 Task: Install weather extensions for real-time weather updates and forecasts.
Action: Mouse moved to (1071, 32)
Screenshot: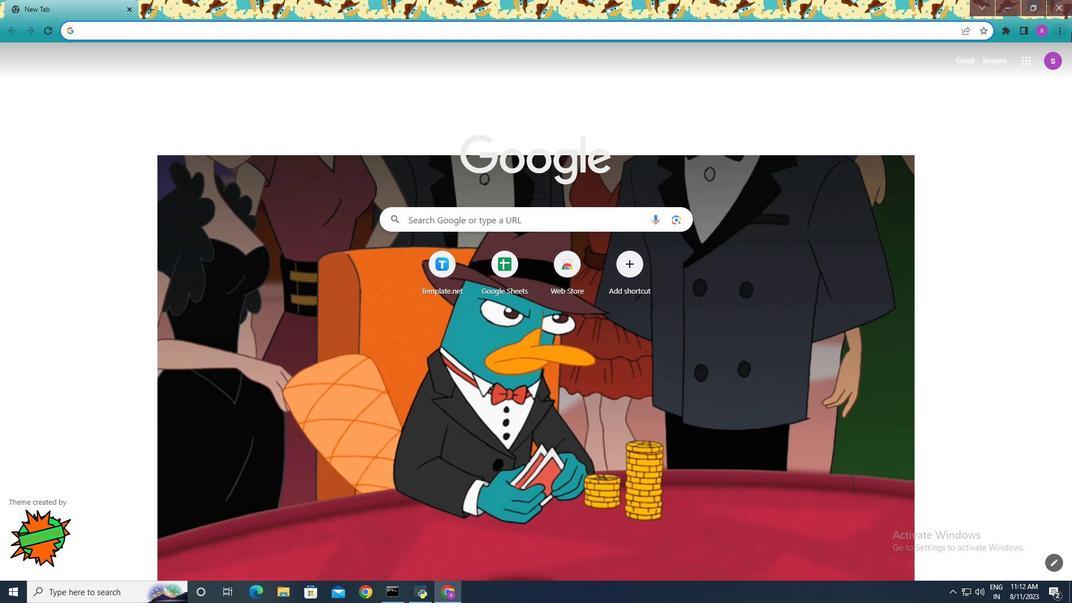 
Action: Mouse pressed left at (1071, 32)
Screenshot: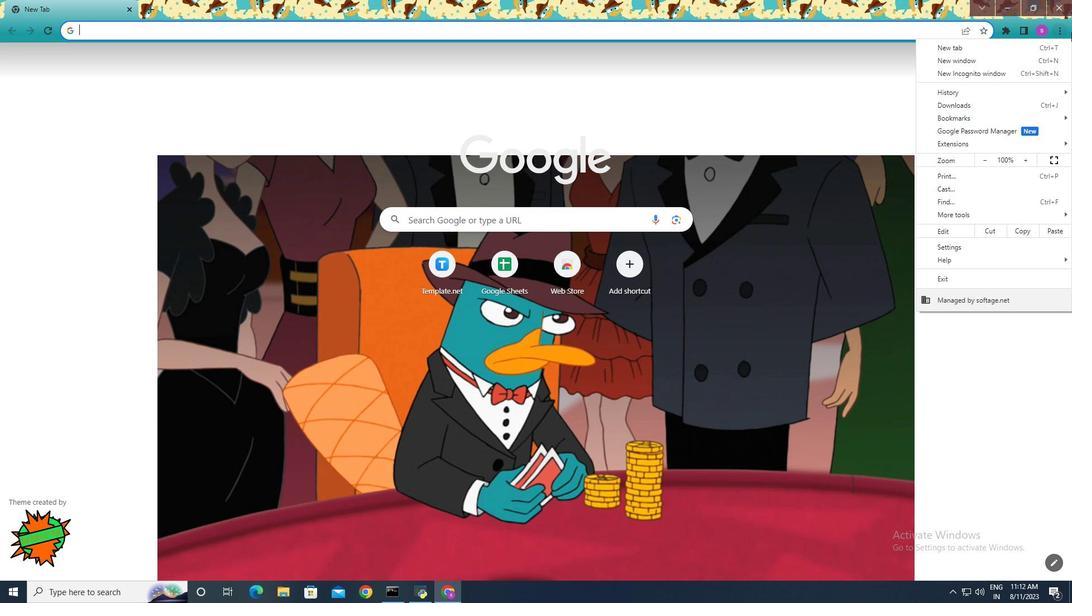 
Action: Mouse moved to (985, 250)
Screenshot: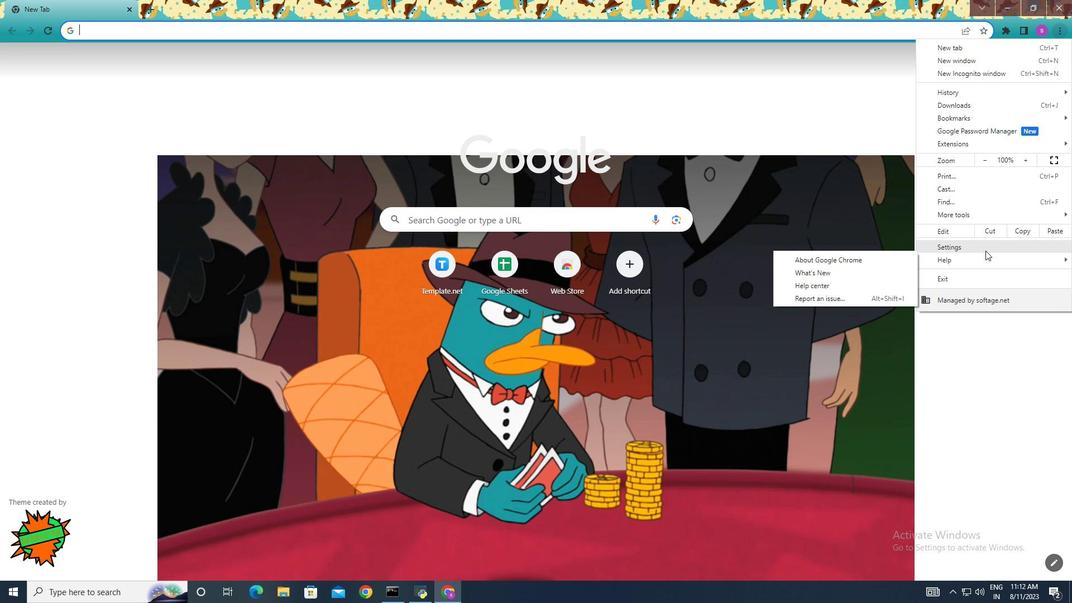 
Action: Mouse pressed left at (985, 250)
Screenshot: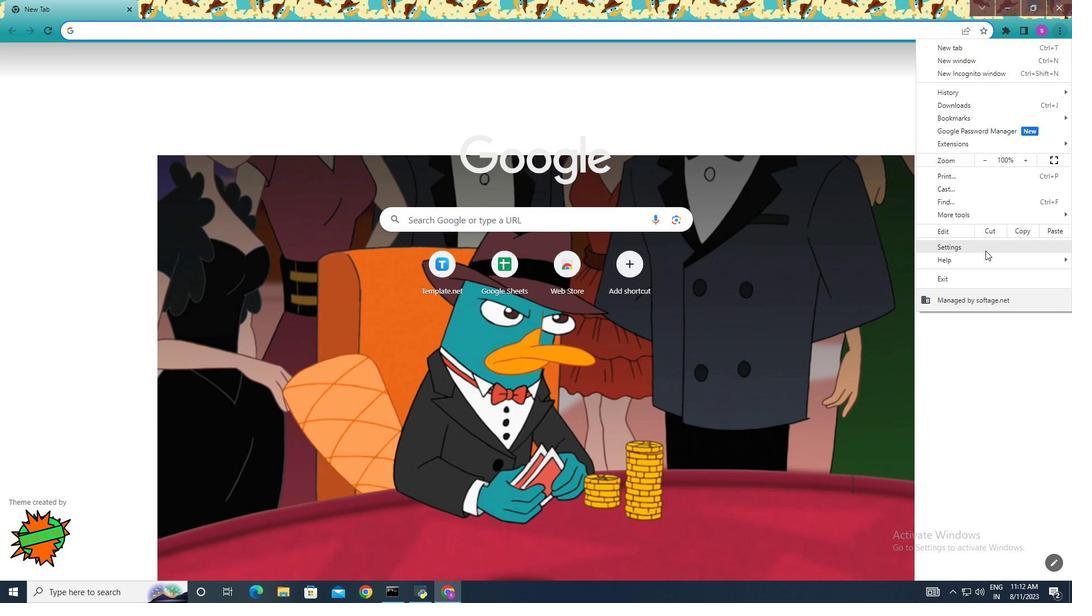 
Action: Mouse moved to (44, 400)
Screenshot: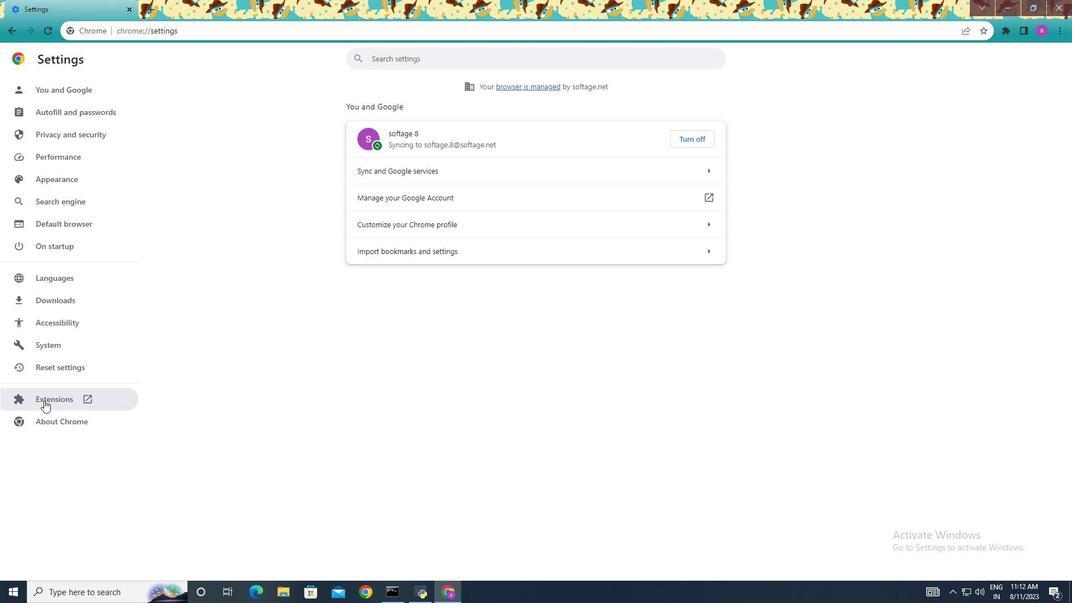 
Action: Mouse pressed left at (44, 400)
Screenshot: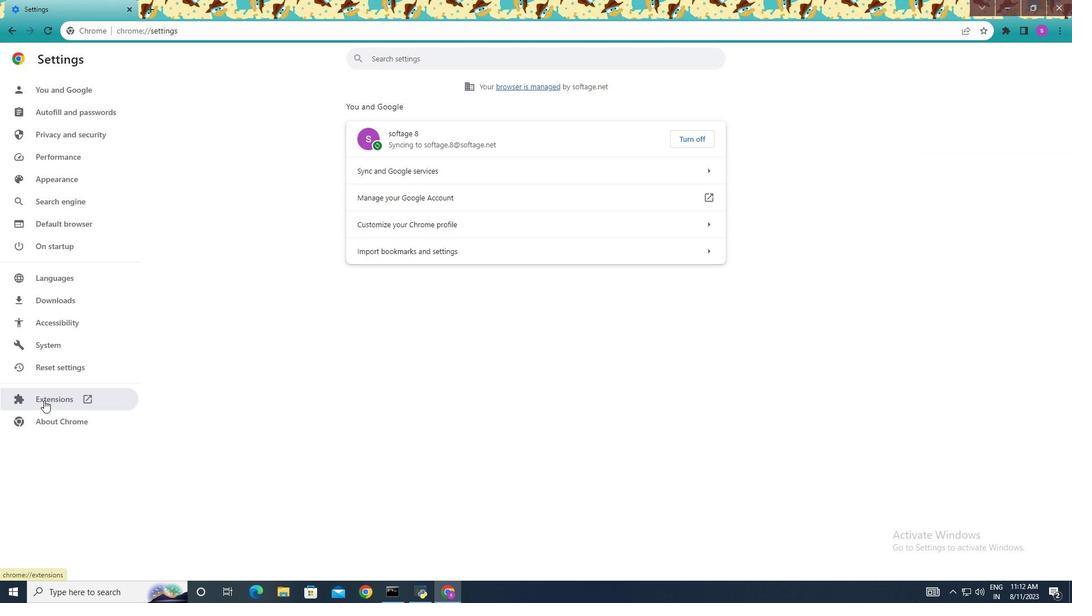 
Action: Mouse moved to (17, 65)
Screenshot: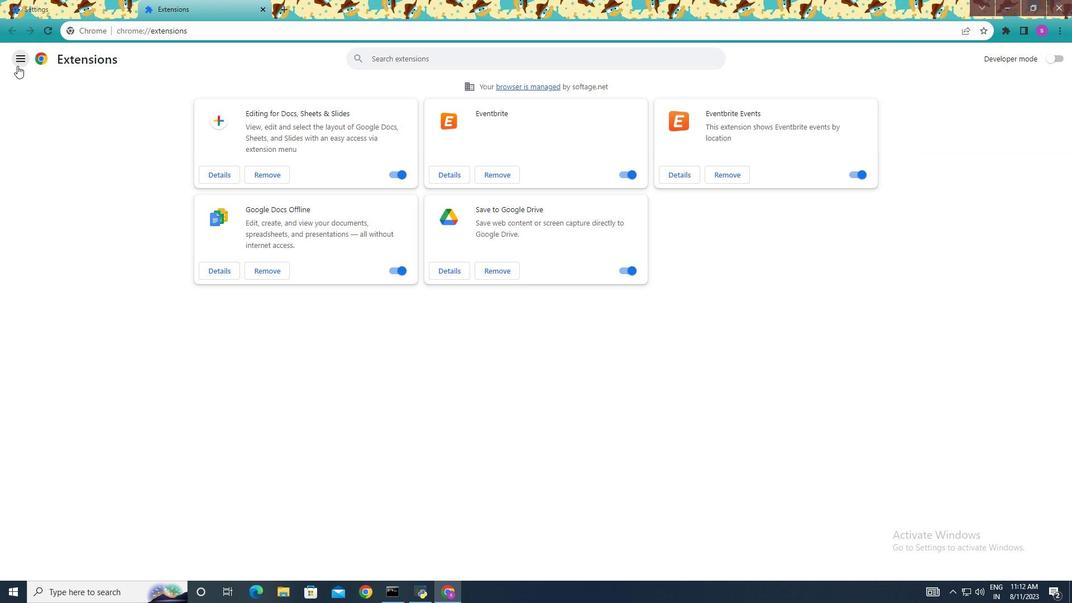 
Action: Mouse pressed left at (17, 65)
Screenshot: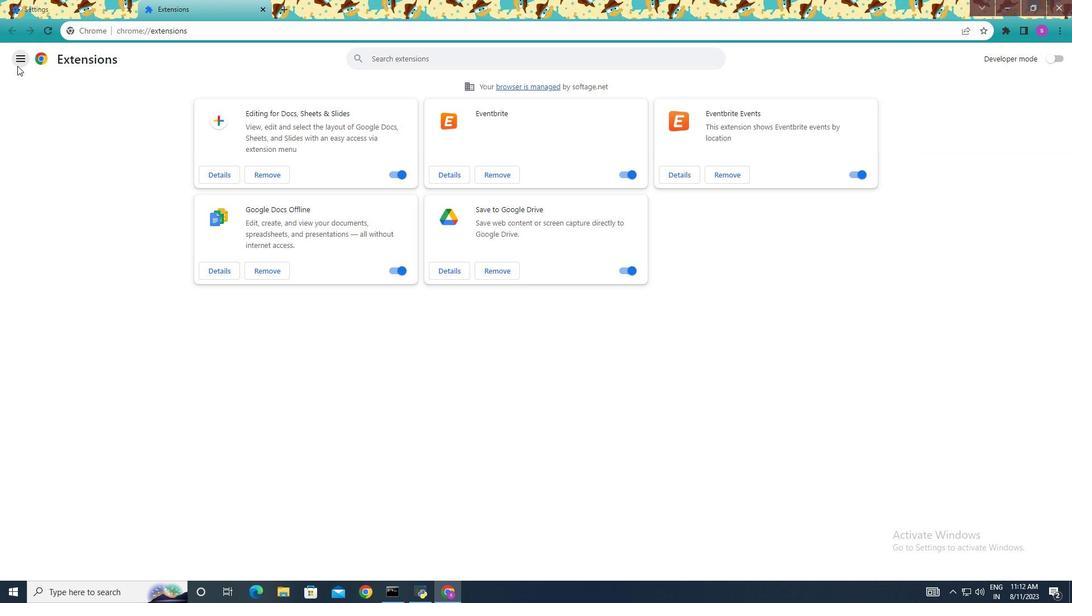 
Action: Mouse moved to (45, 568)
Screenshot: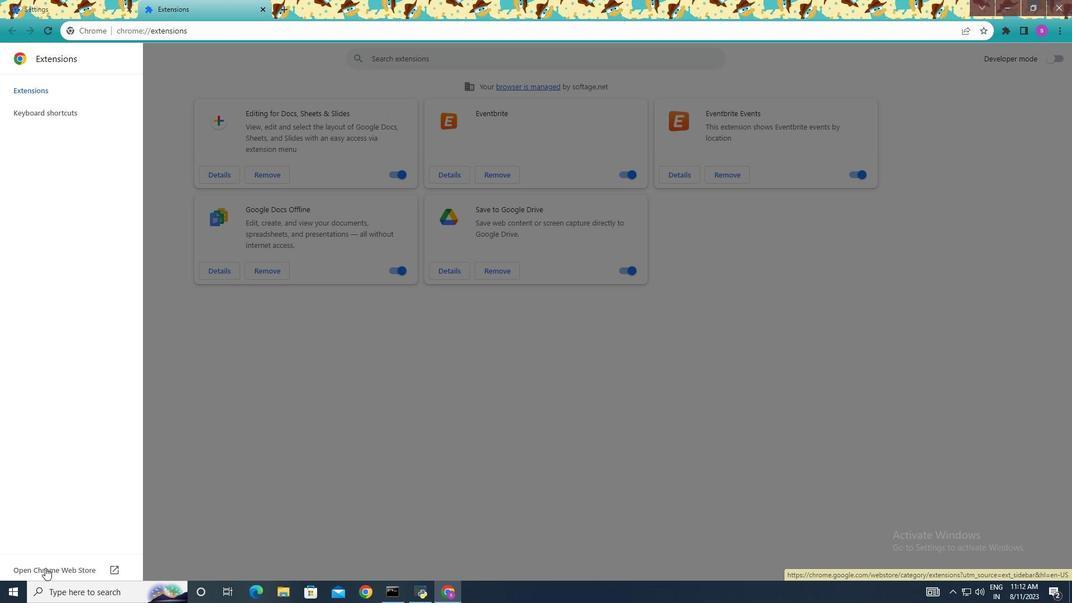 
Action: Mouse pressed left at (45, 568)
Screenshot: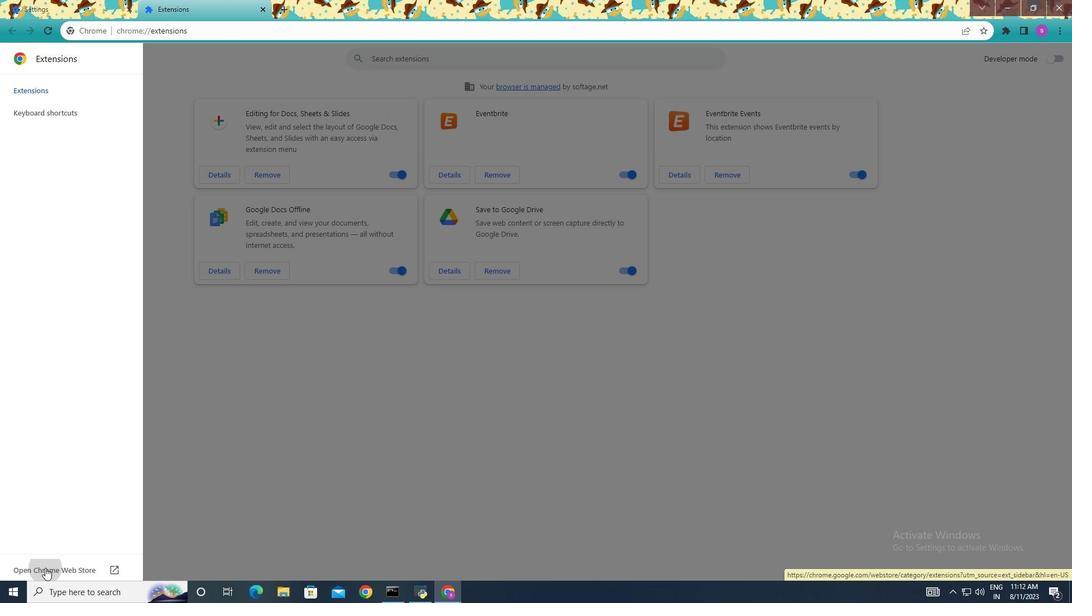 
Action: Mouse moved to (267, 96)
Screenshot: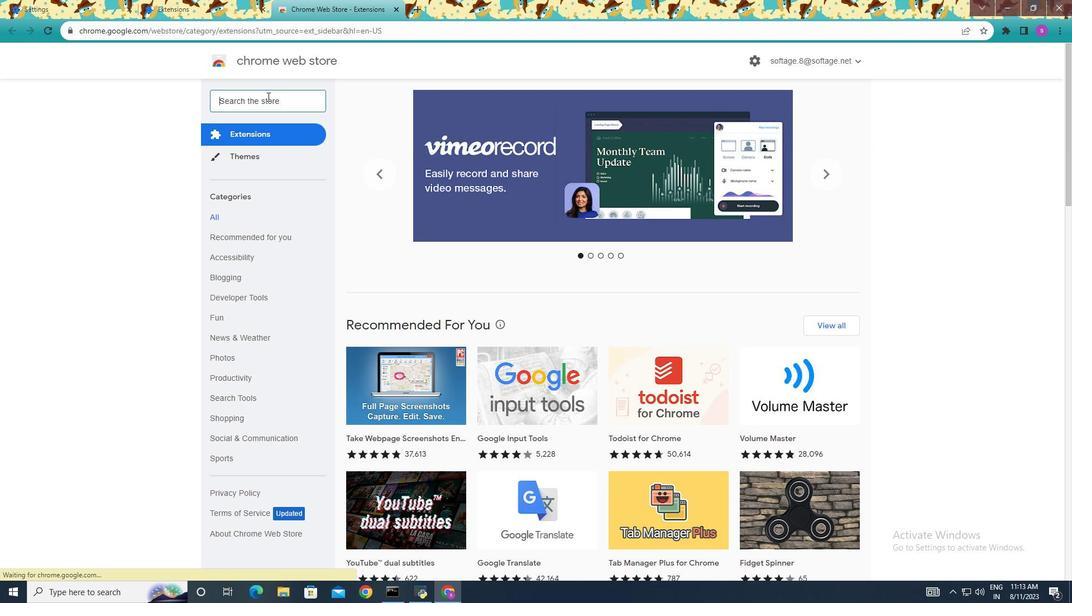 
Action: Key pressed <Key.shift>Weather
Screenshot: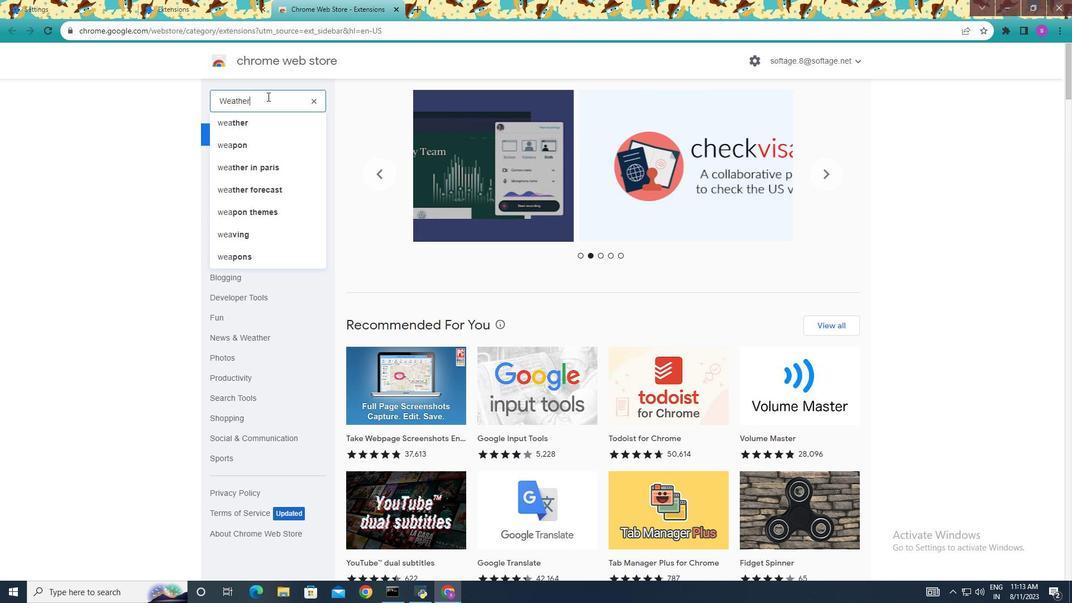 
Action: Mouse moved to (267, 124)
Screenshot: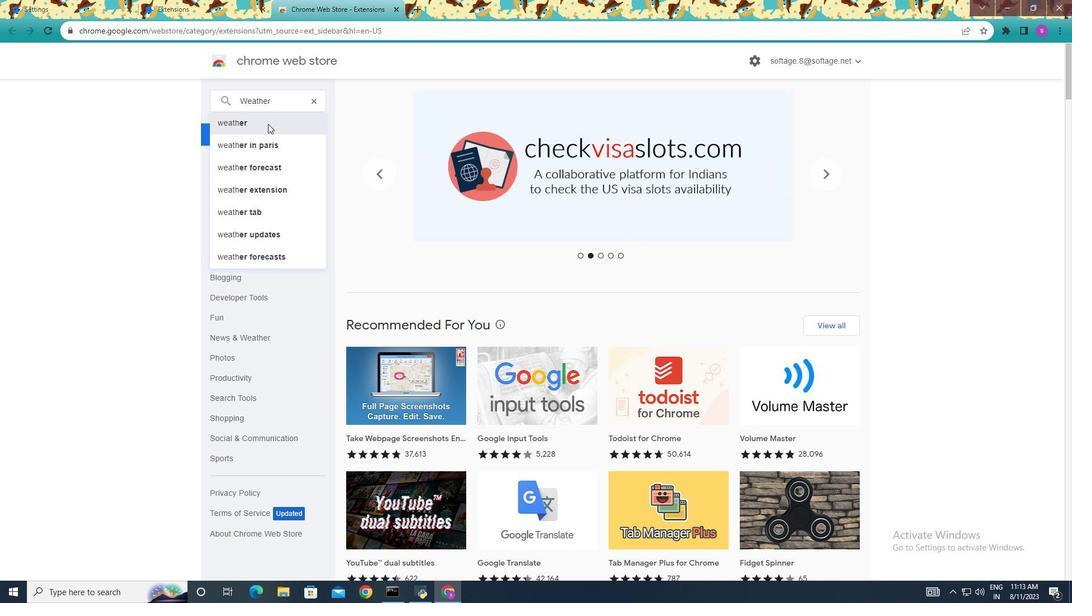 
Action: Mouse pressed left at (267, 124)
Screenshot: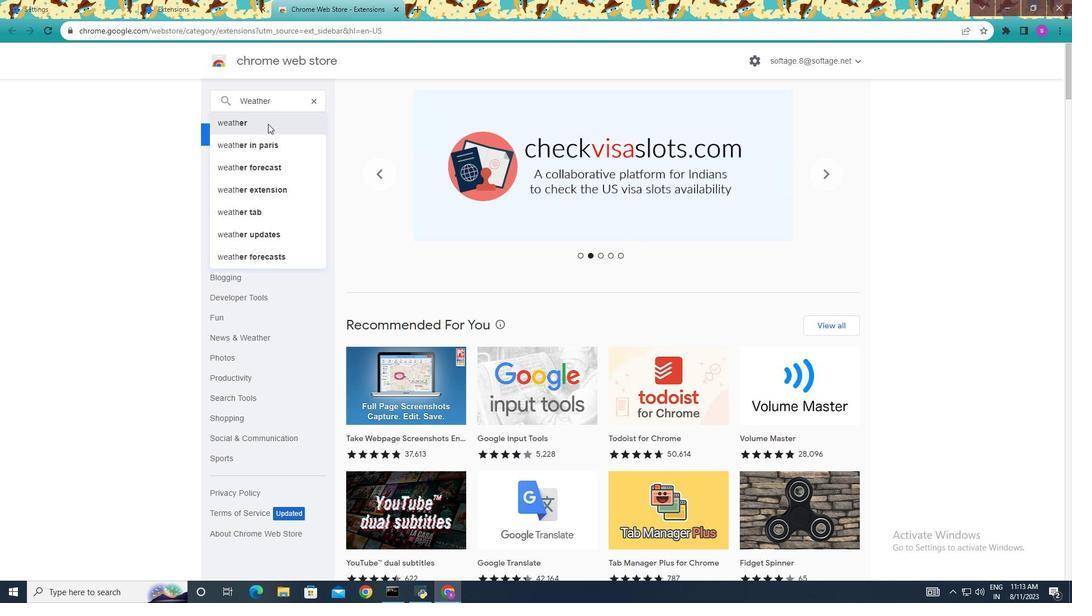 
Action: Mouse moved to (414, 181)
Screenshot: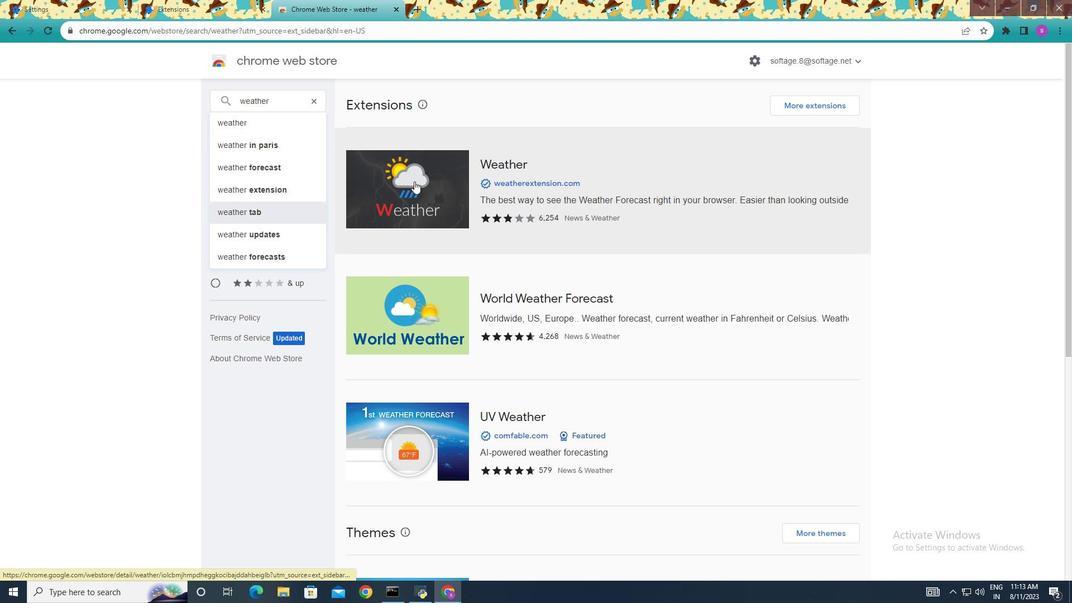 
Action: Mouse pressed left at (414, 181)
Screenshot: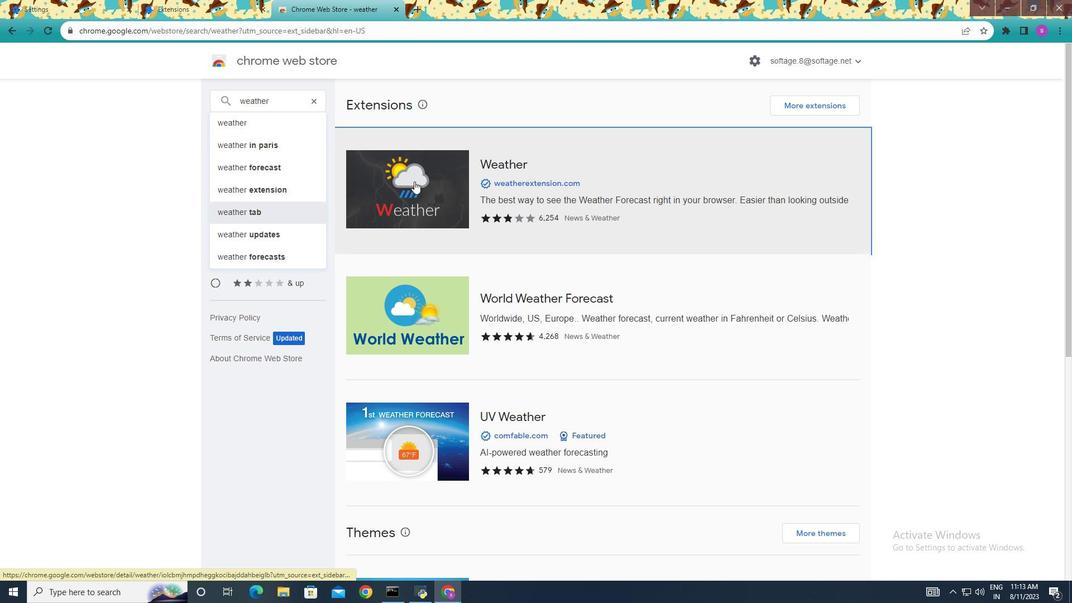 
Action: Mouse moved to (5, 29)
Screenshot: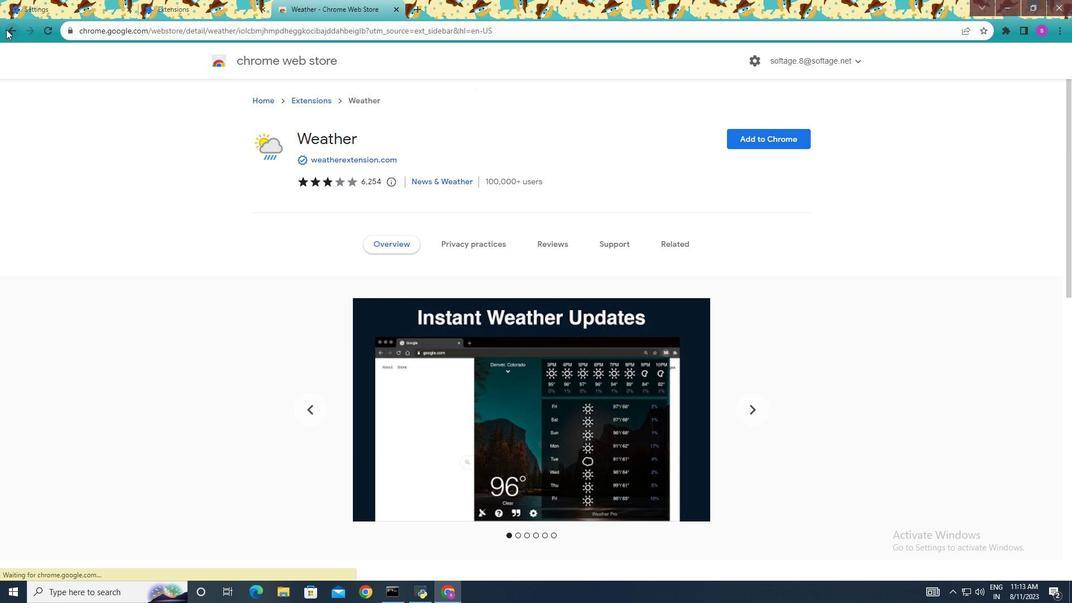 
Action: Mouse pressed left at (5, 29)
Screenshot: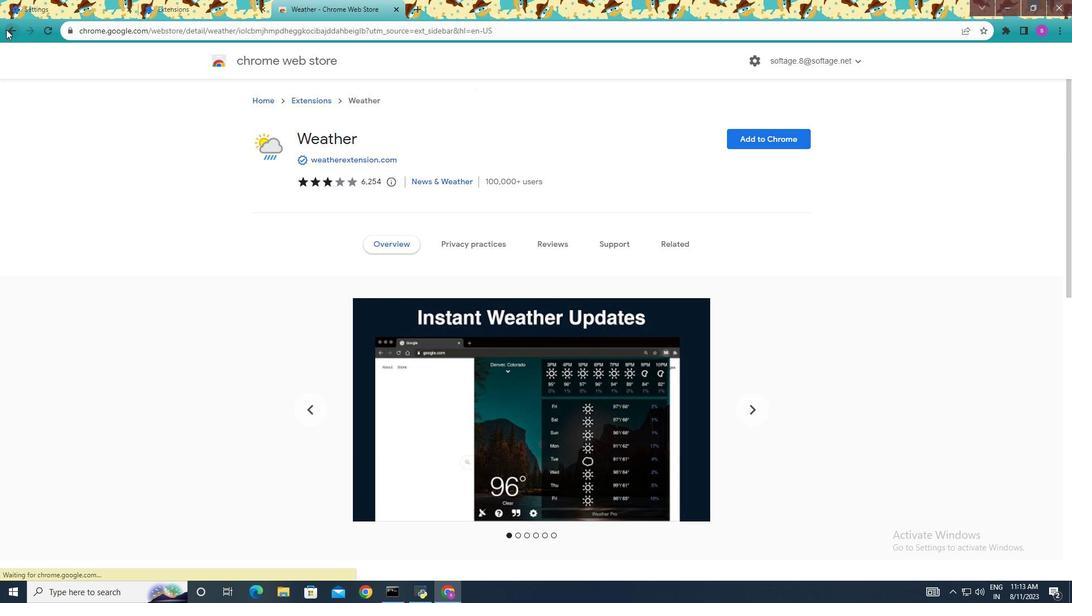
Action: Mouse moved to (436, 306)
Screenshot: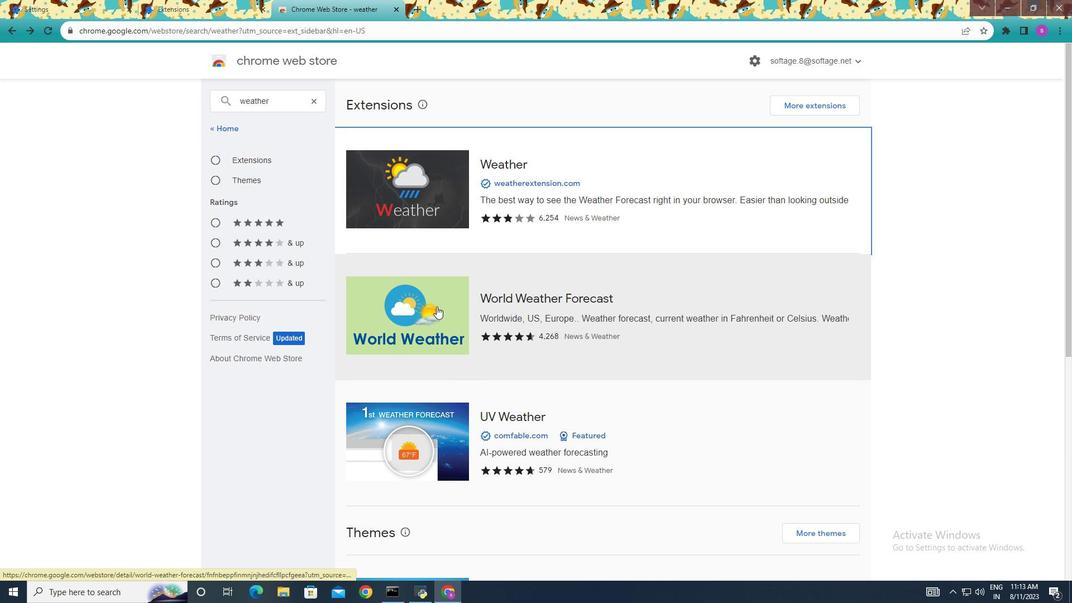 
Action: Mouse pressed left at (436, 306)
Screenshot: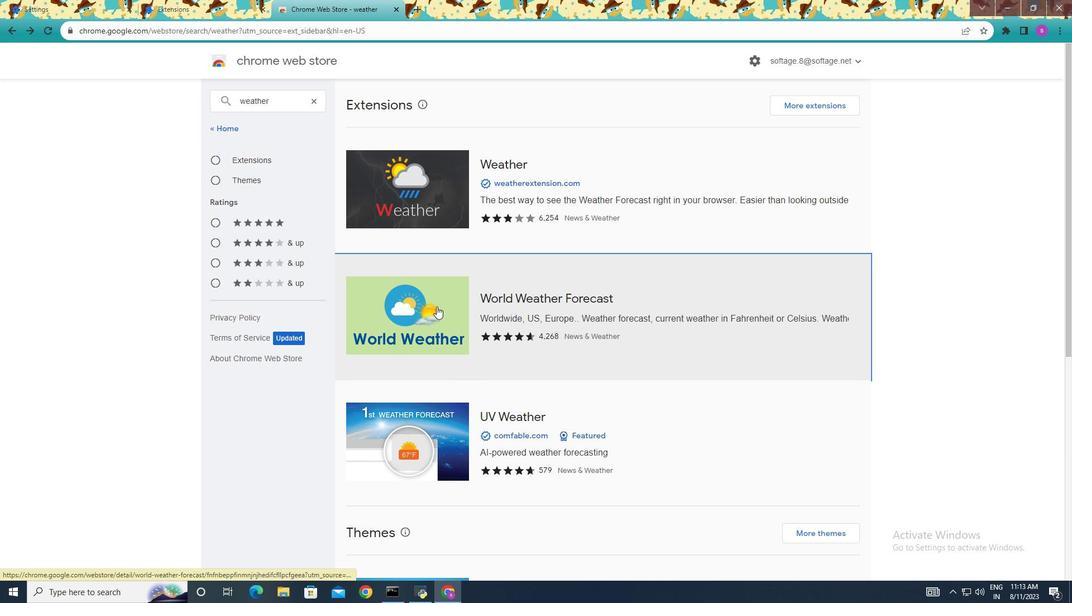 
Action: Mouse moved to (774, 142)
Screenshot: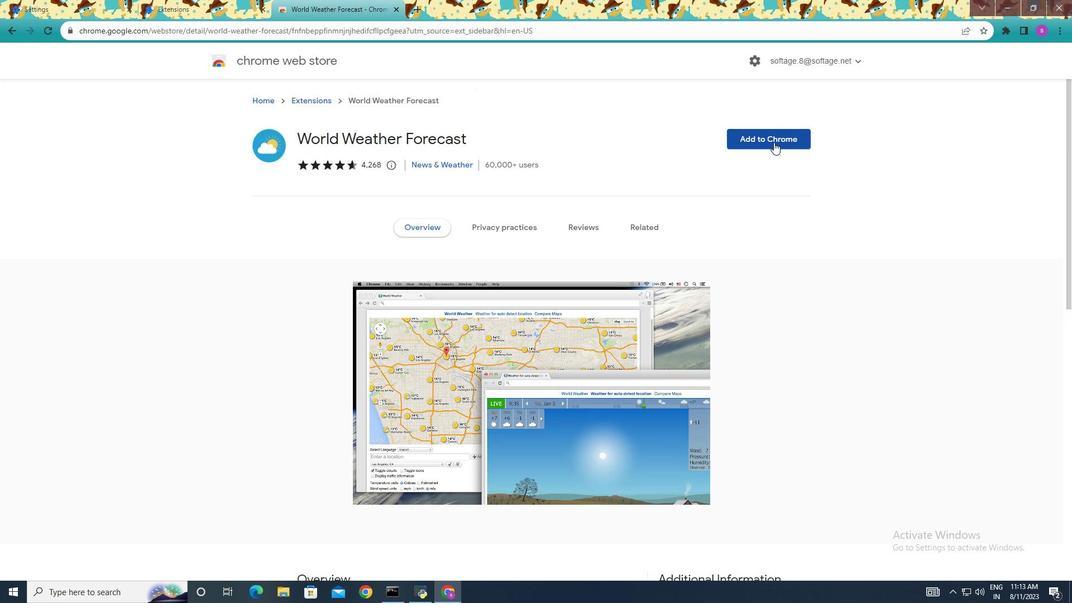 
Action: Mouse pressed left at (774, 142)
Screenshot: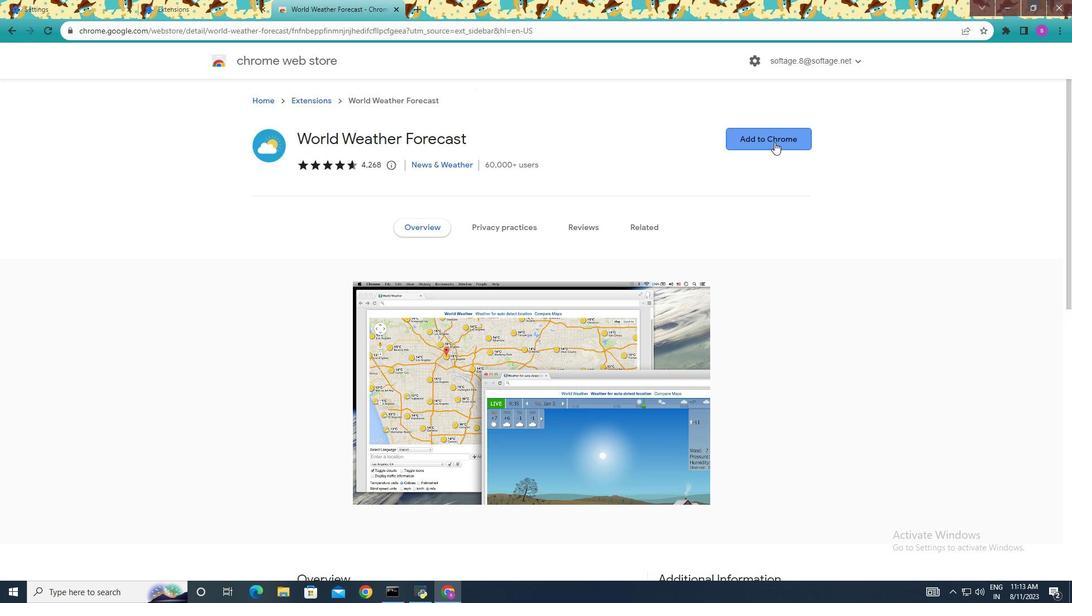 
Action: Mouse moved to (546, 83)
Screenshot: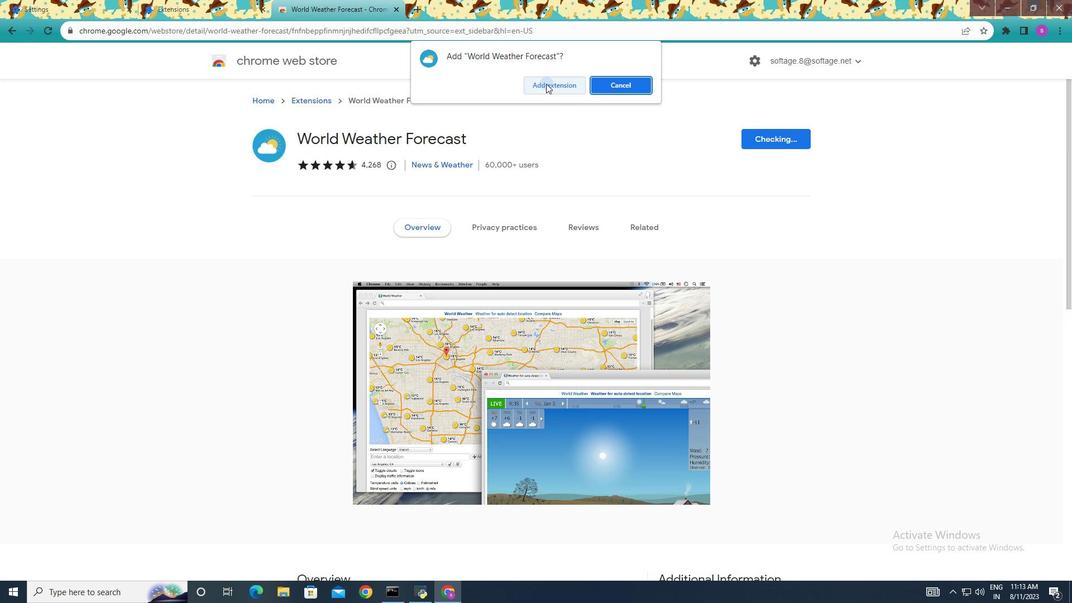
Action: Mouse pressed left at (546, 83)
Screenshot: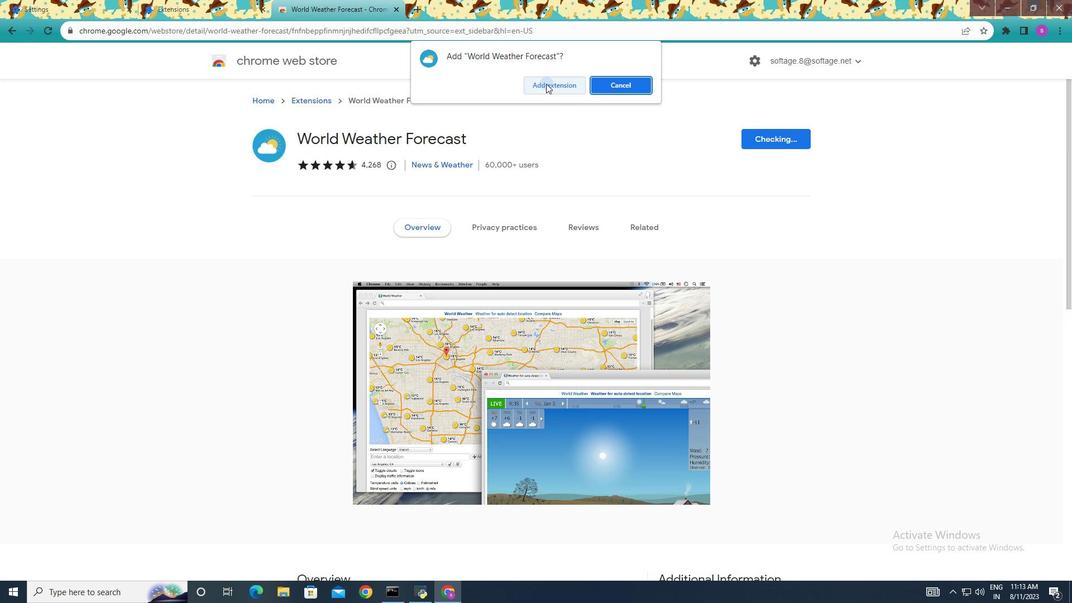 
Action: Mouse moved to (986, 30)
Screenshot: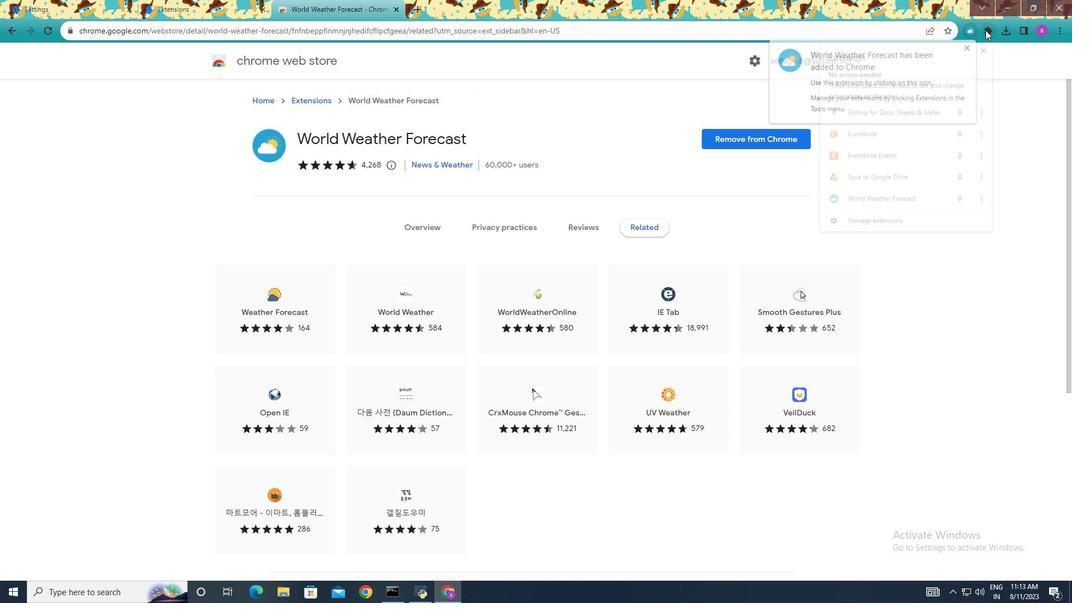 
Action: Mouse pressed left at (985, 30)
Screenshot: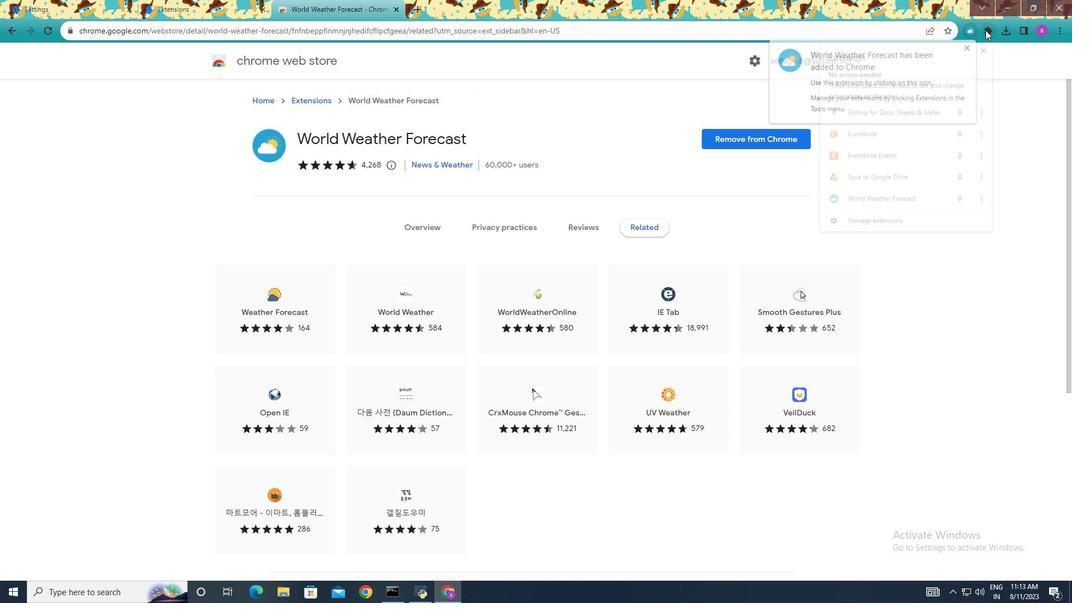 
Action: Mouse moved to (889, 141)
Screenshot: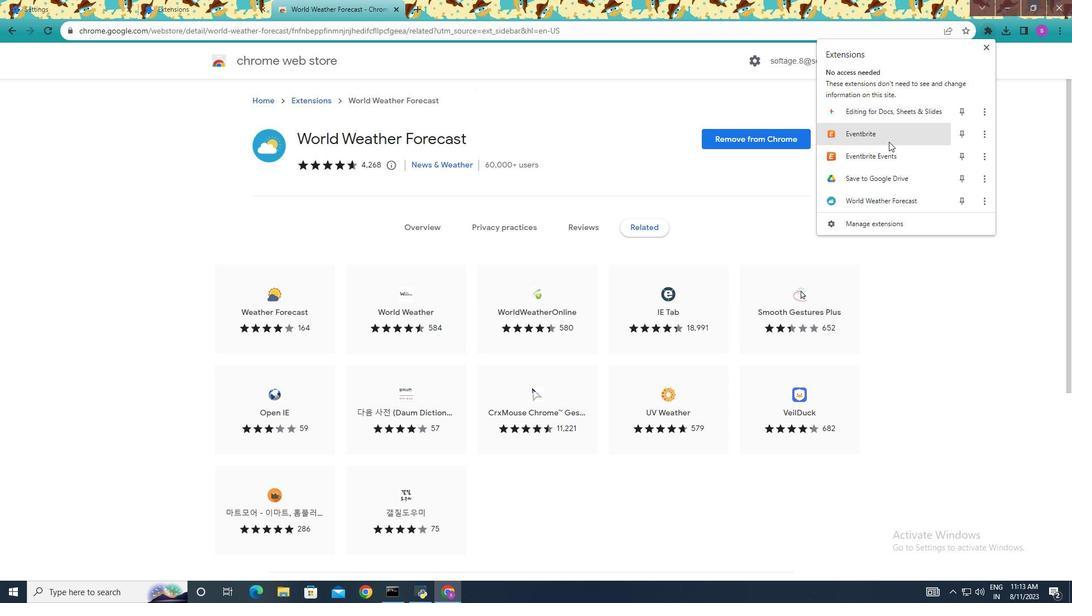 
Action: Mouse scrolled (889, 141) with delta (0, 0)
Screenshot: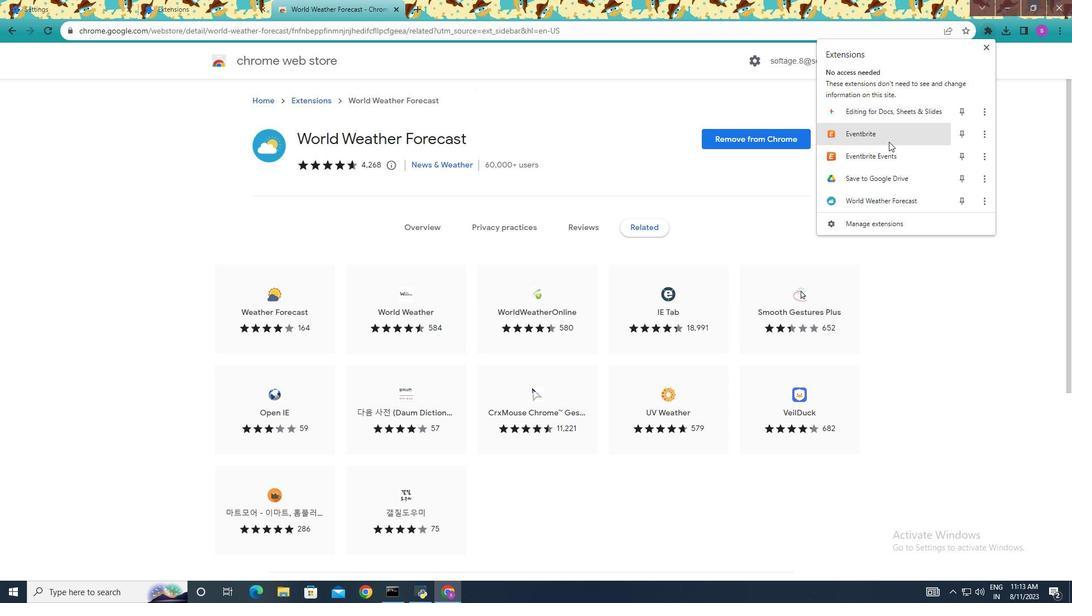 
Action: Mouse moved to (889, 141)
Screenshot: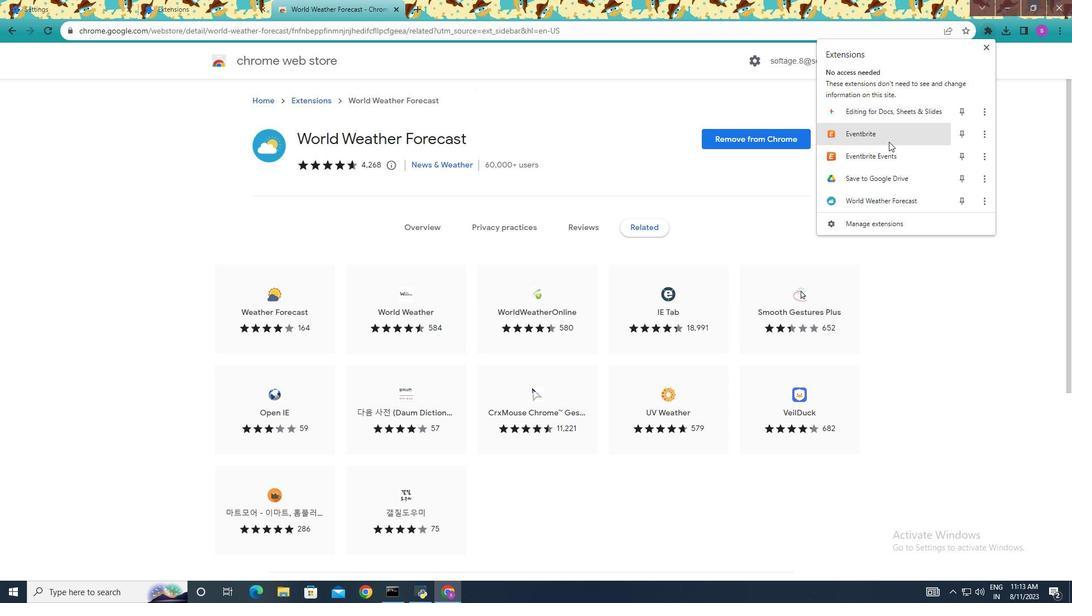 
Action: Mouse scrolled (889, 141) with delta (0, 0)
Screenshot: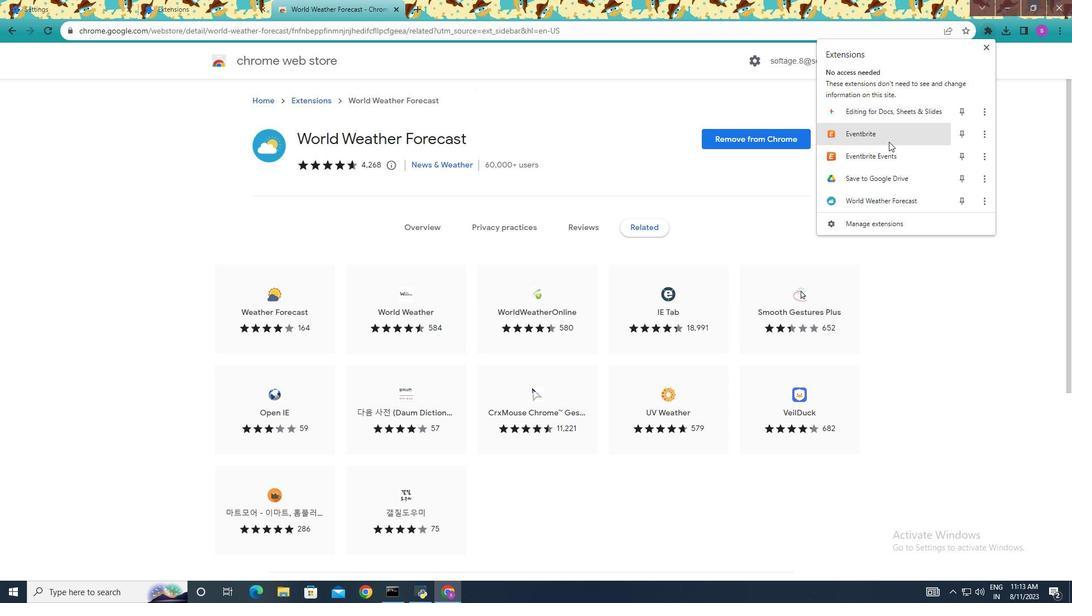 
Action: Mouse moved to (987, 49)
Screenshot: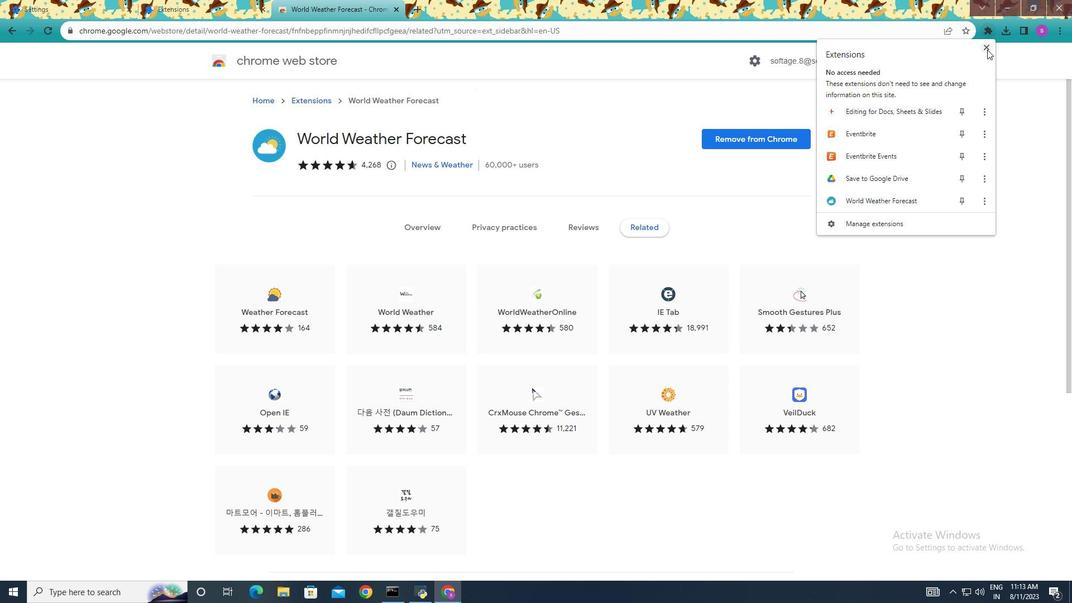 
Action: Mouse pressed left at (987, 49)
Screenshot: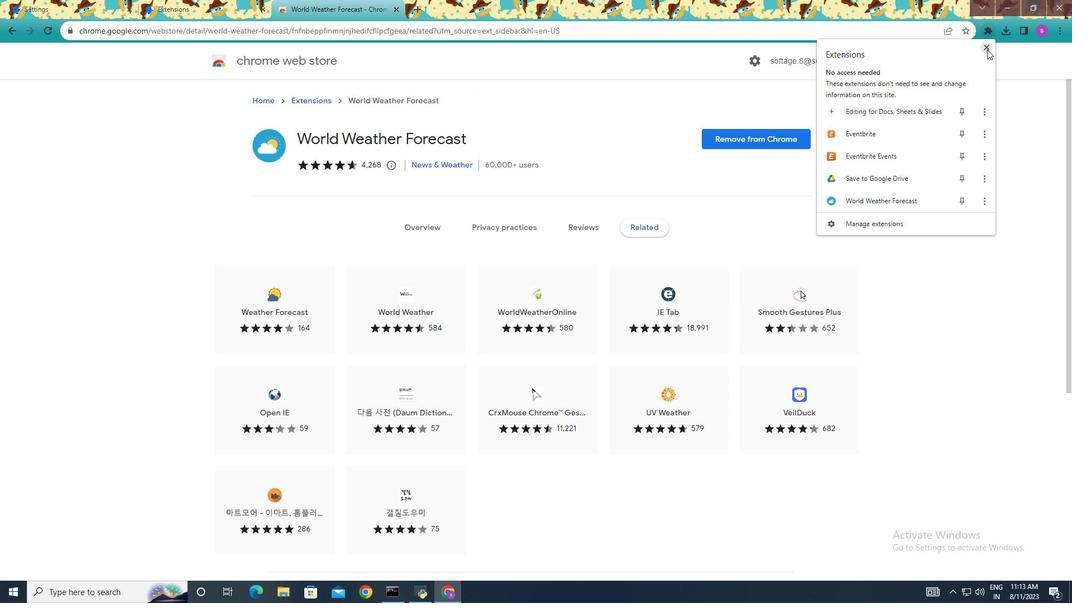 
Action: Mouse moved to (991, 34)
Screenshot: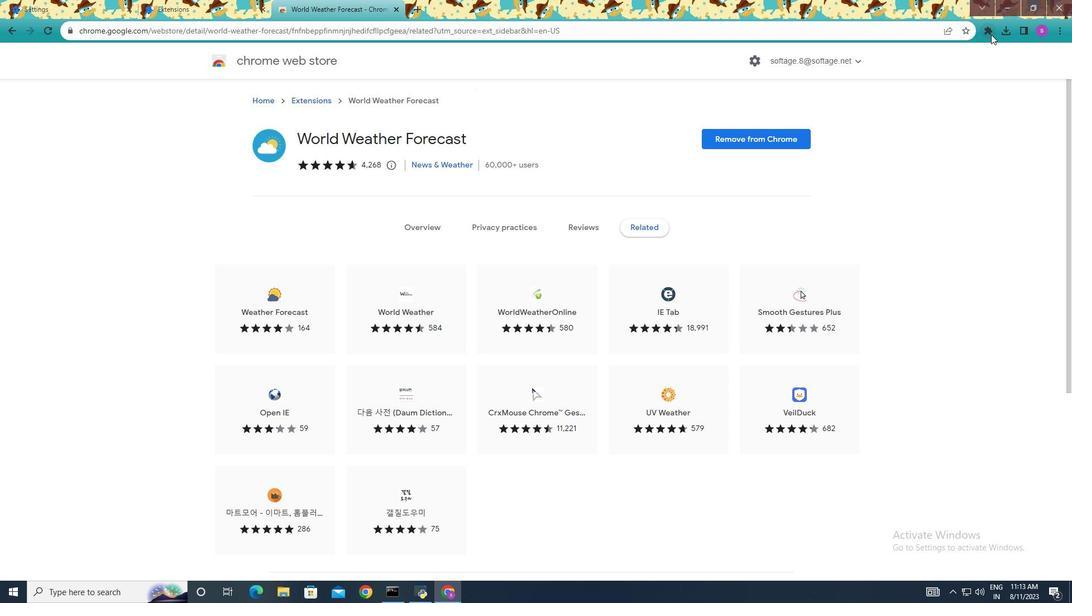 
Action: Mouse pressed left at (991, 34)
Screenshot: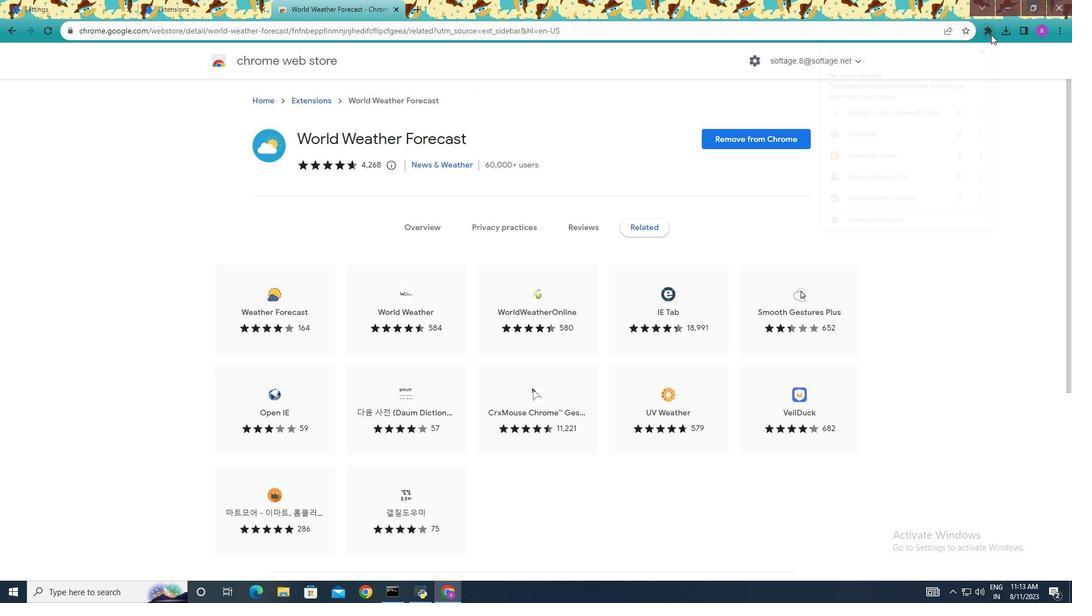 
Action: Mouse moved to (884, 197)
Screenshot: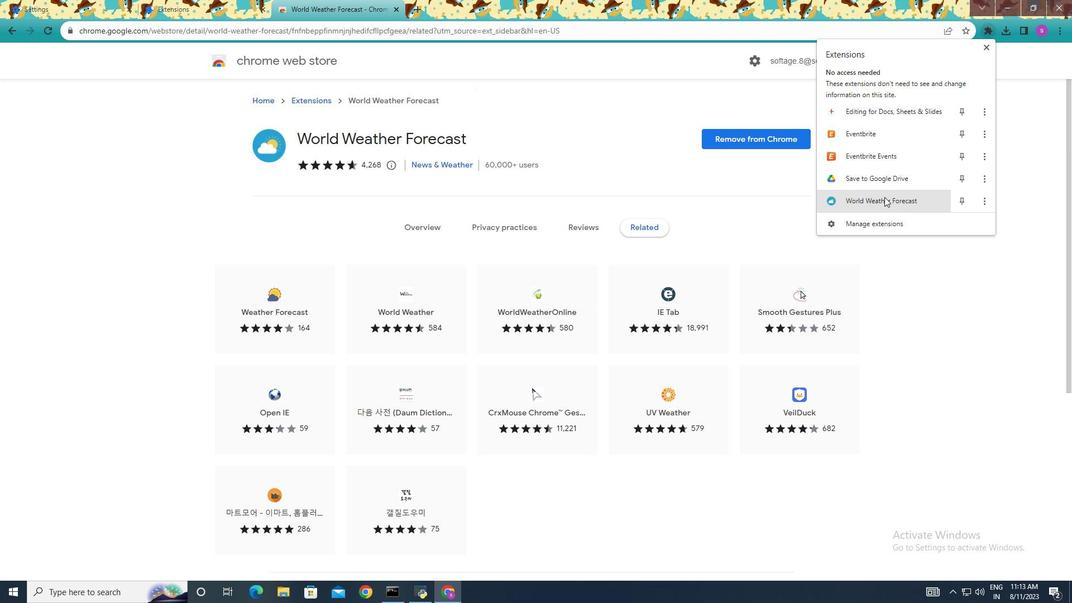 
Action: Mouse pressed left at (884, 197)
Screenshot: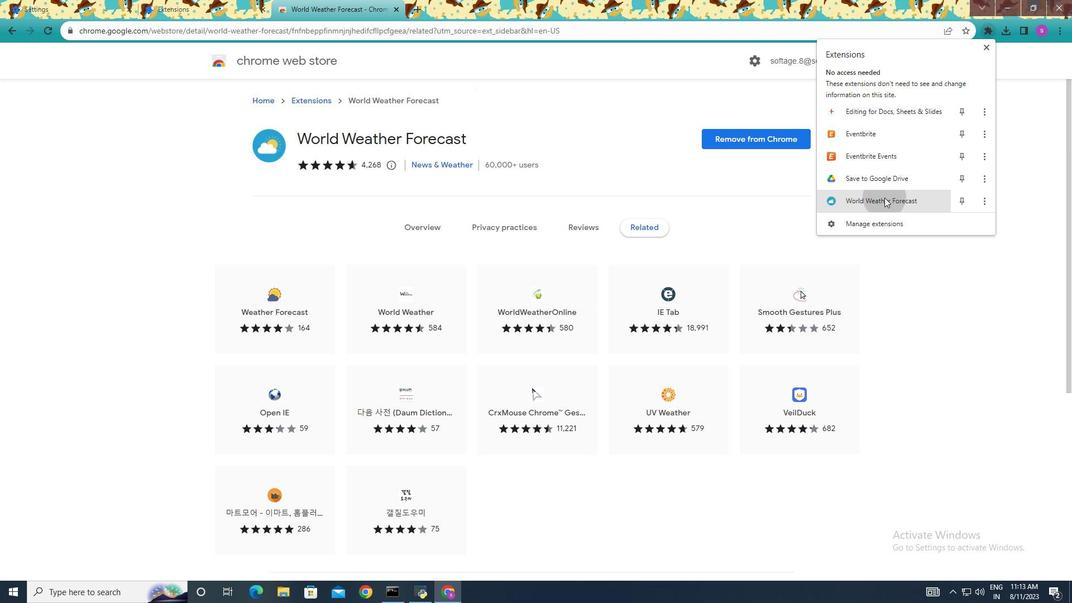 
Action: Mouse moved to (419, 349)
Screenshot: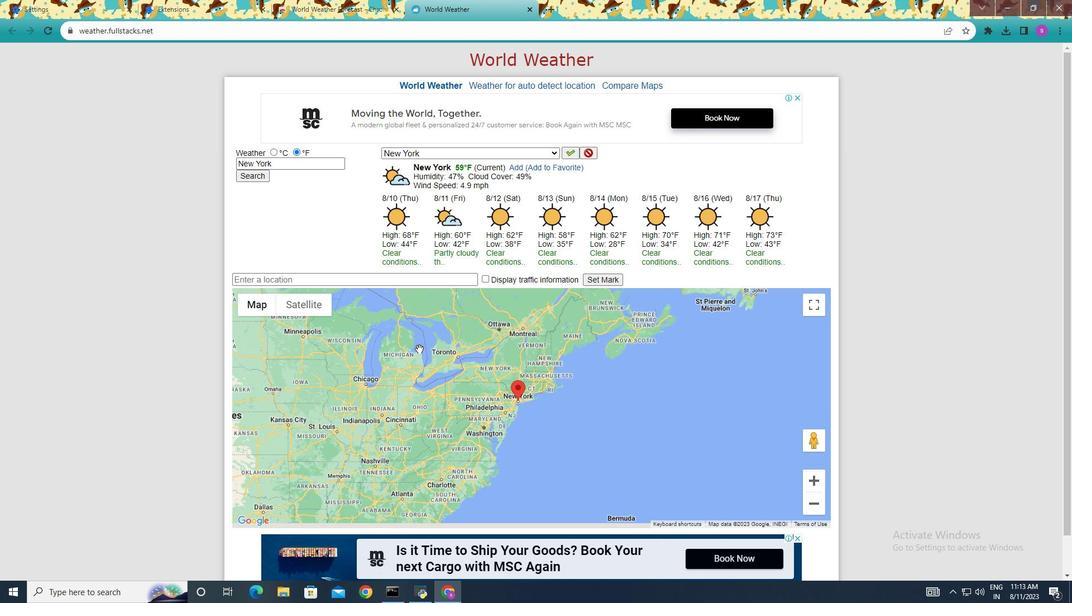 
Action: Mouse scrolled (419, 348) with delta (0, 0)
Screenshot: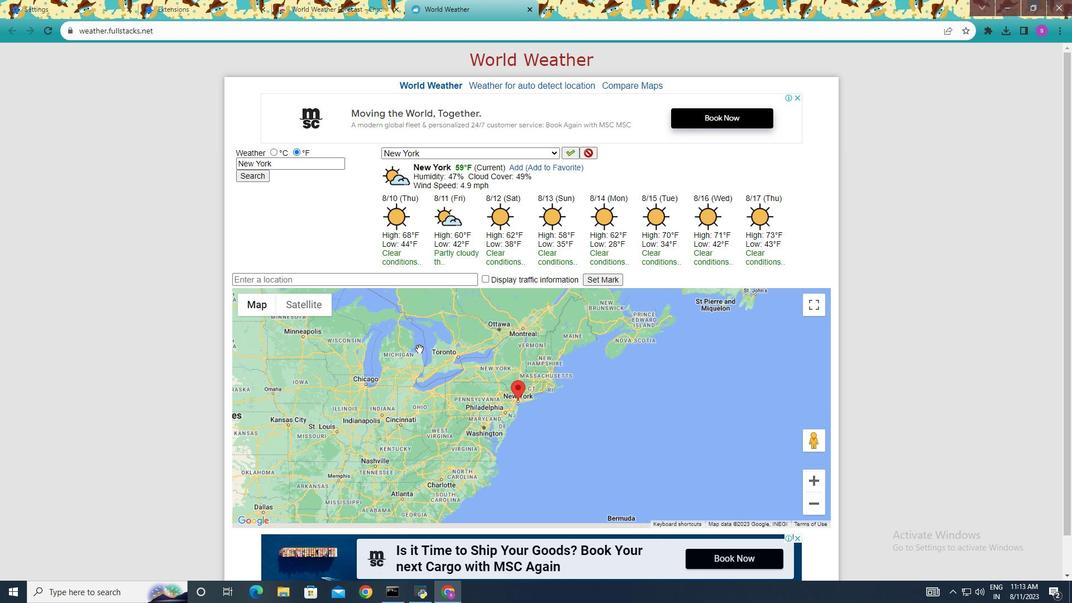 
Action: Mouse moved to (430, 376)
Screenshot: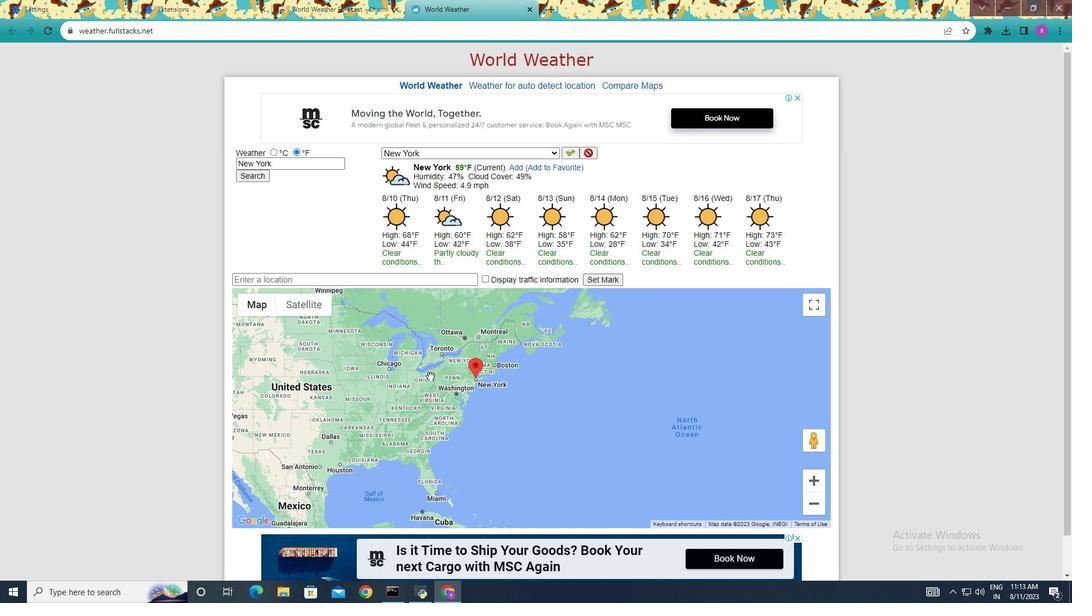 
Action: Mouse scrolled (430, 377) with delta (0, 0)
Screenshot: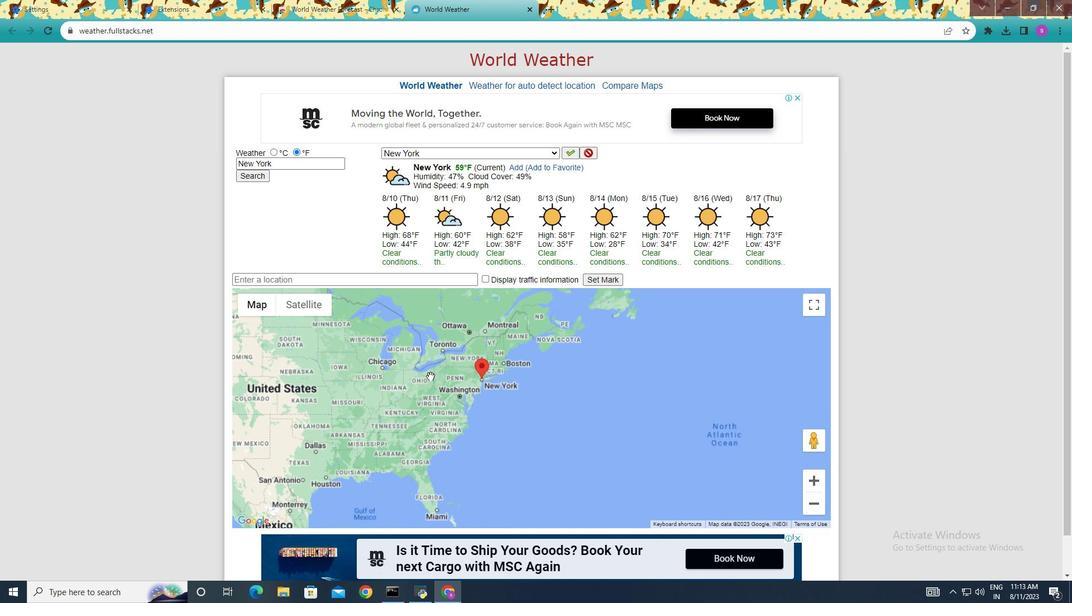 
Action: Mouse scrolled (430, 377) with delta (0, 0)
Screenshot: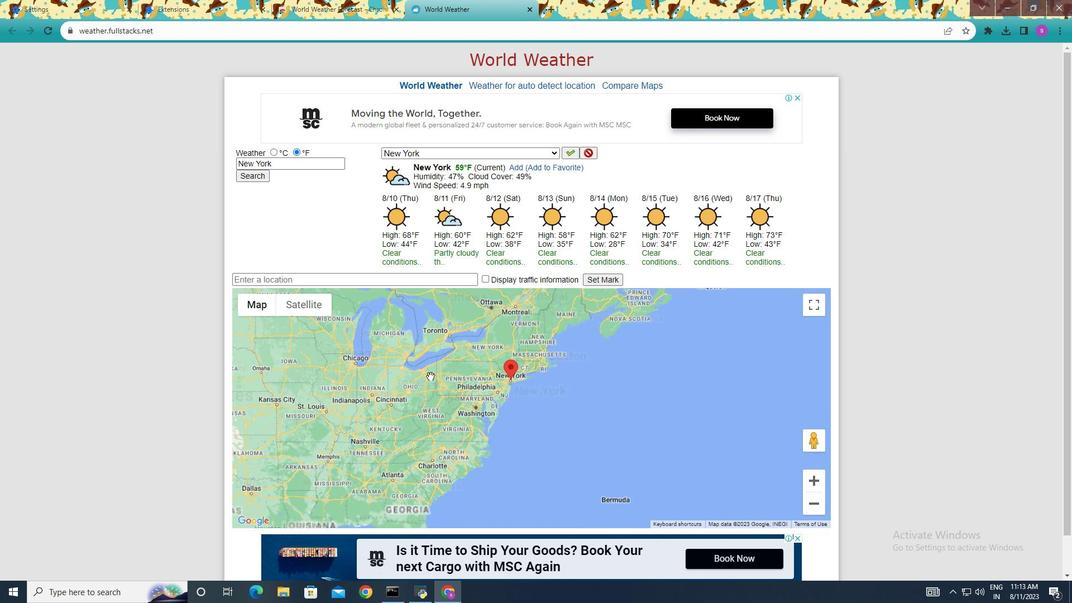 
Action: Mouse moved to (430, 377)
Screenshot: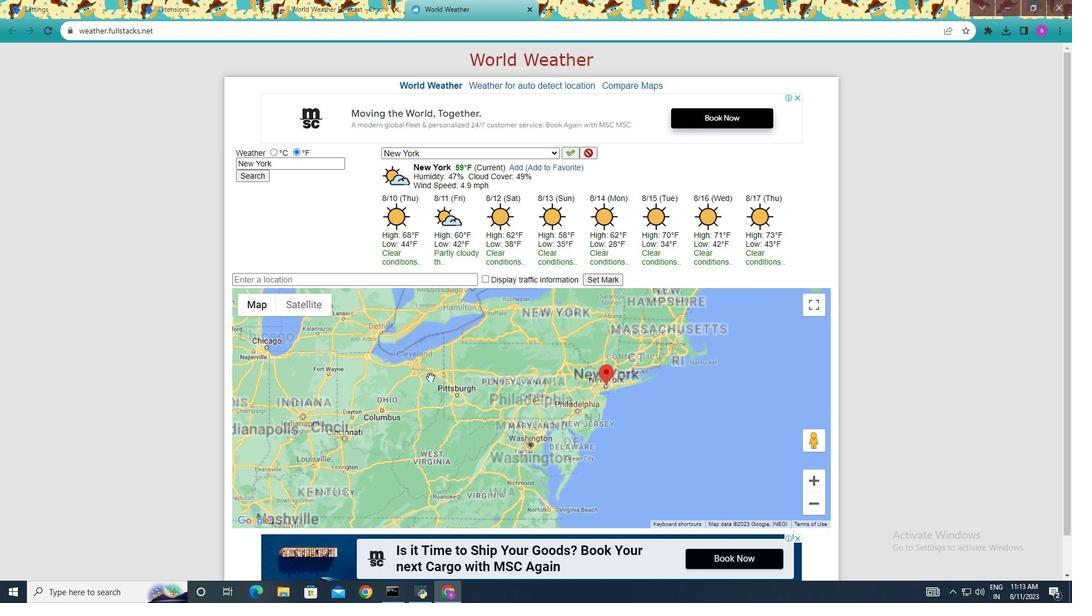
Action: Mouse scrolled (430, 377) with delta (0, 0)
Screenshot: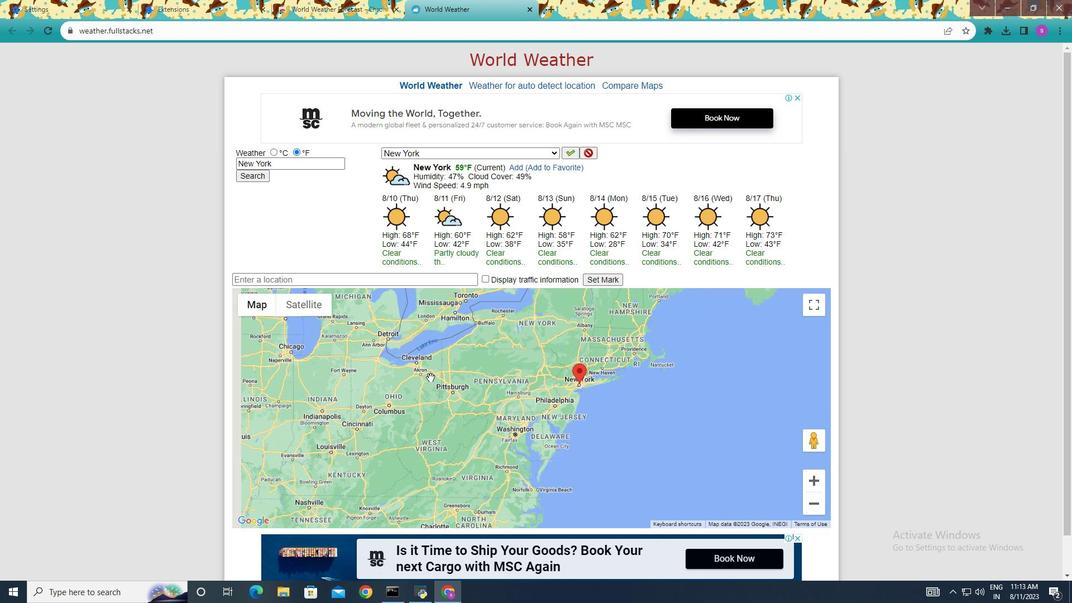 
Action: Mouse moved to (554, 151)
Screenshot: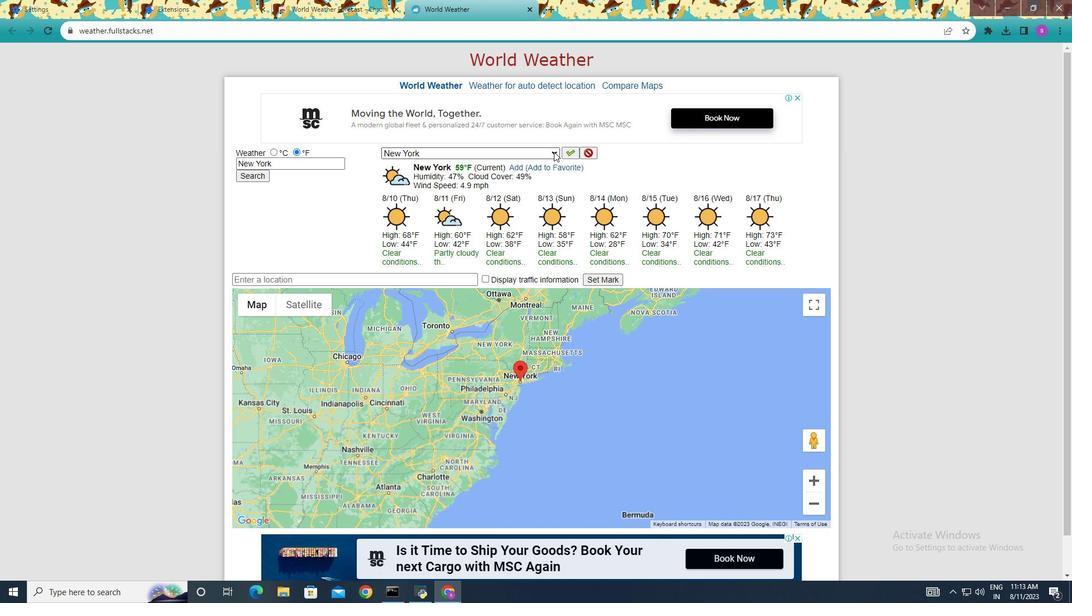 
Action: Mouse pressed left at (554, 151)
Screenshot: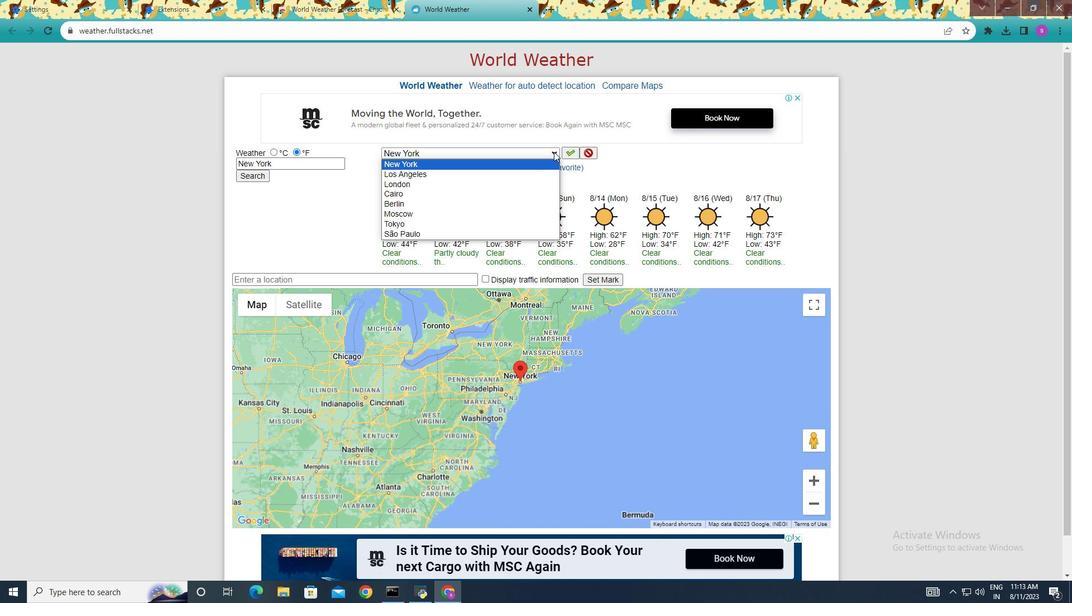
Action: Mouse pressed left at (554, 151)
Screenshot: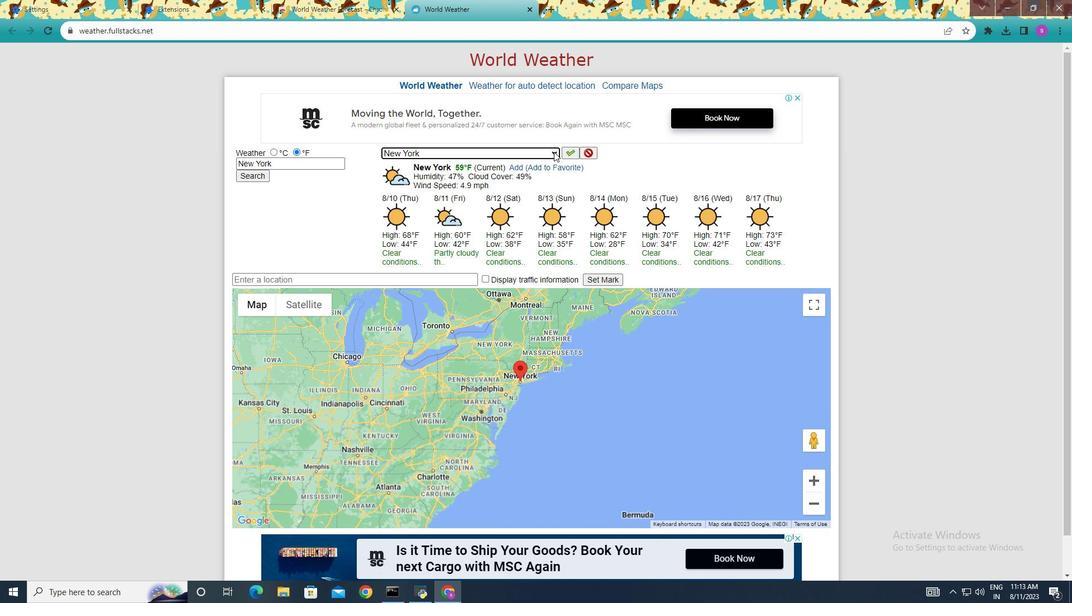 
Action: Mouse moved to (422, 149)
Screenshot: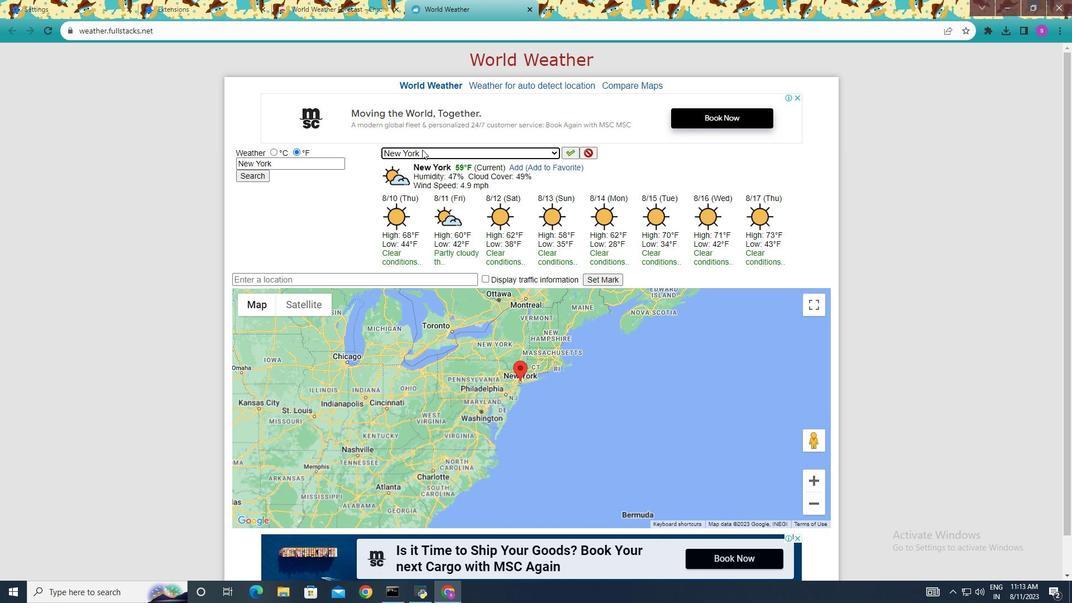
Action: Mouse pressed left at (422, 149)
Screenshot: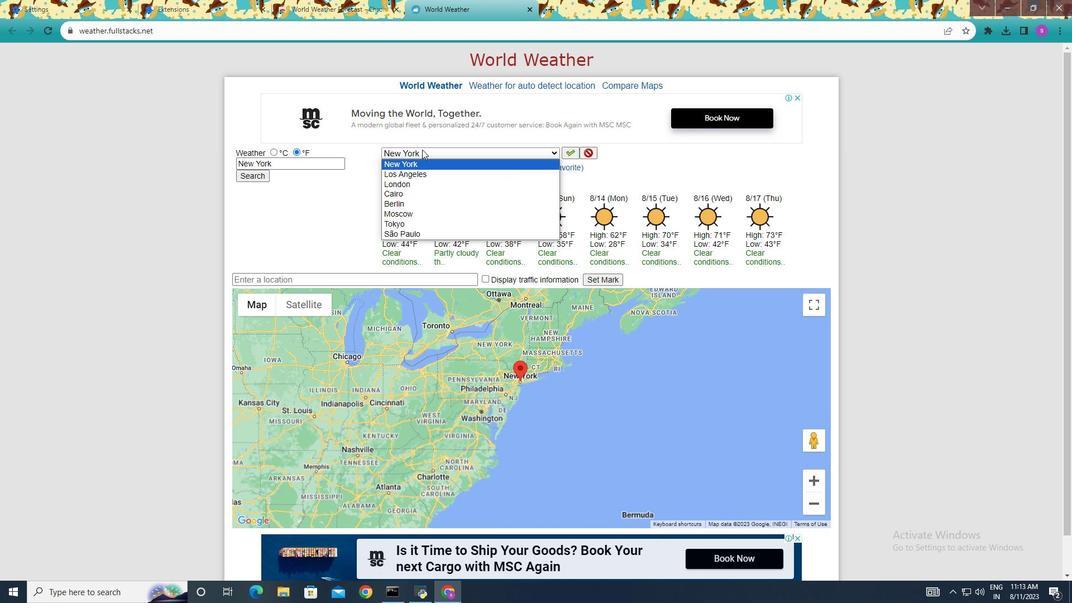 
Action: Mouse pressed left at (422, 149)
Screenshot: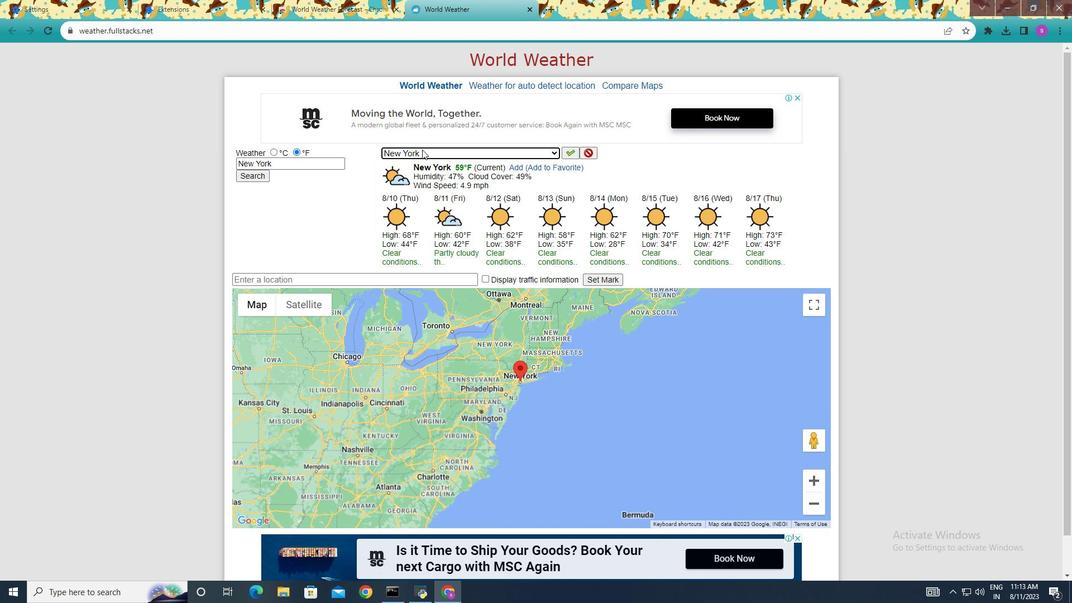 
Action: Mouse moved to (422, 149)
Screenshot: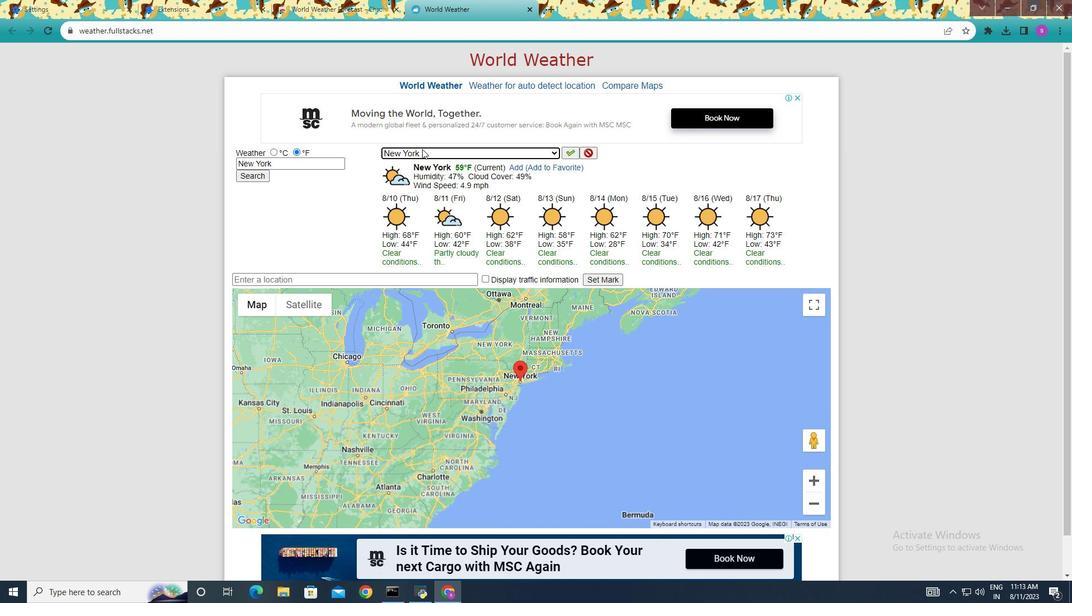 
Action: Key pressed <Key.shift>De
Screenshot: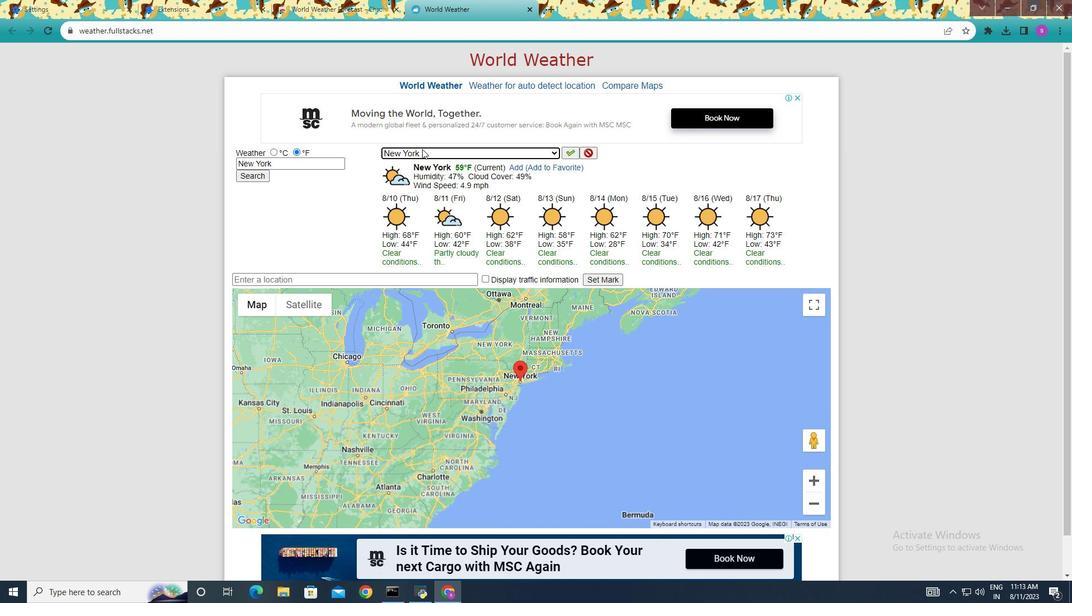 
Action: Mouse pressed left at (422, 149)
Screenshot: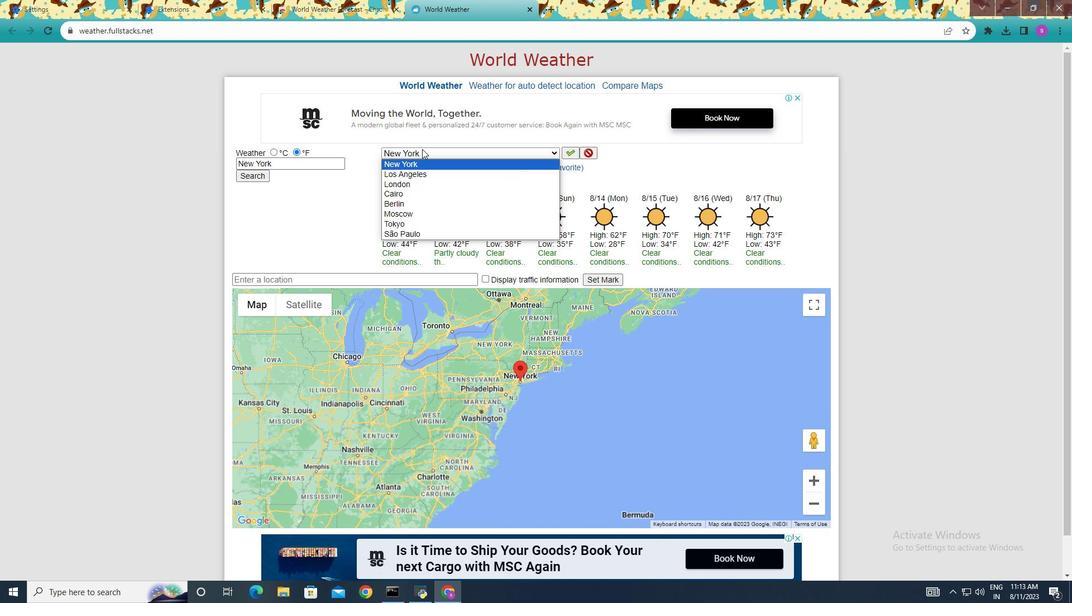 
Action: Mouse moved to (420, 204)
Screenshot: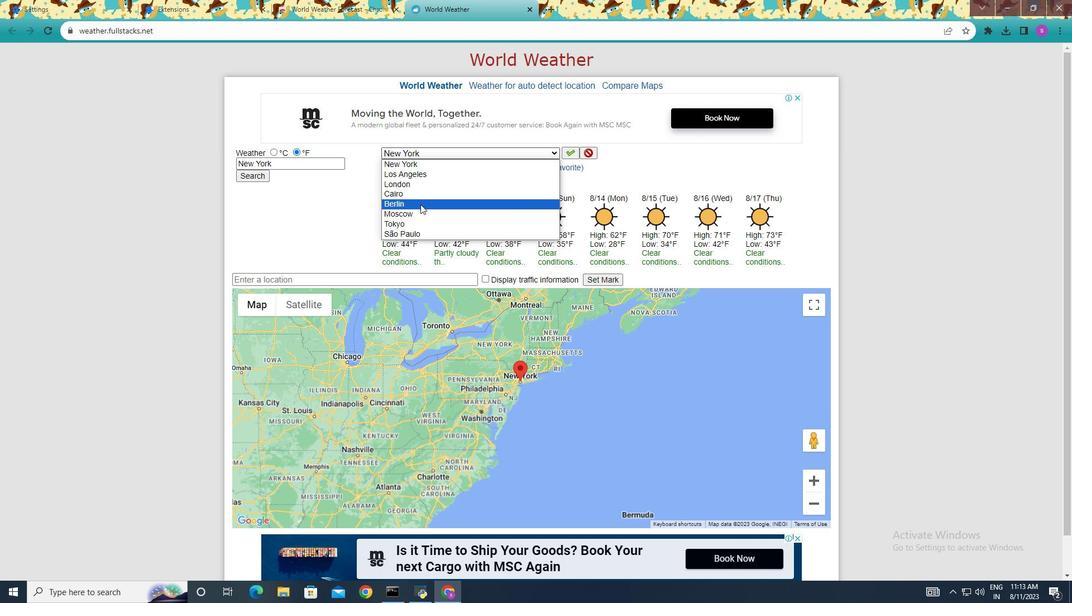 
Action: Mouse scrolled (420, 203) with delta (0, 0)
Screenshot: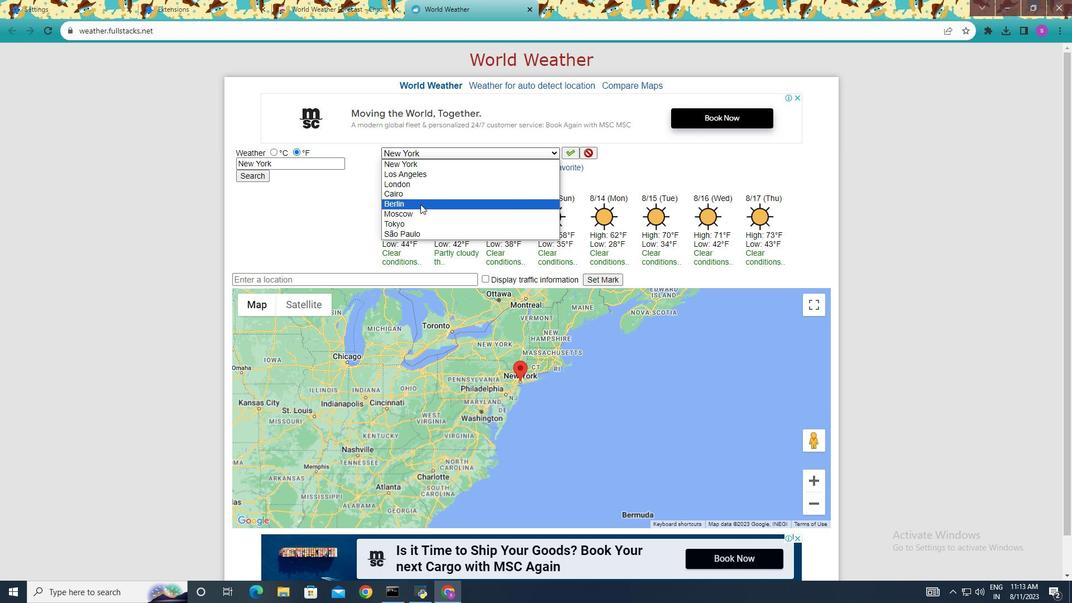 
Action: Mouse scrolled (420, 203) with delta (0, 0)
Screenshot: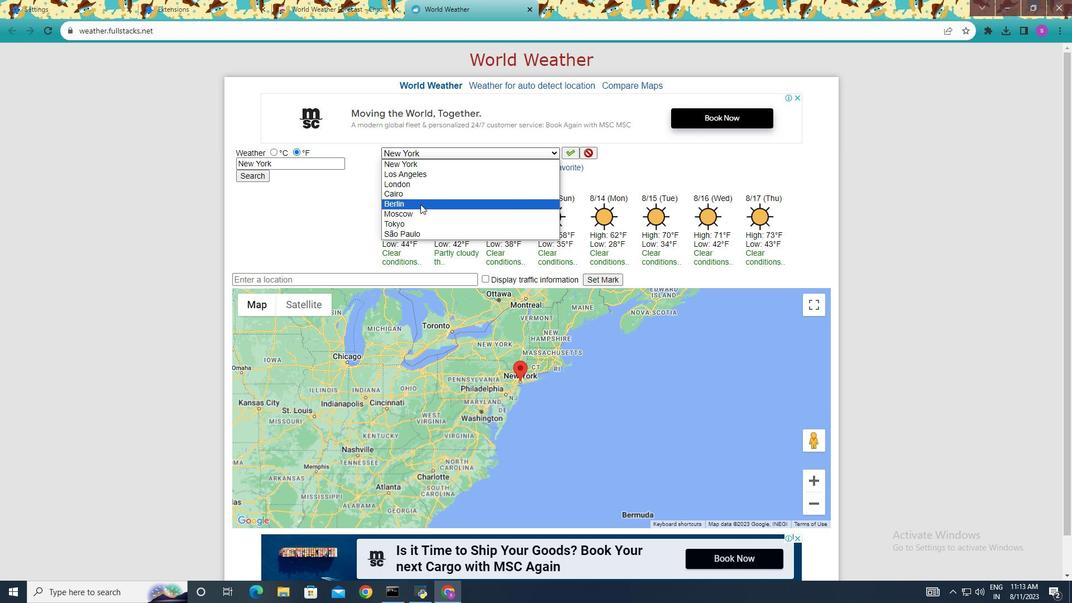 
Action: Mouse scrolled (420, 203) with delta (0, 0)
Screenshot: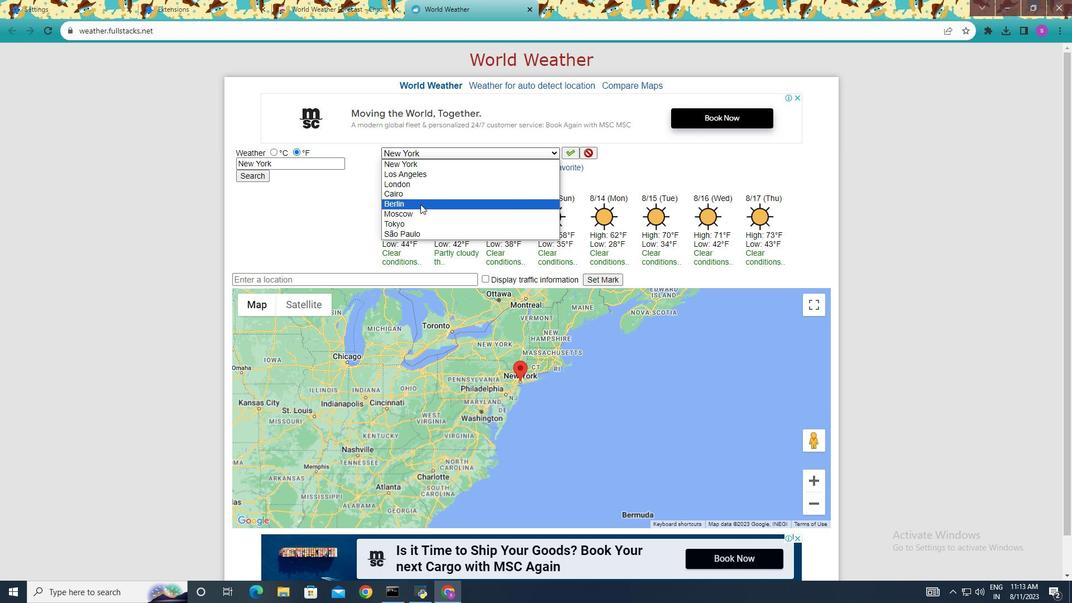 
Action: Mouse scrolled (420, 203) with delta (0, 0)
Screenshot: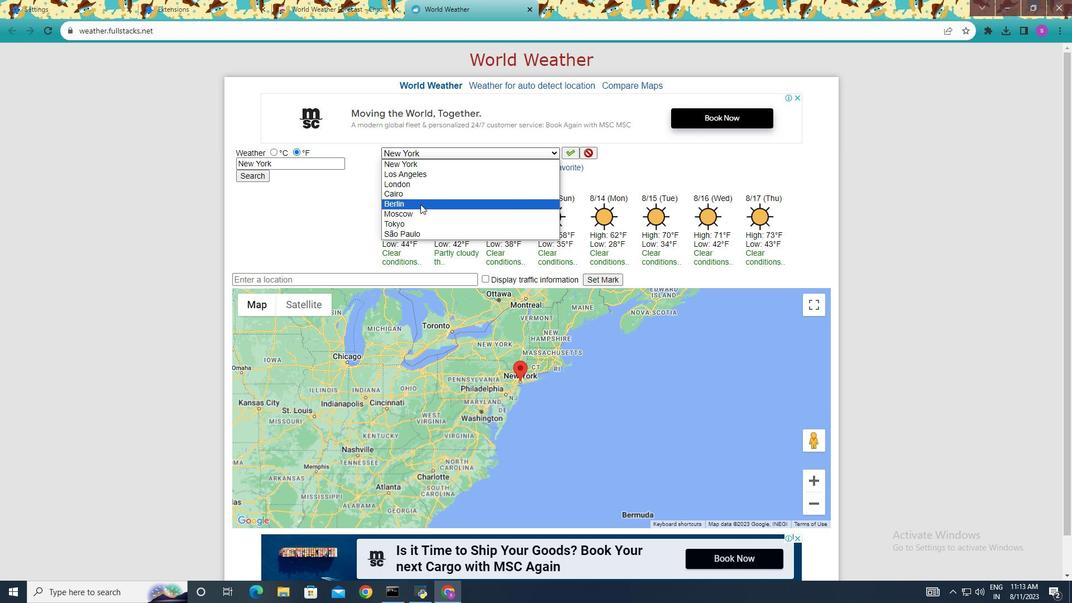
Action: Mouse scrolled (420, 203) with delta (0, 0)
Screenshot: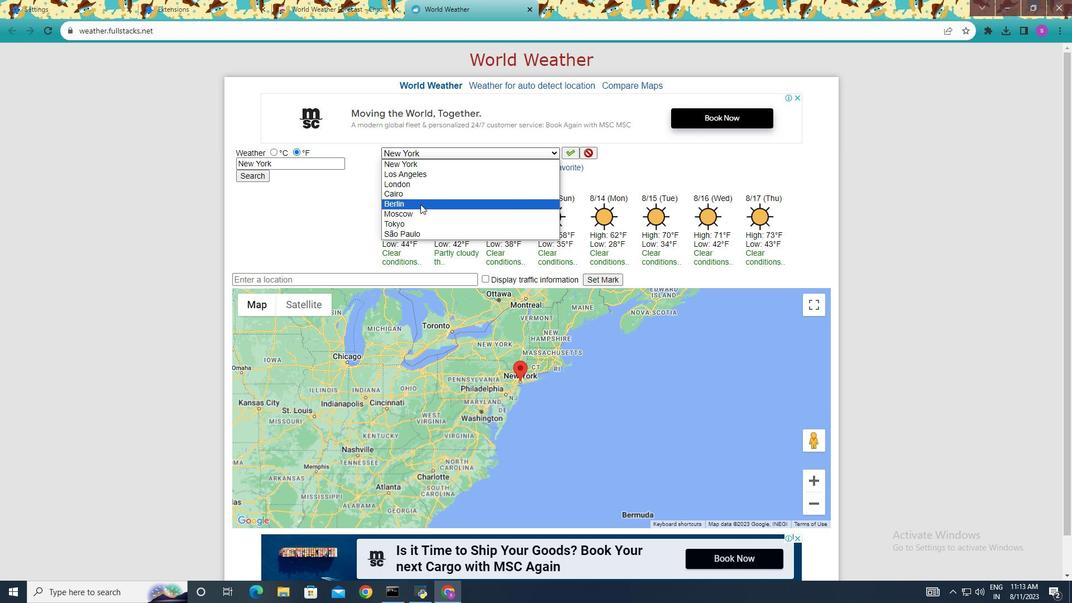 
Action: Mouse moved to (255, 176)
Screenshot: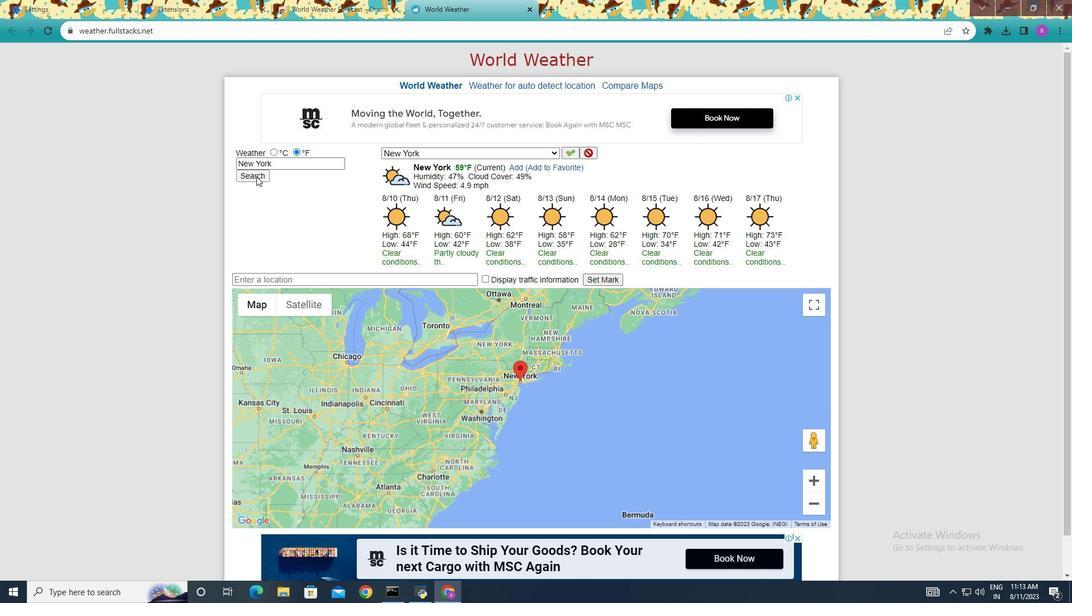 
Action: Mouse pressed left at (255, 176)
Screenshot: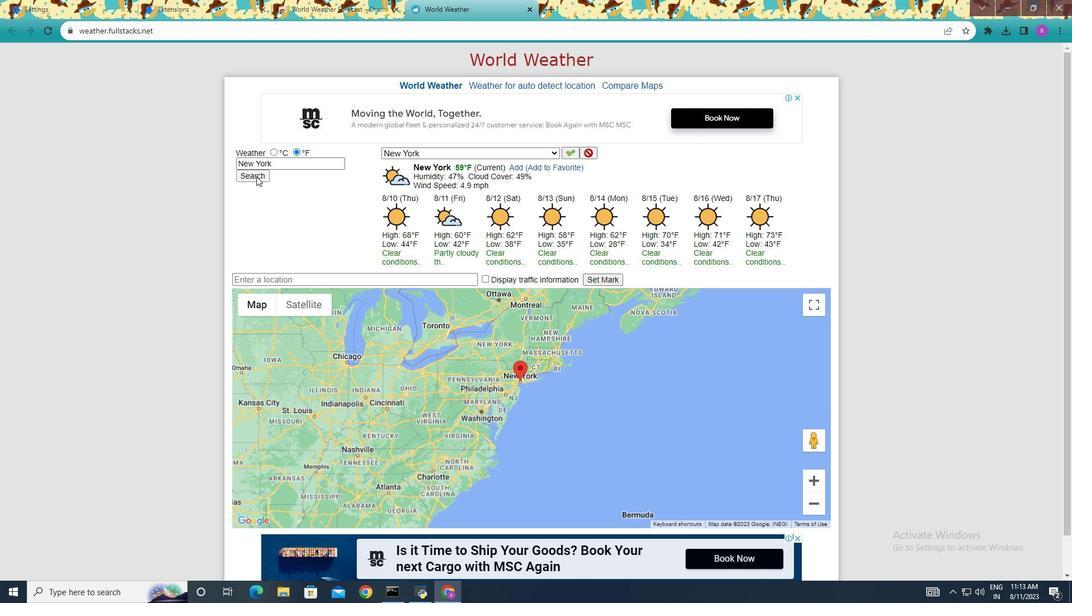 
Action: Mouse moved to (256, 176)
Screenshot: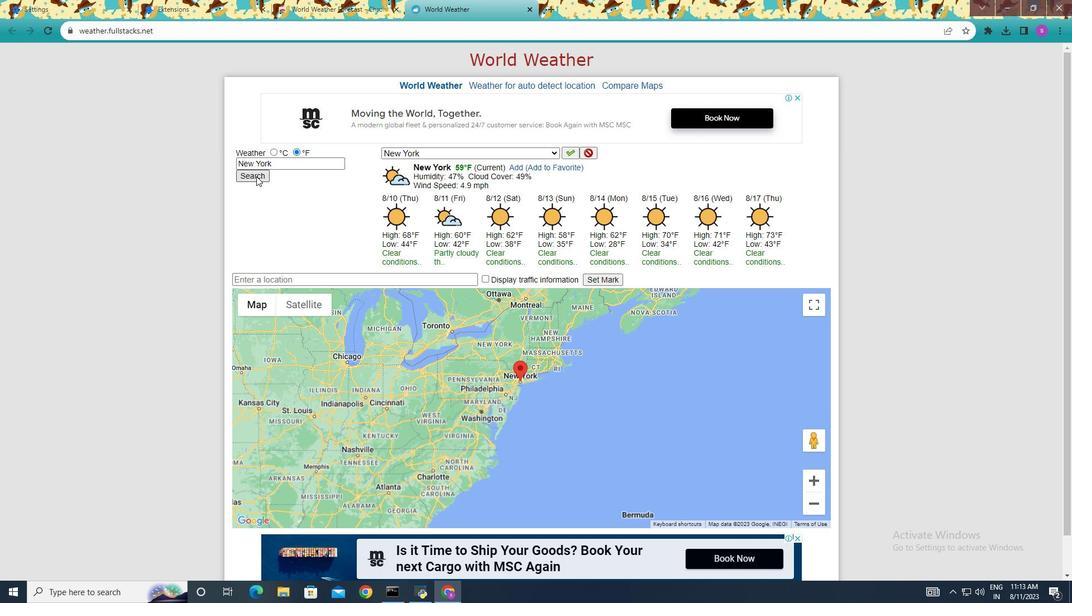 
Action: Mouse pressed left at (256, 176)
Screenshot: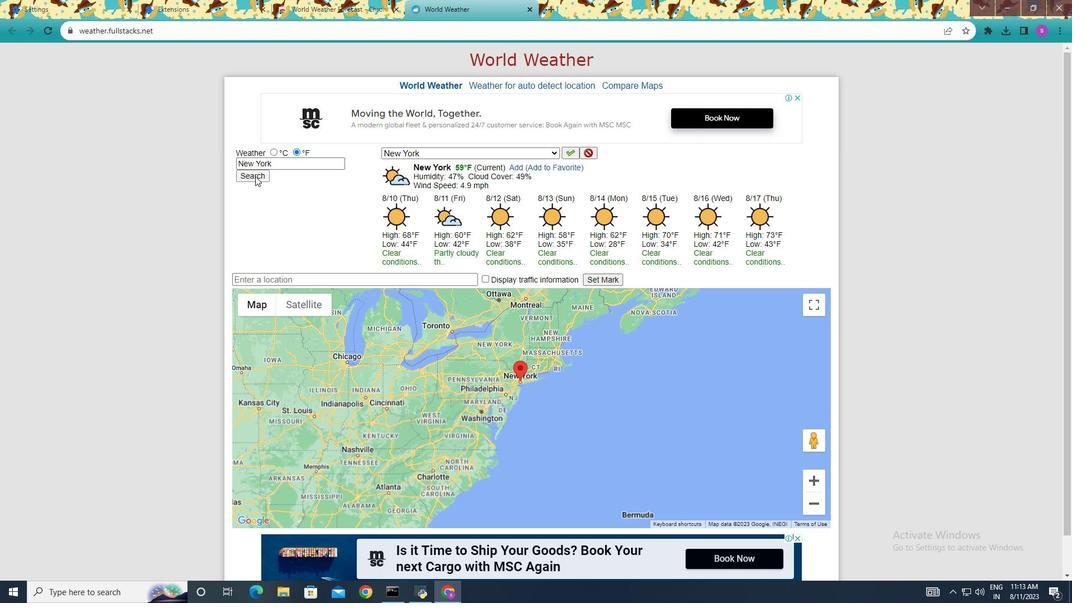 
Action: Mouse moved to (262, 162)
Screenshot: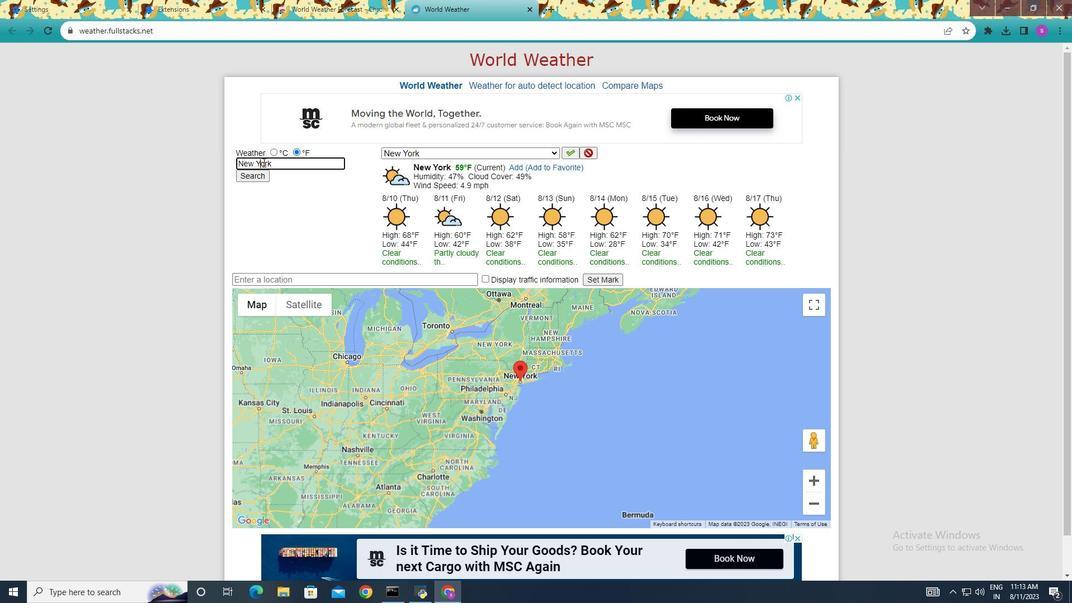 
Action: Mouse pressed left at (262, 162)
Screenshot: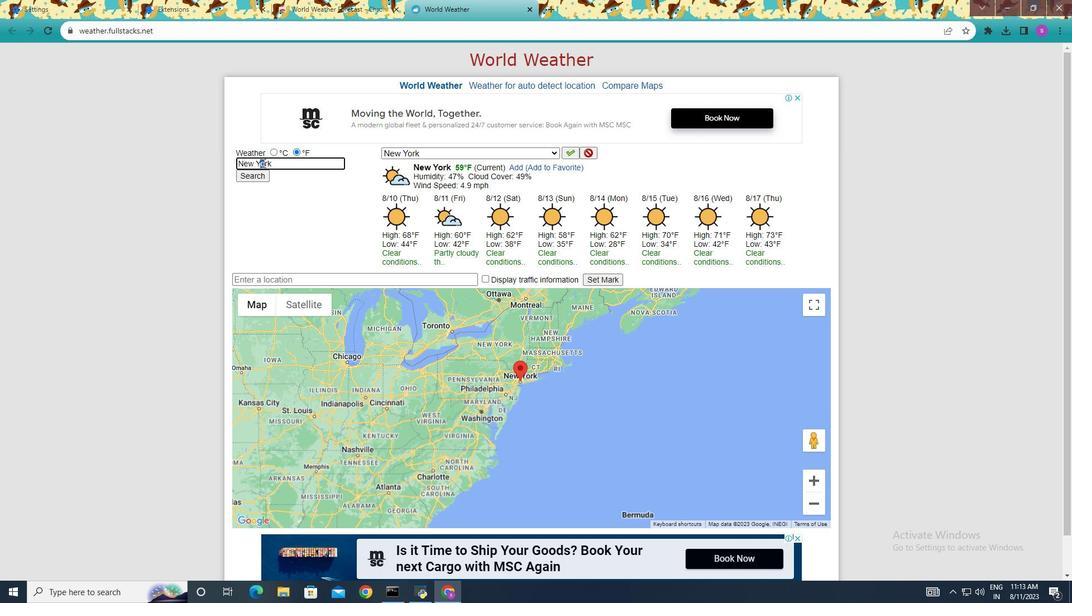 
Action: Mouse moved to (273, 164)
Screenshot: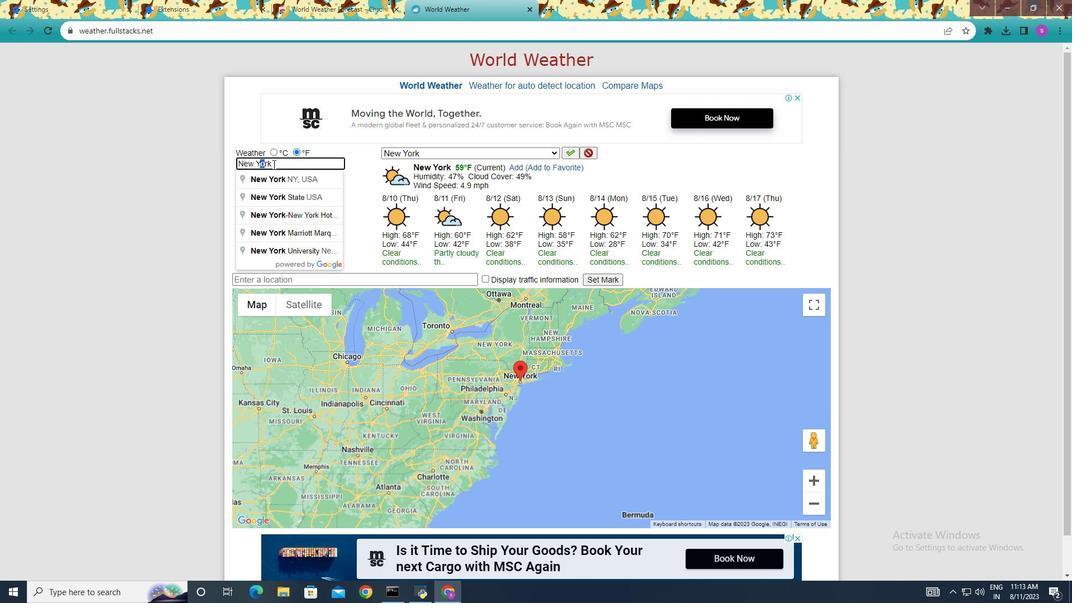 
Action: Mouse pressed left at (273, 164)
Screenshot: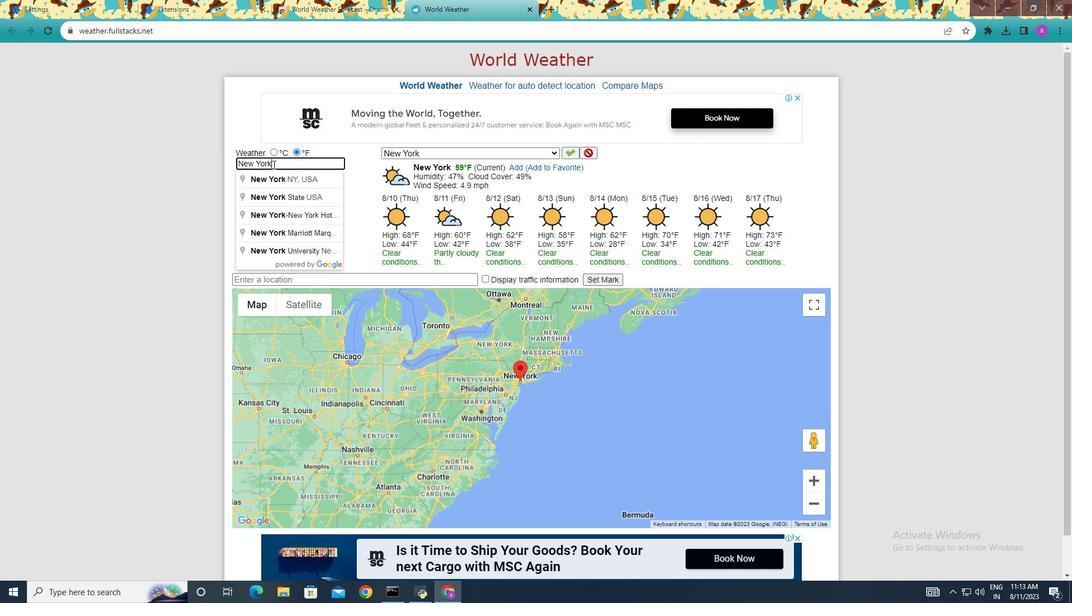 
Action: Mouse moved to (230, 164)
Screenshot: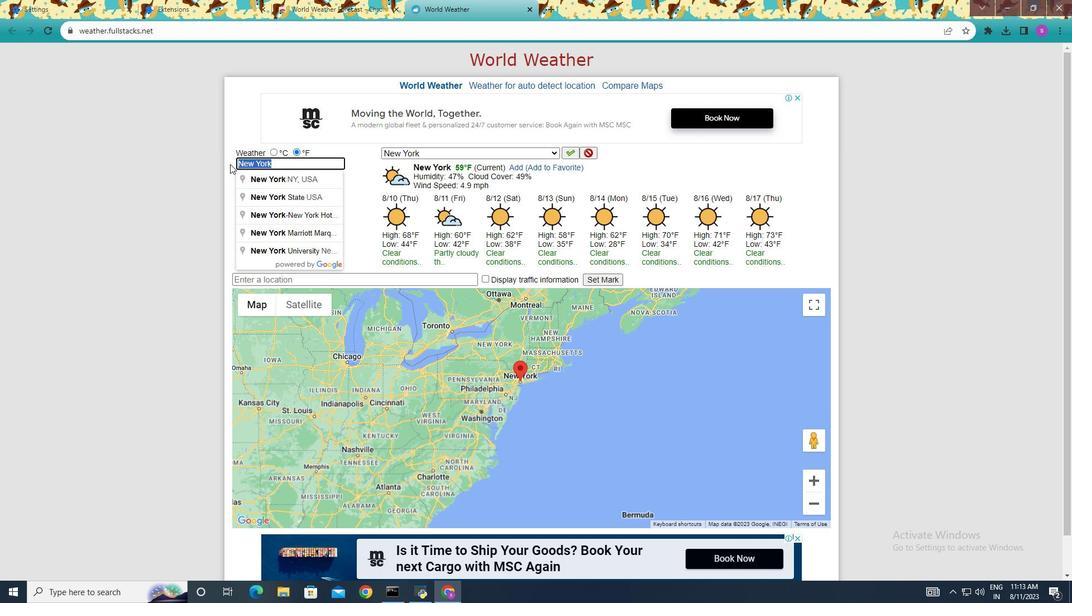 
Action: Key pressed <Key.backspace><Key.shift>In
Screenshot: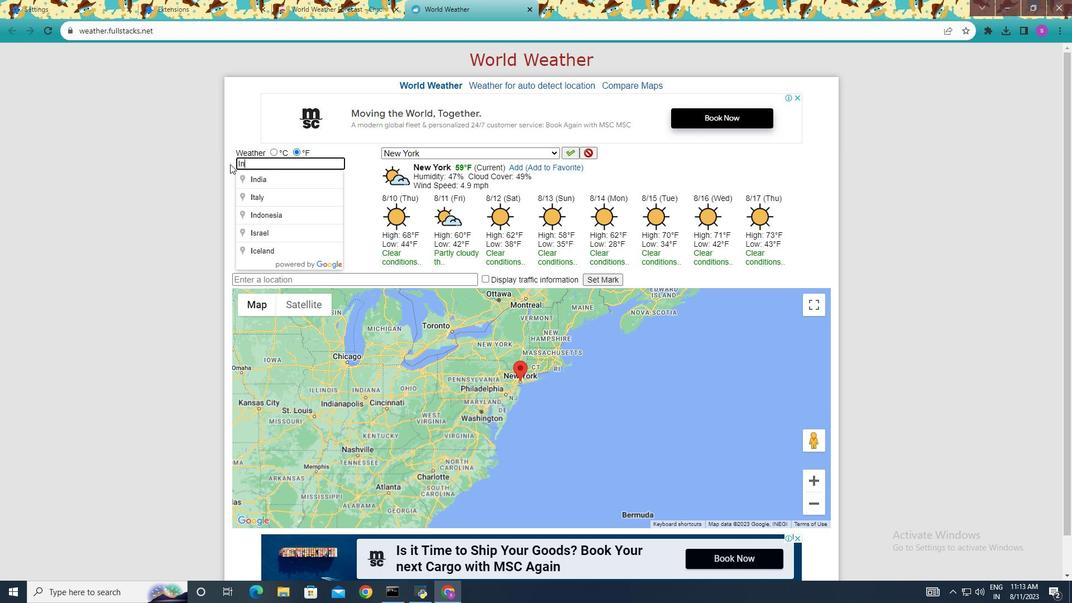 
Action: Mouse moved to (285, 180)
Screenshot: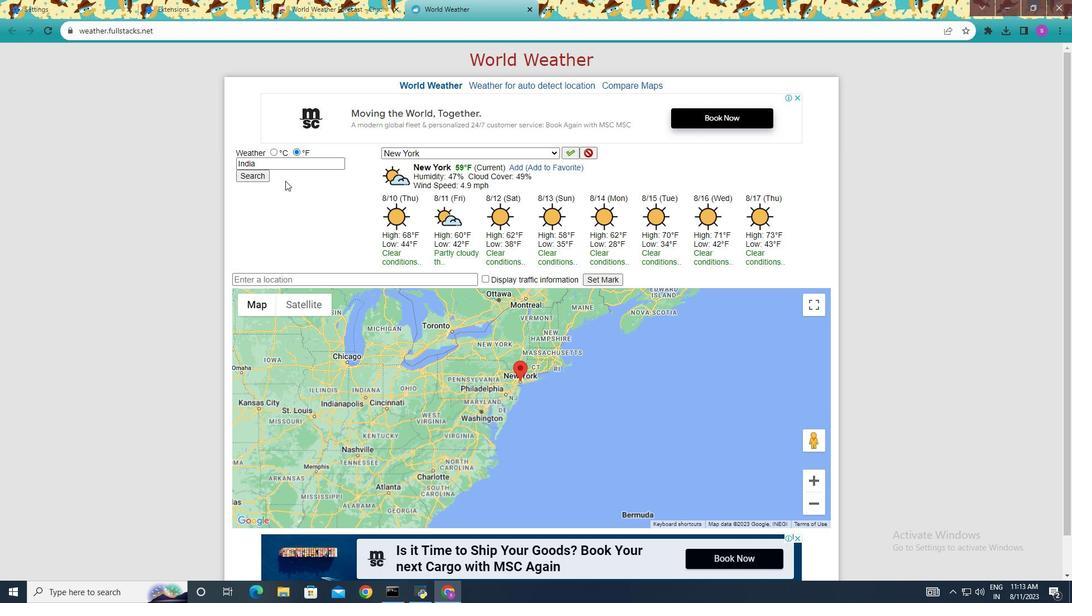 
Action: Mouse pressed left at (285, 180)
Screenshot: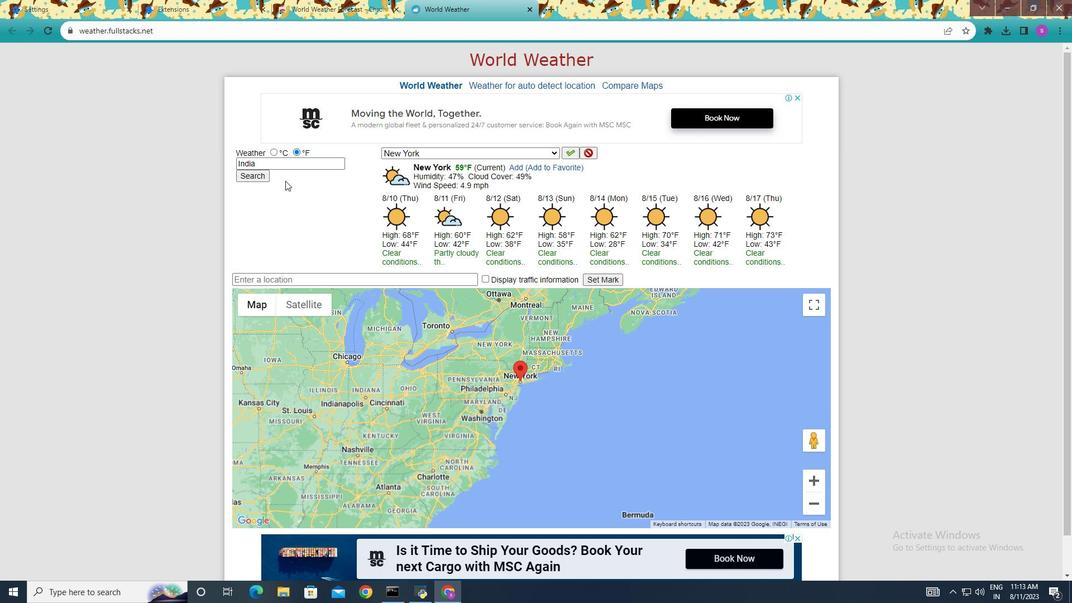 
Action: Mouse moved to (555, 150)
Screenshot: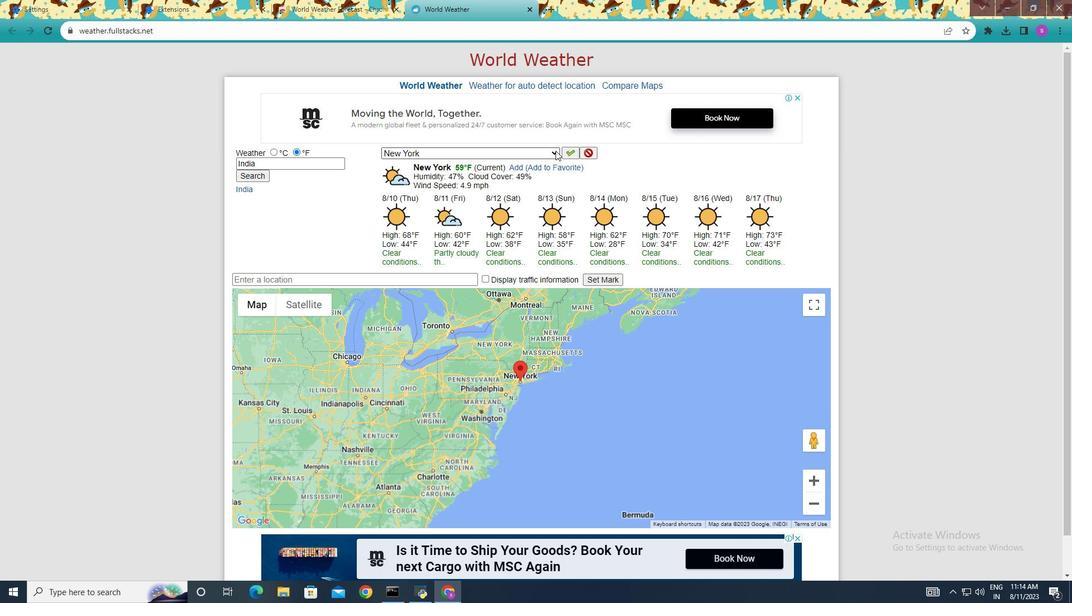 
Action: Mouse pressed left at (555, 150)
Screenshot: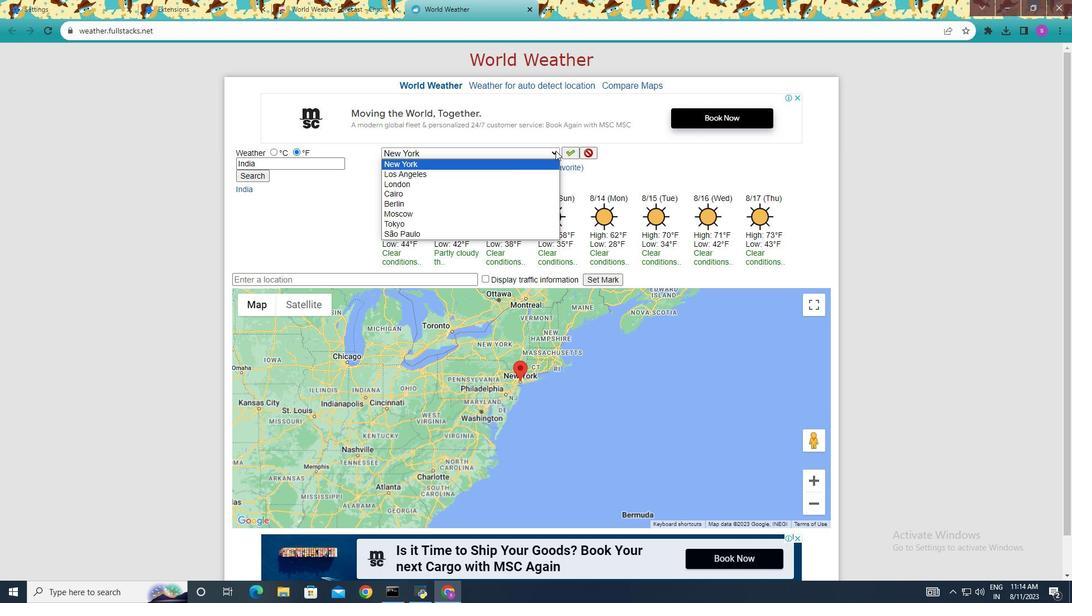 
Action: Mouse moved to (429, 151)
Screenshot: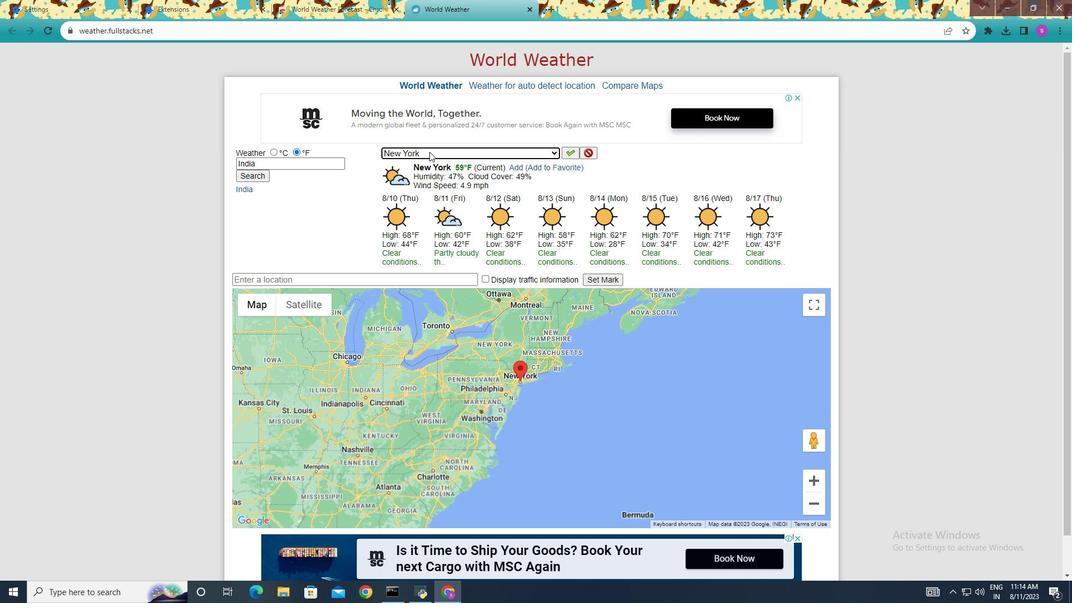 
Action: Mouse pressed left at (429, 151)
Screenshot: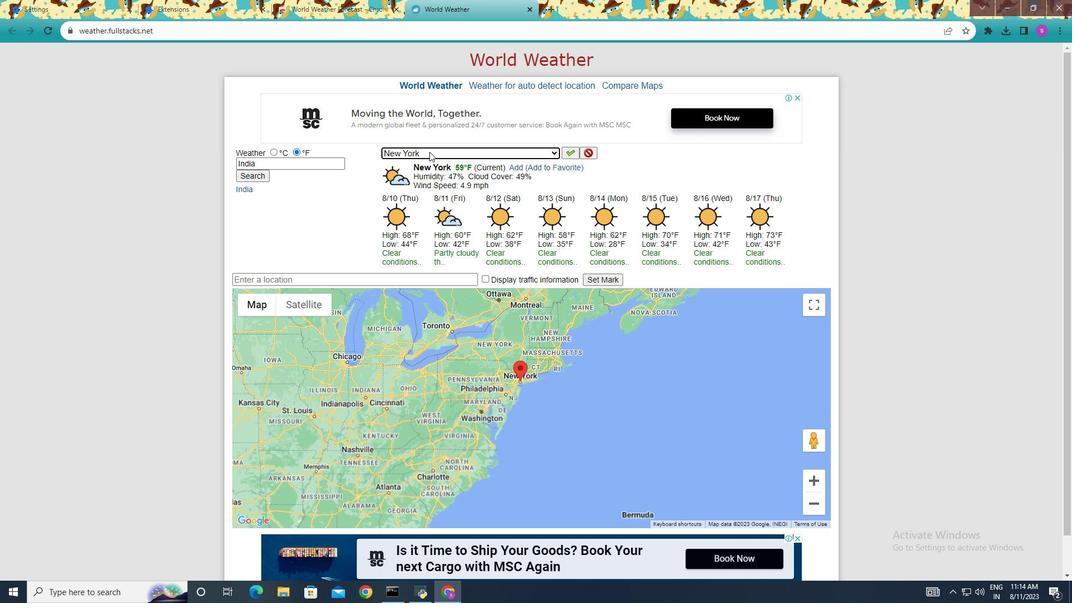 
Action: Mouse moved to (429, 151)
Screenshot: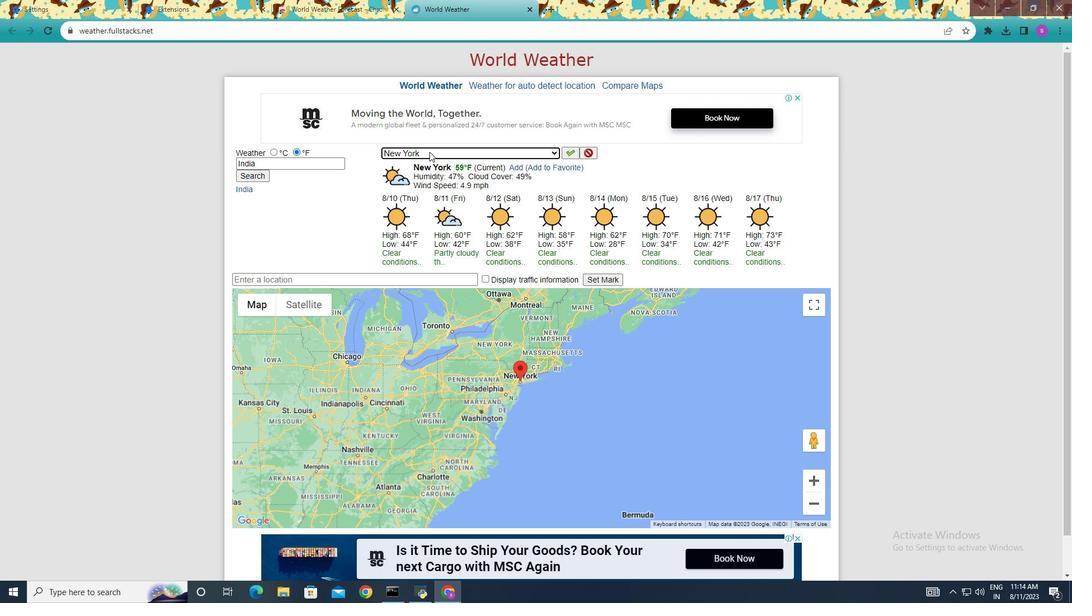 
Action: Mouse pressed left at (429, 151)
Screenshot: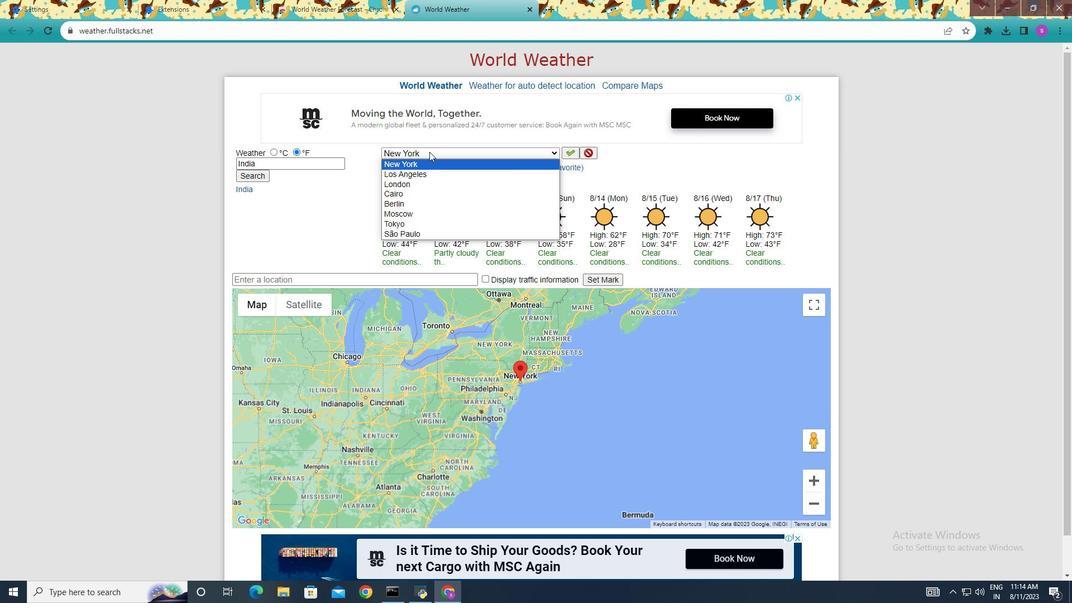 
Action: Mouse moved to (427, 151)
Screenshot: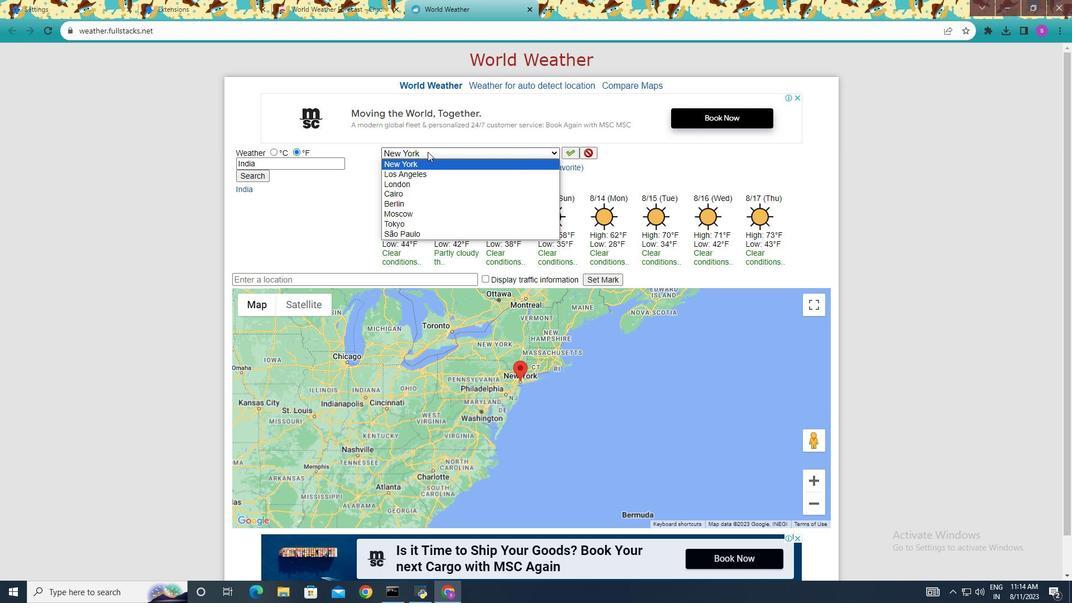 
Action: Mouse pressed left at (427, 151)
Screenshot: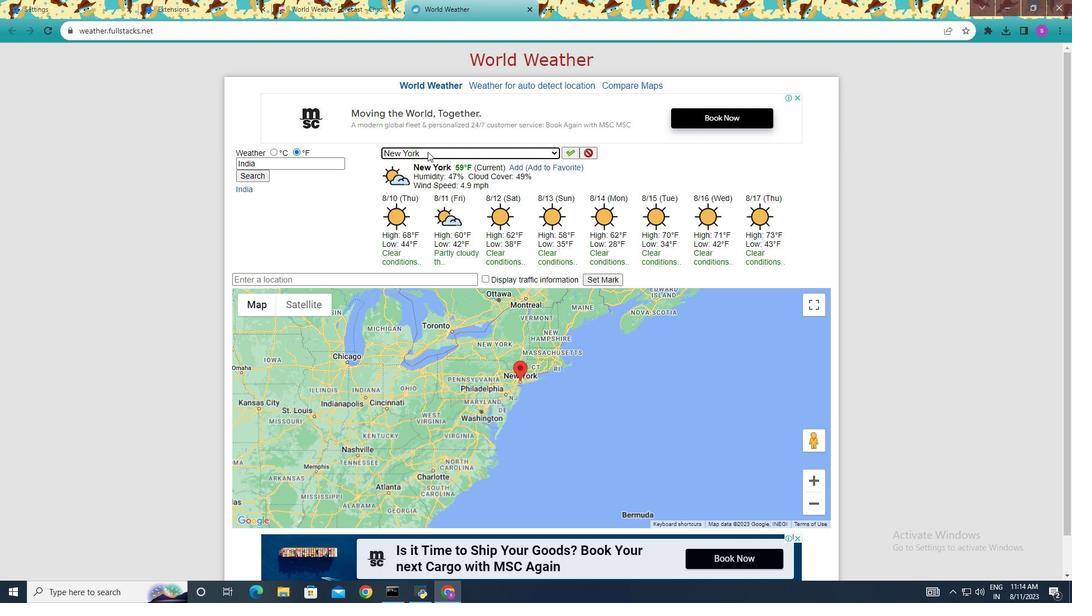 
Action: Mouse moved to (426, 151)
Screenshot: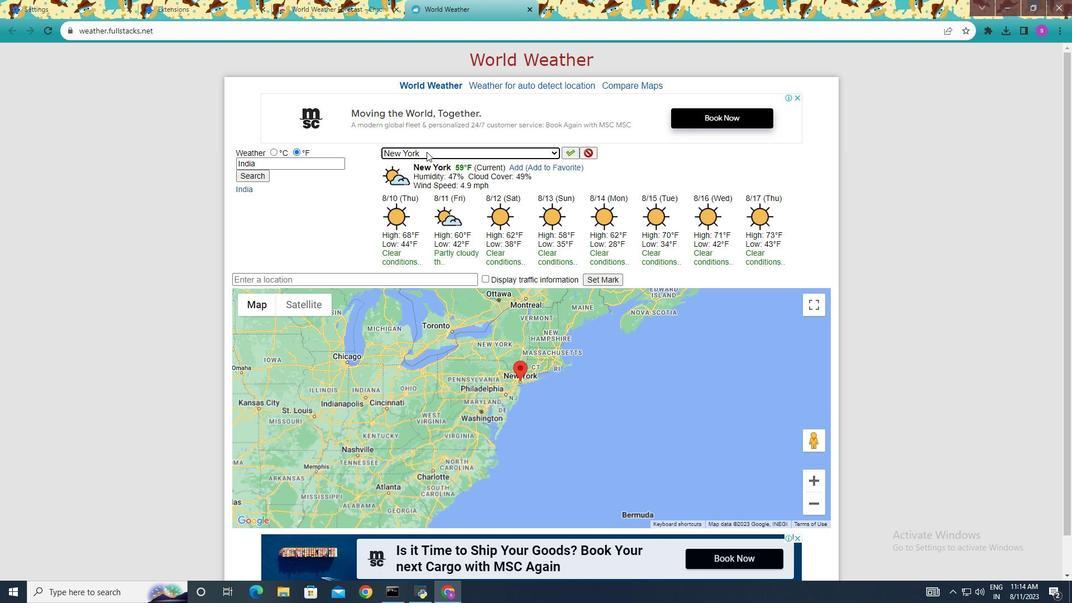 
Action: Key pressed <Key.shift>I
Screenshot: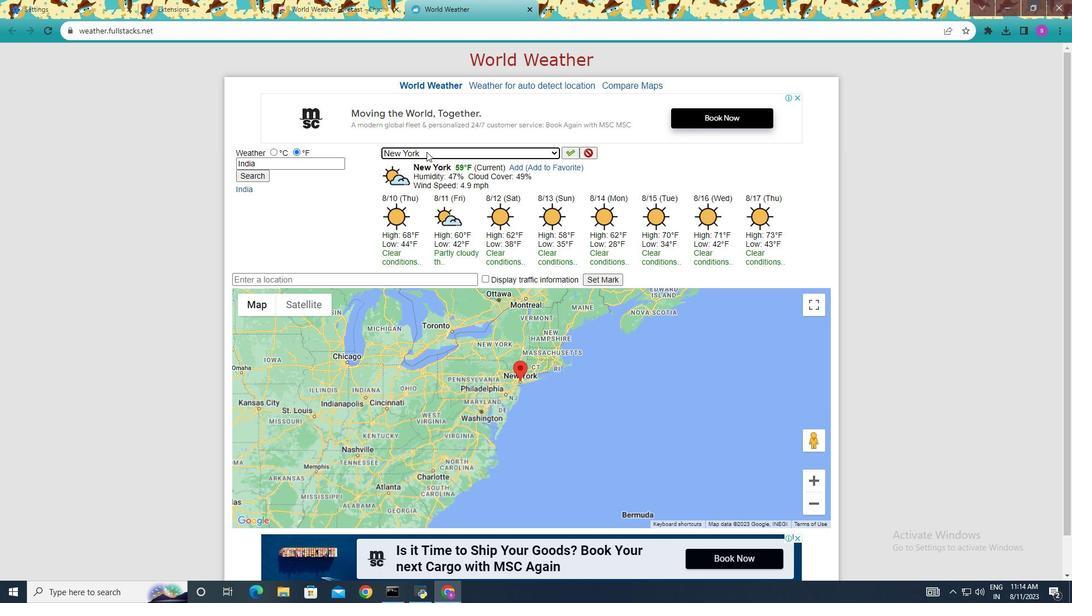 
Action: Mouse moved to (256, 160)
Screenshot: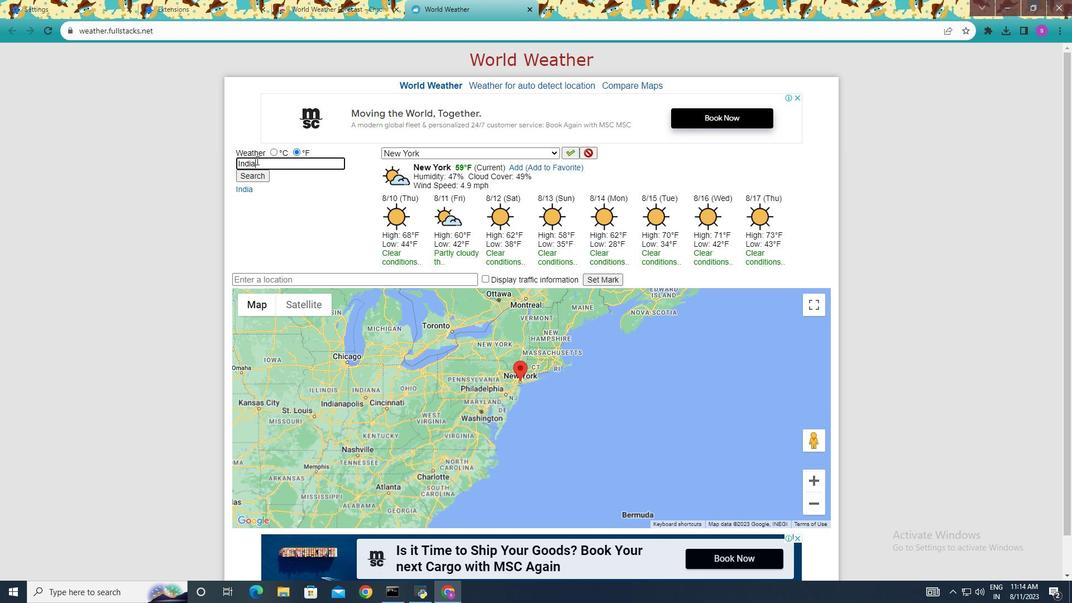 
Action: Mouse pressed left at (256, 160)
Screenshot: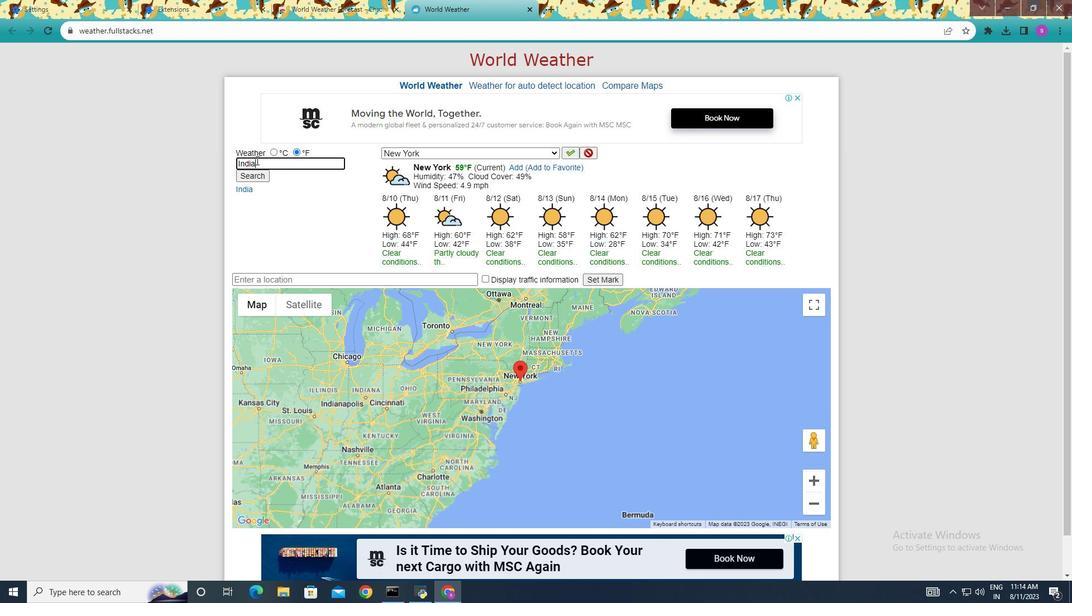 
Action: Mouse moved to (256, 160)
Screenshot: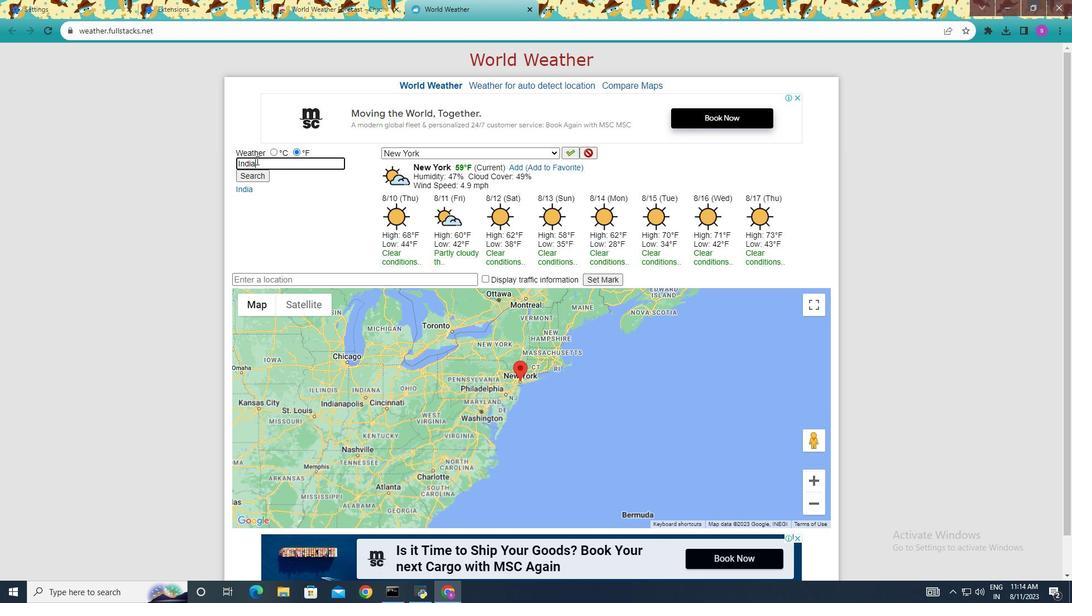 
Action: Key pressed <Key.backspace><Key.backspace><Key.backspace><Key.backspace><Key.backspace><Key.backspace><Key.backspace><Key.backspace><Key.backspace><Key.backspace><Key.backspace><Key.backspace><Key.backspace><Key.backspace><Key.shift>De
Screenshot: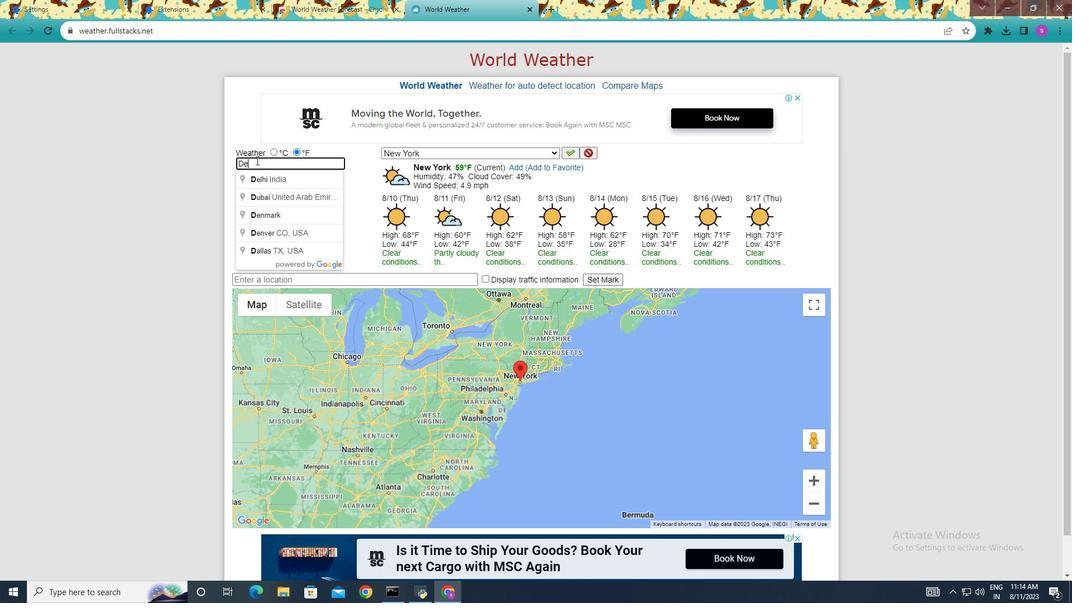 
Action: Mouse moved to (284, 182)
Screenshot: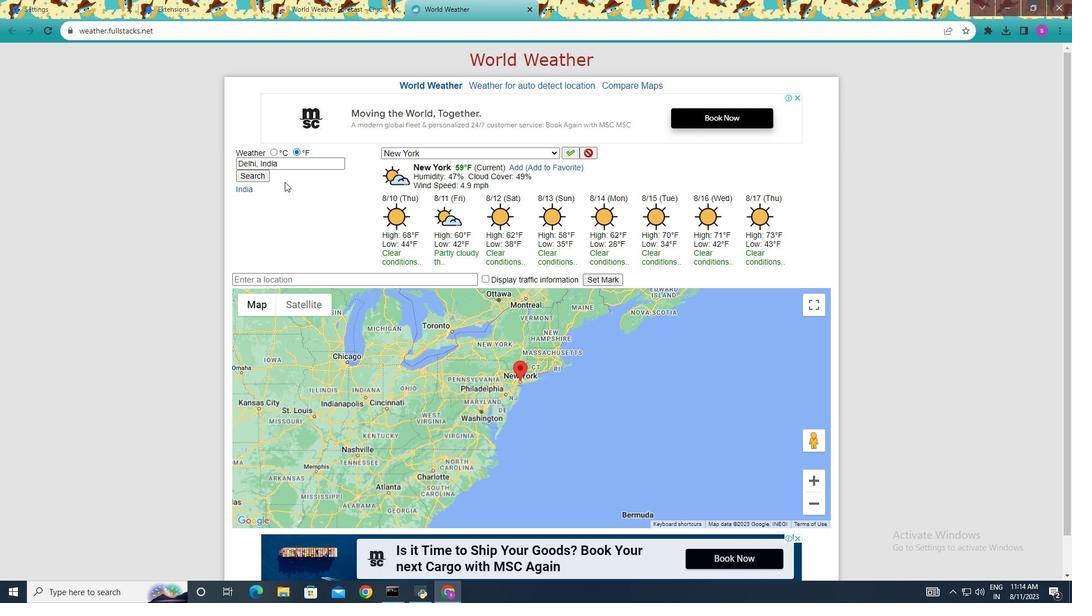 
Action: Mouse pressed left at (284, 182)
Screenshot: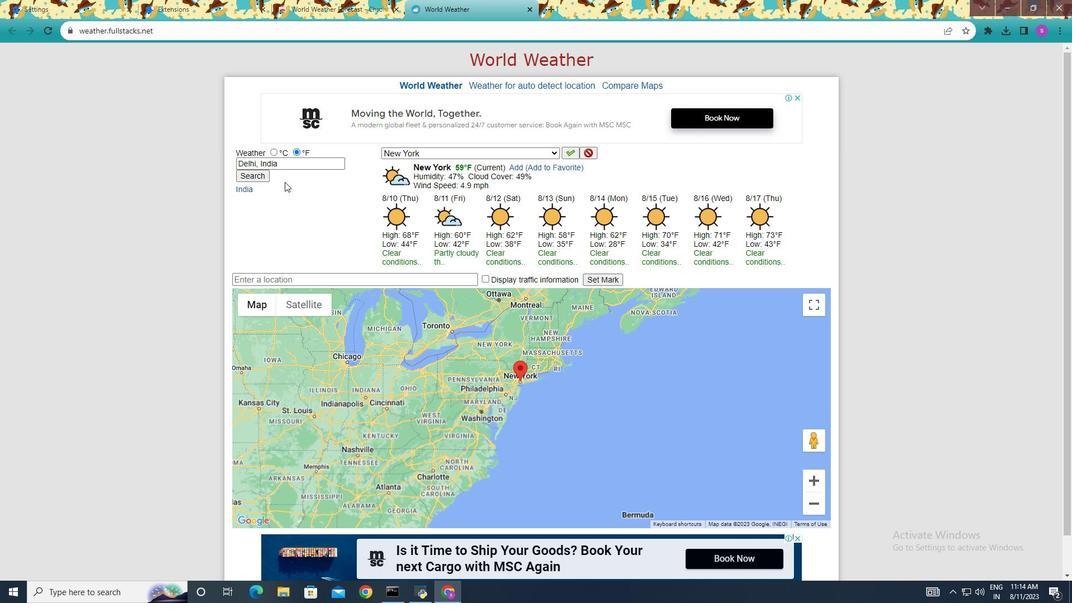 
Action: Mouse moved to (286, 279)
Screenshot: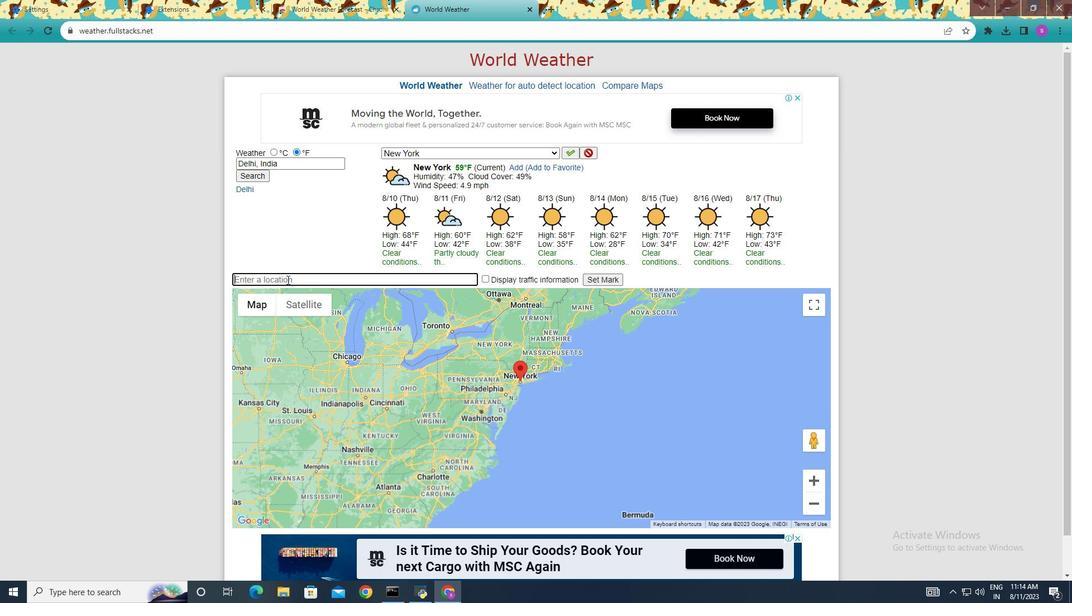 
Action: Mouse pressed left at (286, 279)
Screenshot: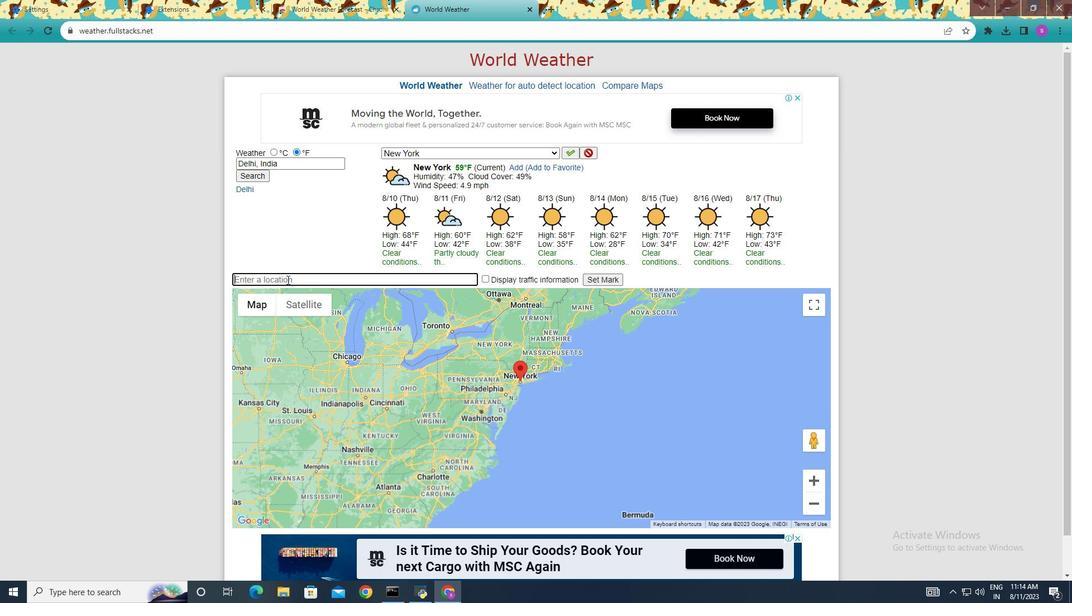 
Action: Mouse moved to (262, 303)
Screenshot: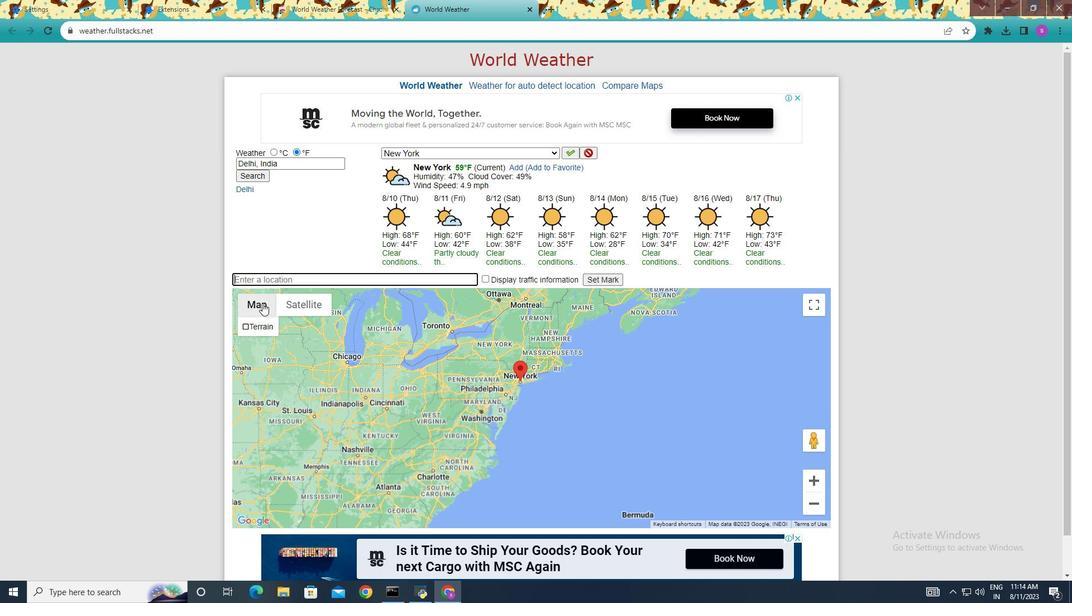 
Action: Mouse pressed left at (262, 303)
Screenshot: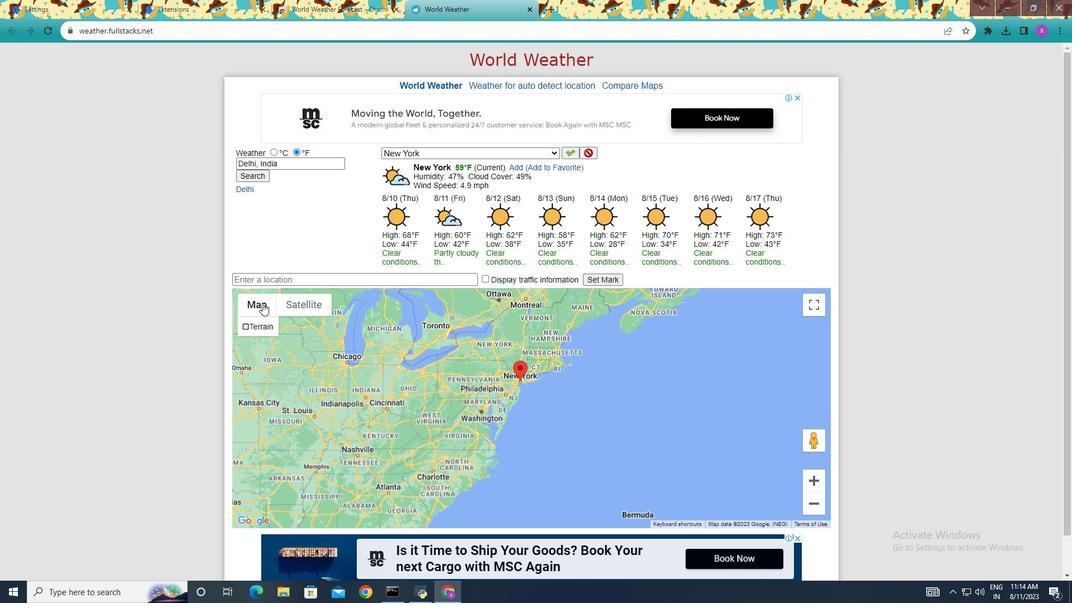 
Action: Mouse moved to (582, 382)
Screenshot: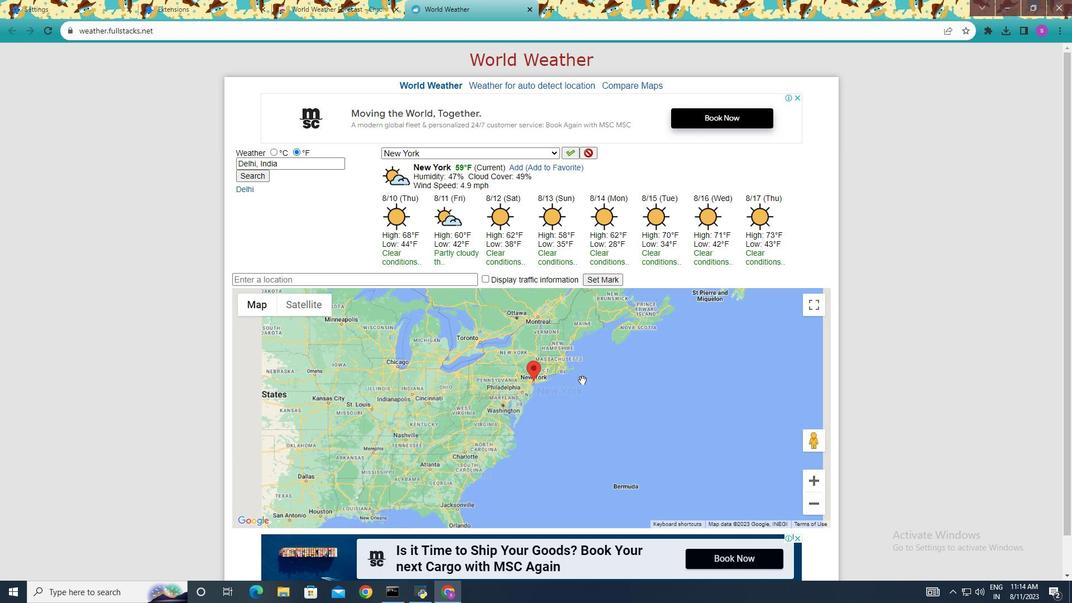 
Action: Mouse scrolled (582, 382) with delta (0, 0)
Screenshot: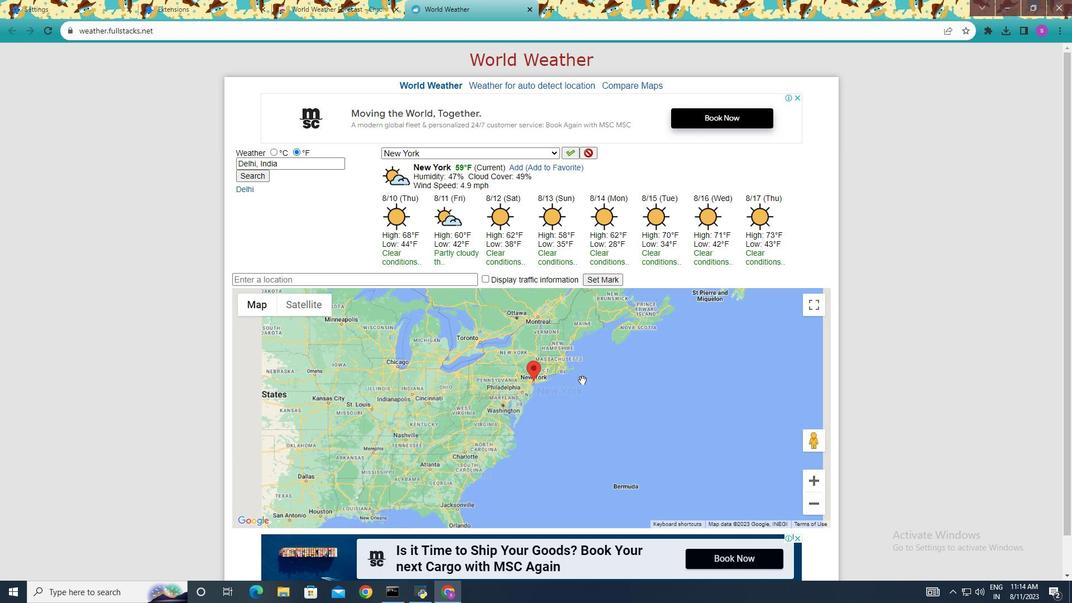
Action: Mouse moved to (582, 381)
Screenshot: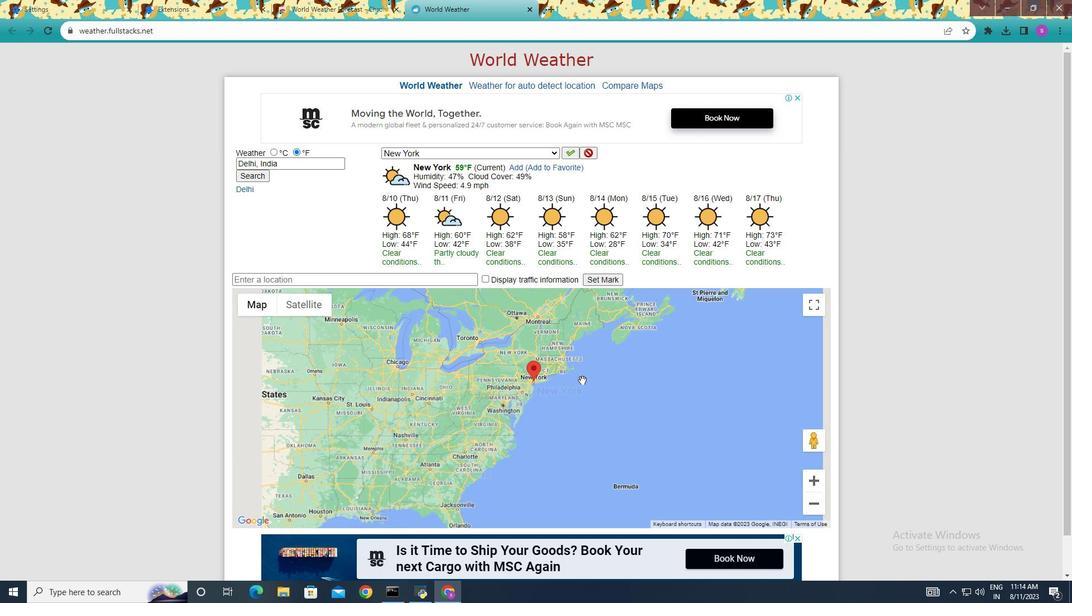 
Action: Mouse scrolled (582, 380) with delta (0, 0)
Screenshot: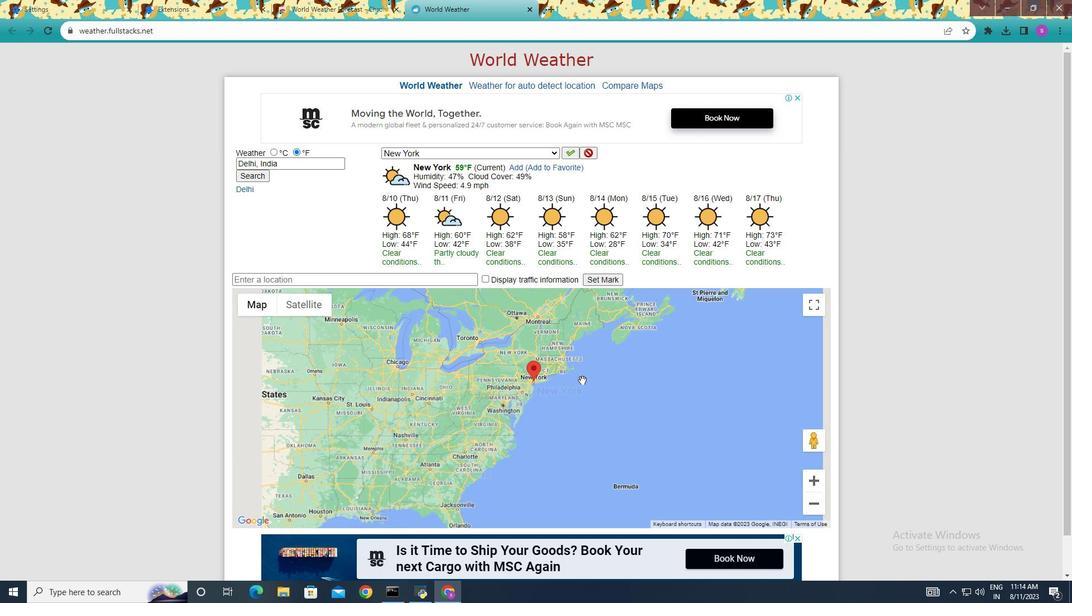 
Action: Mouse moved to (582, 381)
Screenshot: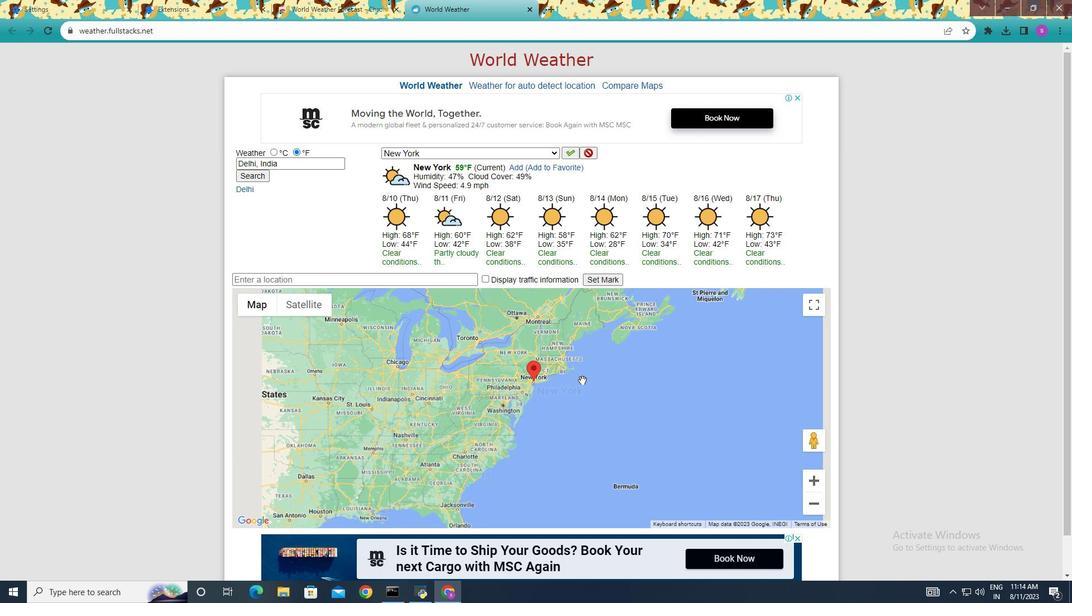 
Action: Mouse scrolled (582, 380) with delta (0, 0)
Screenshot: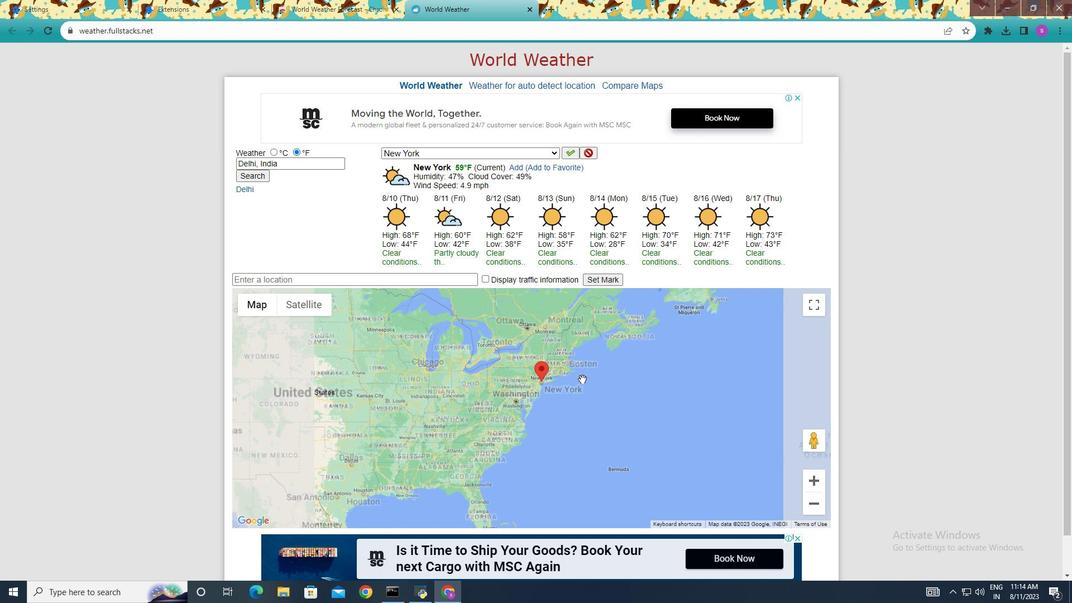 
Action: Mouse moved to (582, 379)
Screenshot: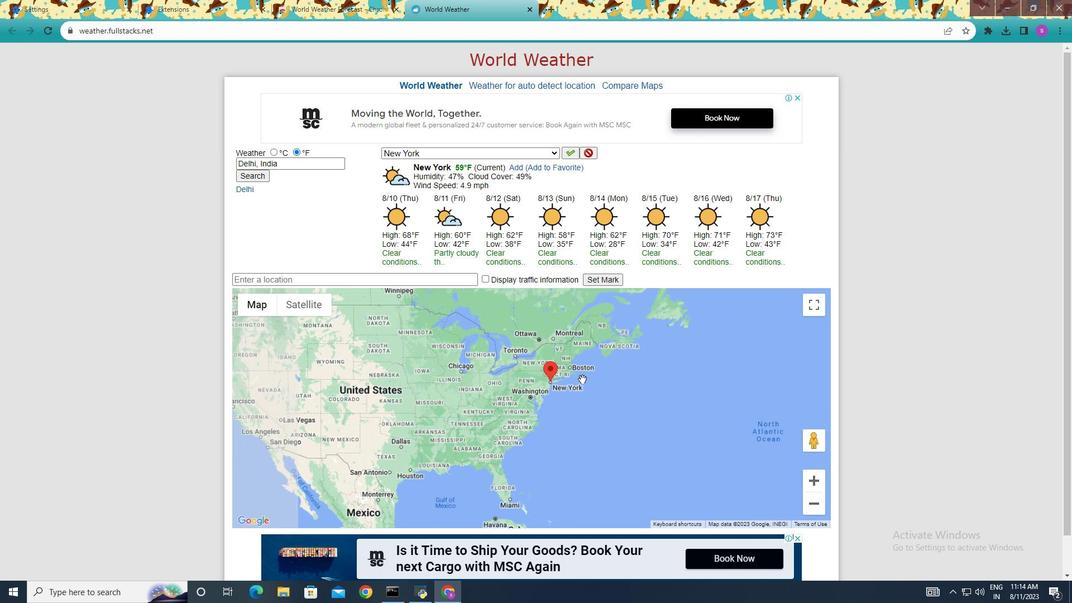 
Action: Mouse scrolled (582, 379) with delta (0, 0)
Screenshot: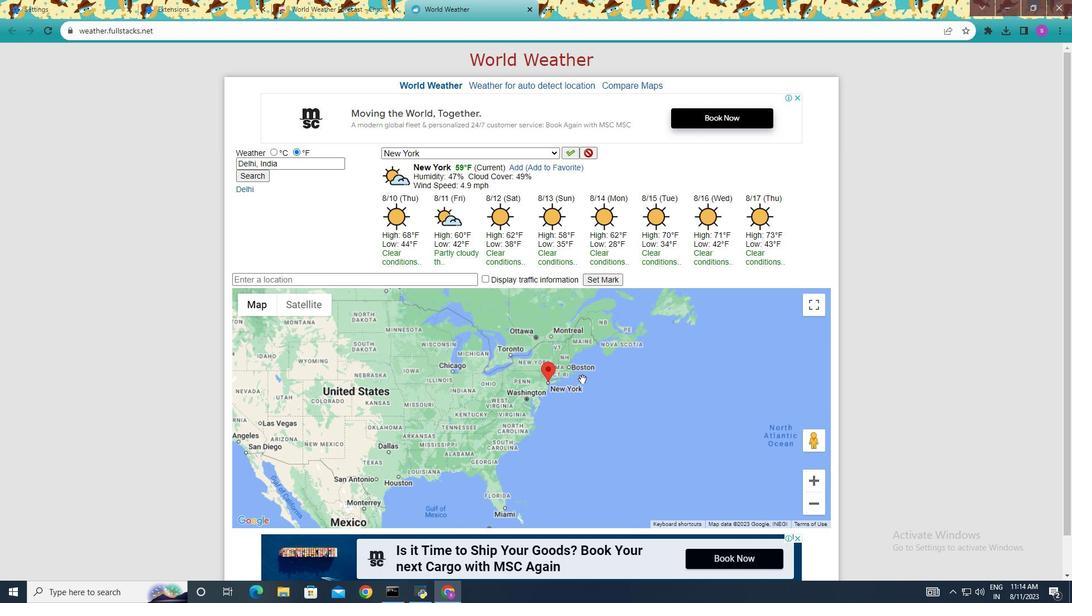 
Action: Mouse scrolled (582, 379) with delta (0, 0)
Screenshot: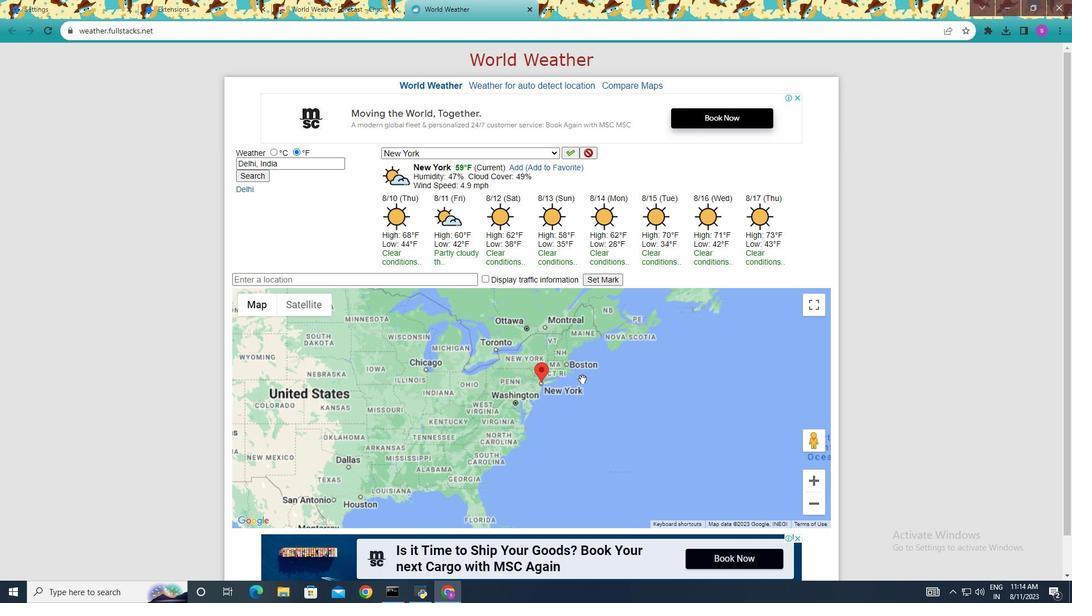 
Action: Mouse moved to (587, 151)
Screenshot: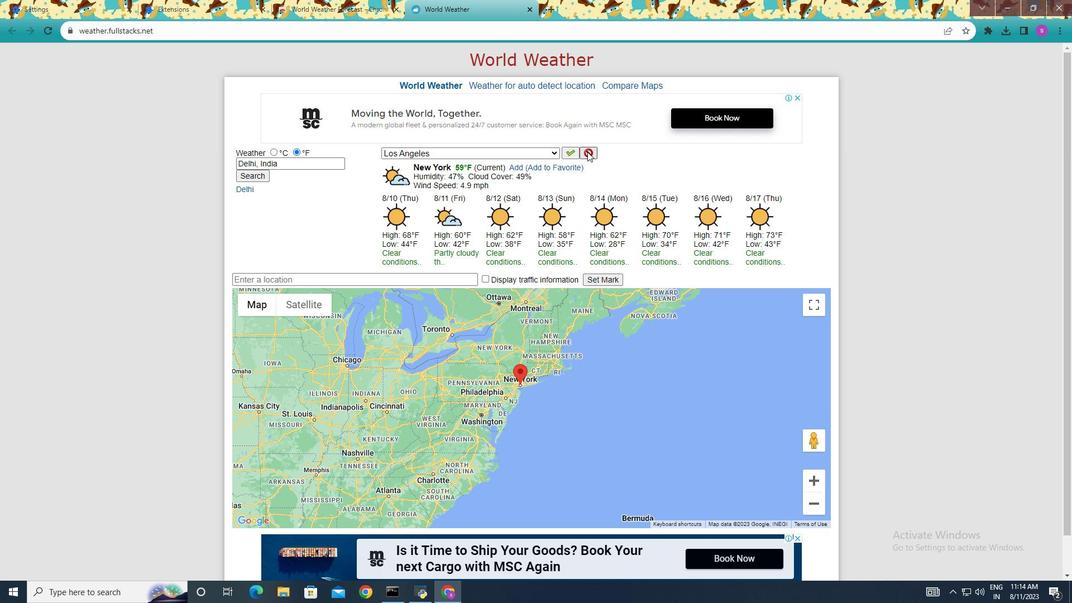 
Action: Mouse pressed left at (587, 151)
Screenshot: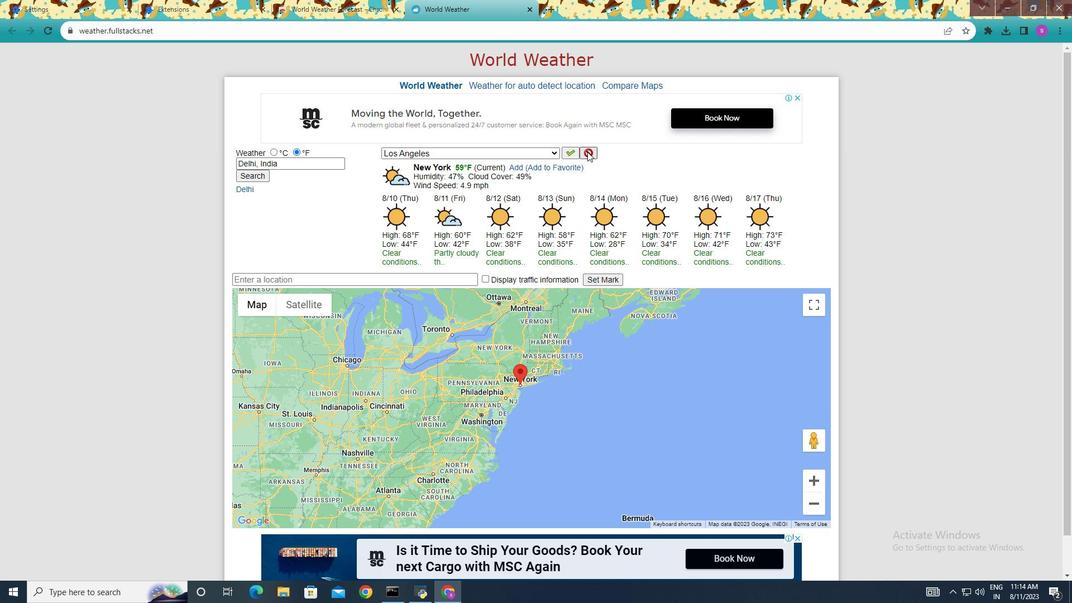 
Action: Mouse moved to (573, 154)
Screenshot: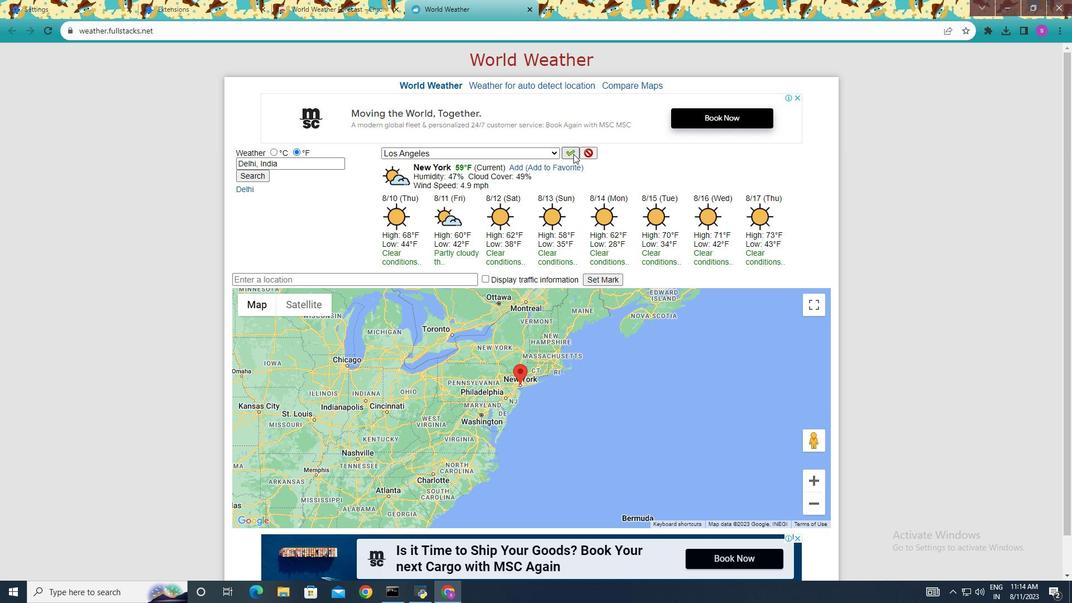 
Action: Mouse pressed left at (573, 154)
Screenshot: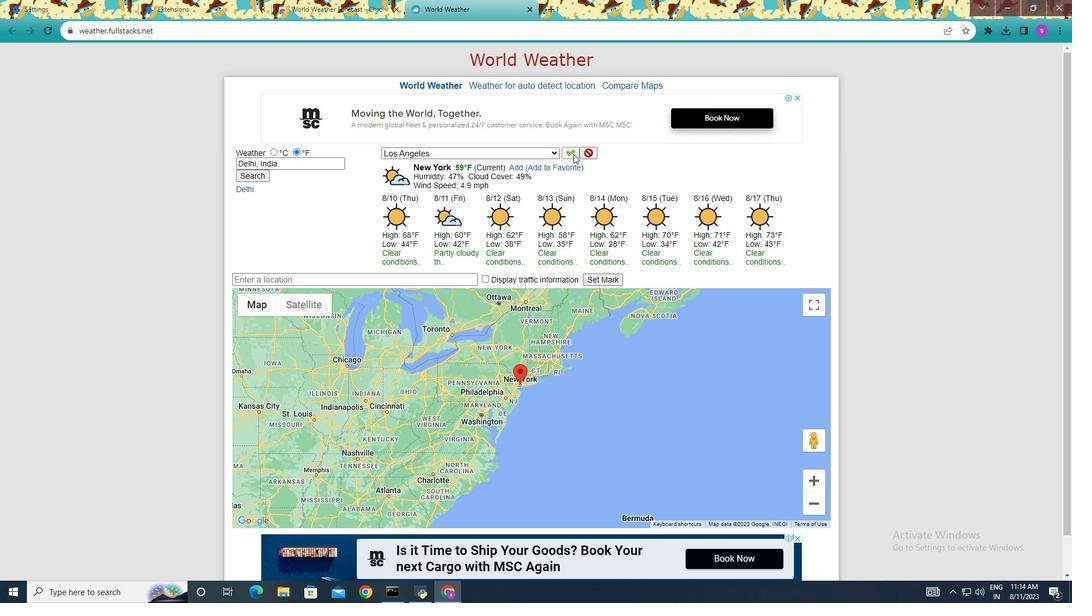 
Action: Mouse moved to (269, 152)
Screenshot: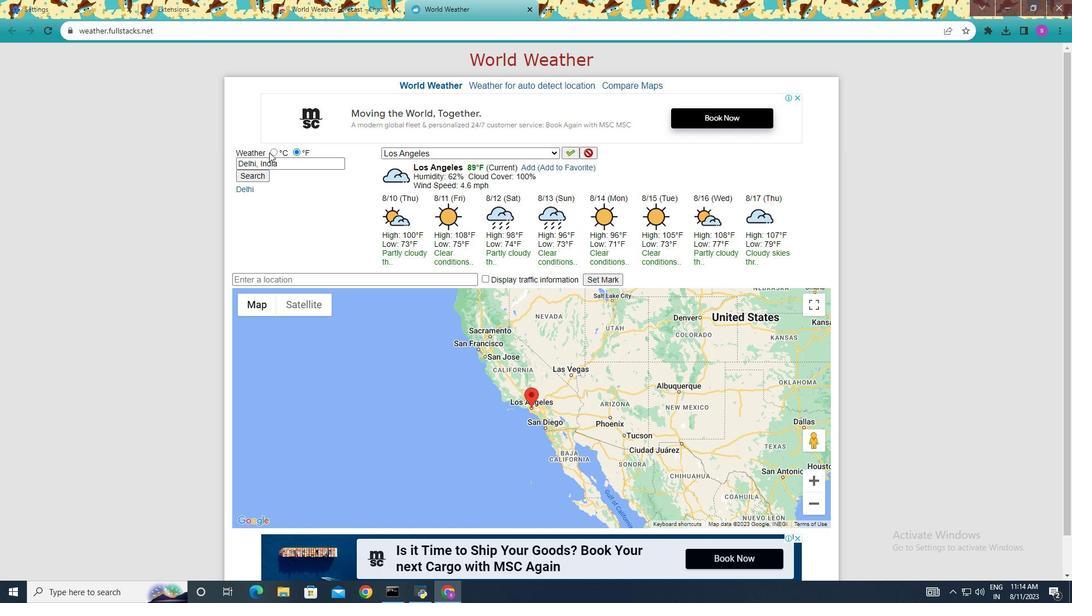 
Action: Mouse pressed left at (269, 152)
Screenshot: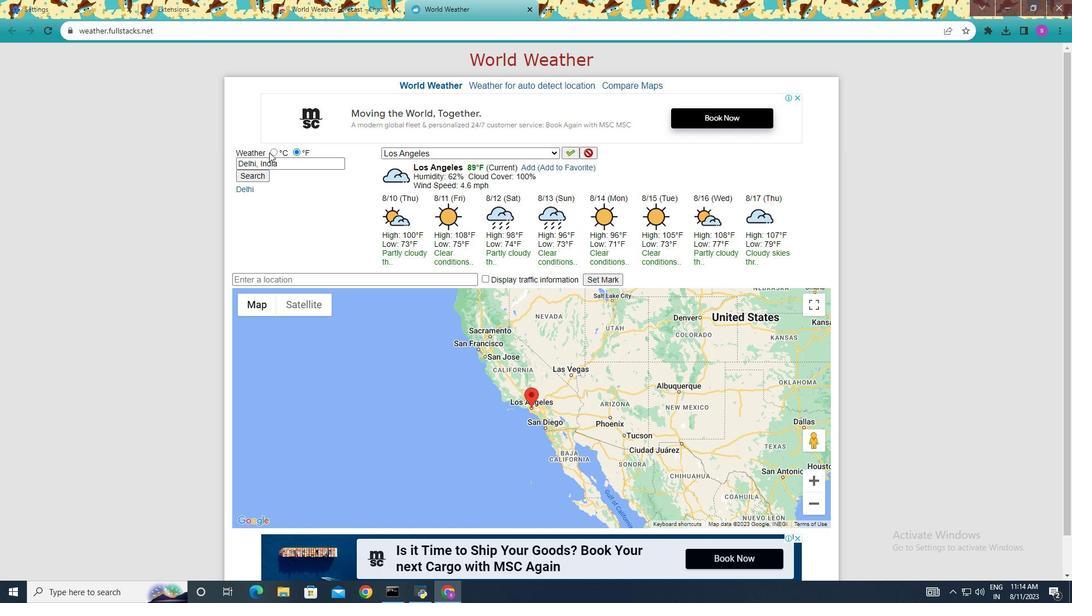 
Action: Mouse moved to (272, 151)
Screenshot: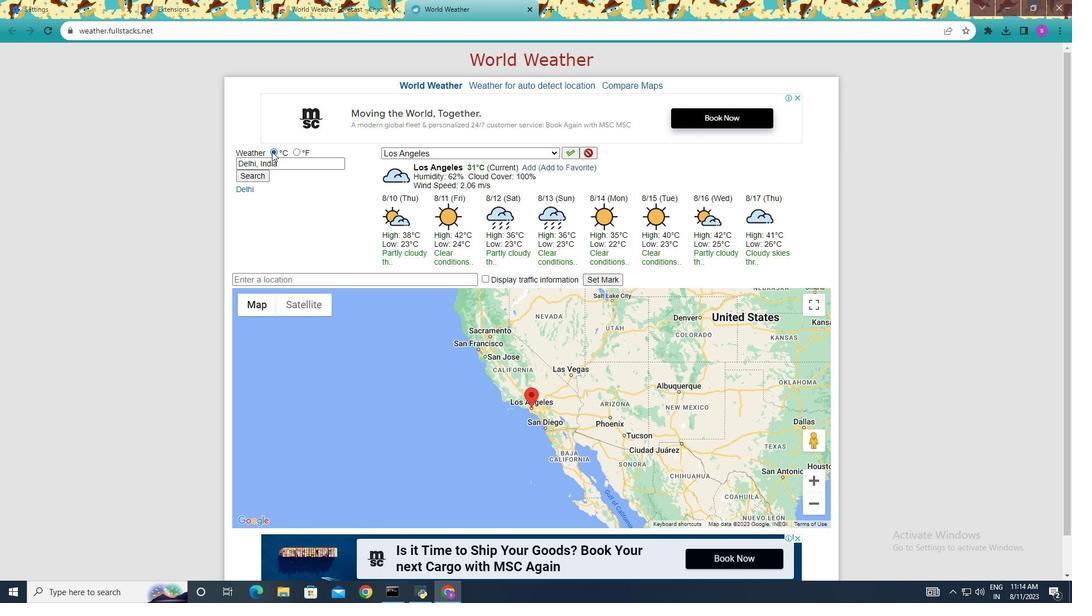 
Action: Mouse pressed left at (272, 151)
Screenshot: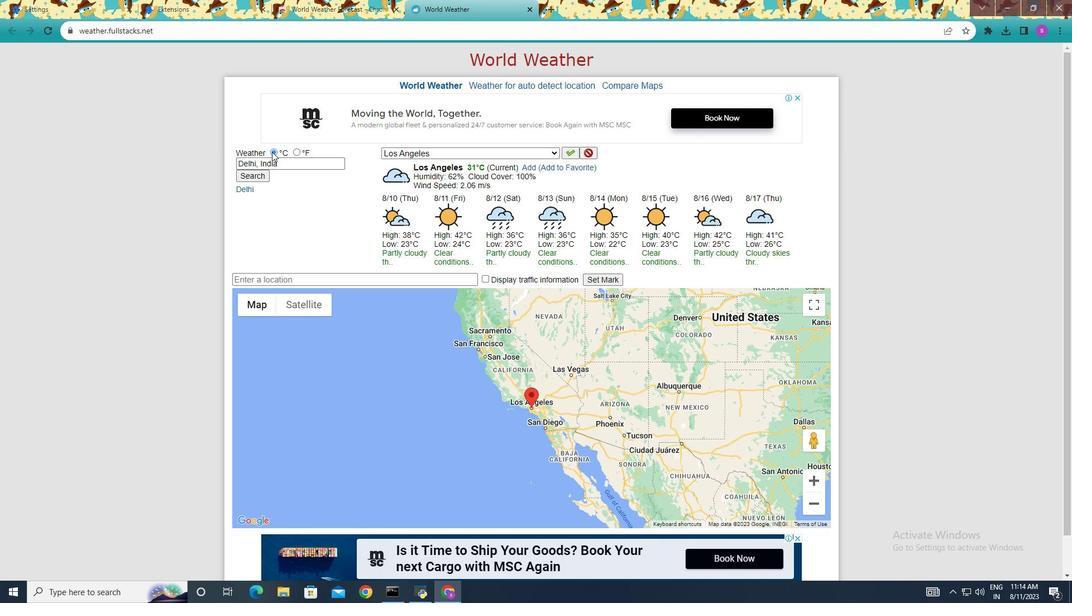 
Action: Mouse moved to (313, 275)
Screenshot: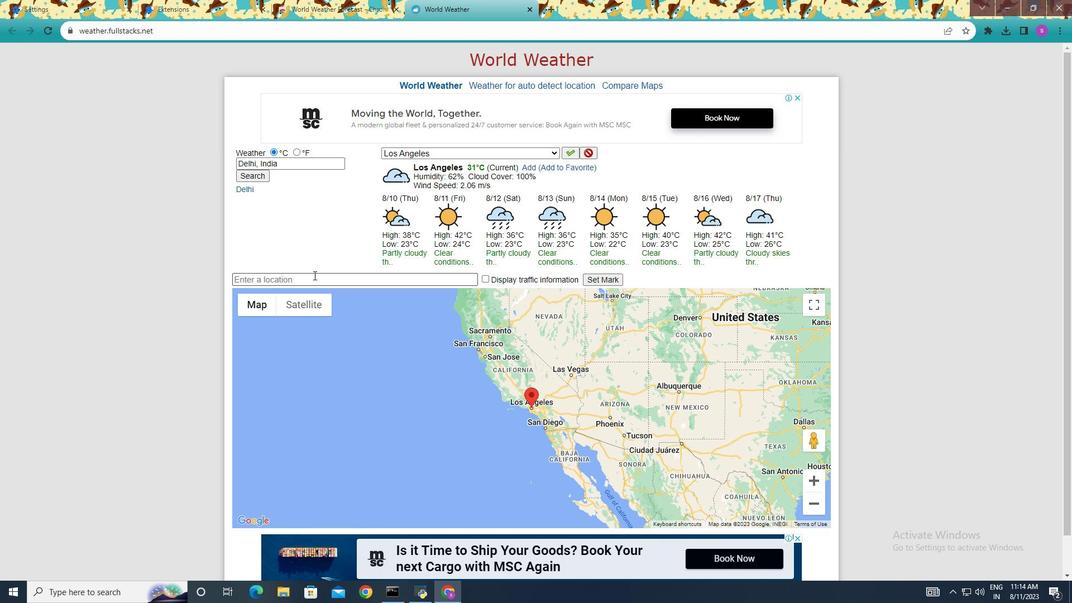 
Action: Mouse pressed left at (313, 275)
Screenshot: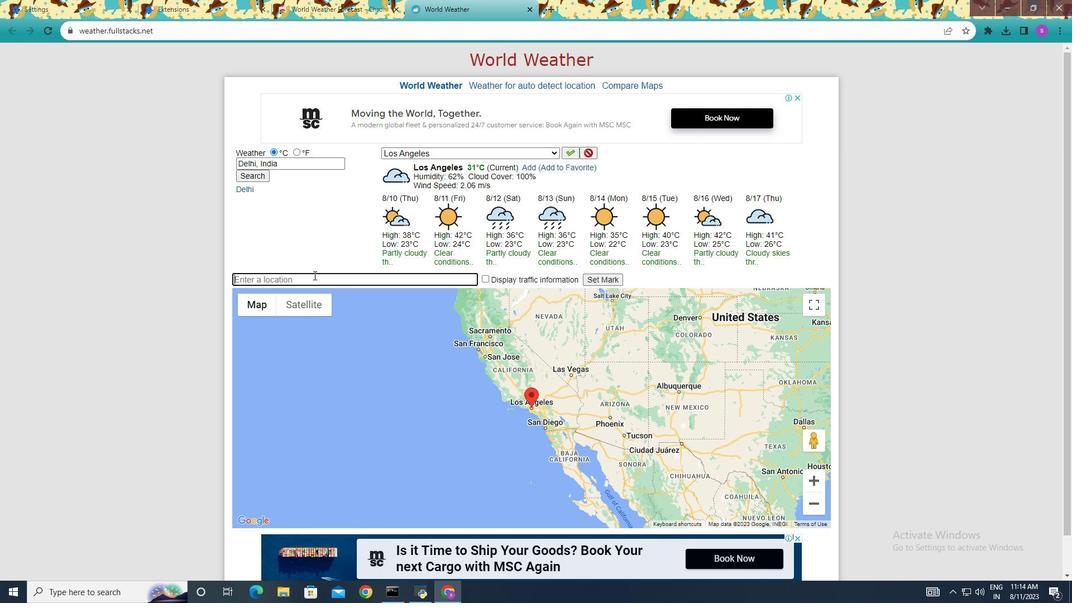 
Action: Mouse moved to (313, 275)
Screenshot: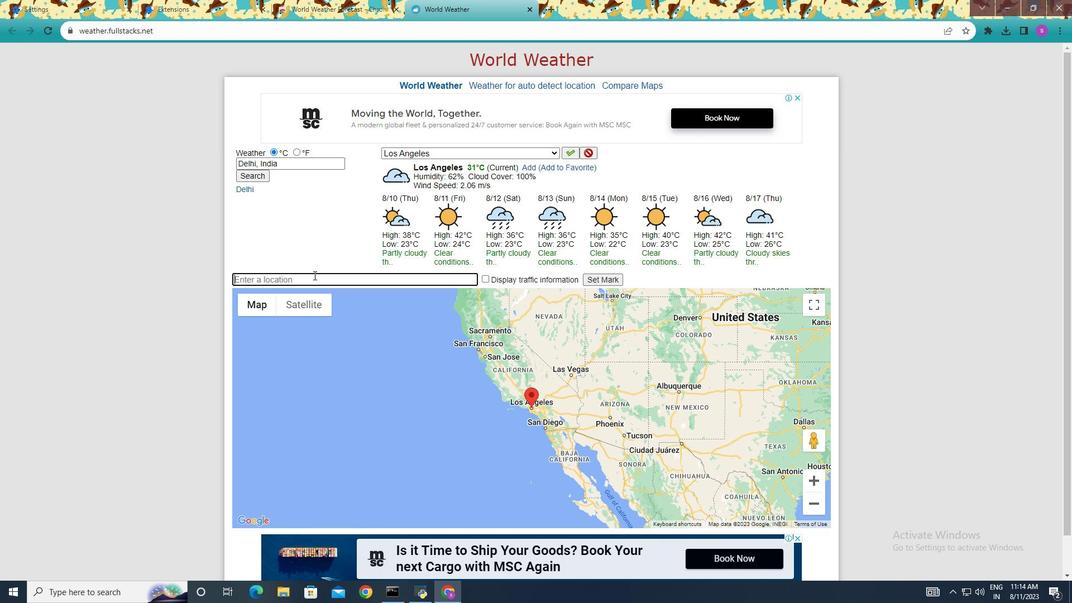 
Action: Key pressed <Key.shift>DEl
Screenshot: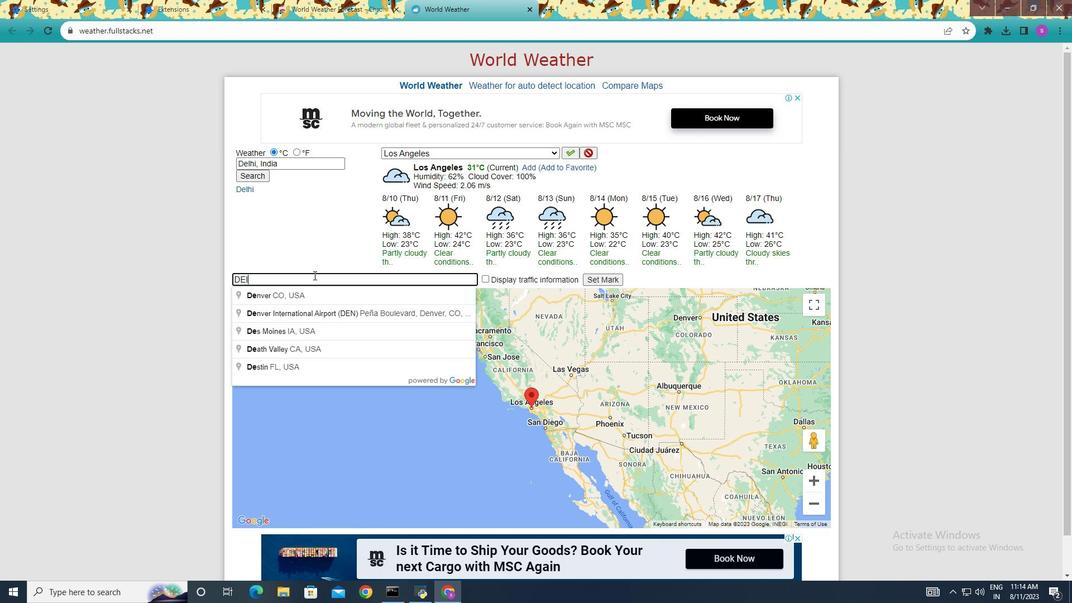 
Action: Mouse moved to (276, 293)
Screenshot: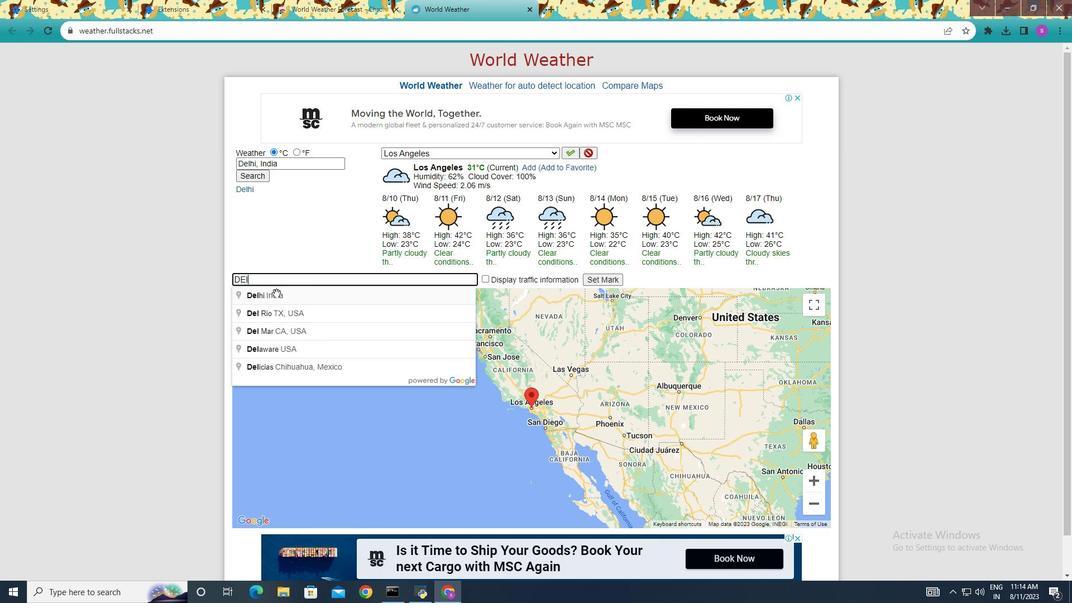 
Action: Mouse pressed left at (276, 293)
Screenshot: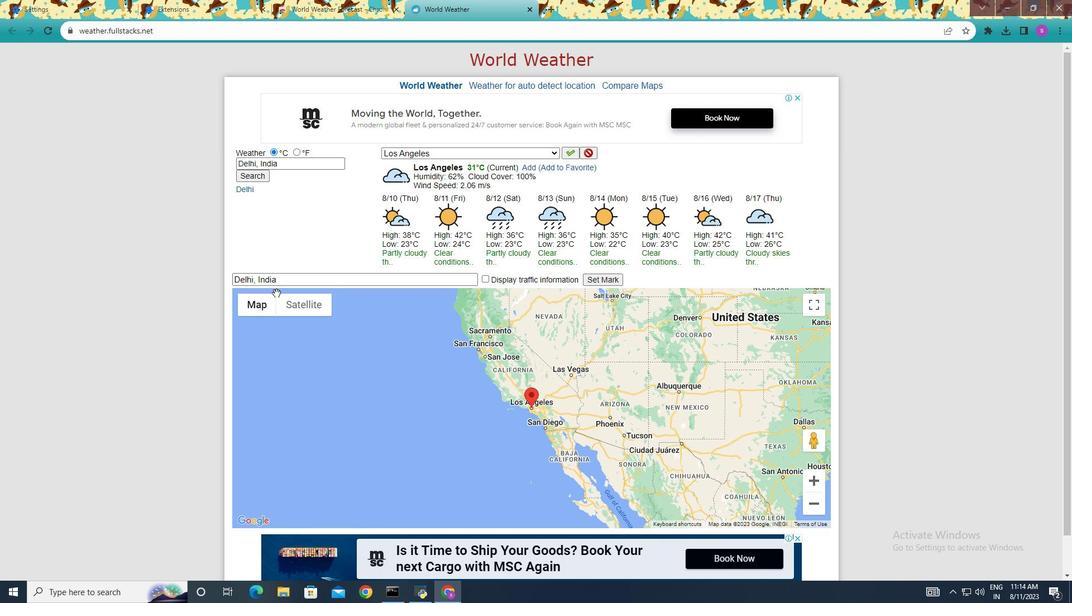 
Action: Mouse moved to (534, 407)
Screenshot: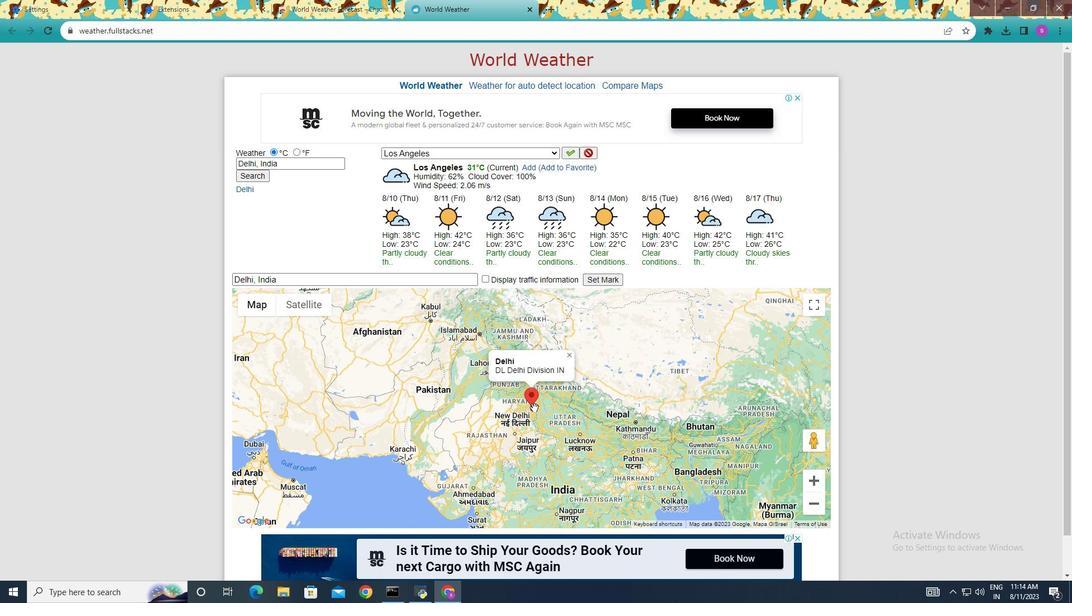 
Action: Mouse pressed left at (534, 407)
Screenshot: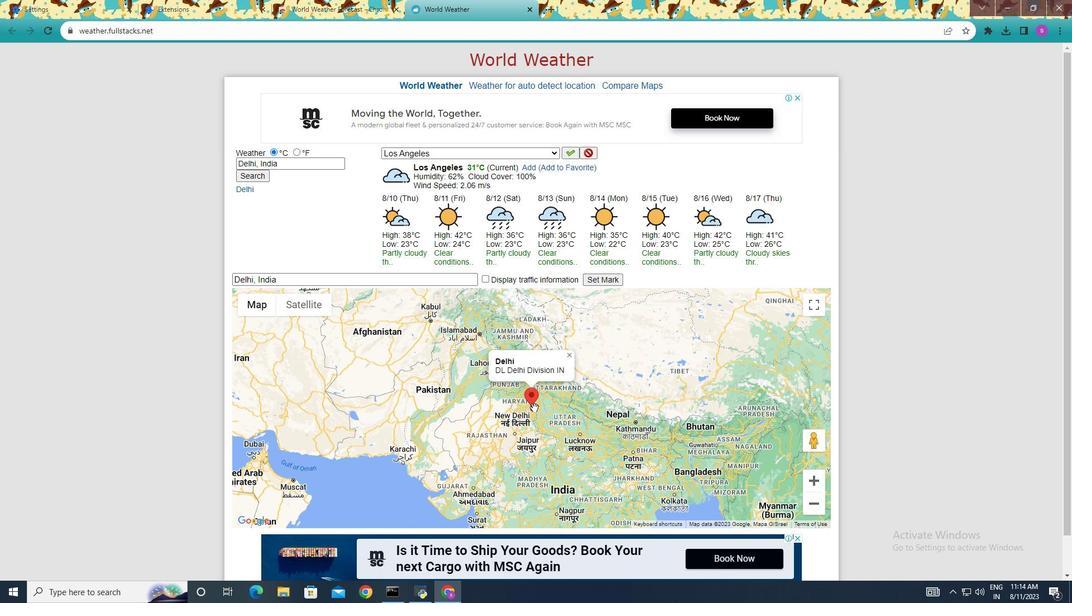 
Action: Mouse moved to (534, 413)
Screenshot: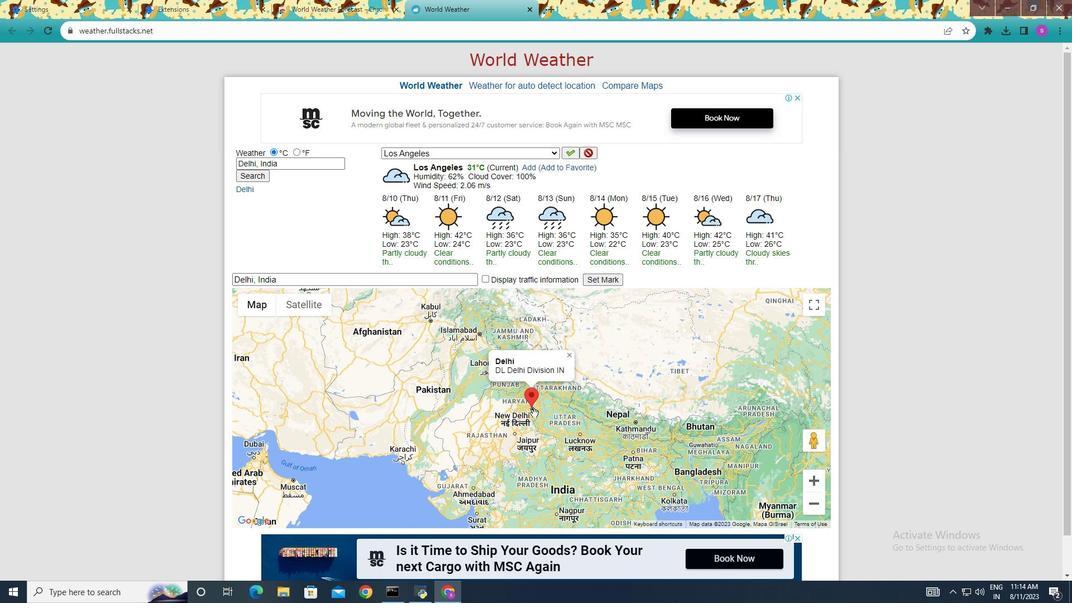 
Action: Mouse pressed left at (534, 413)
Screenshot: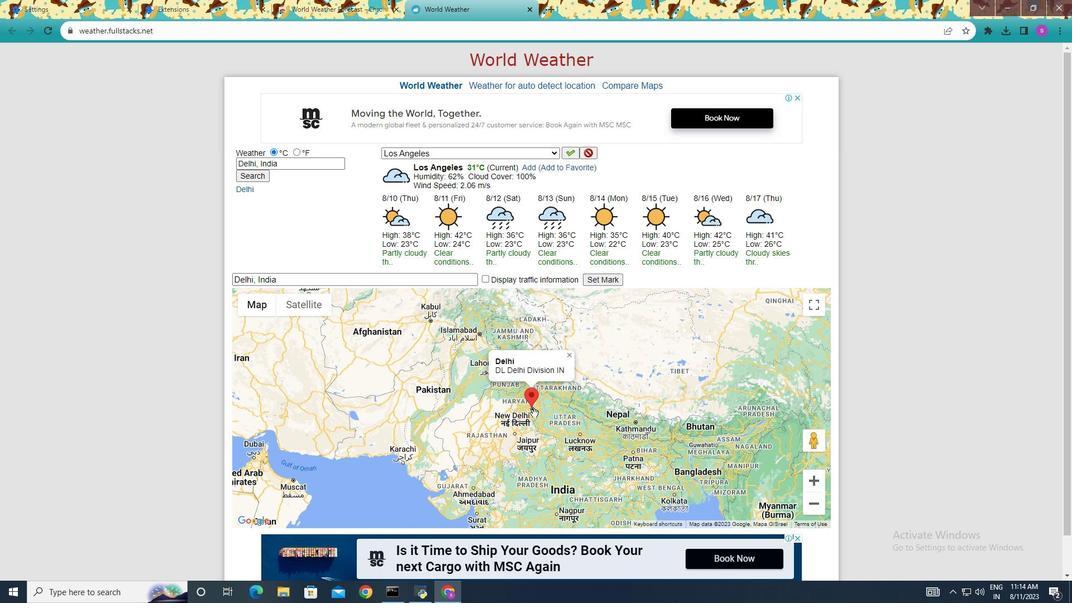 
Action: Mouse moved to (534, 413)
Screenshot: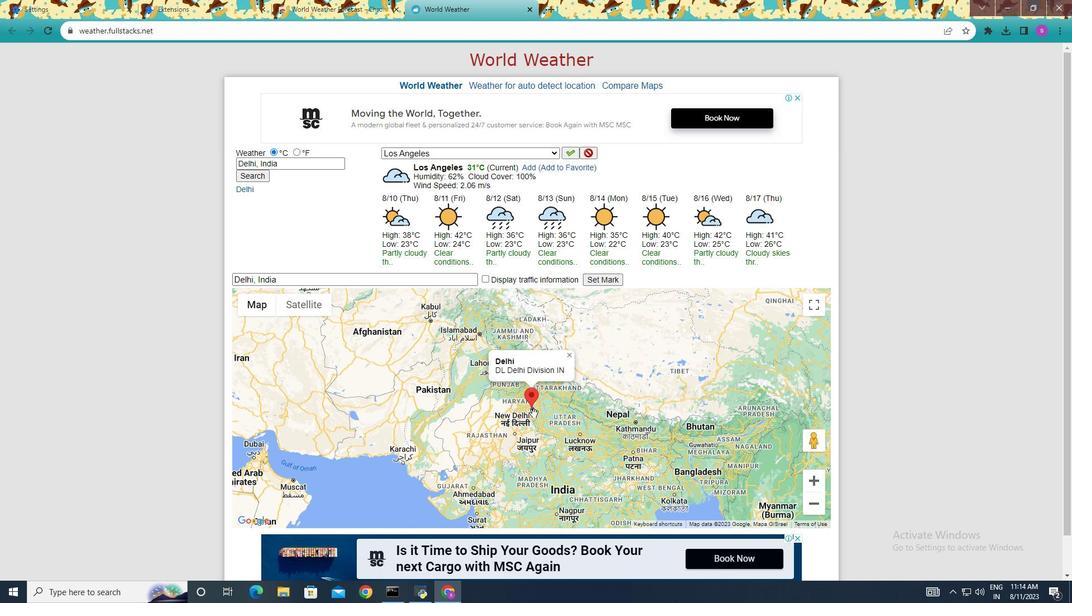 
Action: Mouse pressed left at (534, 413)
Screenshot: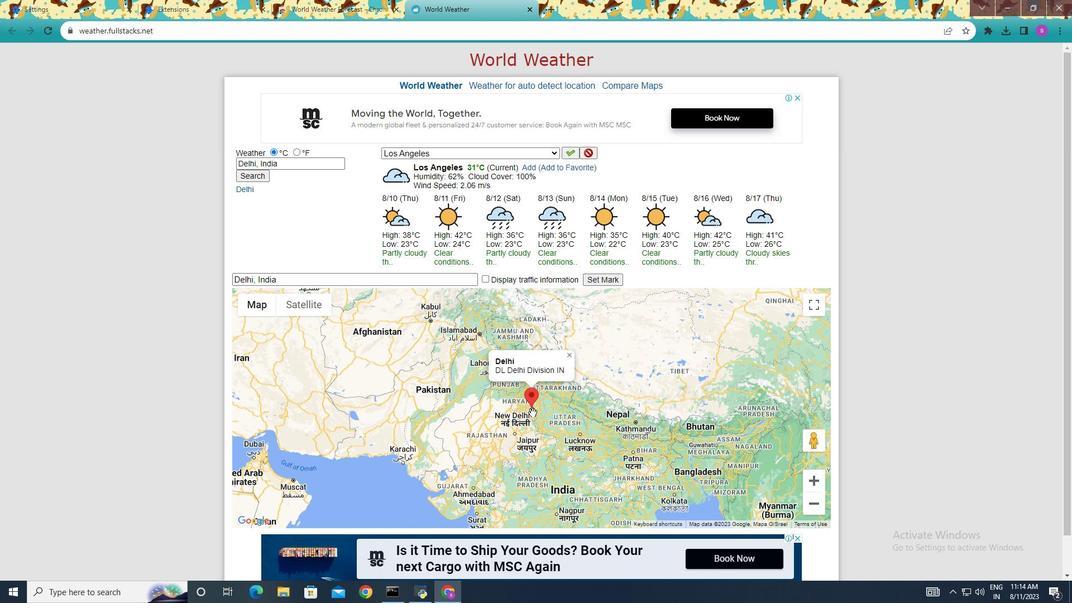 
Action: Mouse moved to (530, 401)
Screenshot: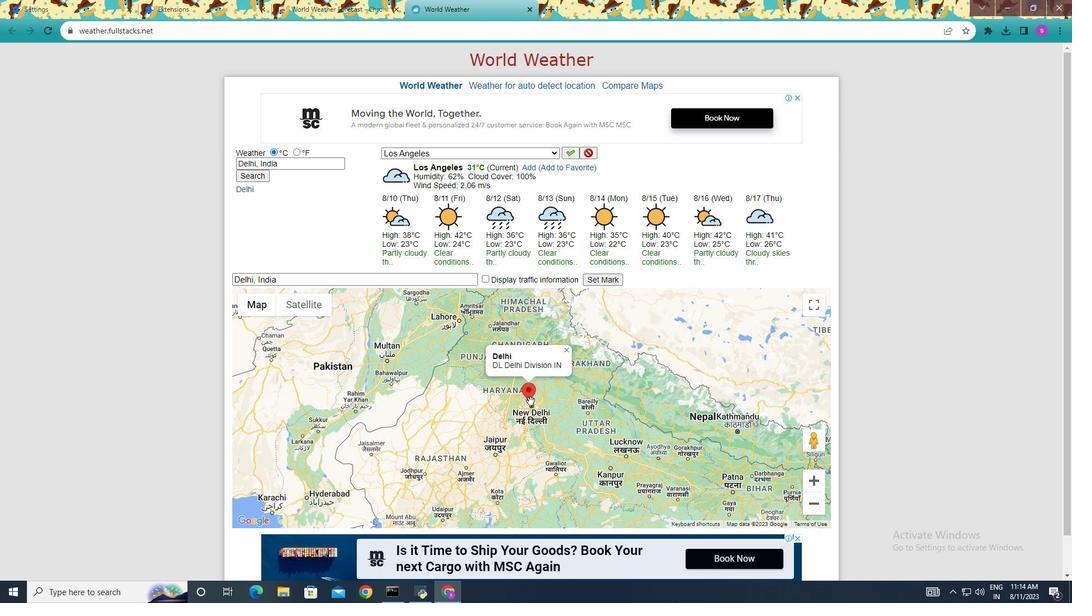 
Action: Mouse pressed left at (530, 401)
Screenshot: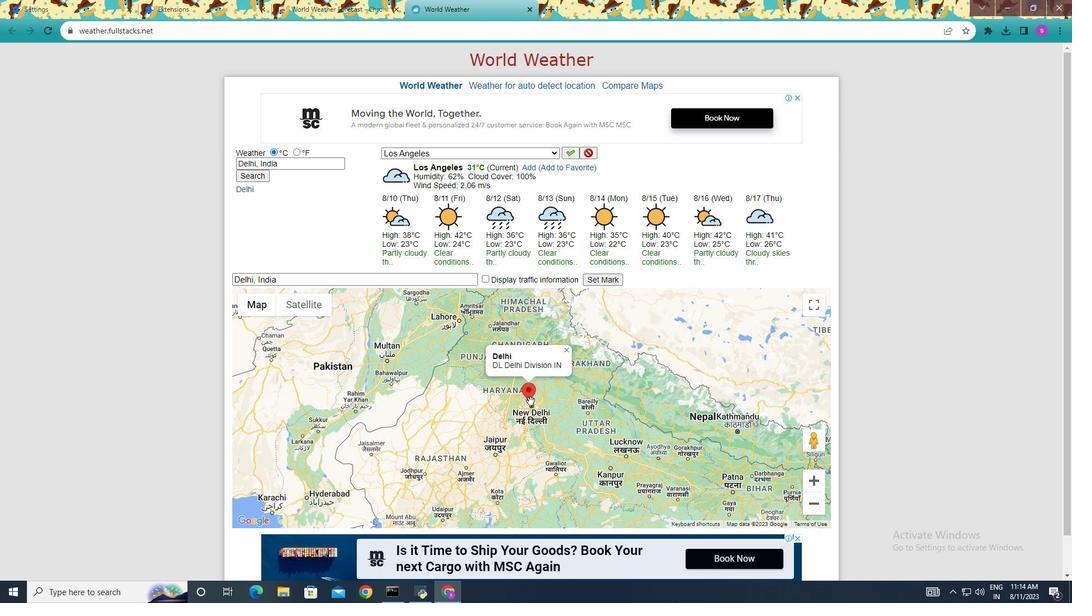 
Action: Mouse moved to (525, 418)
Screenshot: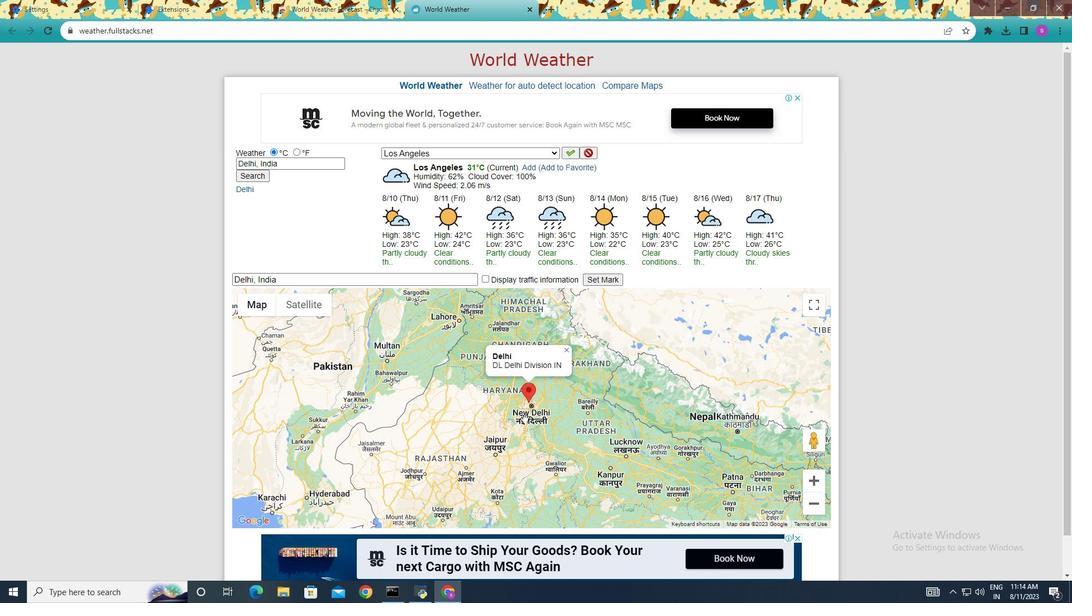 
Action: Mouse scrolled (525, 419) with delta (0, 0)
Screenshot: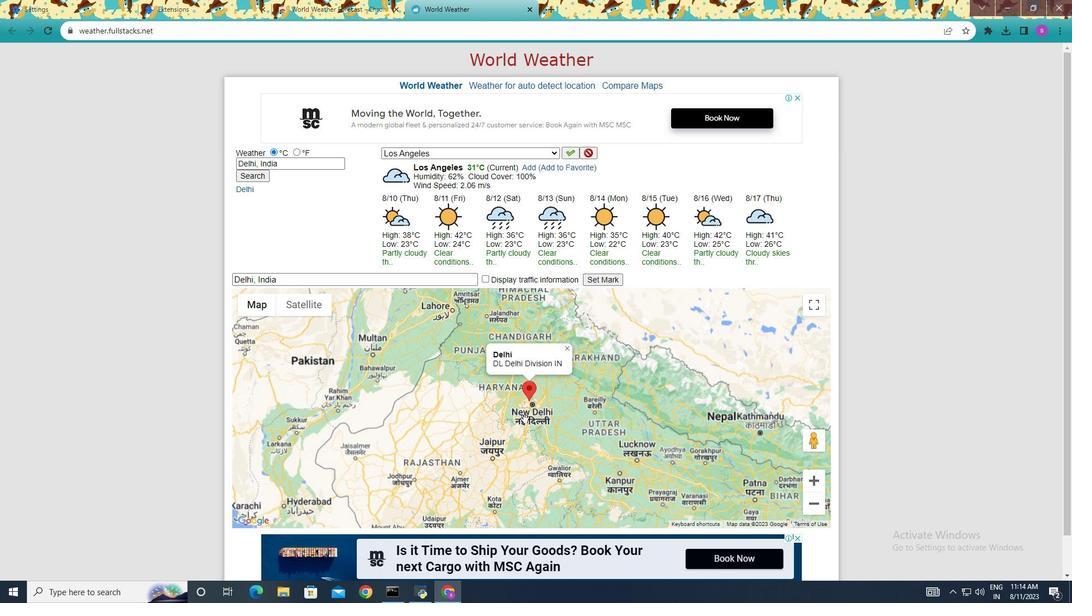 
Action: Mouse scrolled (525, 419) with delta (0, 0)
Screenshot: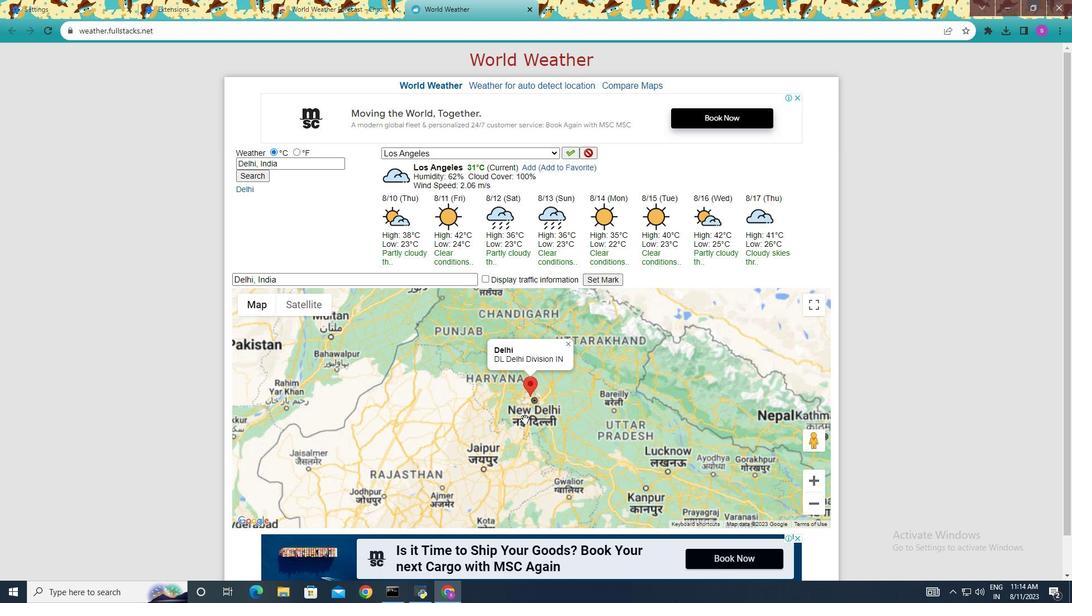 
Action: Mouse moved to (525, 418)
Screenshot: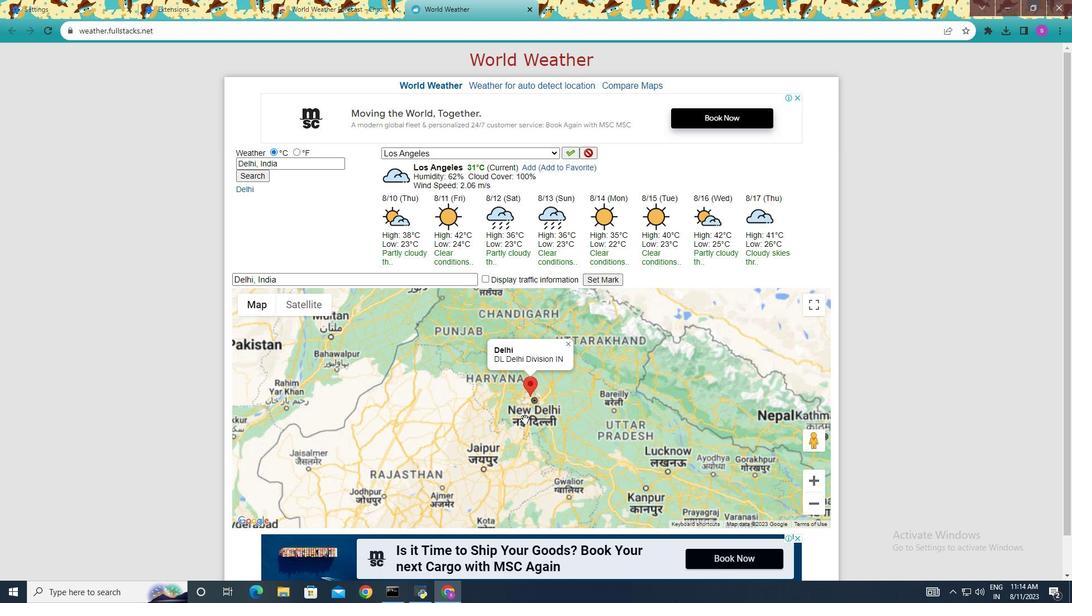 
Action: Mouse scrolled (525, 419) with delta (0, 0)
Screenshot: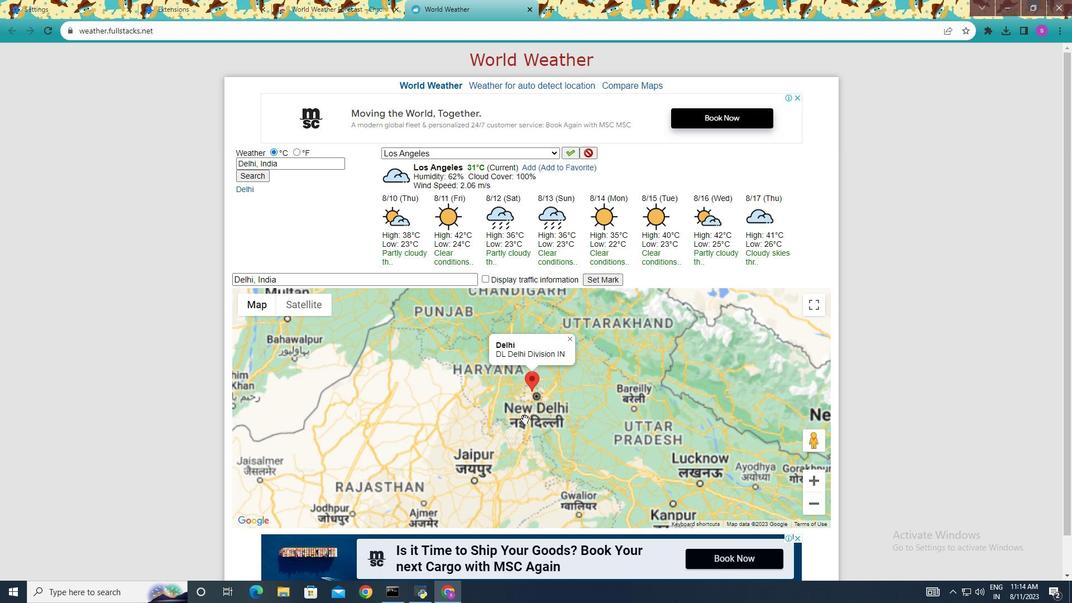 
Action: Mouse moved to (656, 275)
Screenshot: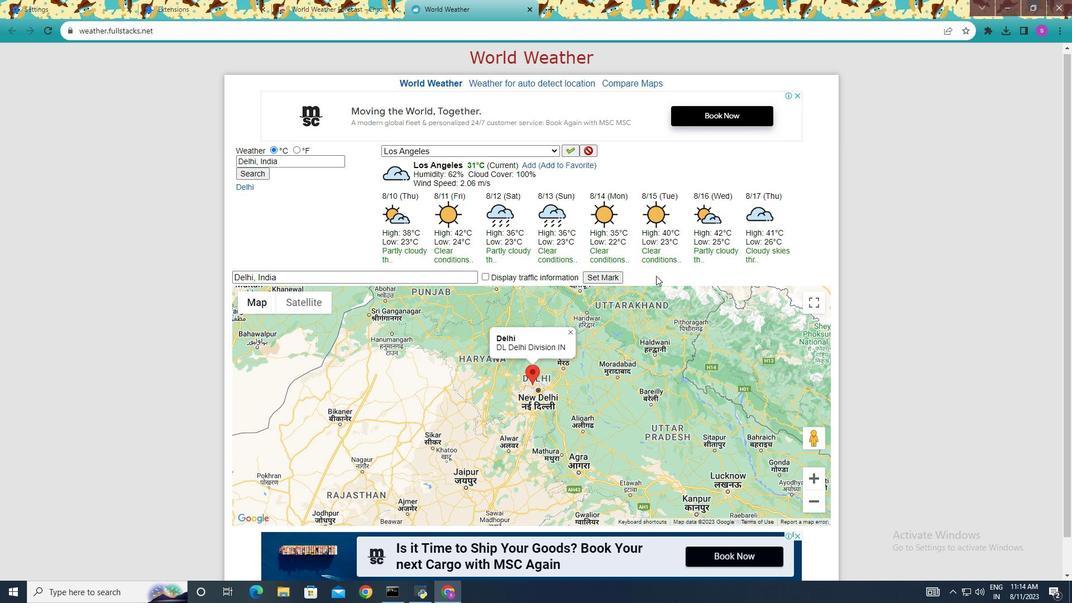 
Action: Mouse scrolled (656, 275) with delta (0, 0)
Screenshot: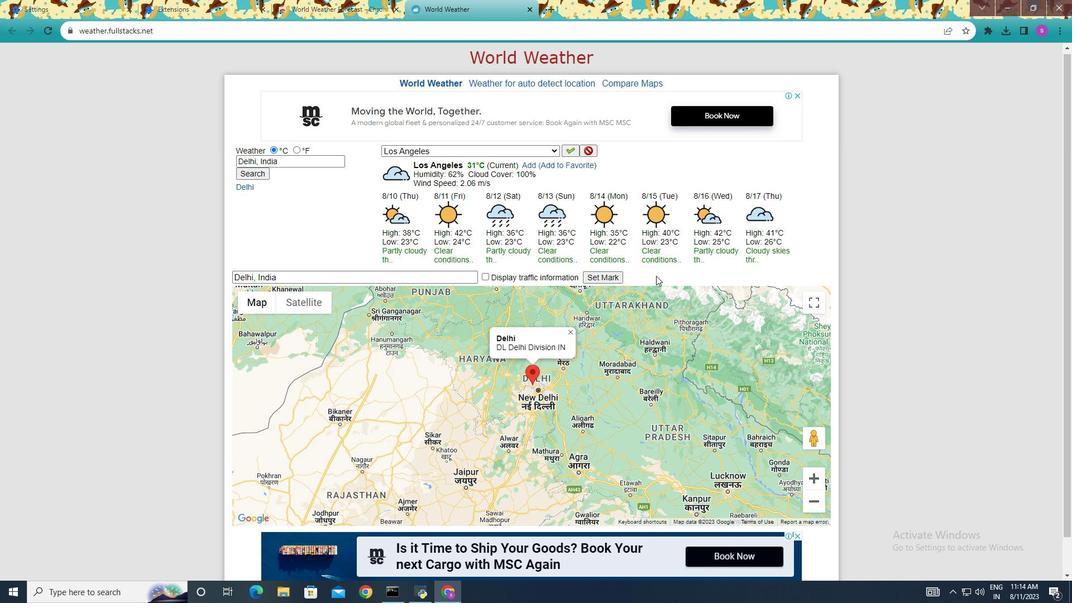 
Action: Mouse scrolled (656, 275) with delta (0, 0)
Screenshot: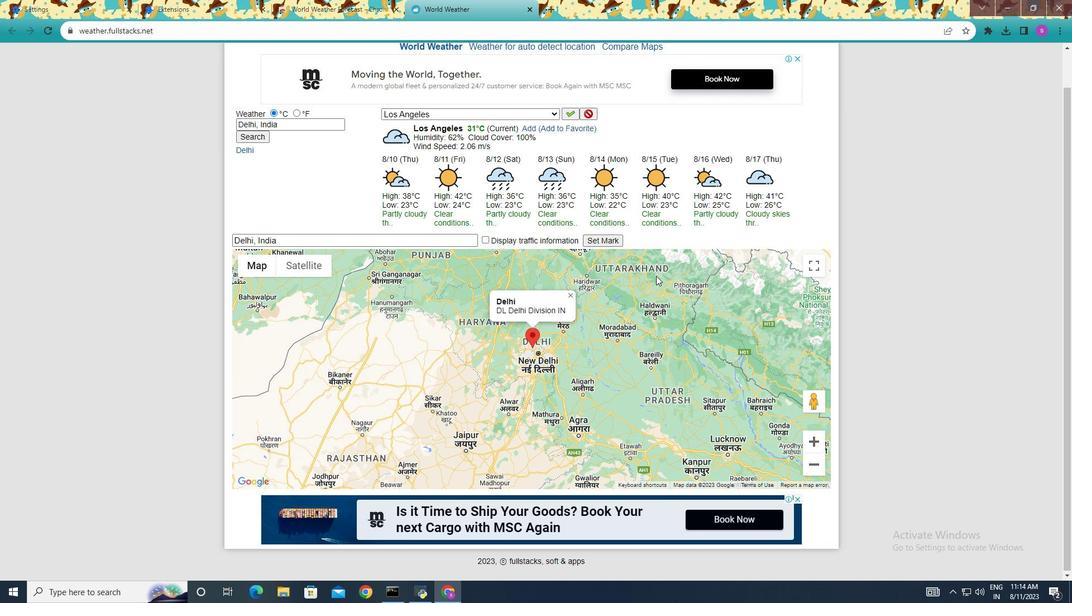 
Action: Mouse moved to (656, 293)
Screenshot: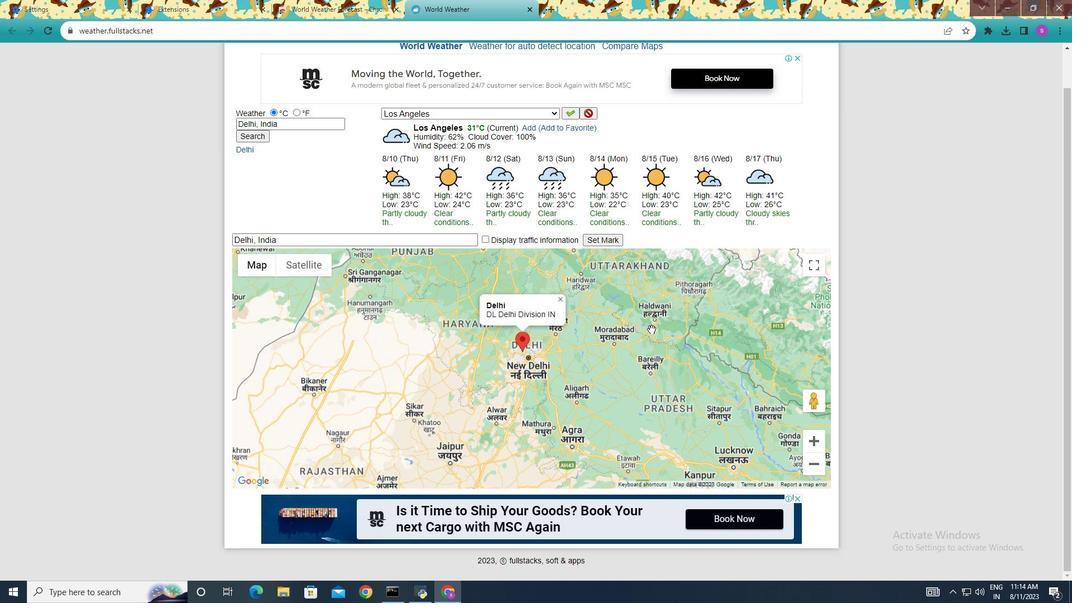 
Action: Mouse scrolled (656, 294) with delta (0, 0)
Screenshot: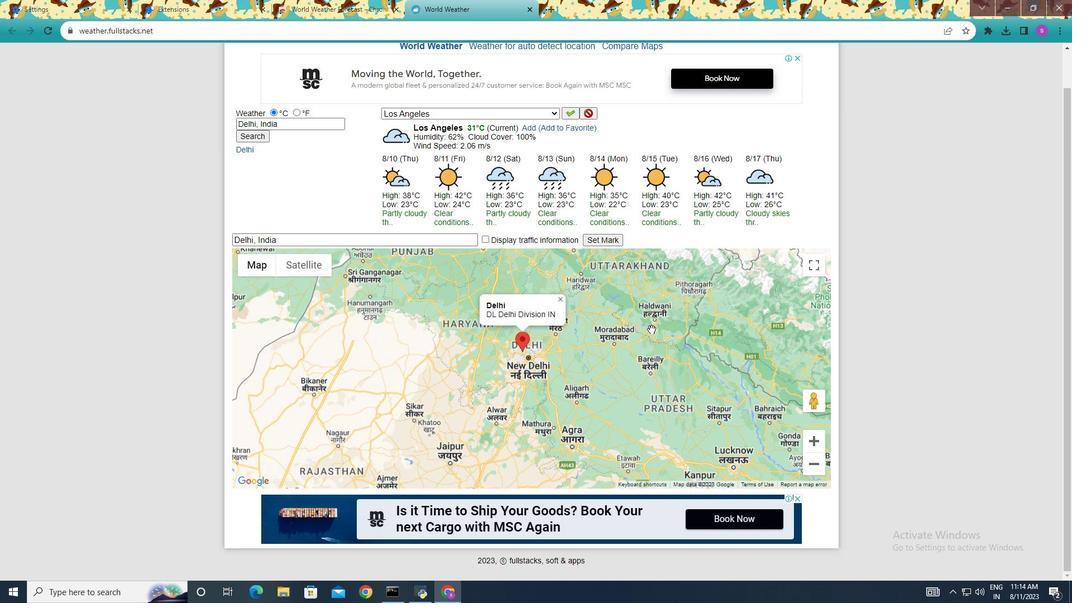 
Action: Mouse moved to (653, 318)
Screenshot: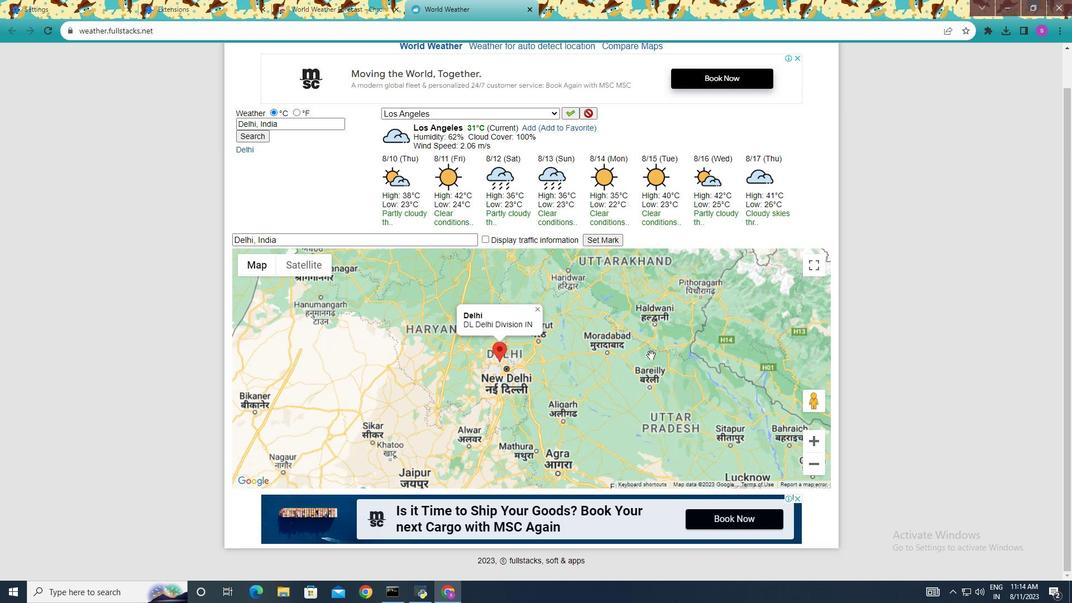 
Action: Mouse scrolled (653, 319) with delta (0, 0)
Screenshot: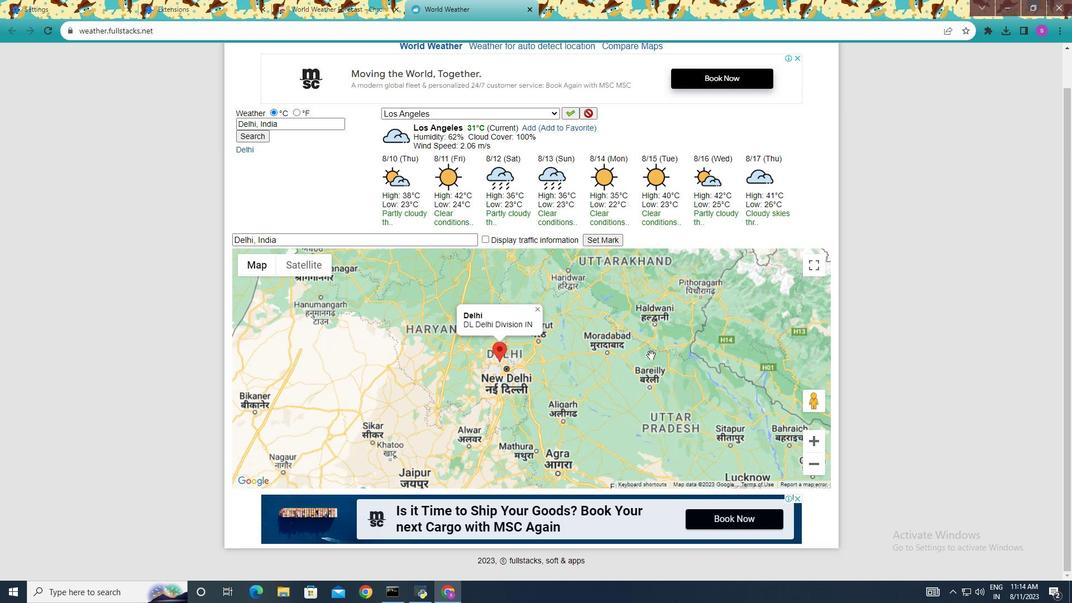 
Action: Mouse moved to (651, 339)
Screenshot: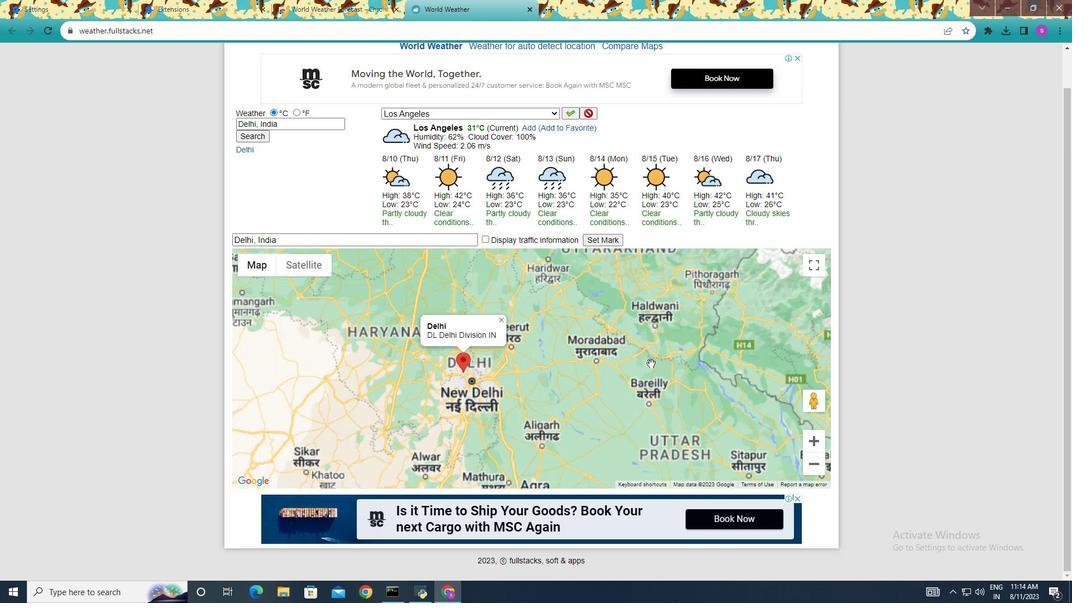 
Action: Mouse scrolled (651, 339) with delta (0, 0)
Screenshot: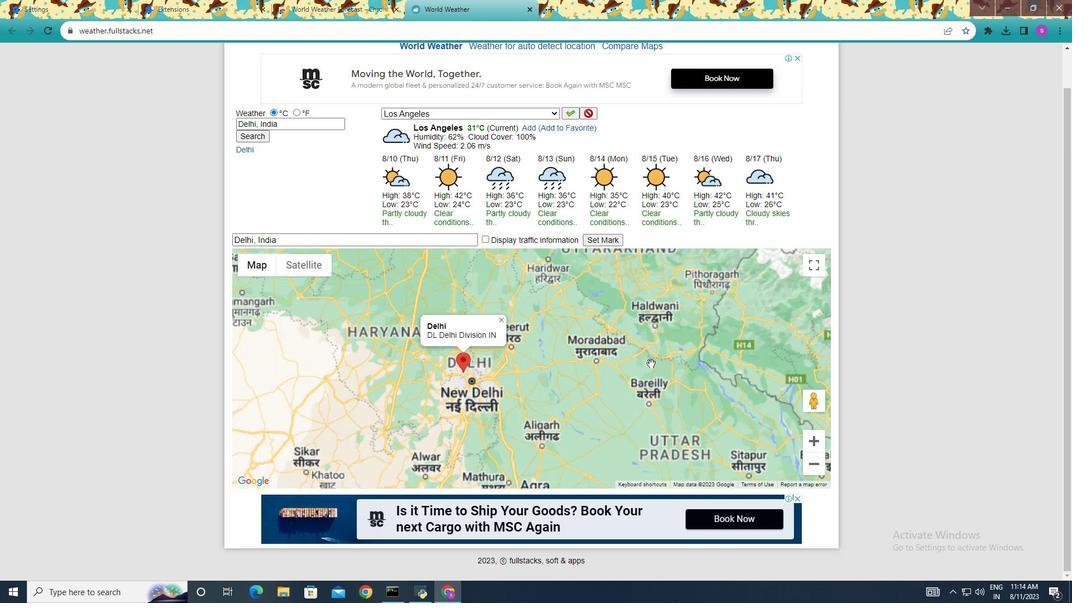 
Action: Mouse moved to (651, 350)
Screenshot: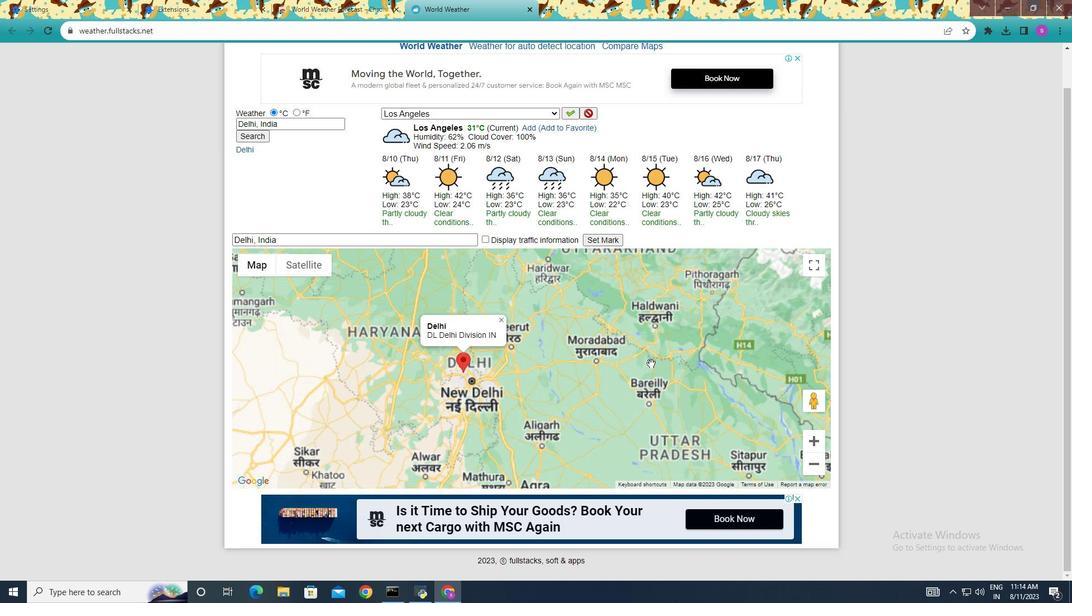 
Action: Mouse scrolled (651, 350) with delta (0, 0)
Screenshot: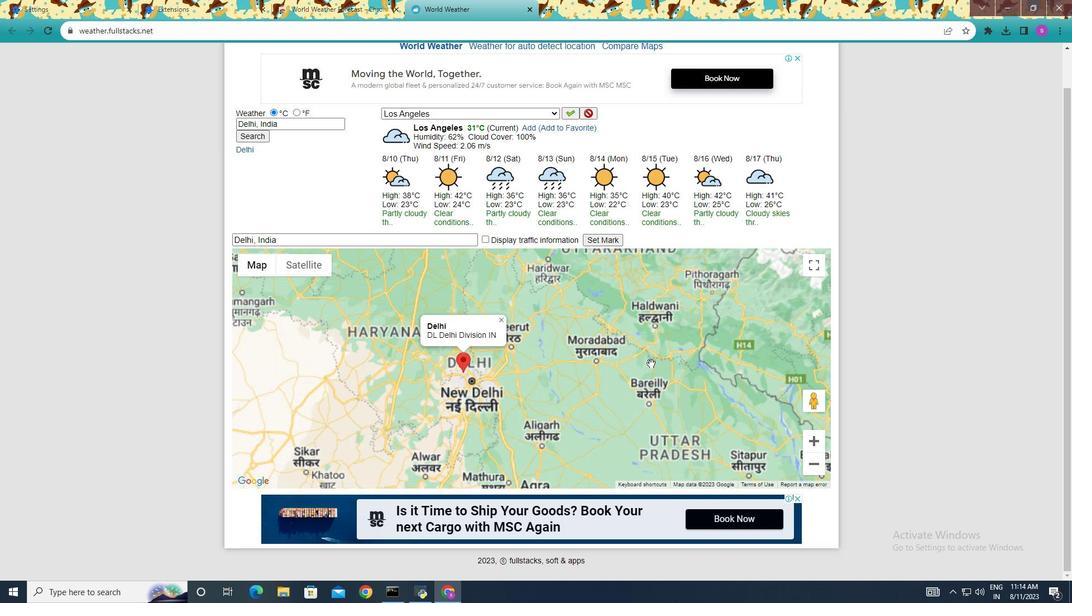 
Action: Mouse moved to (651, 360)
Screenshot: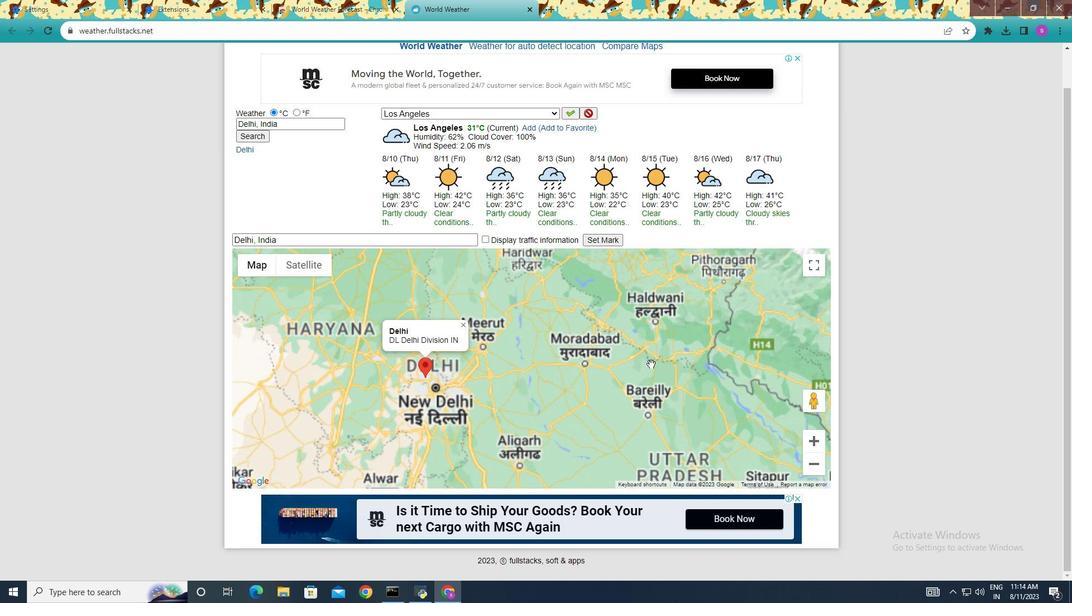 
Action: Mouse scrolled (651, 360) with delta (0, 0)
Screenshot: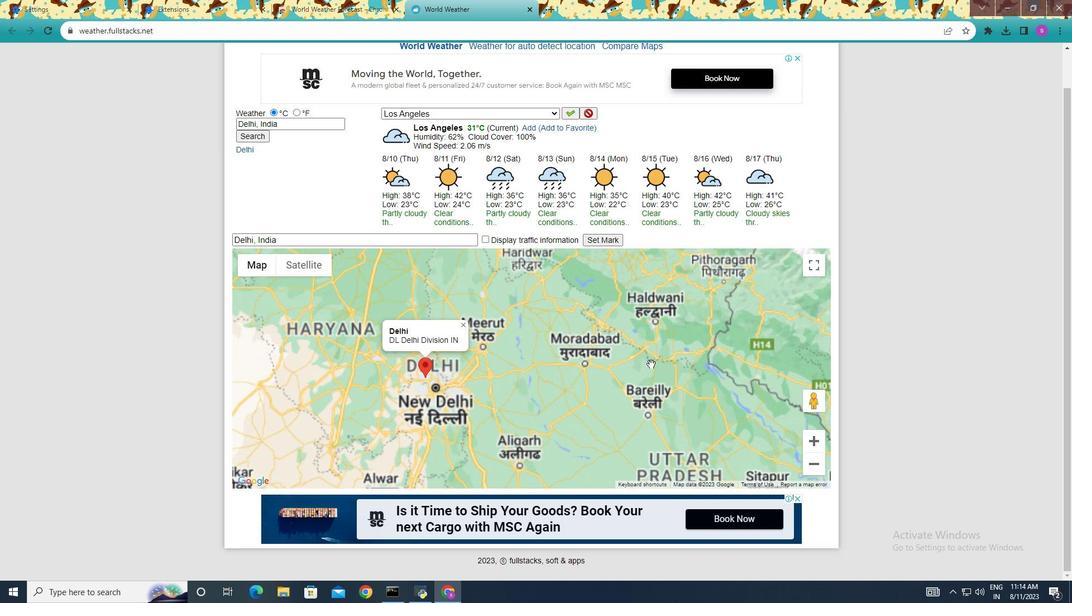 
Action: Mouse moved to (531, 7)
Screenshot: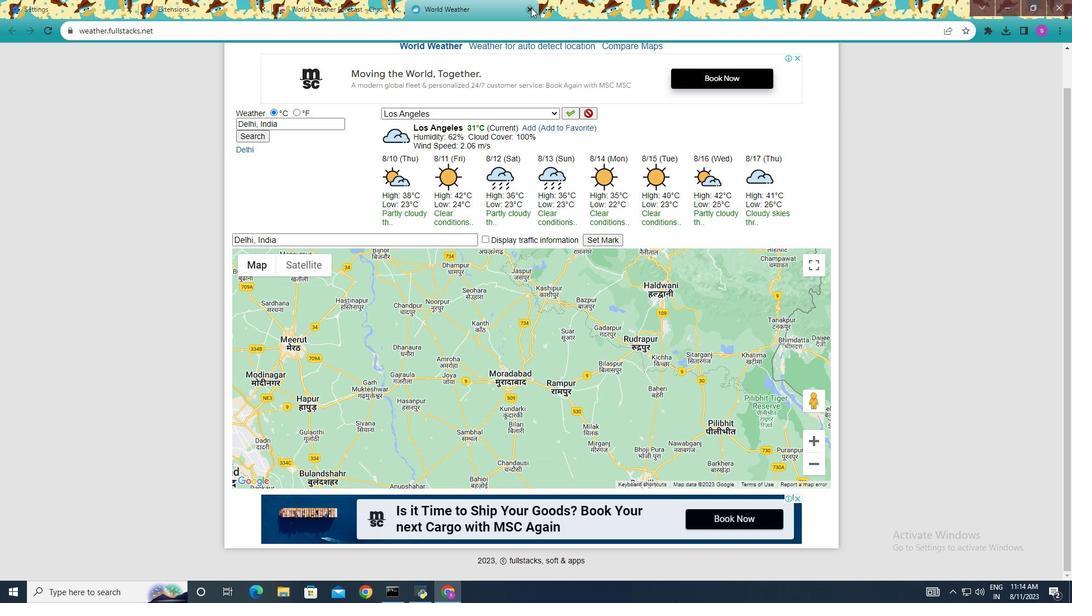 
Action: Mouse pressed left at (531, 7)
Screenshot: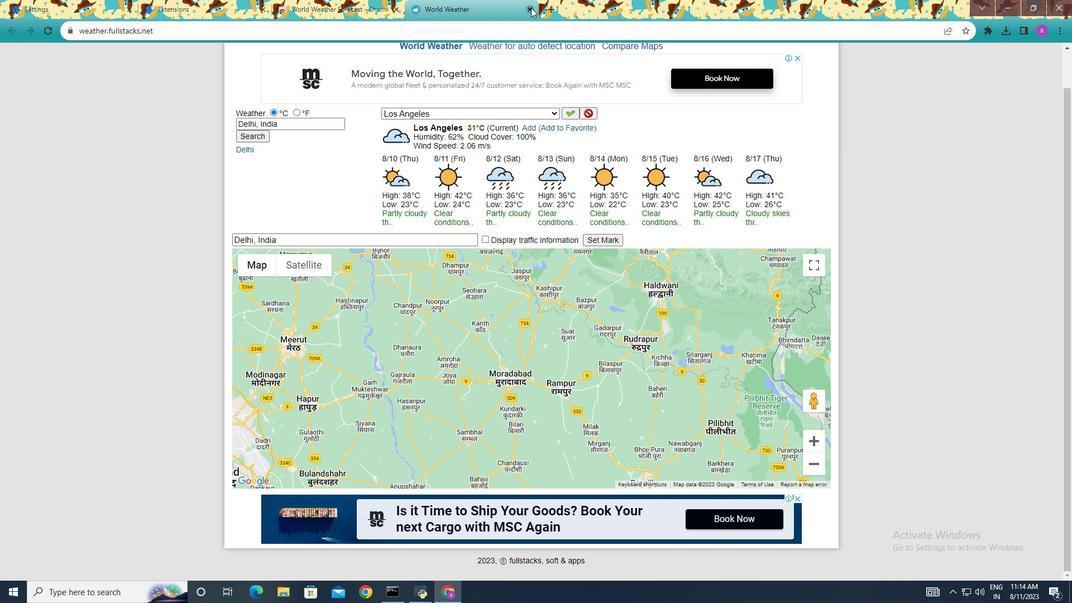 
Action: Mouse moved to (436, 212)
Screenshot: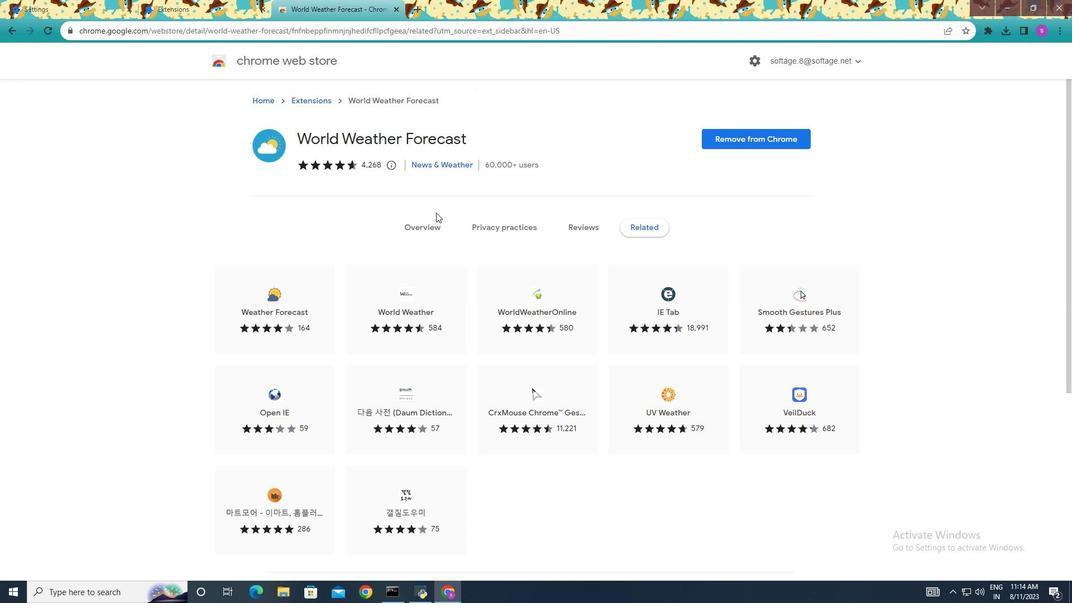 
Action: Mouse scrolled (436, 213) with delta (0, 0)
Screenshot: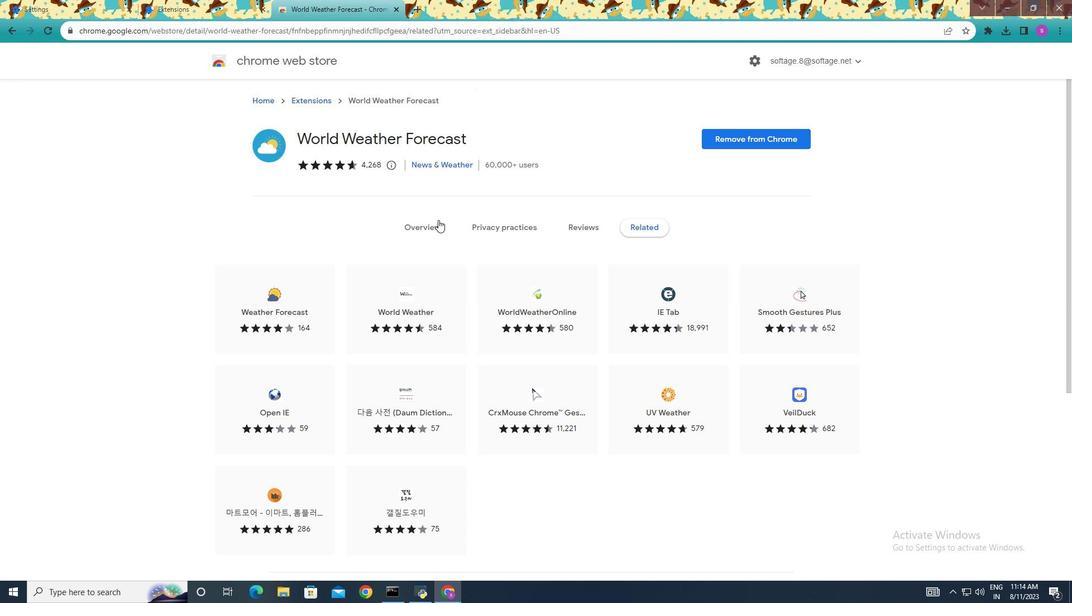 
Action: Mouse moved to (436, 213)
Screenshot: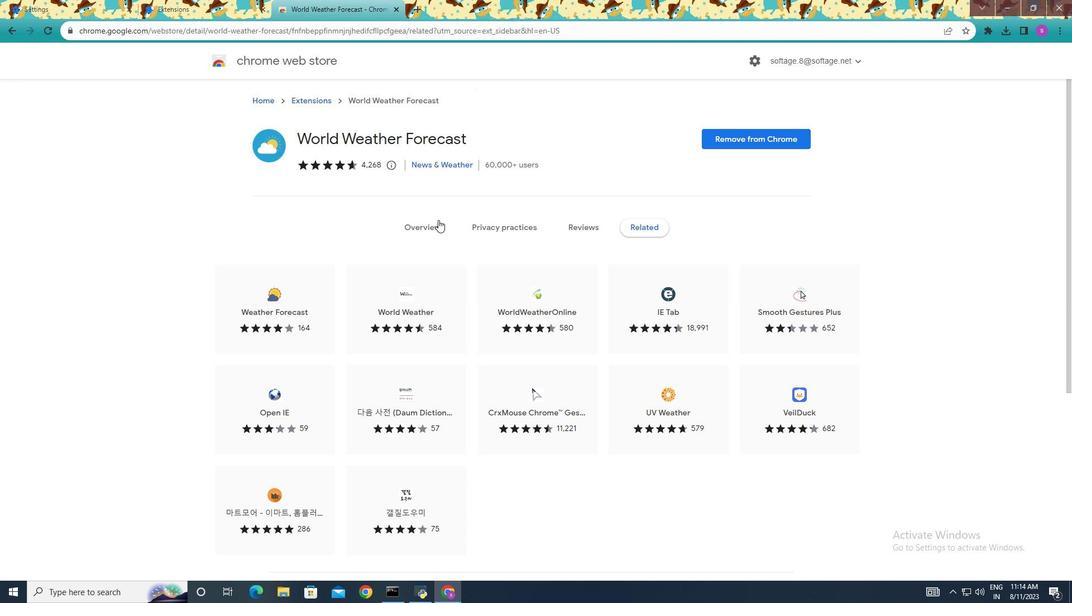 
Action: Mouse scrolled (436, 213) with delta (0, 0)
Screenshot: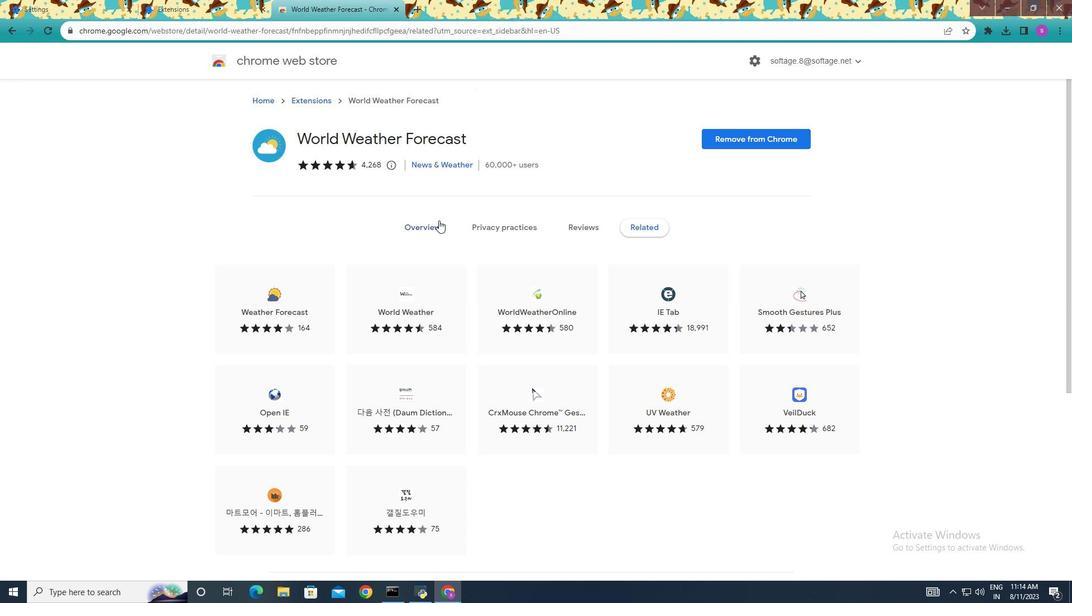 
Action: Mouse moved to (437, 215)
Screenshot: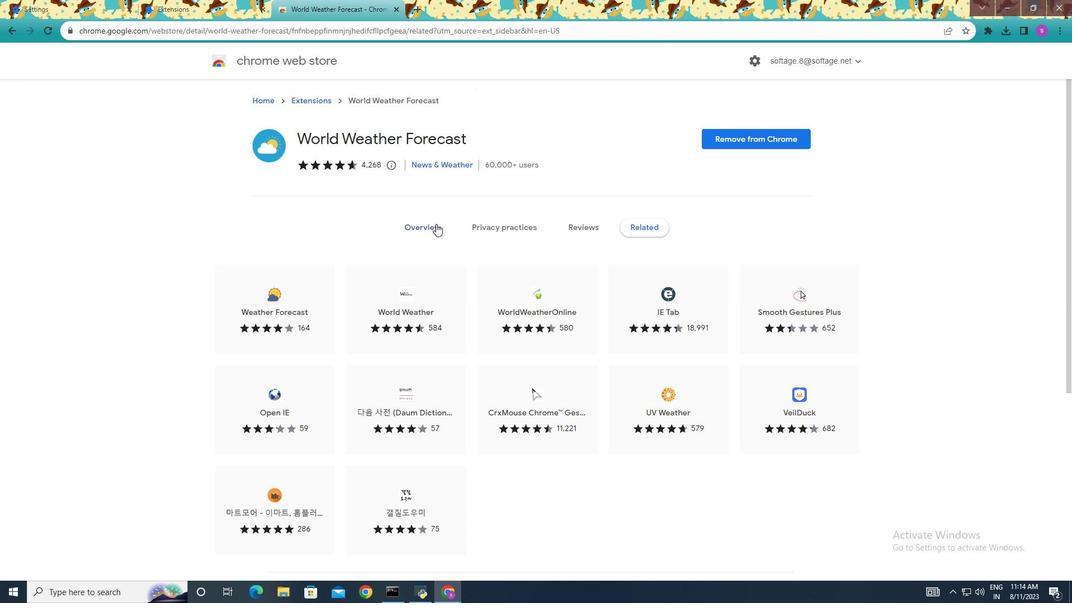 
Action: Mouse scrolled (437, 216) with delta (0, 0)
Screenshot: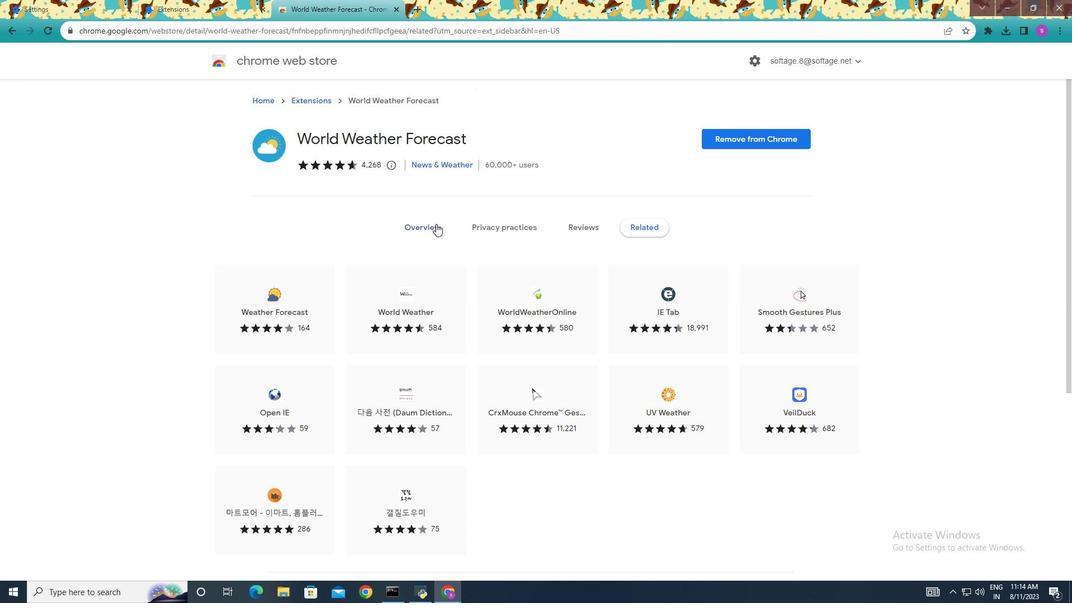 
Action: Mouse moved to (7, 27)
Screenshot: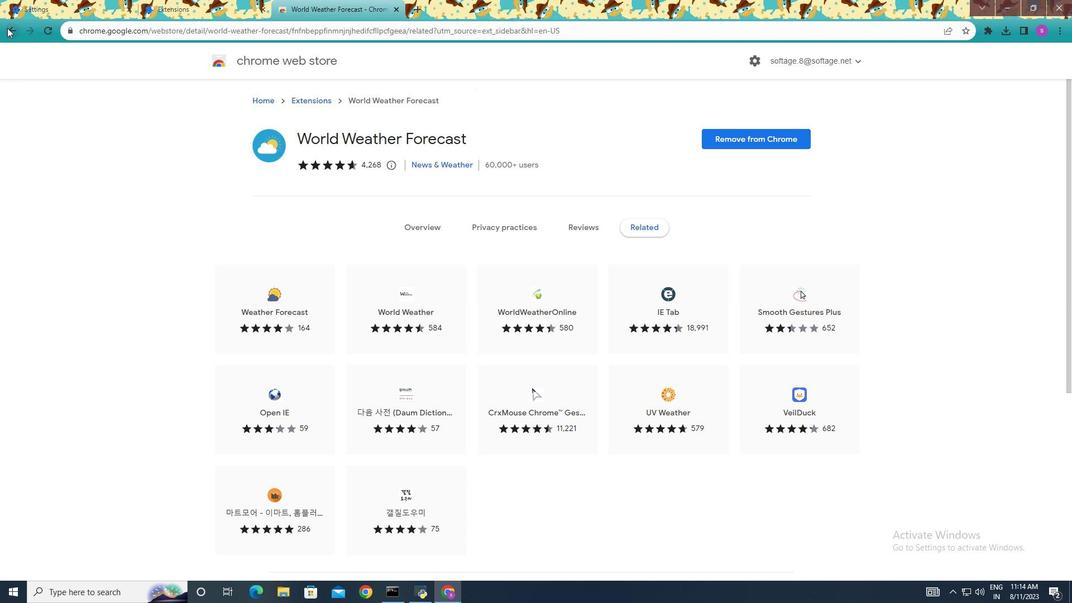 
Action: Mouse pressed left at (7, 27)
Screenshot: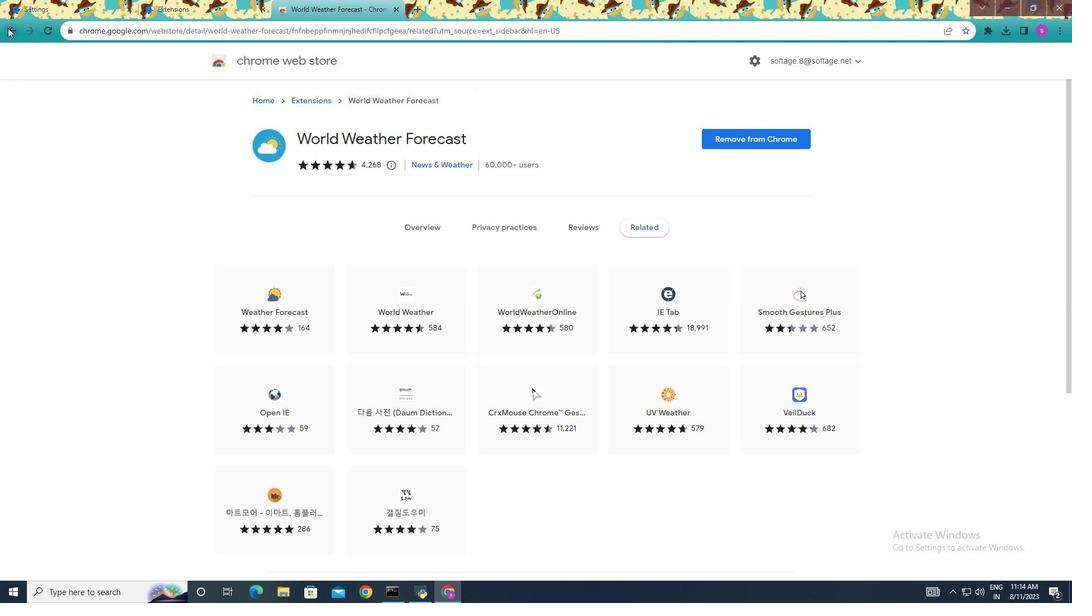
Action: Mouse moved to (11, 30)
Screenshot: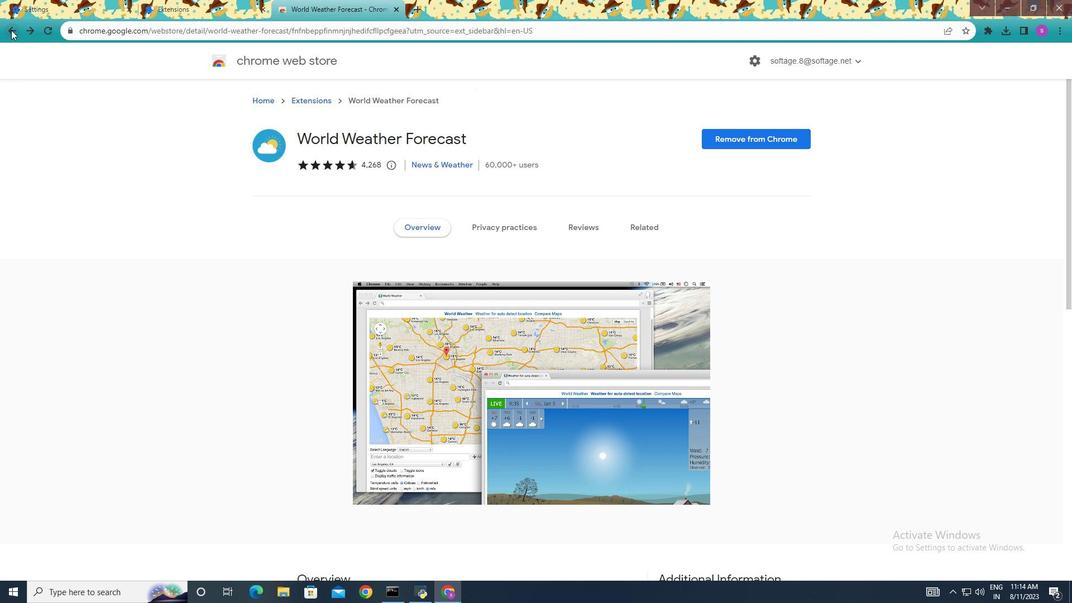 
Action: Mouse pressed left at (11, 30)
Screenshot: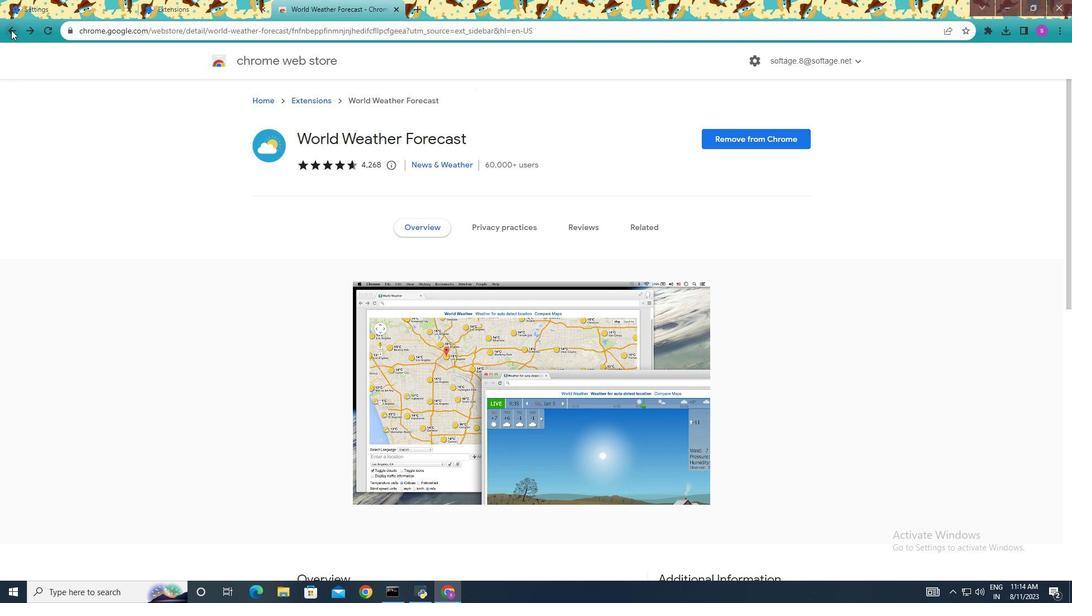 
Action: Mouse moved to (396, 154)
Screenshot: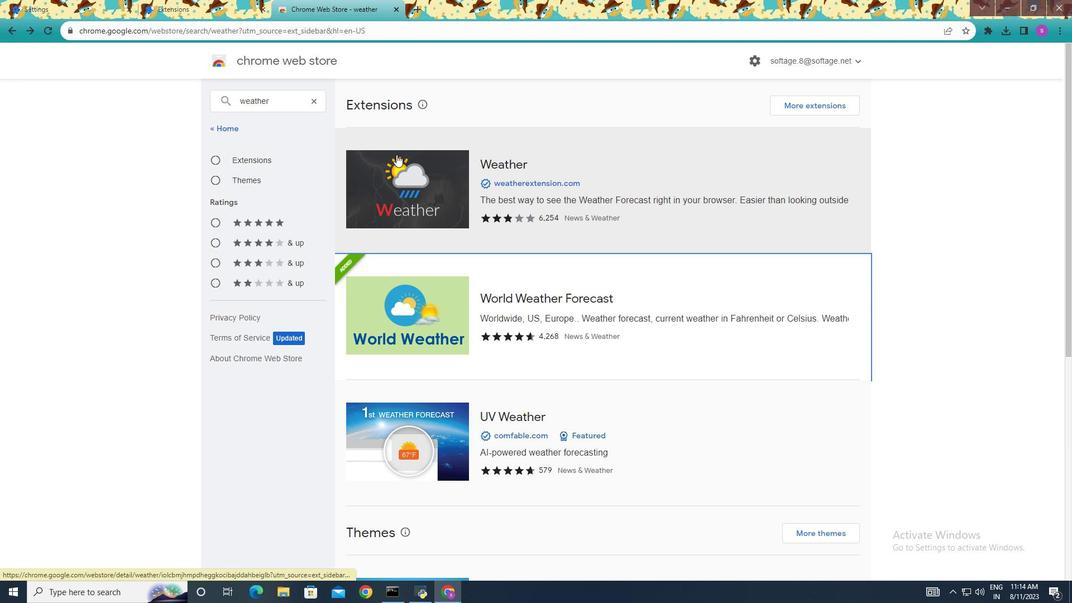 
Action: Mouse pressed left at (396, 154)
Screenshot: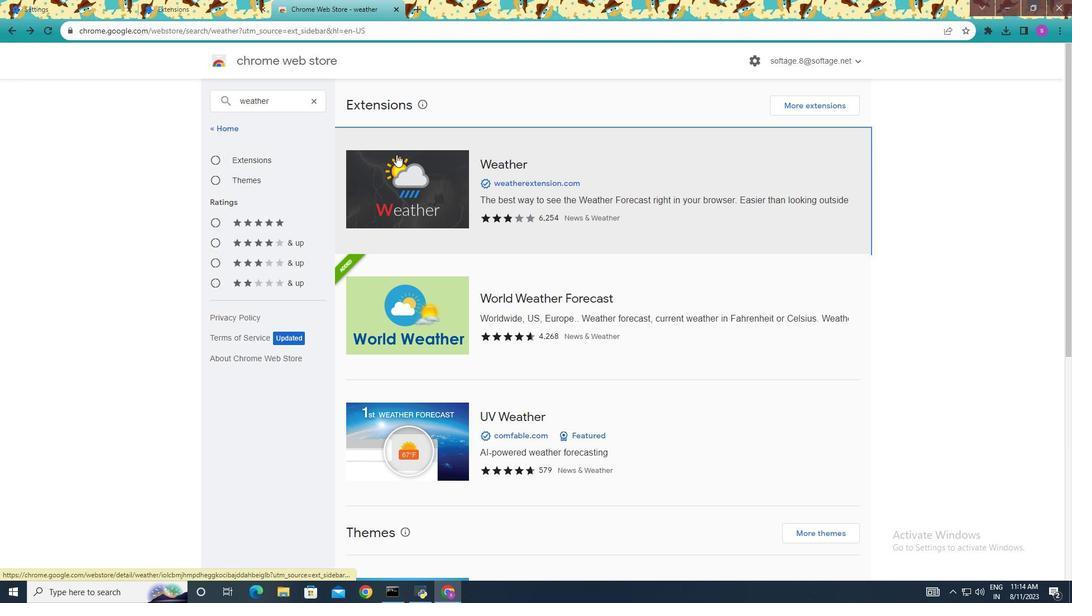 
Action: Mouse moved to (780, 139)
Screenshot: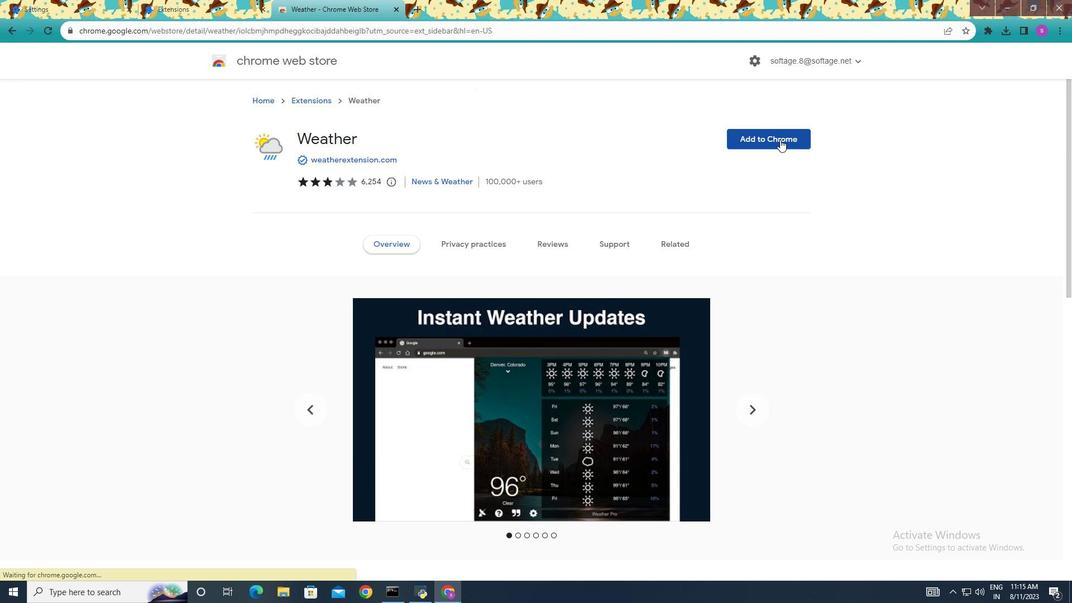 
Action: Mouse pressed left at (780, 139)
Screenshot: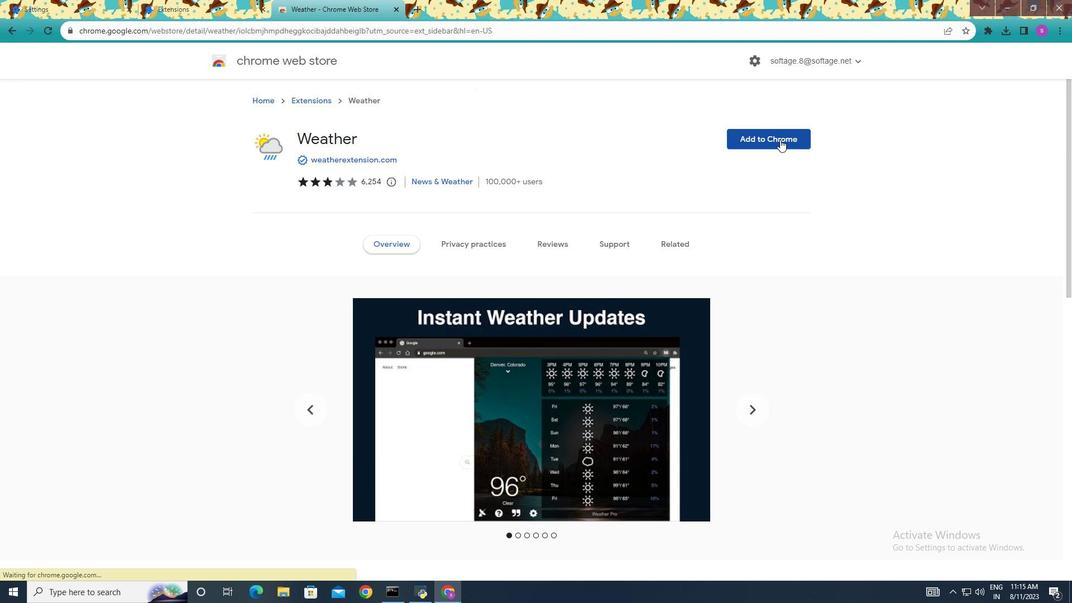 
Action: Mouse moved to (550, 143)
Screenshot: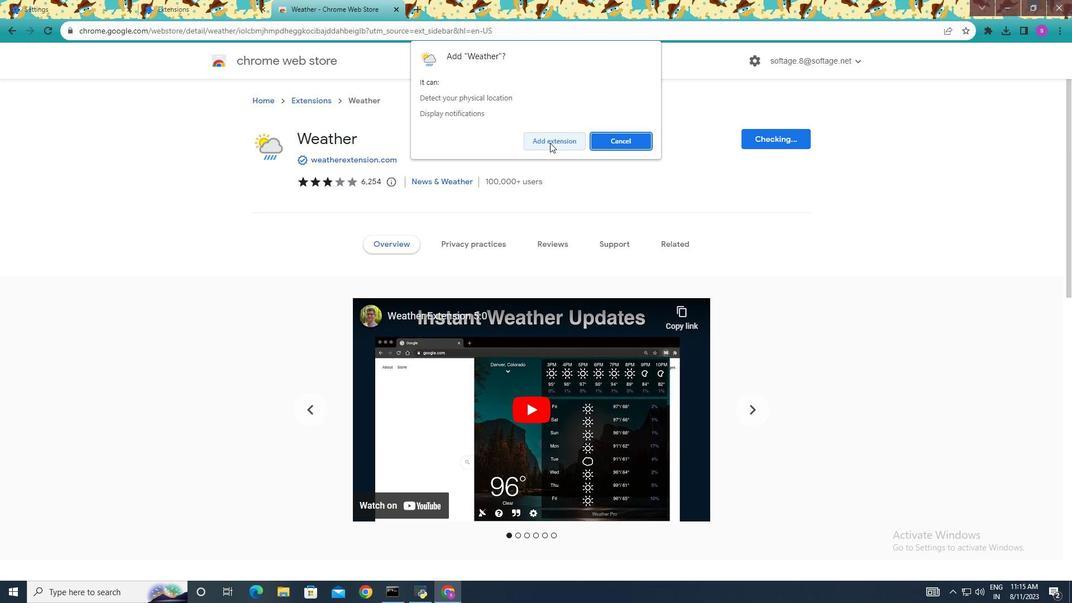 
Action: Mouse pressed left at (550, 143)
Screenshot: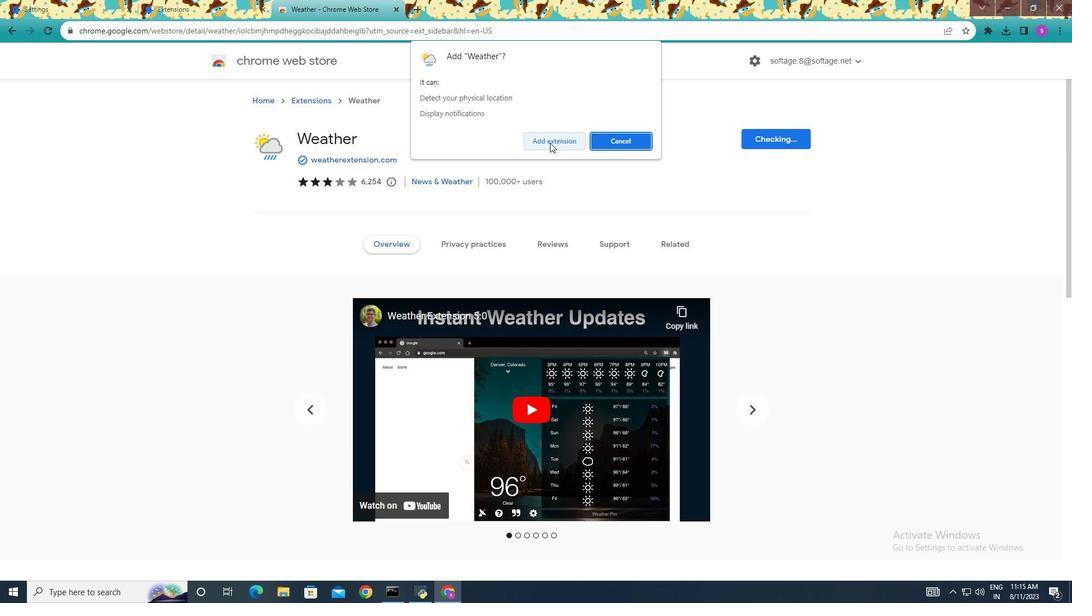 
Action: Mouse moved to (1004, 30)
Screenshot: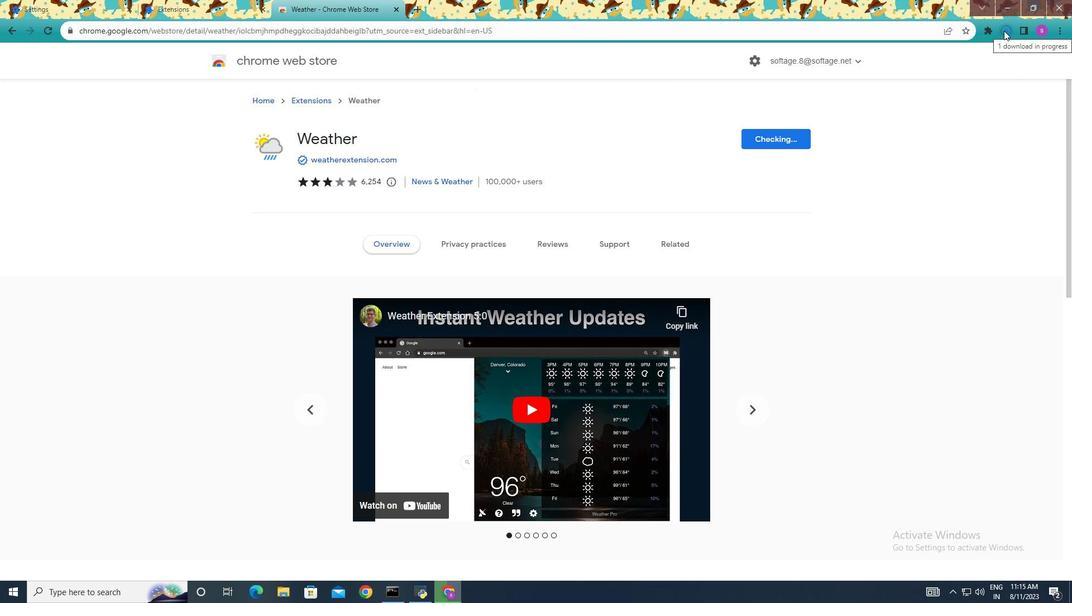 
Action: Mouse pressed left at (1004, 30)
Screenshot: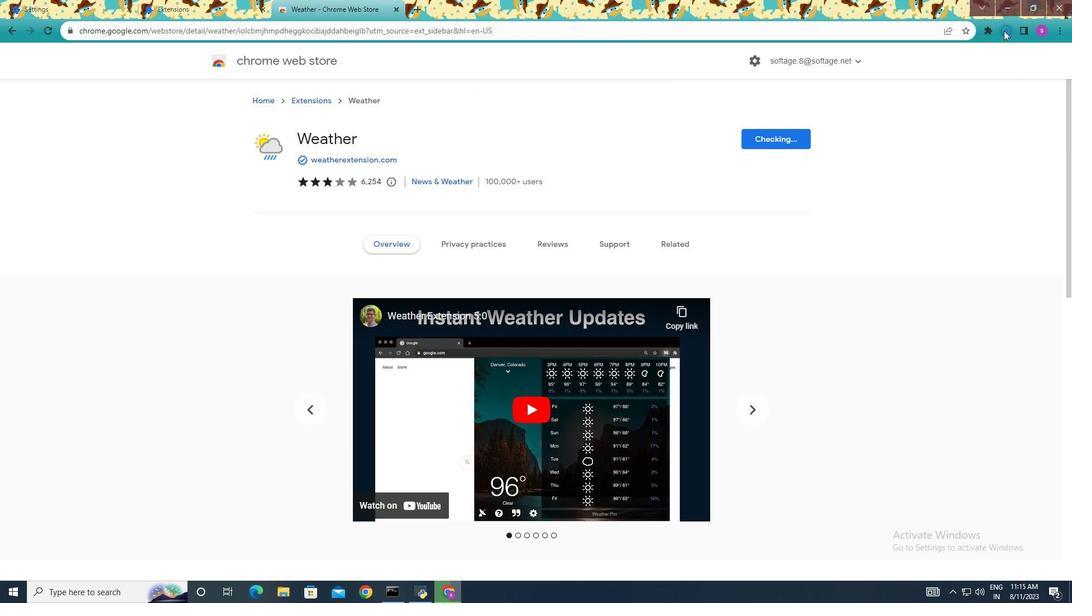 
Action: Mouse moved to (1002, 56)
Screenshot: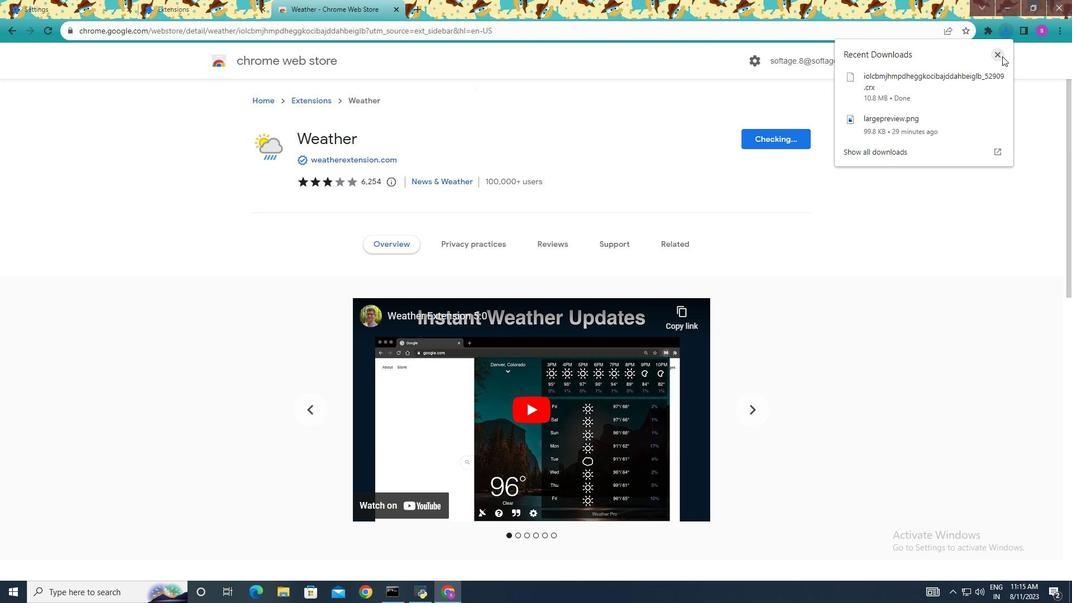 
Action: Mouse pressed left at (1002, 56)
Screenshot: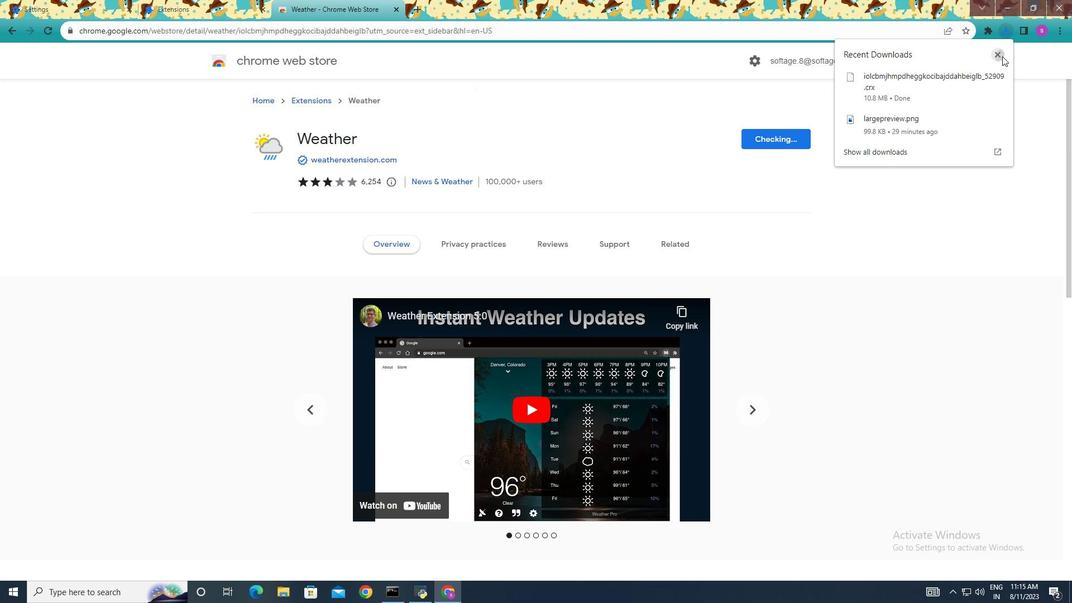 
Action: Mouse moved to (988, 32)
Screenshot: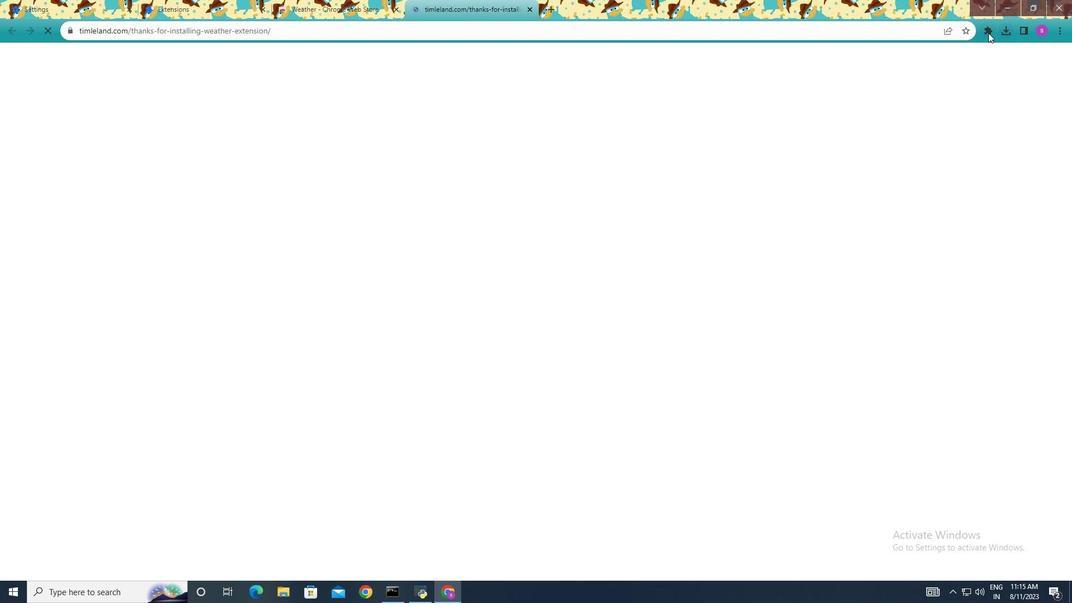 
Action: Mouse pressed left at (988, 32)
Screenshot: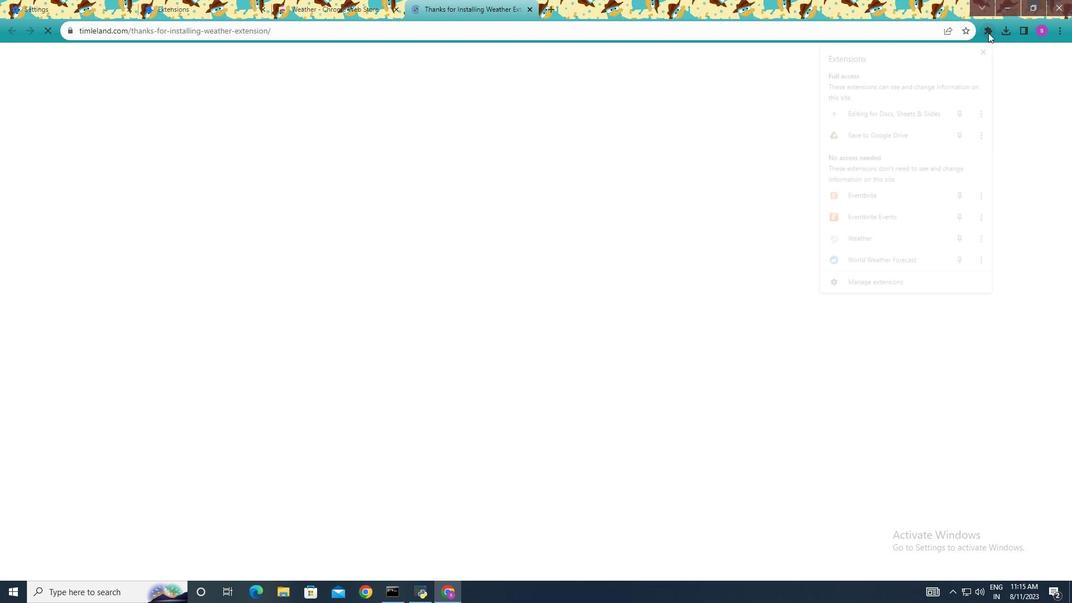 
Action: Mouse moved to (883, 221)
Screenshot: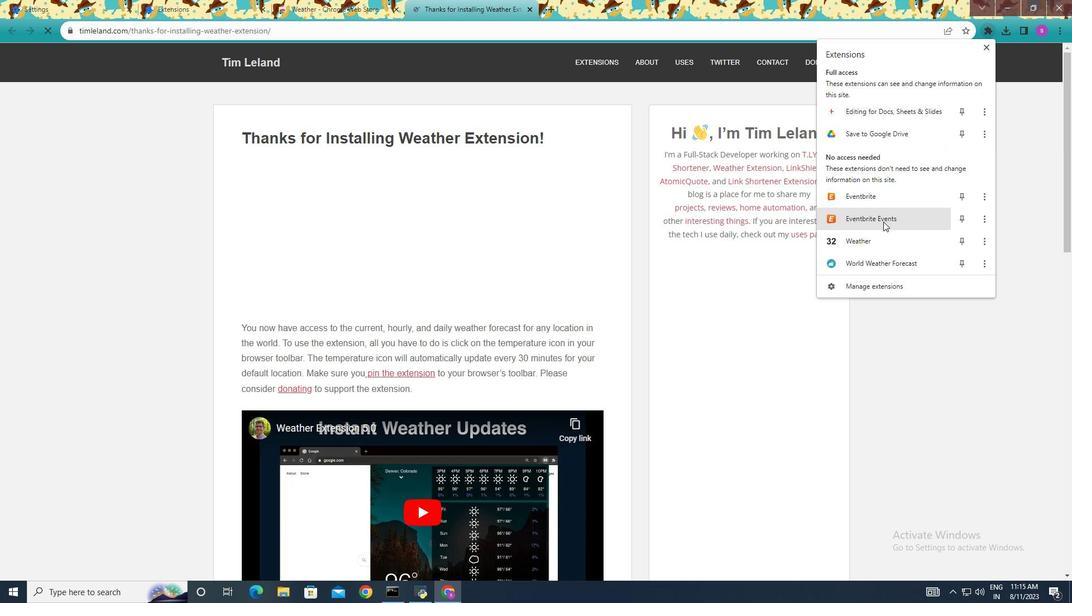 
Action: Mouse scrolled (883, 221) with delta (0, 0)
Screenshot: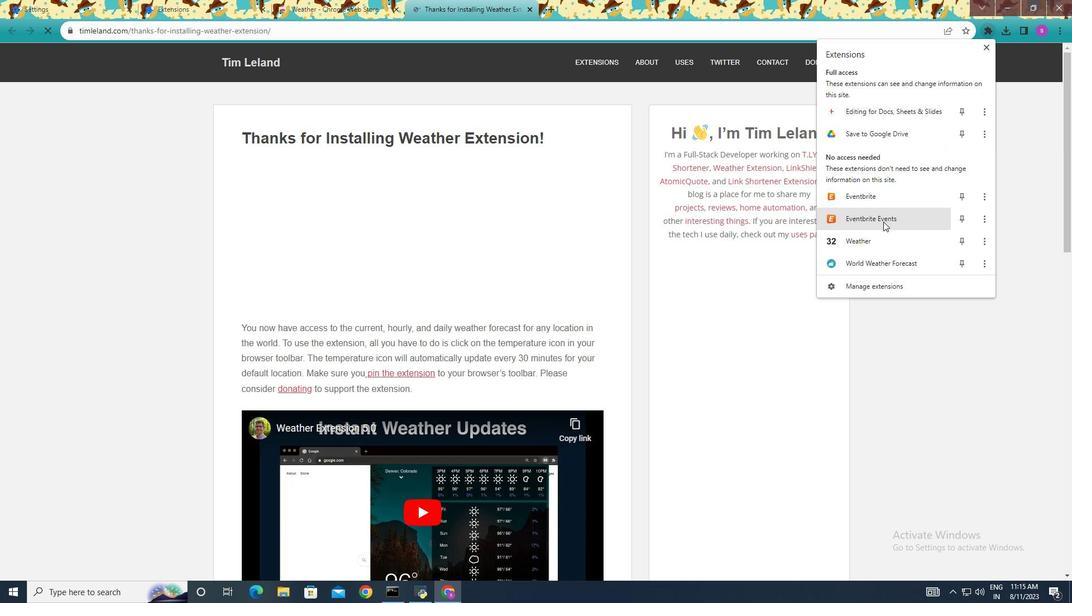 
Action: Mouse moved to (883, 221)
Screenshot: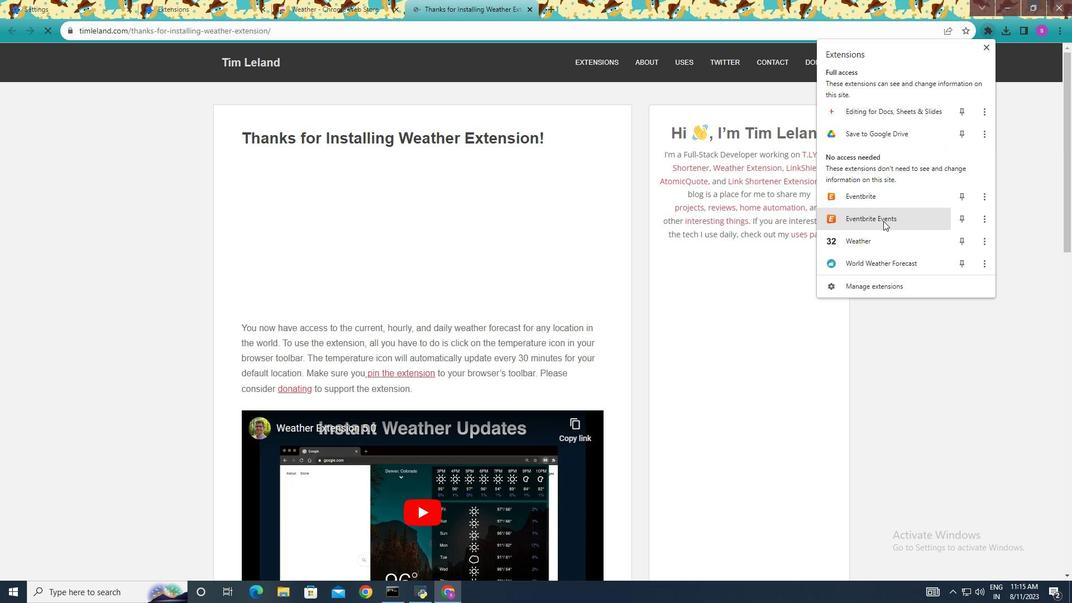 
Action: Mouse scrolled (883, 221) with delta (0, 0)
Screenshot: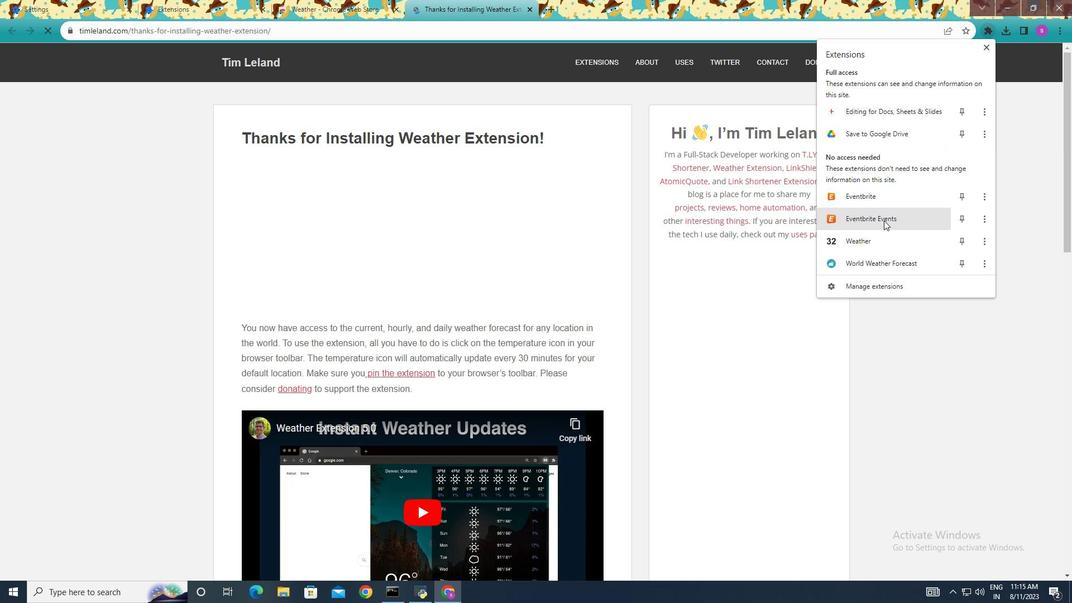 
Action: Mouse moved to (884, 220)
Screenshot: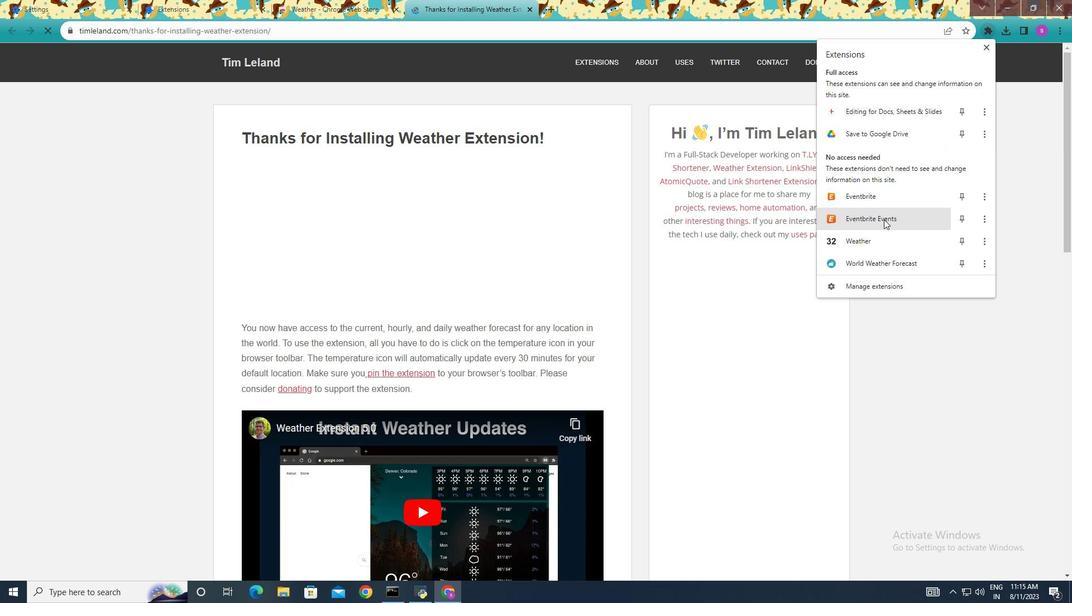
Action: Mouse scrolled (884, 220) with delta (0, 0)
Screenshot: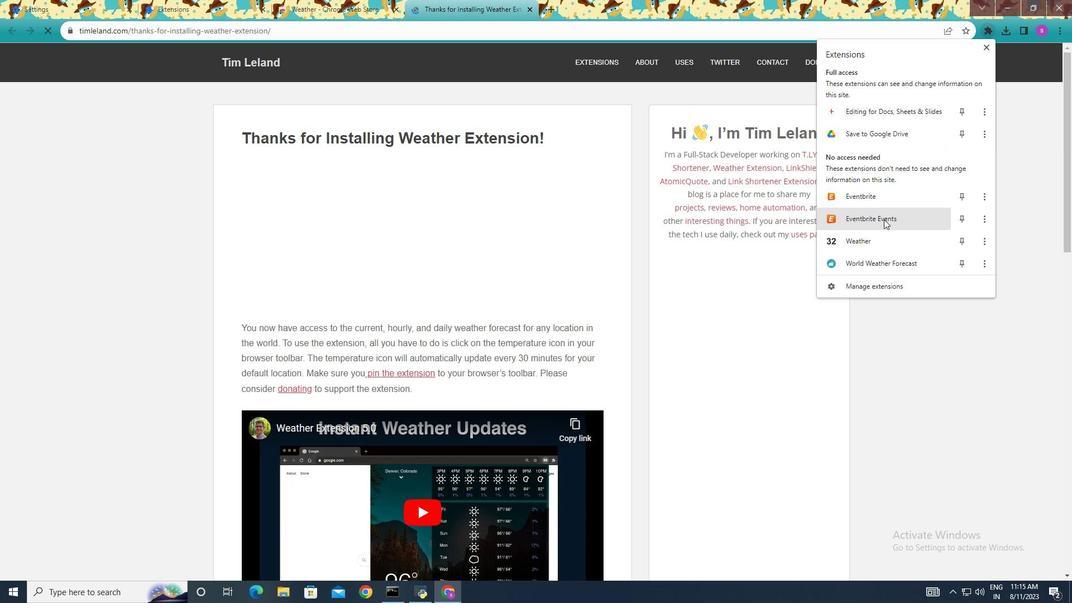 
Action: Mouse moved to (897, 239)
Screenshot: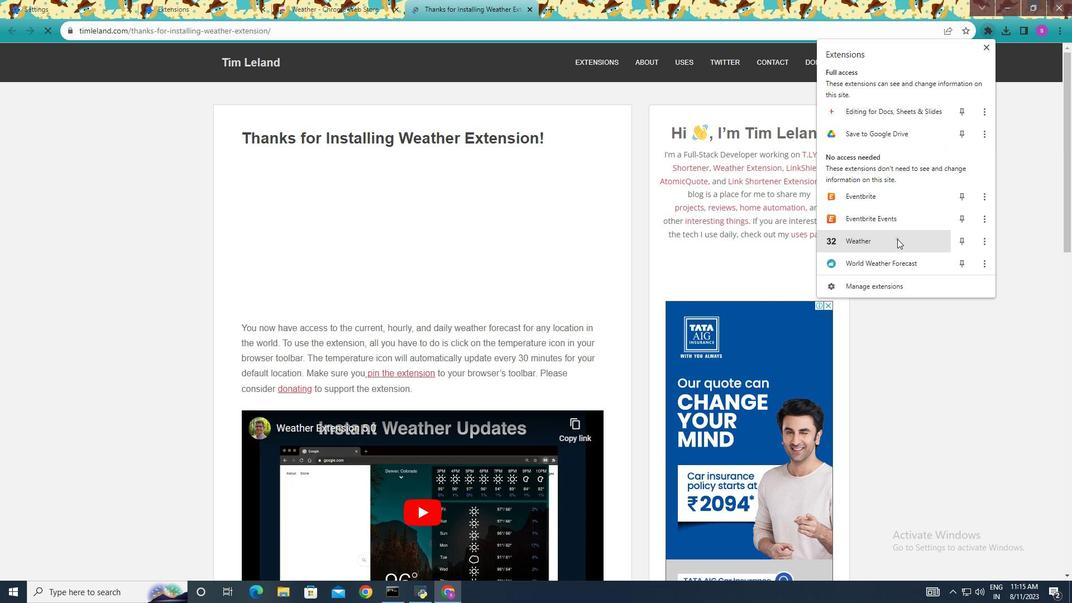 
Action: Mouse pressed left at (897, 239)
Screenshot: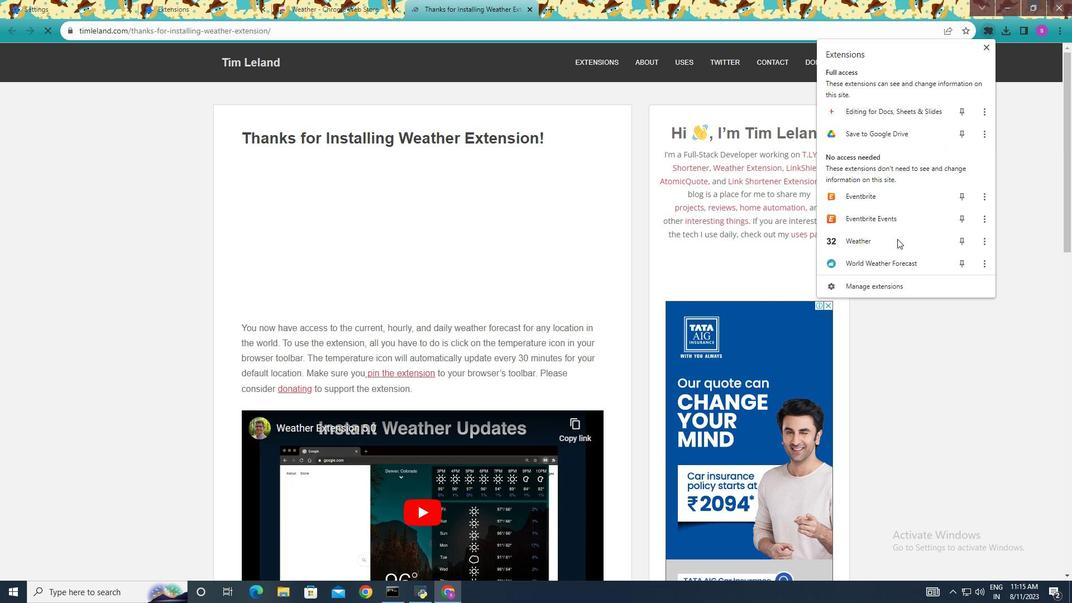 
Action: Mouse moved to (858, 209)
Screenshot: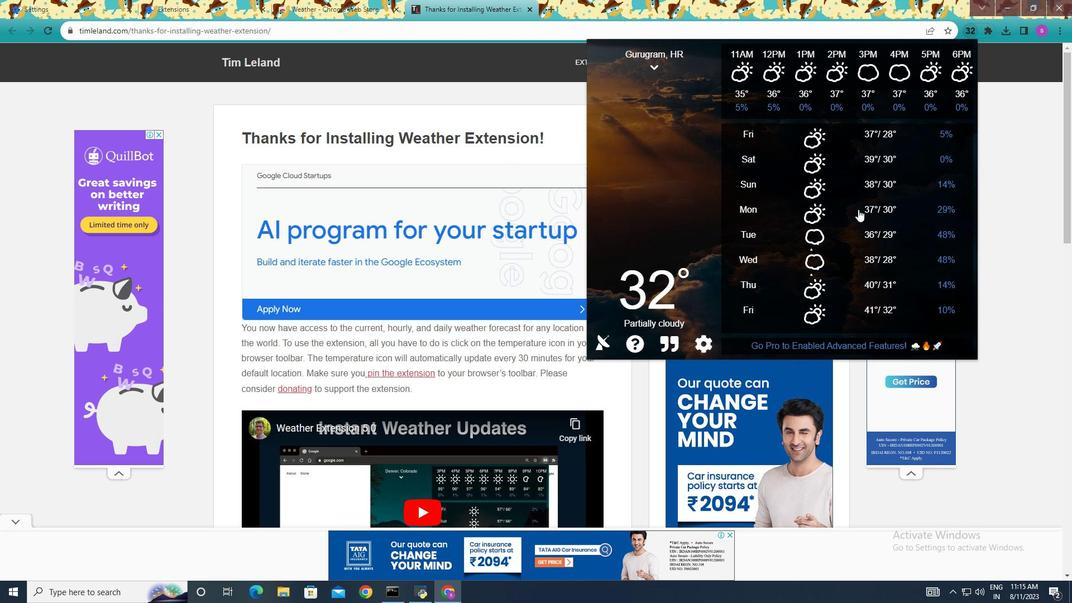
Action: Mouse scrolled (858, 208) with delta (0, 0)
Screenshot: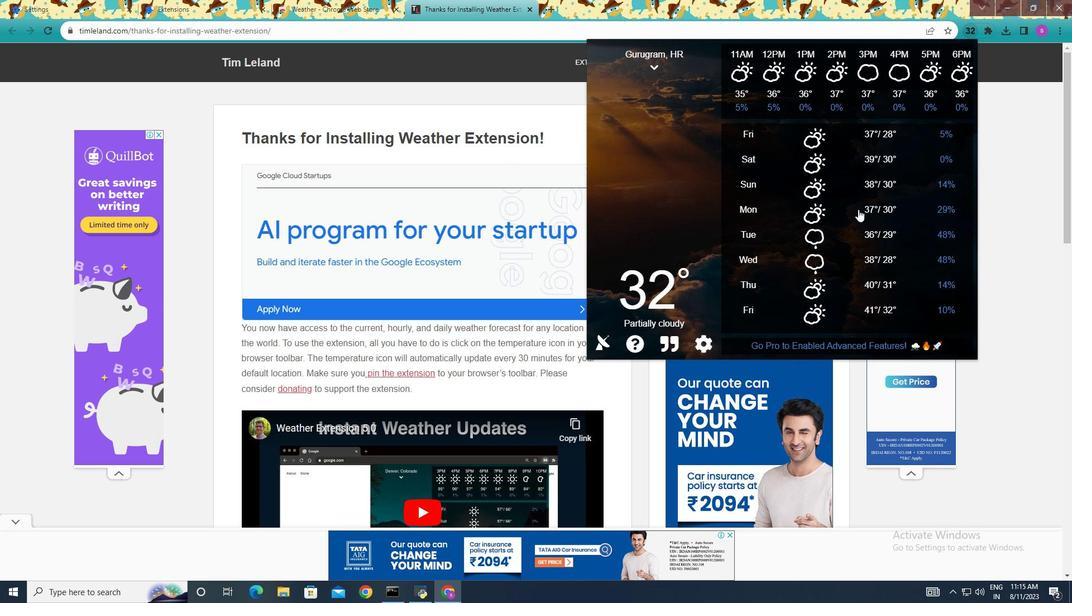
Action: Mouse scrolled (858, 208) with delta (0, 0)
Screenshot: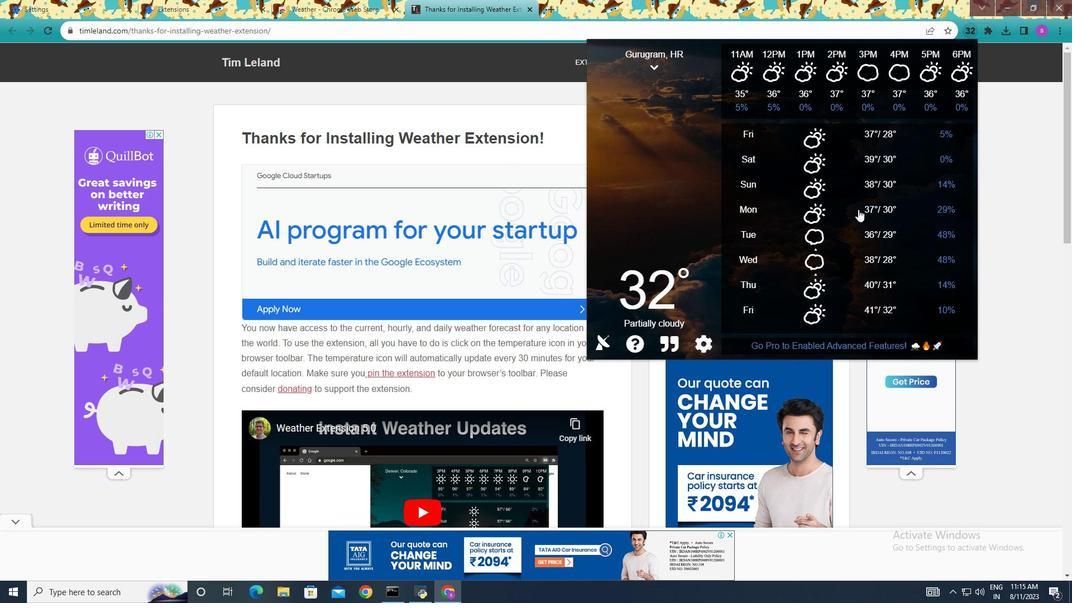 
Action: Mouse moved to (655, 67)
Screenshot: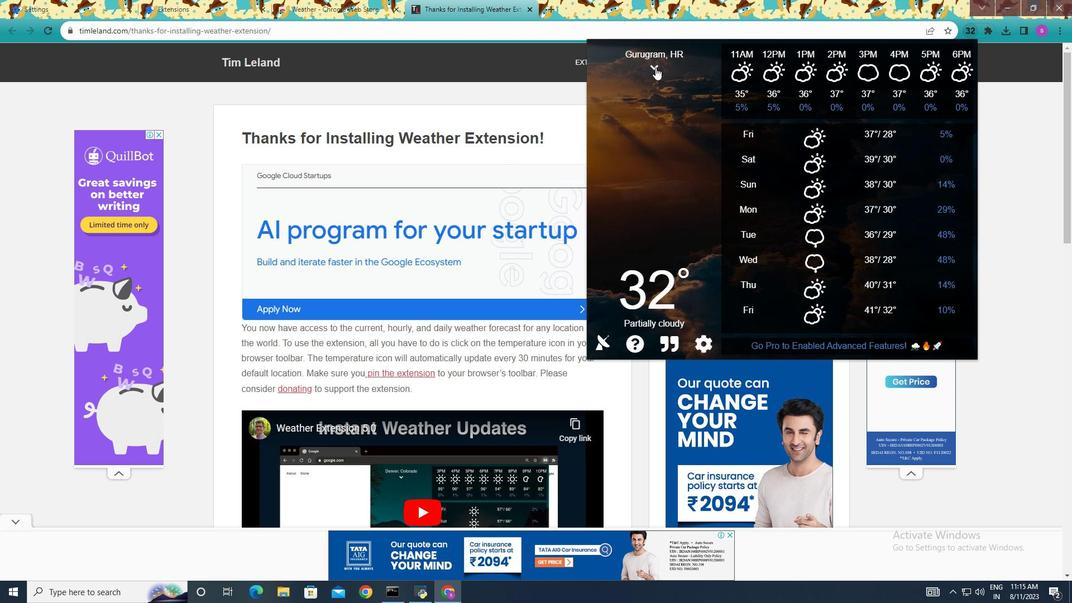 
Action: Mouse pressed left at (655, 67)
Screenshot: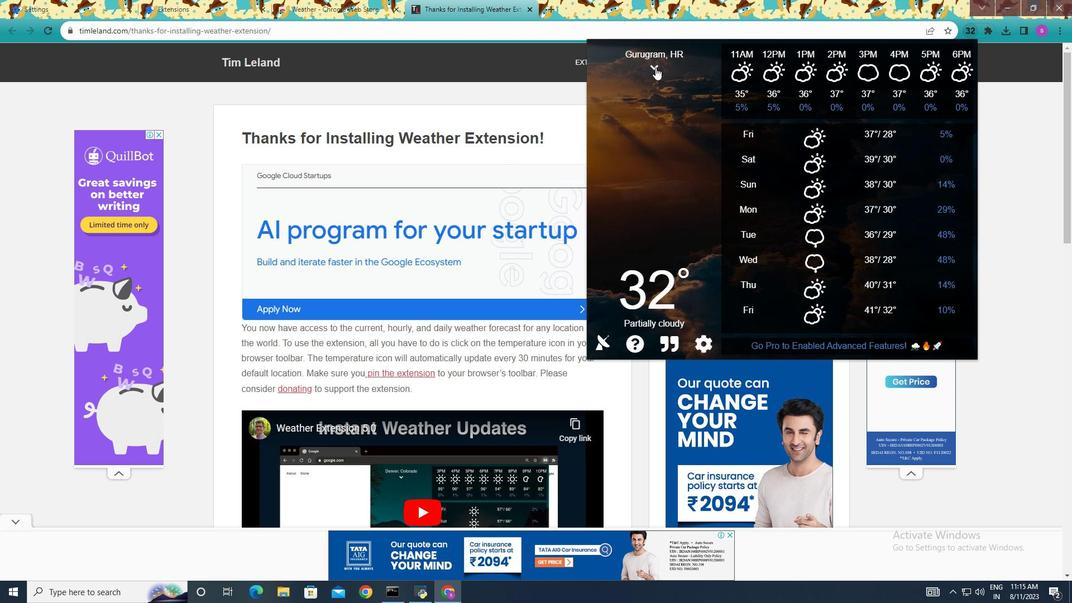 
Action: Mouse moved to (775, 282)
Screenshot: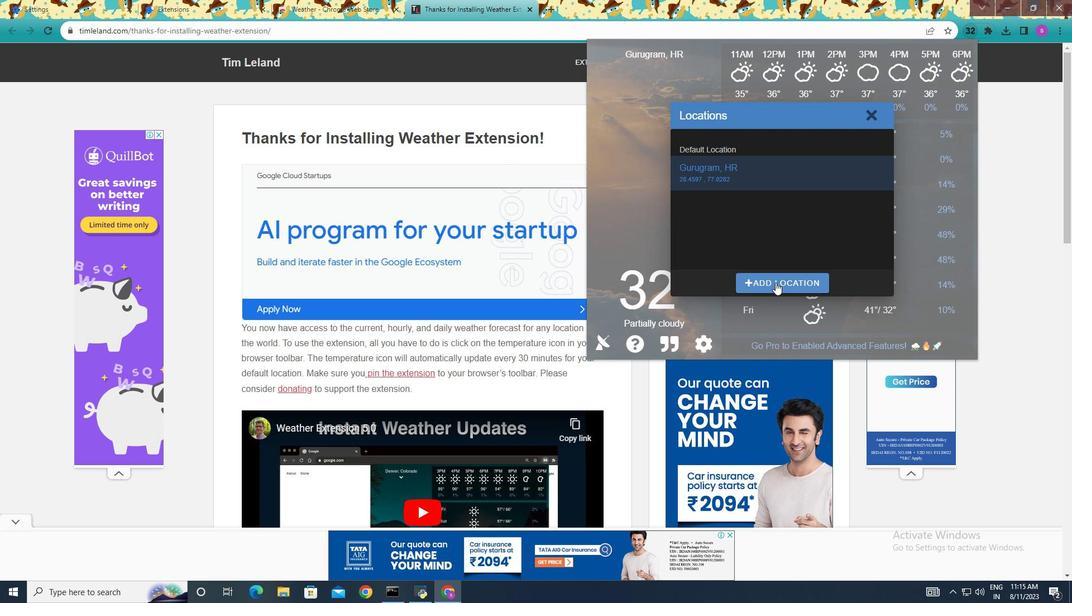 
Action: Mouse pressed left at (775, 282)
Screenshot: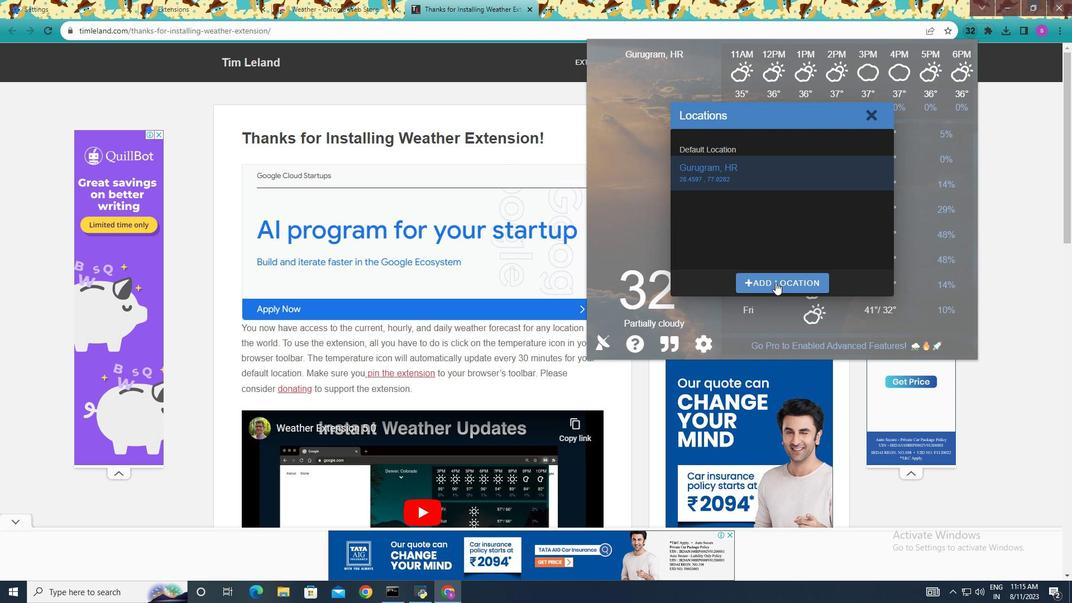 
Action: Mouse moved to (727, 201)
Screenshot: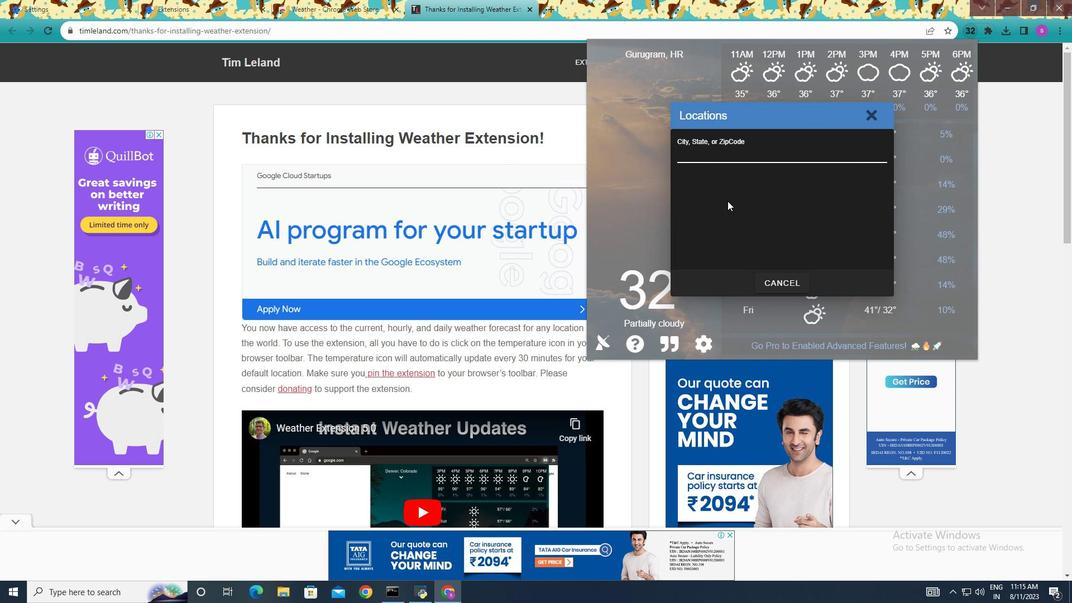 
Action: Key pressed <Key.shift>Delhi
Screenshot: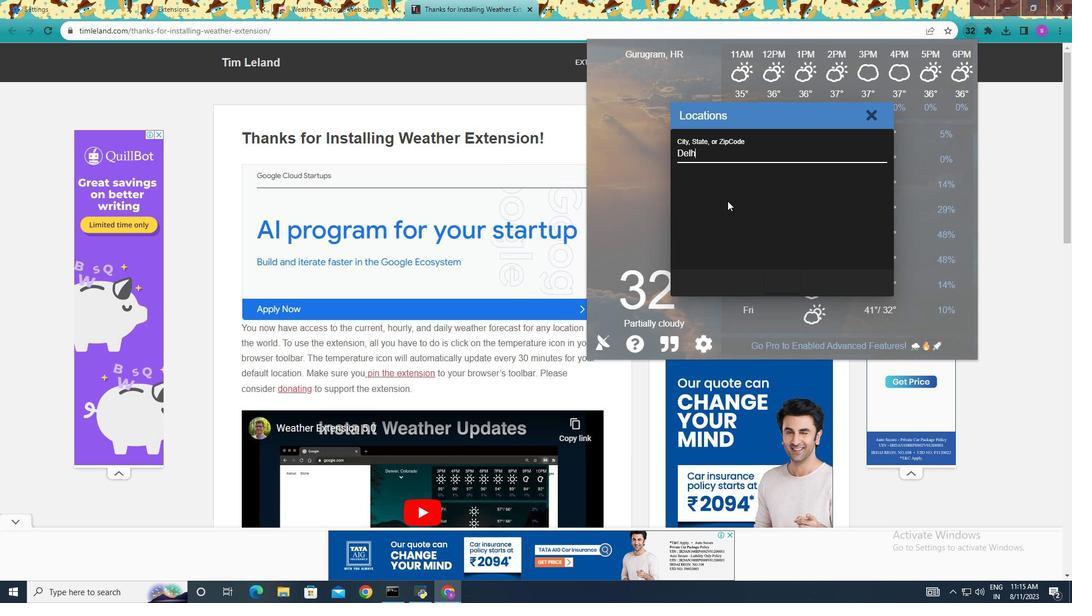
Action: Mouse moved to (780, 249)
Screenshot: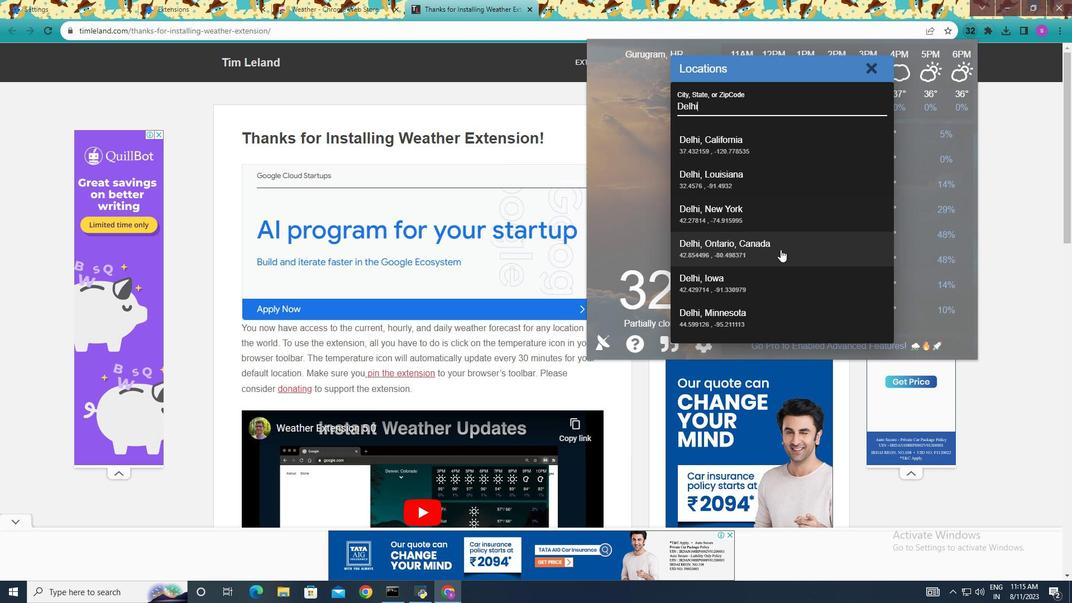 
Action: Mouse scrolled (780, 249) with delta (0, 0)
Screenshot: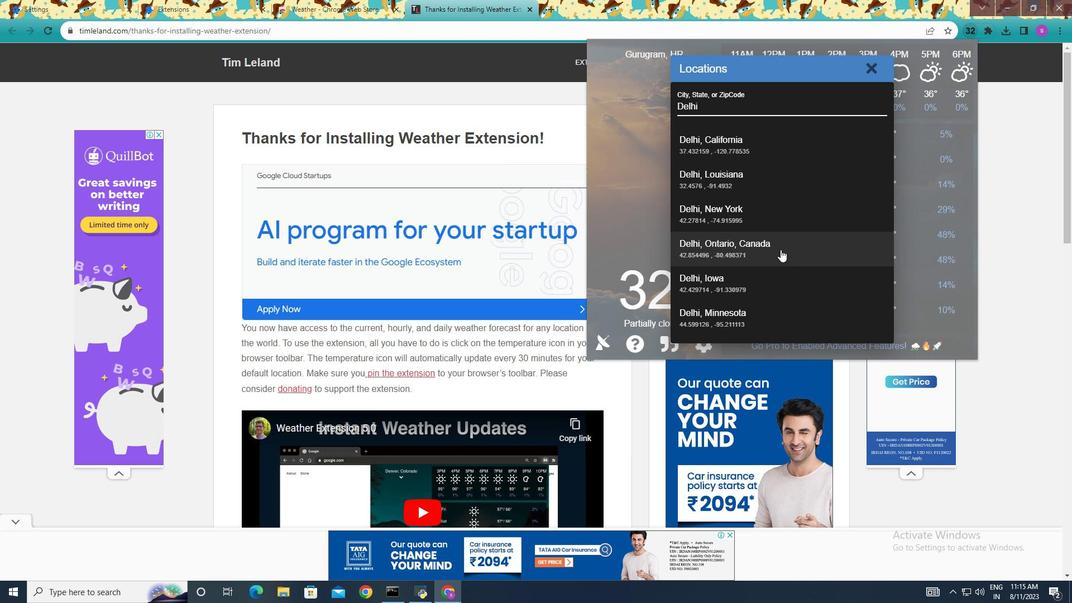 
Action: Mouse moved to (787, 296)
Screenshot: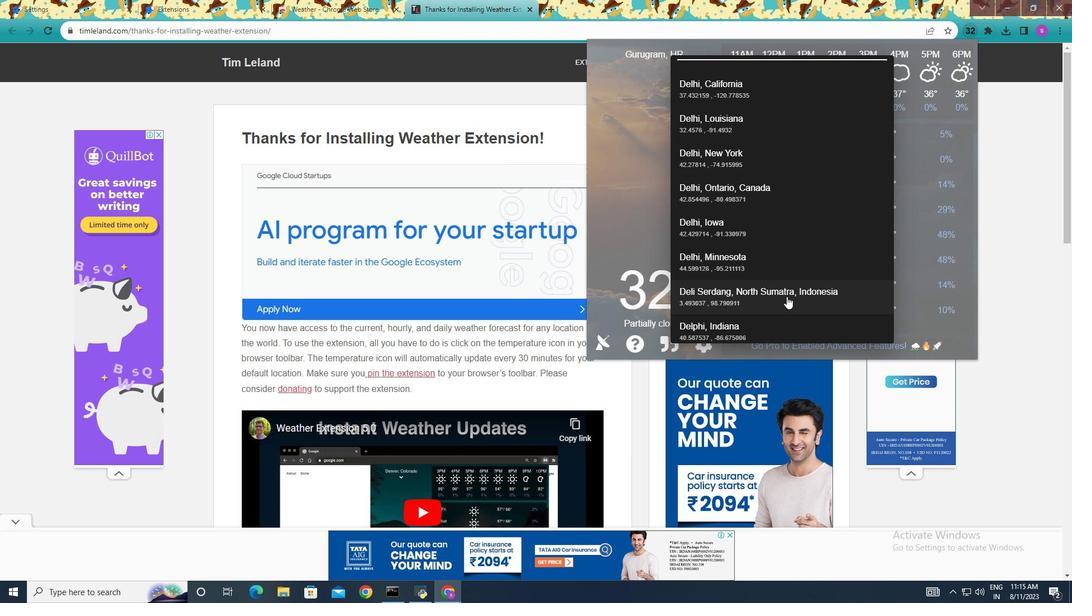 
Action: Mouse scrolled (787, 296) with delta (0, 0)
Screenshot: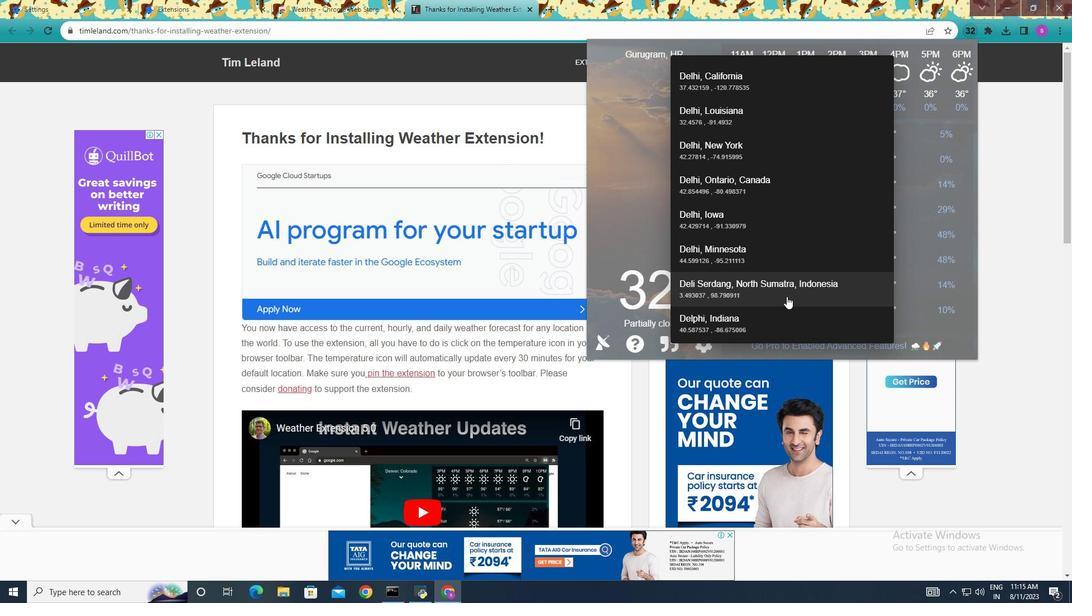 
Action: Mouse scrolled (787, 296) with delta (0, 0)
Screenshot: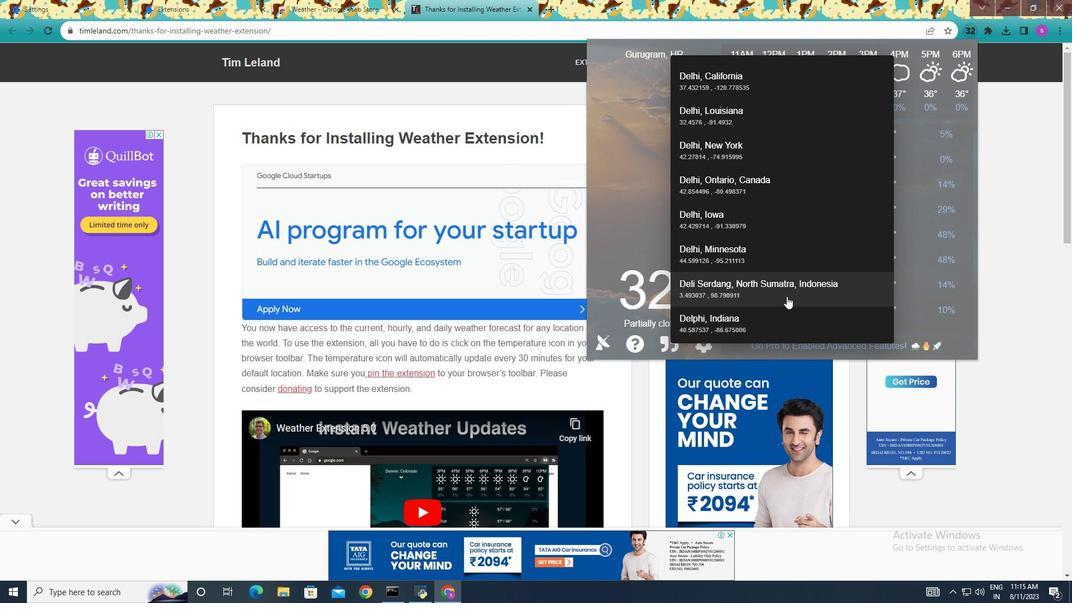 
Action: Mouse moved to (787, 295)
Screenshot: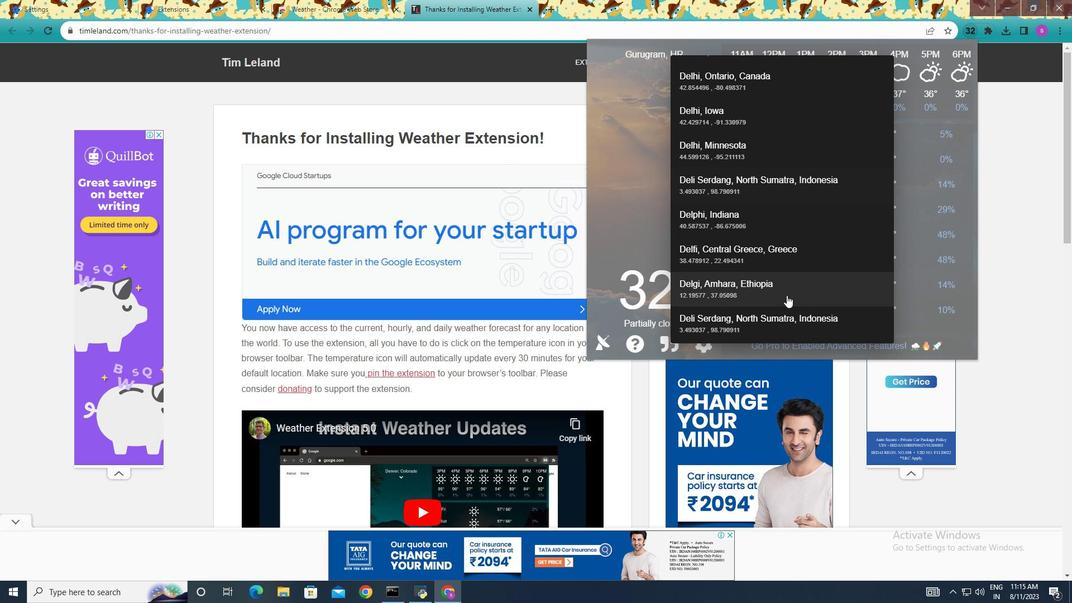 
Action: Mouse scrolled (787, 294) with delta (0, 0)
Screenshot: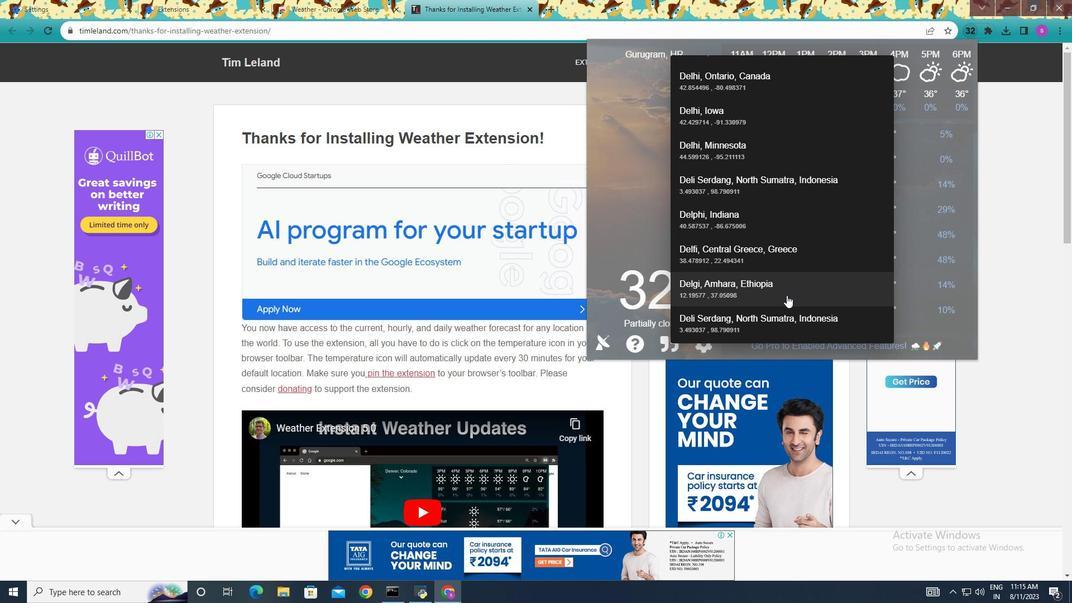 
Action: Mouse scrolled (787, 296) with delta (0, 0)
Screenshot: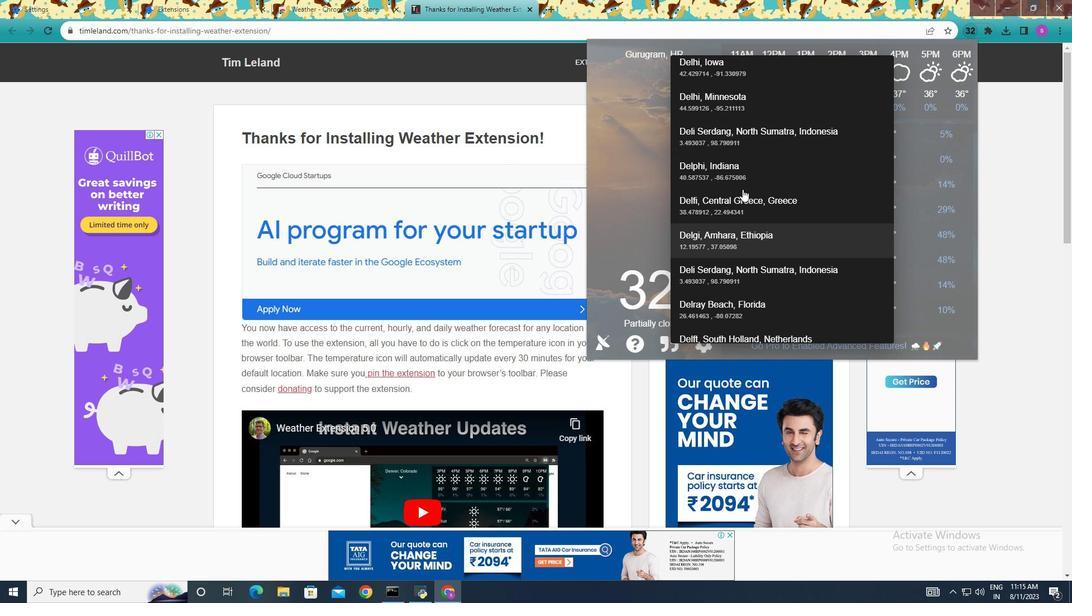 
Action: Mouse scrolled (787, 296) with delta (0, 0)
Screenshot: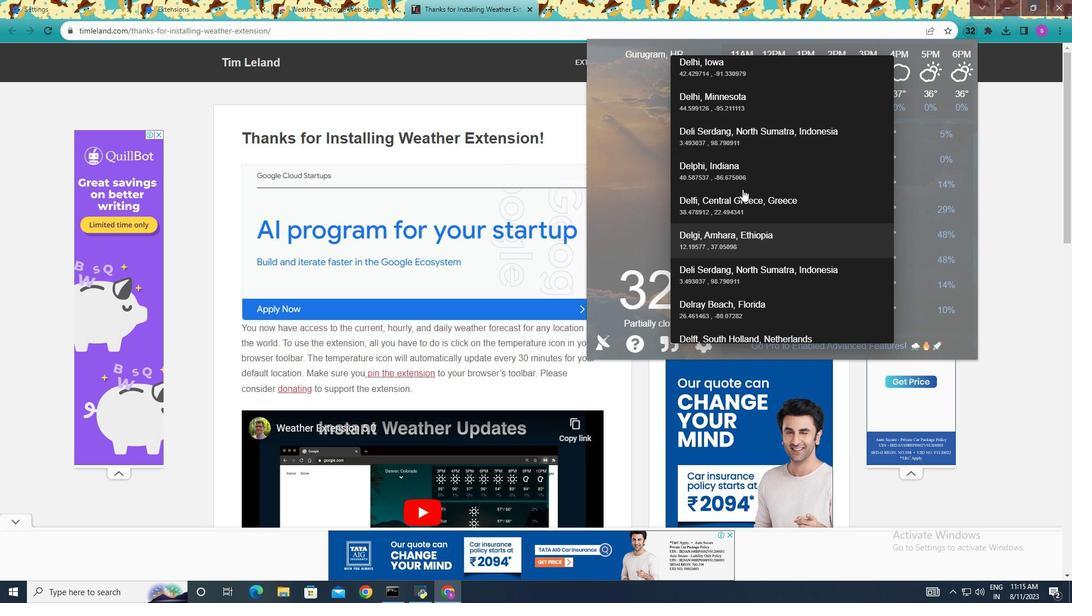 
Action: Mouse moved to (771, 251)
Screenshot: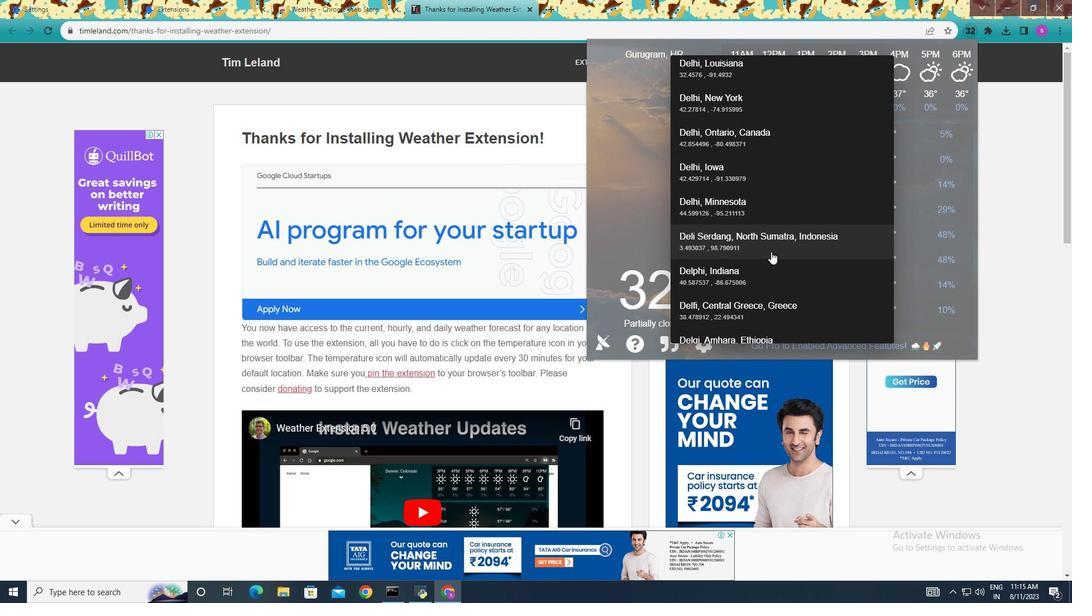 
Action: Mouse scrolled (771, 252) with delta (0, 0)
Screenshot: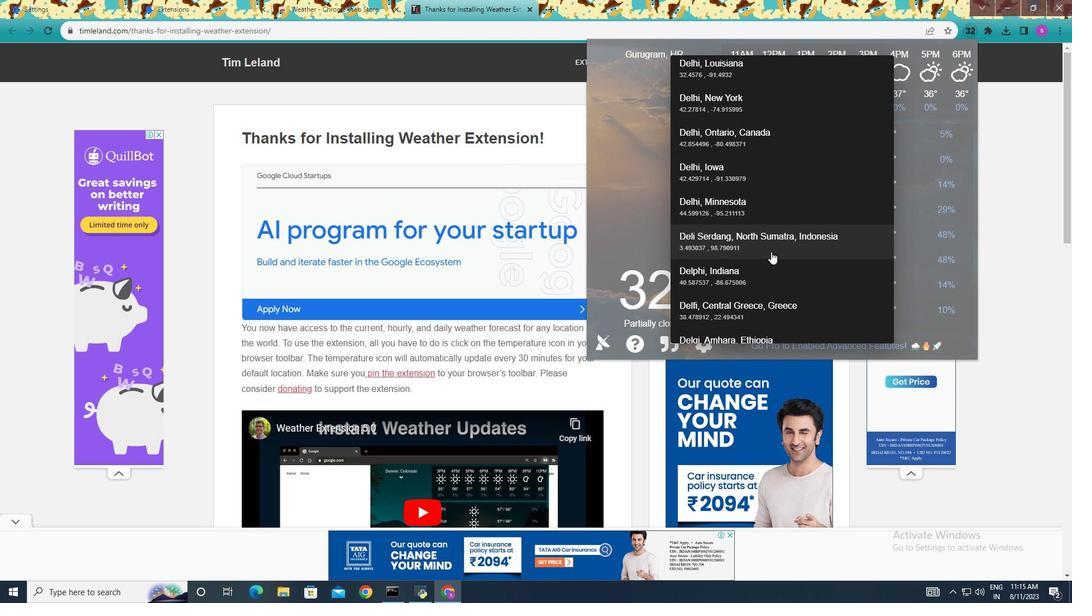 
Action: Mouse scrolled (771, 252) with delta (0, 0)
Screenshot: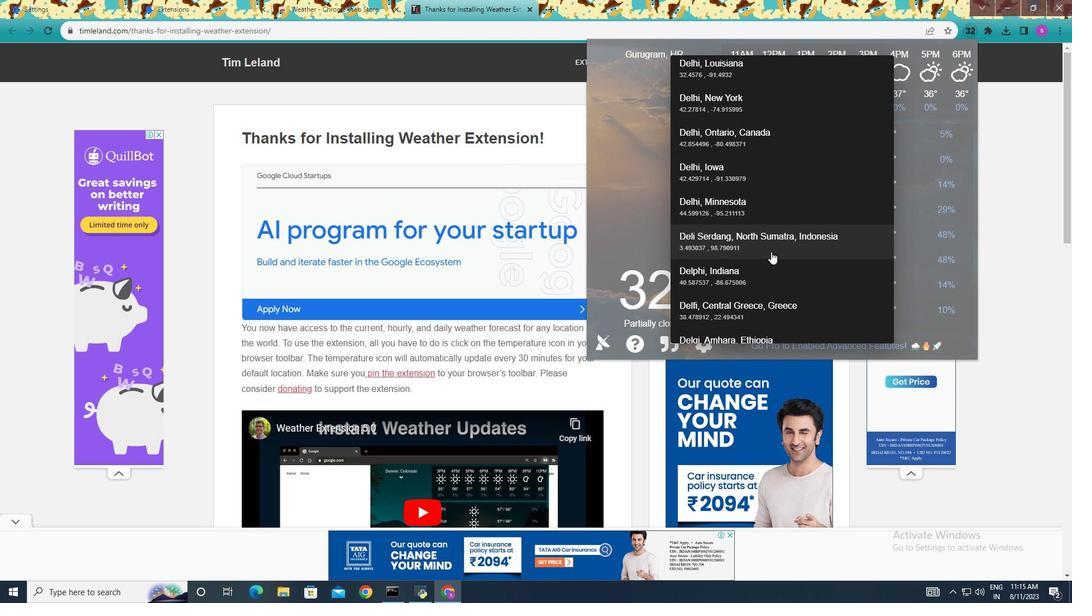 
Action: Mouse scrolled (771, 252) with delta (0, 0)
Screenshot: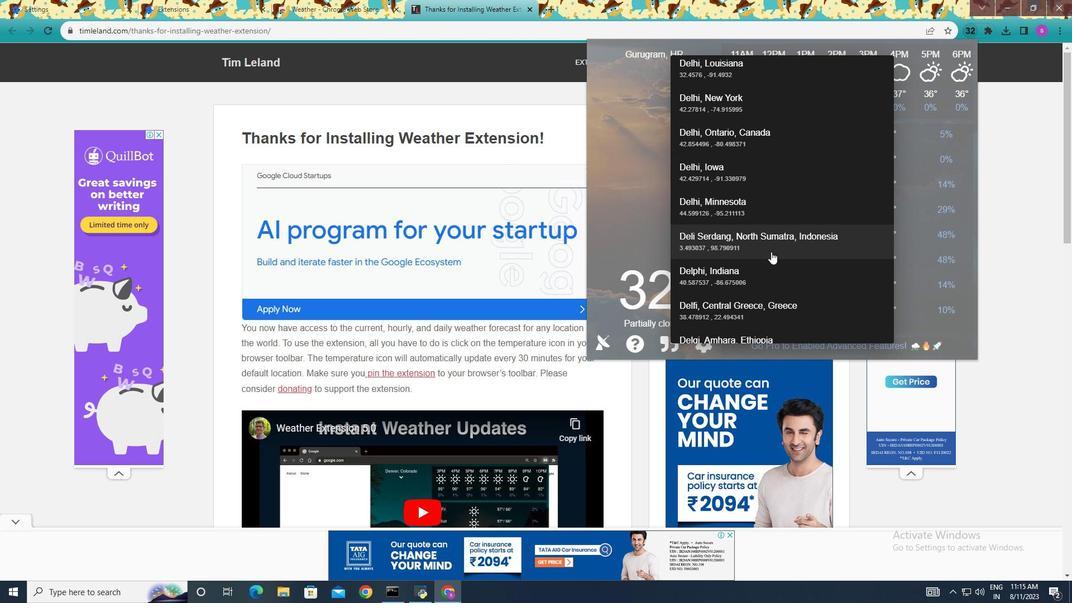 
Action: Mouse scrolled (771, 252) with delta (0, 0)
Screenshot: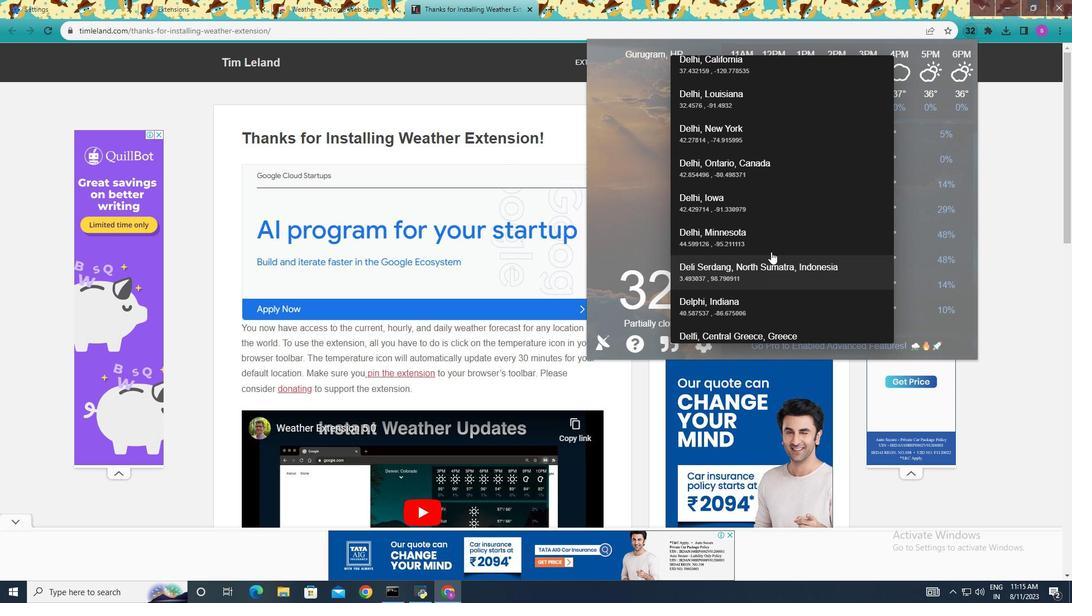
Action: Mouse moved to (771, 251)
Screenshot: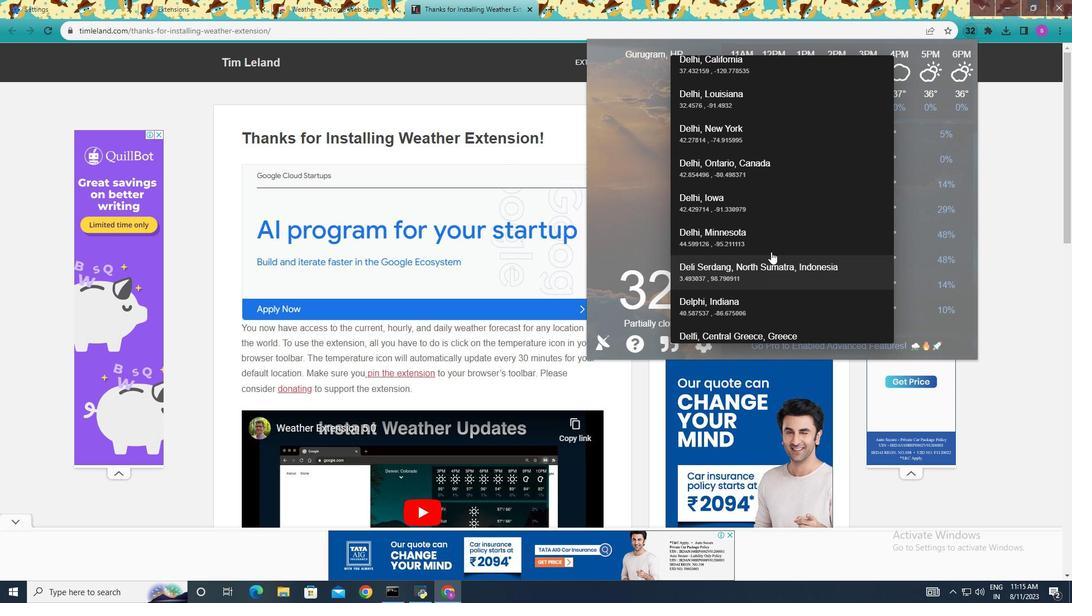 
Action: Mouse scrolled (771, 252) with delta (0, 0)
Screenshot: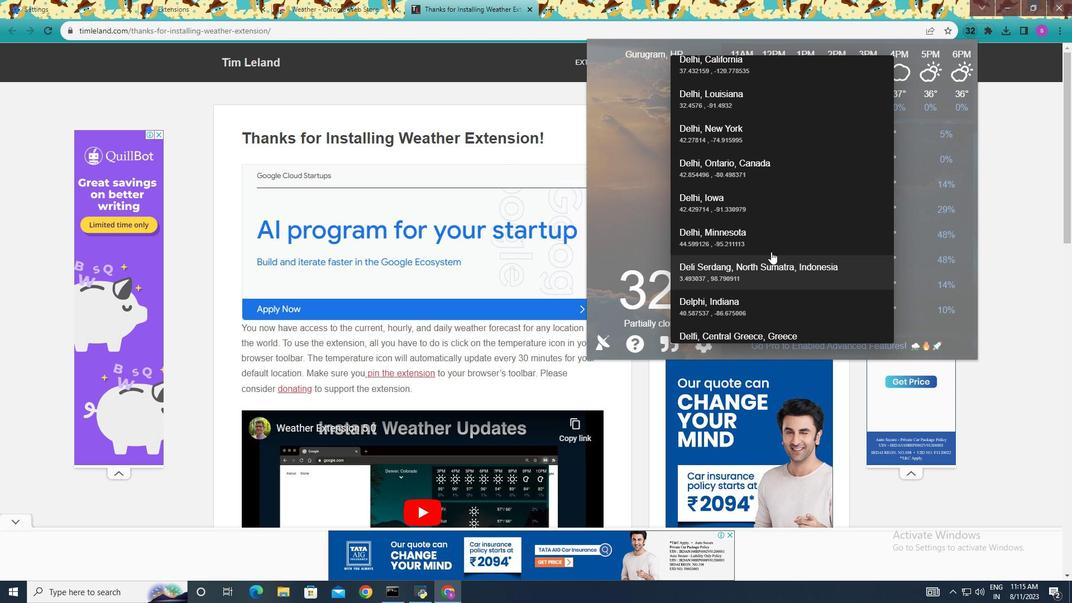 
Action: Mouse moved to (716, 106)
Screenshot: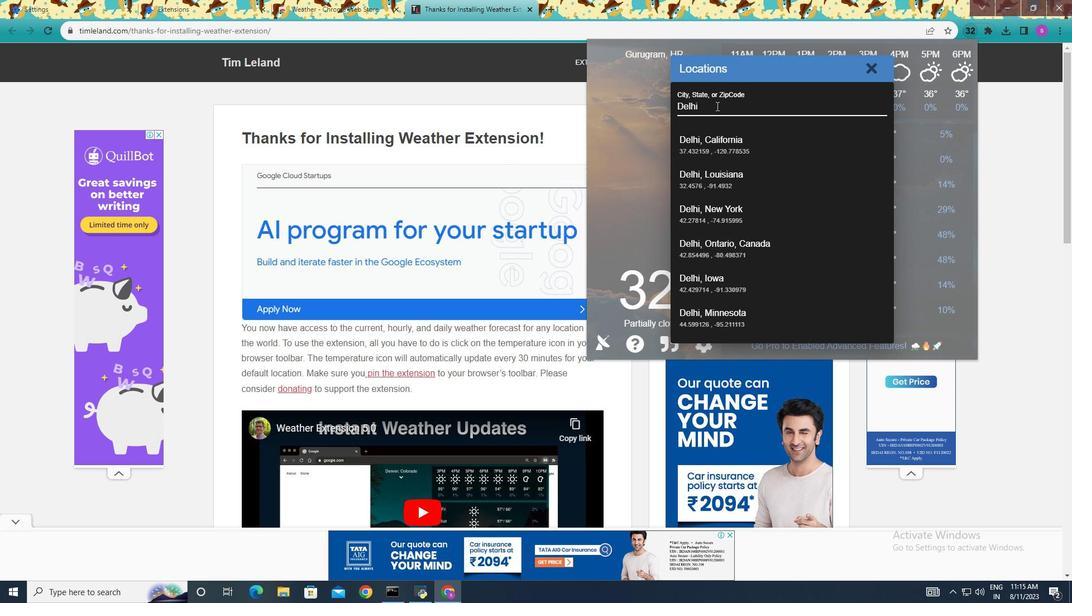 
Action: Mouse pressed left at (716, 106)
Screenshot: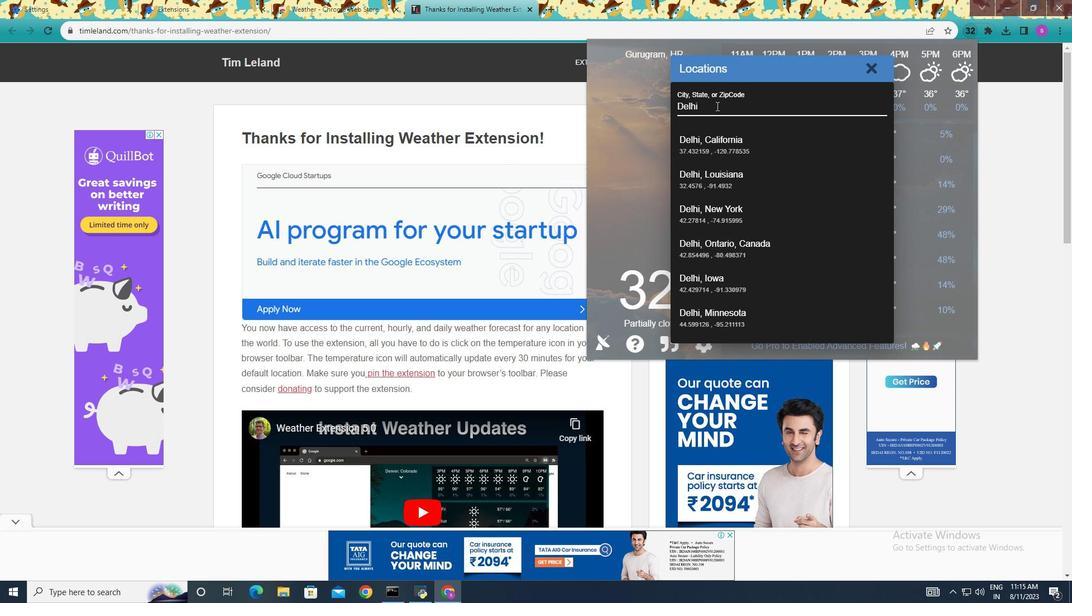 
Action: Mouse moved to (716, 106)
Screenshot: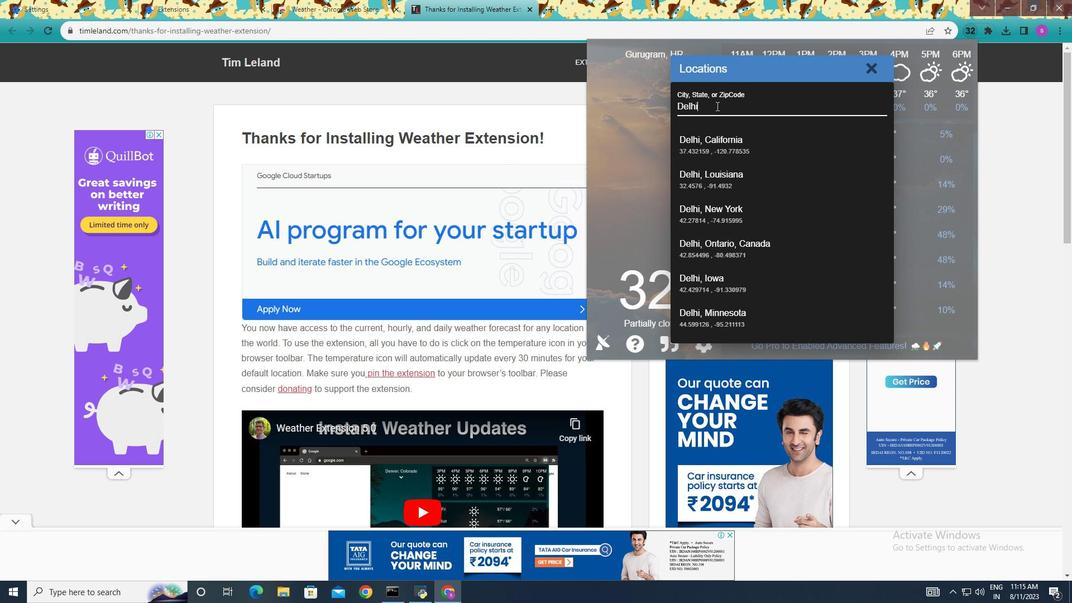
Action: Key pressed <Key.backspace><Key.backspace><Key.backspace><Key.backspace><Key.backspace><Key.backspace><Key.backspace><Key.backspace><Key.backspace><Key.backspace><Key.backspace><Key.backspace><Key.backspace><Key.backspace><Key.backspace><Key.backspace><Key.shift>India<Key.space><Key.shift>Delhi<Key.enter>
Screenshot: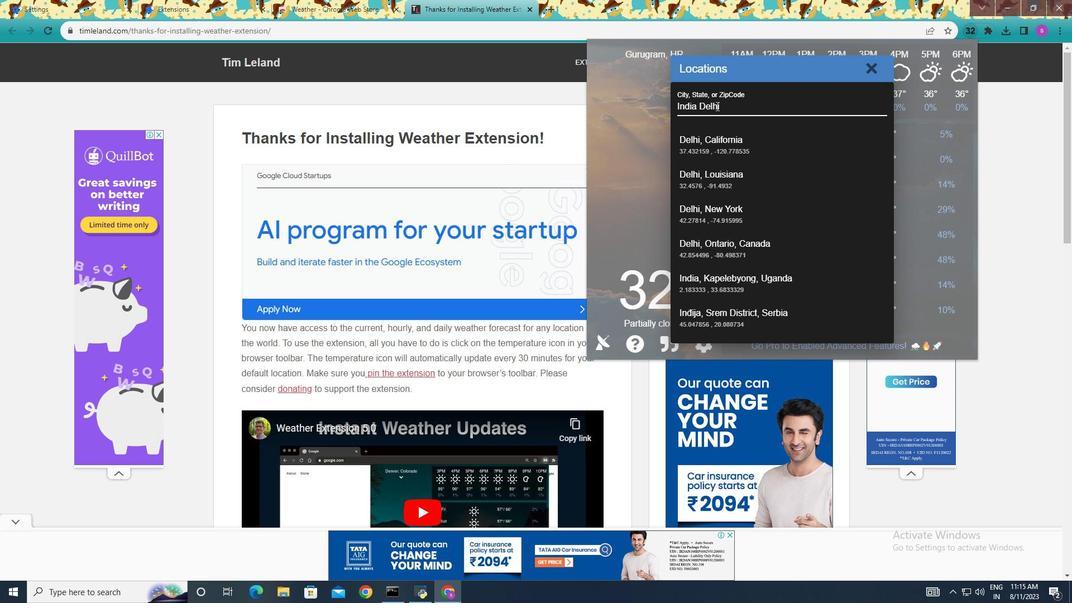 
Action: Mouse moved to (871, 67)
Screenshot: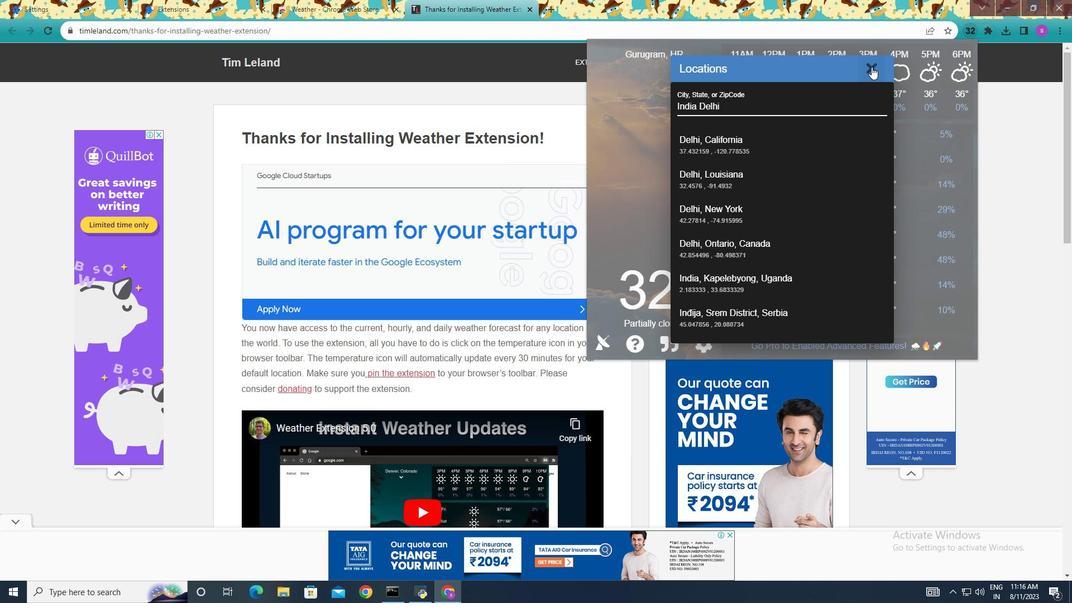 
Action: Mouse pressed left at (871, 67)
Screenshot: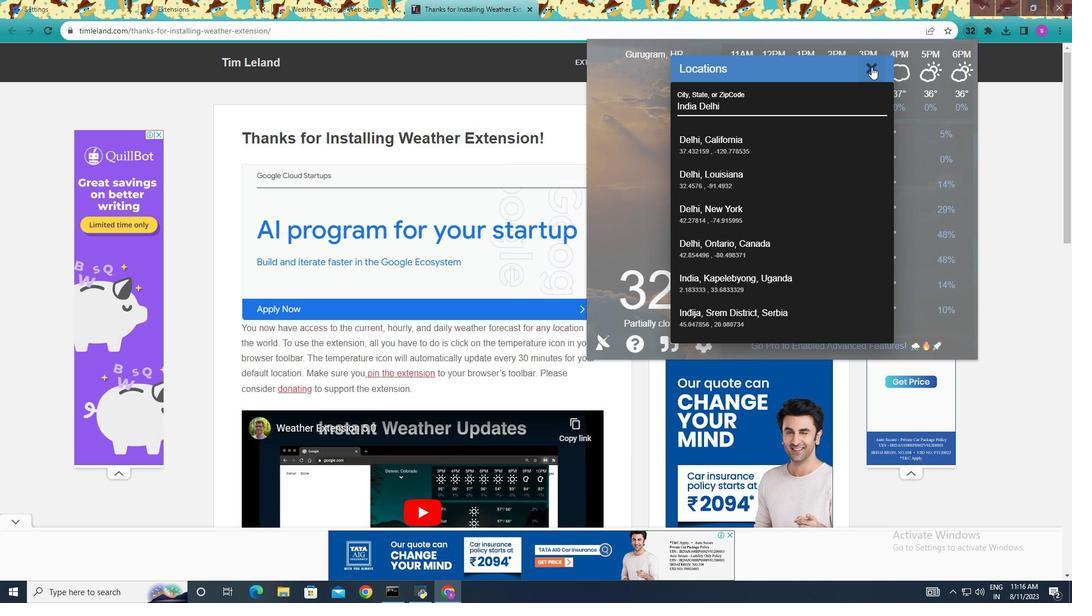 
Action: Mouse moved to (657, 65)
Screenshot: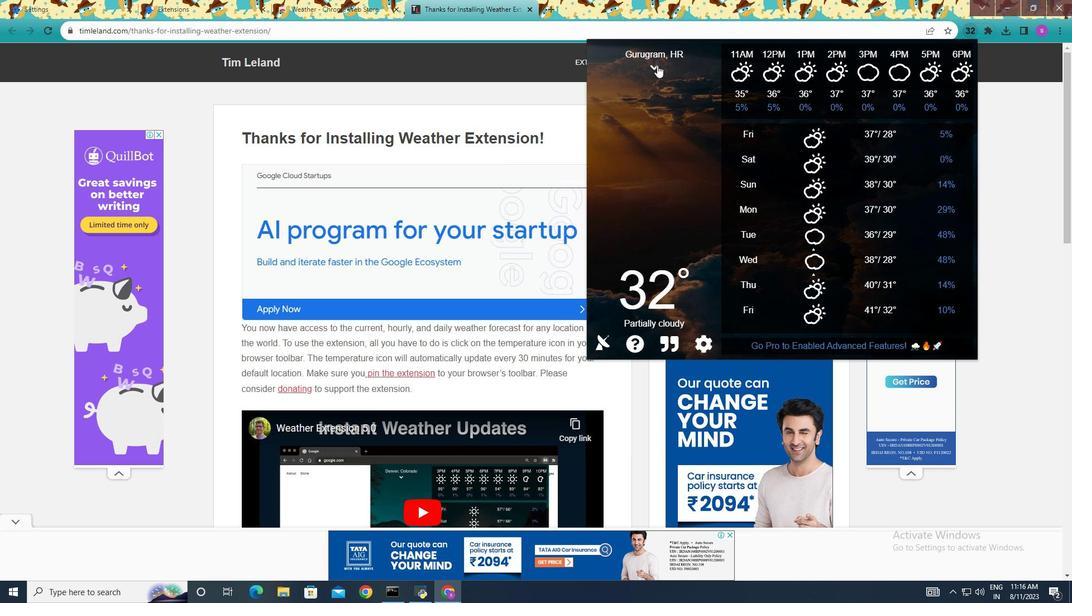 
Action: Mouse pressed left at (657, 65)
Screenshot: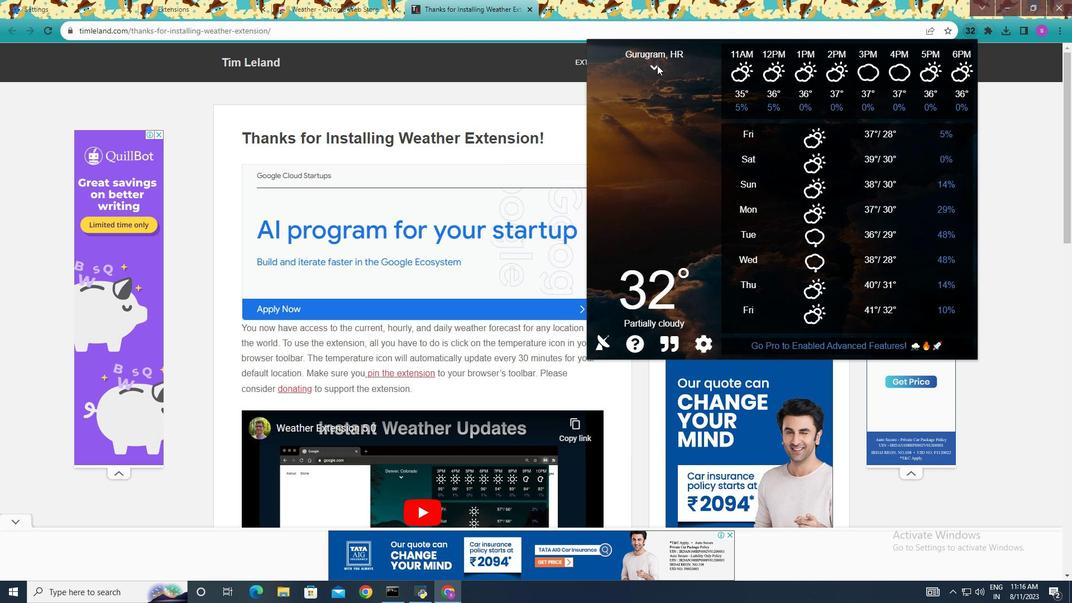 
Action: Mouse moved to (870, 64)
Screenshot: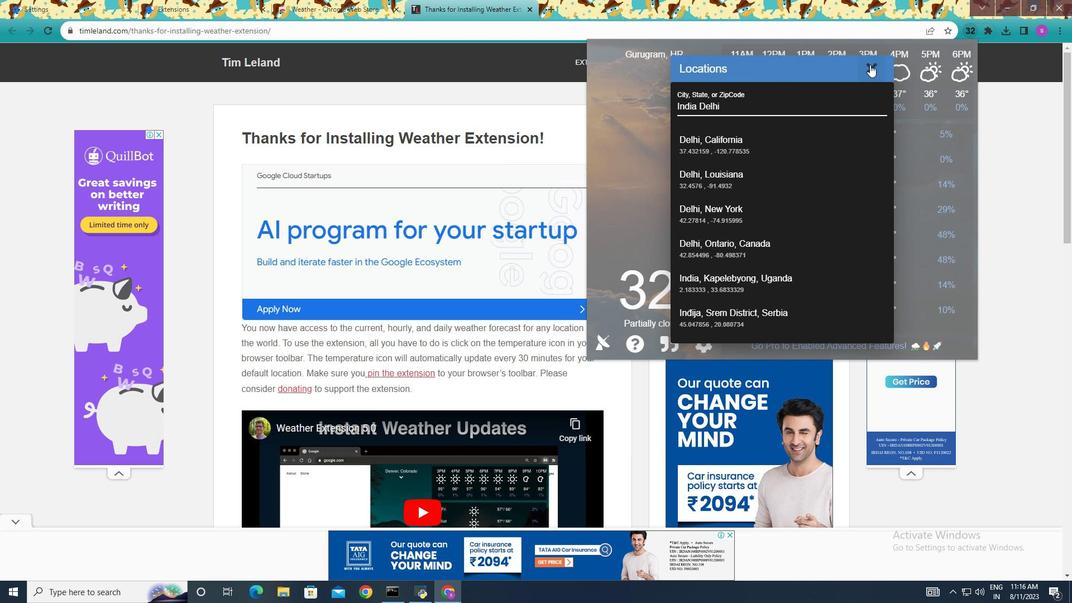 
Action: Mouse pressed left at (870, 64)
Screenshot: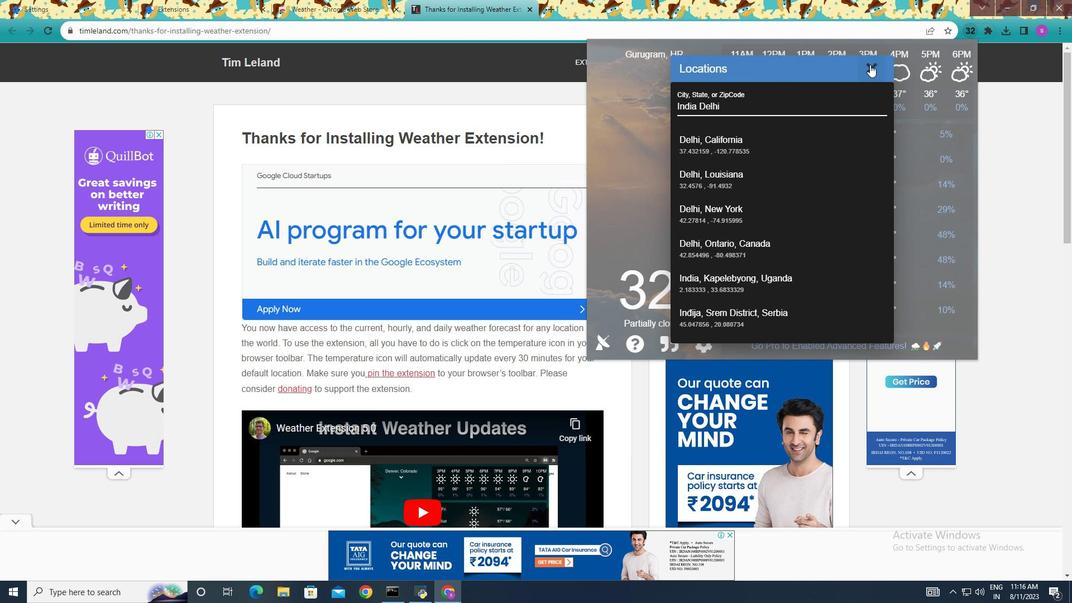 
Action: Mouse moved to (769, 344)
Screenshot: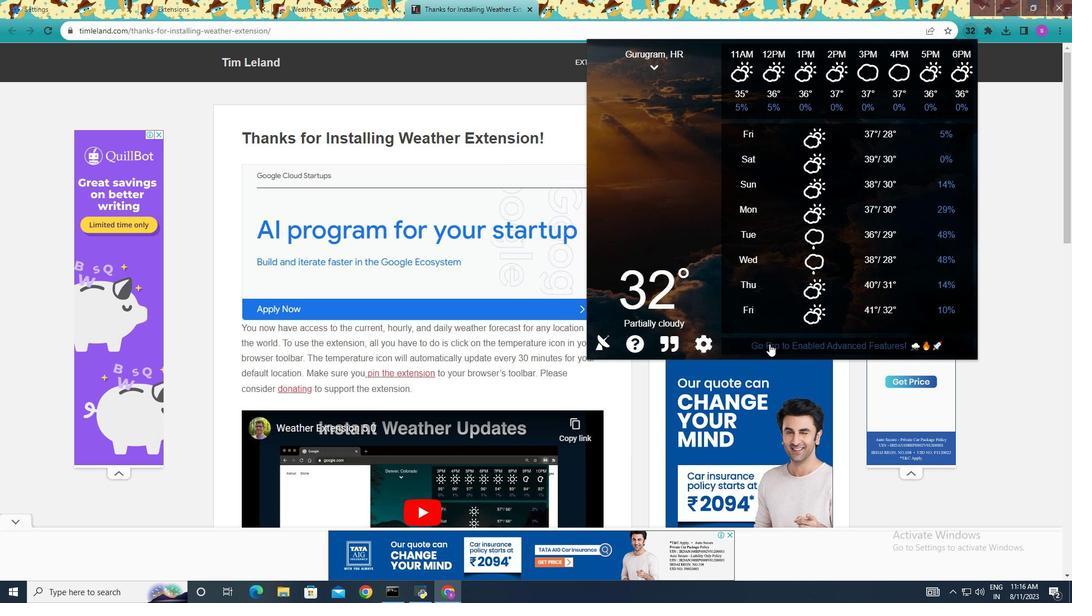 
Action: Mouse pressed left at (769, 344)
Screenshot: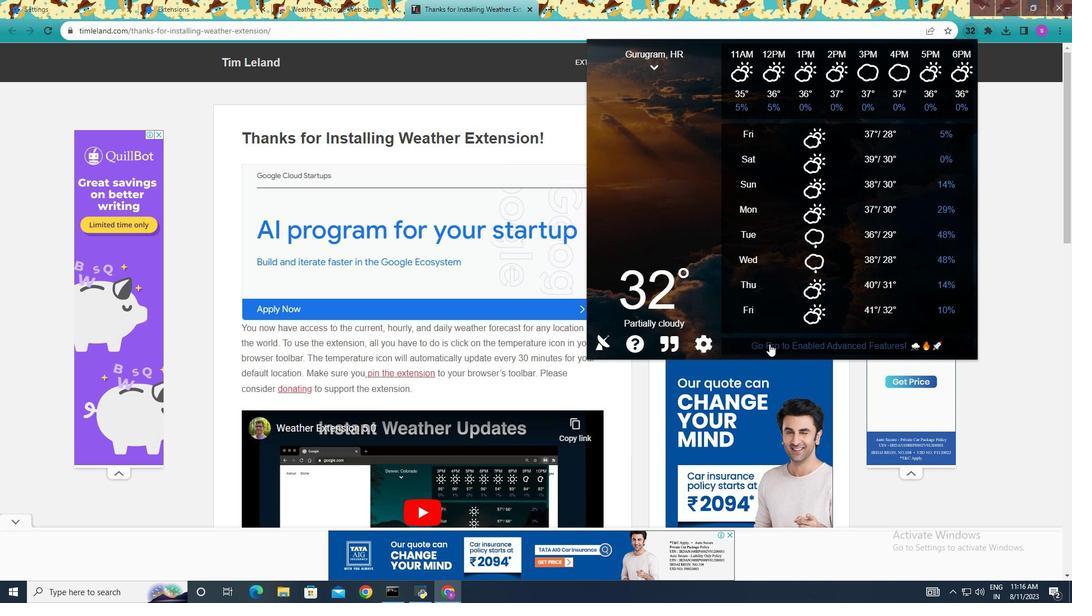 
Action: Mouse moved to (602, 361)
Screenshot: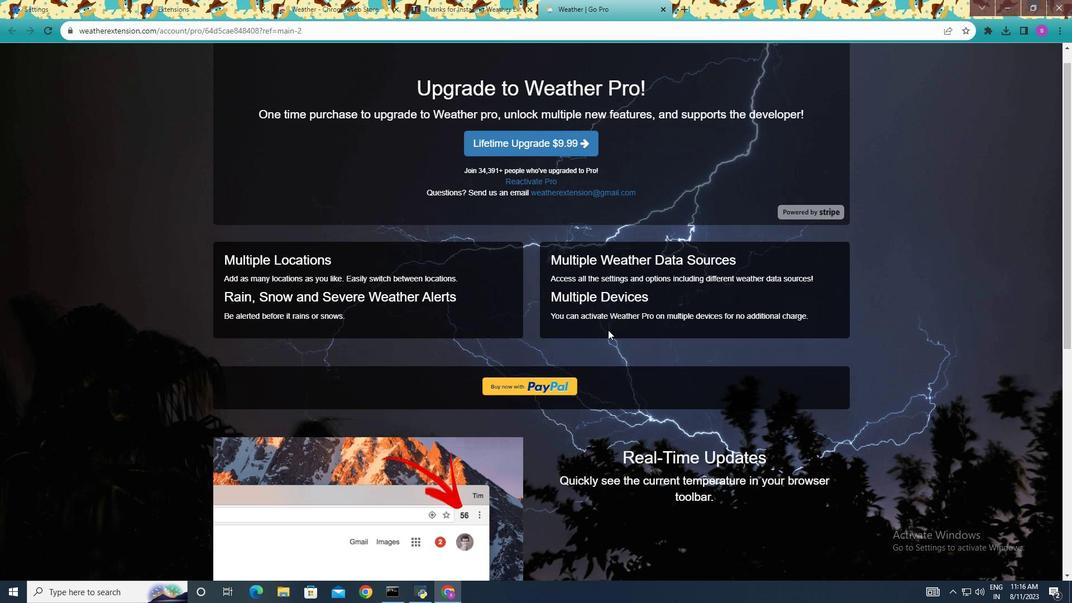 
Action: Mouse scrolled (602, 361) with delta (0, 0)
Screenshot: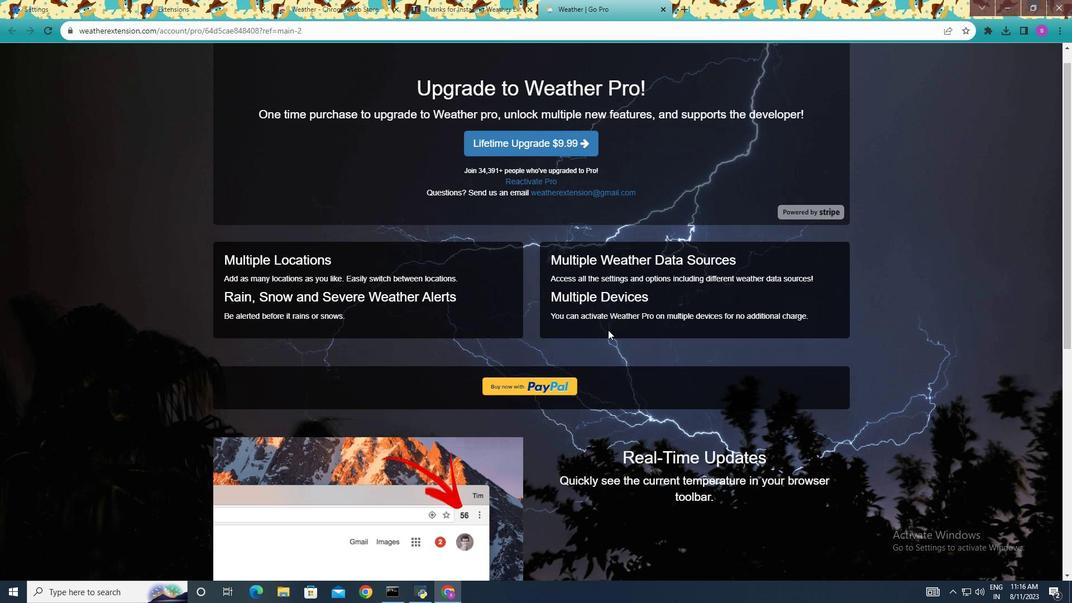 
Action: Mouse moved to (607, 349)
Screenshot: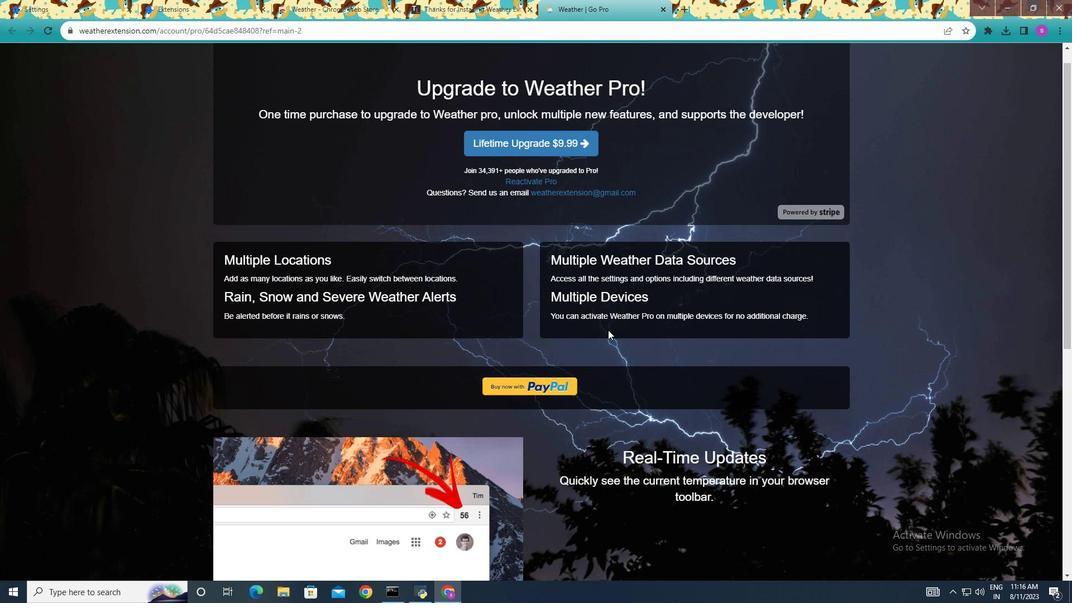 
Action: Mouse scrolled (606, 353) with delta (0, 0)
Screenshot: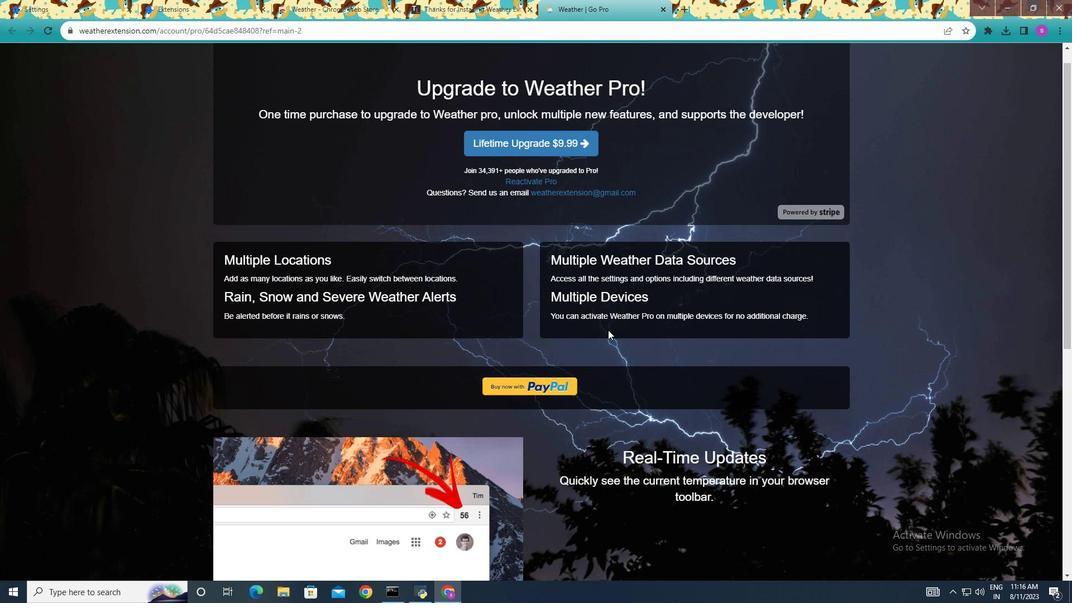 
Action: Mouse moved to (607, 343)
Screenshot: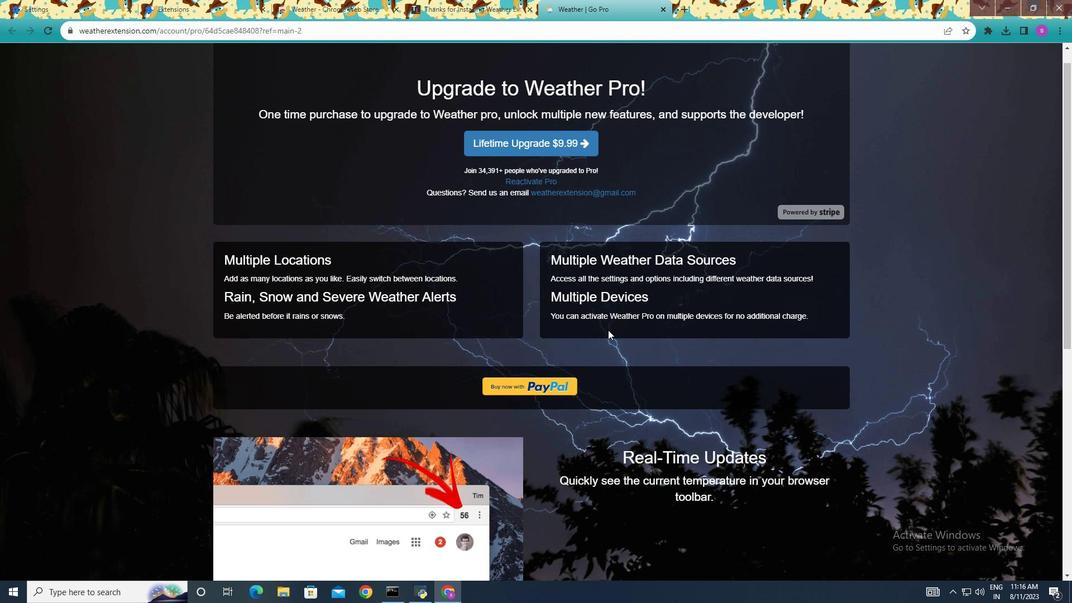 
Action: Mouse scrolled (607, 345) with delta (0, 0)
Screenshot: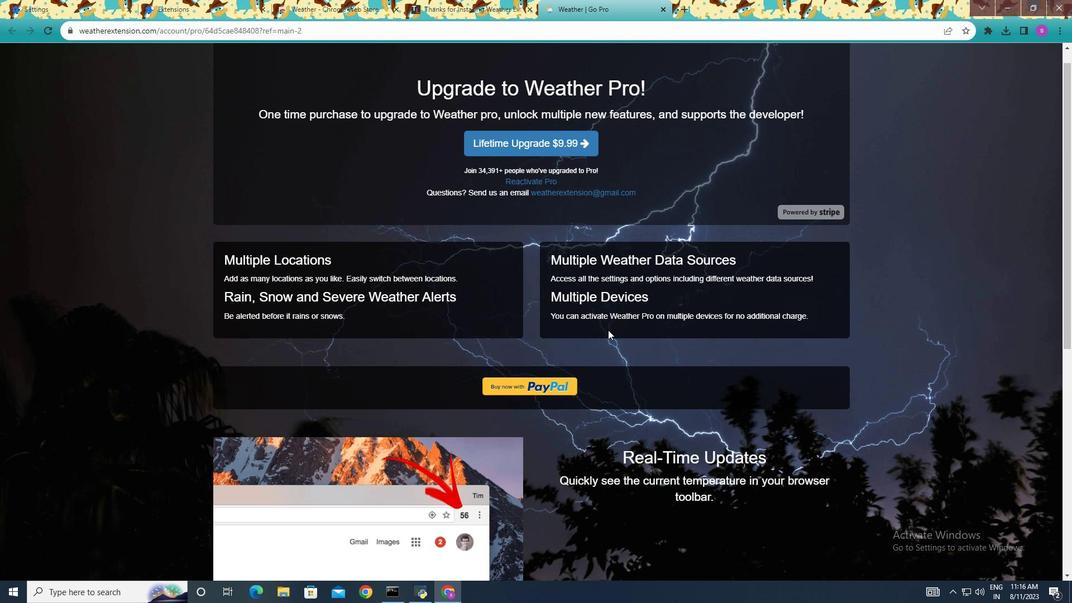 
Action: Mouse moved to (608, 327)
Screenshot: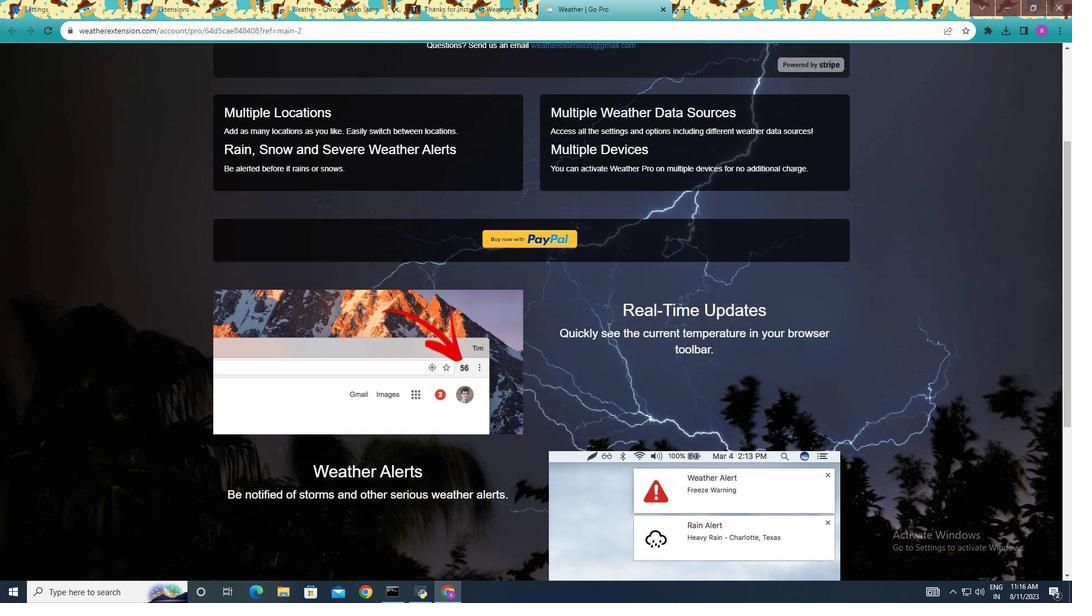 
Action: Mouse scrolled (608, 327) with delta (0, 0)
Screenshot: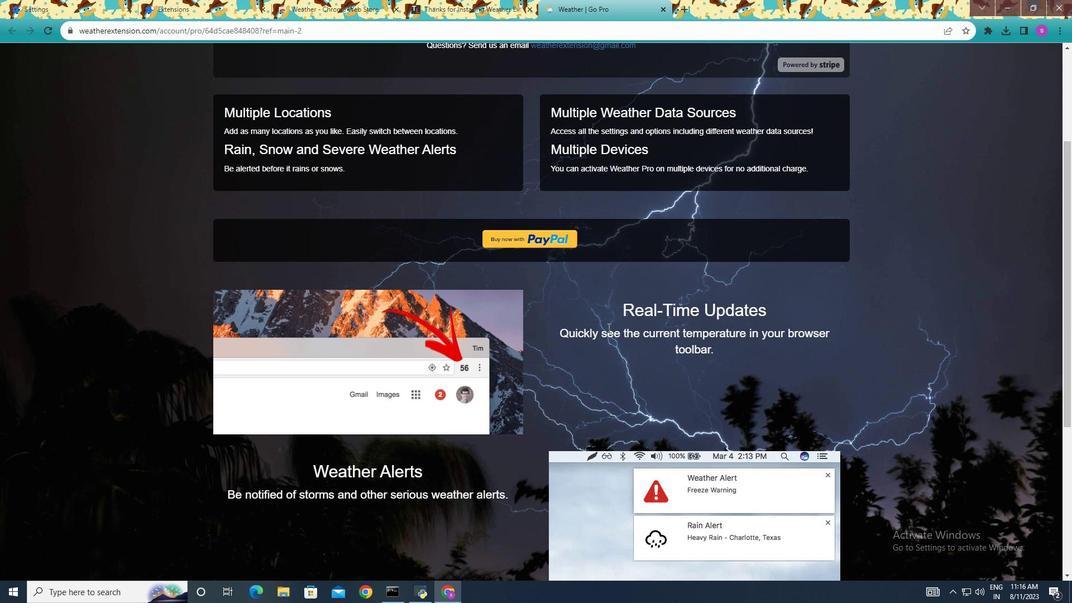 
Action: Mouse moved to (608, 327)
Screenshot: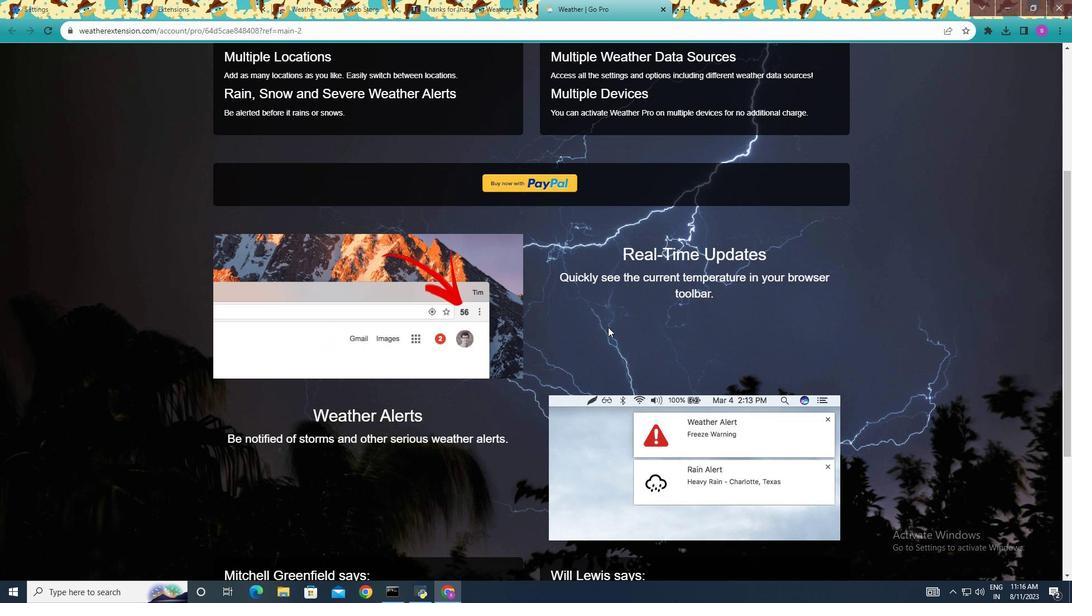 
Action: Mouse scrolled (608, 326) with delta (0, 0)
Screenshot: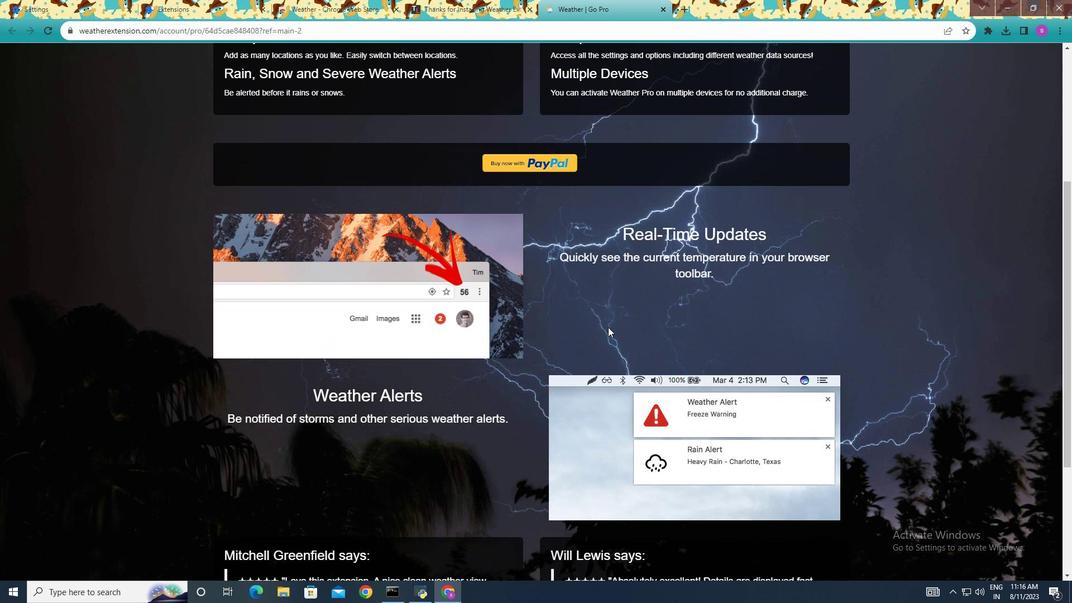 
Action: Mouse moved to (608, 325)
Screenshot: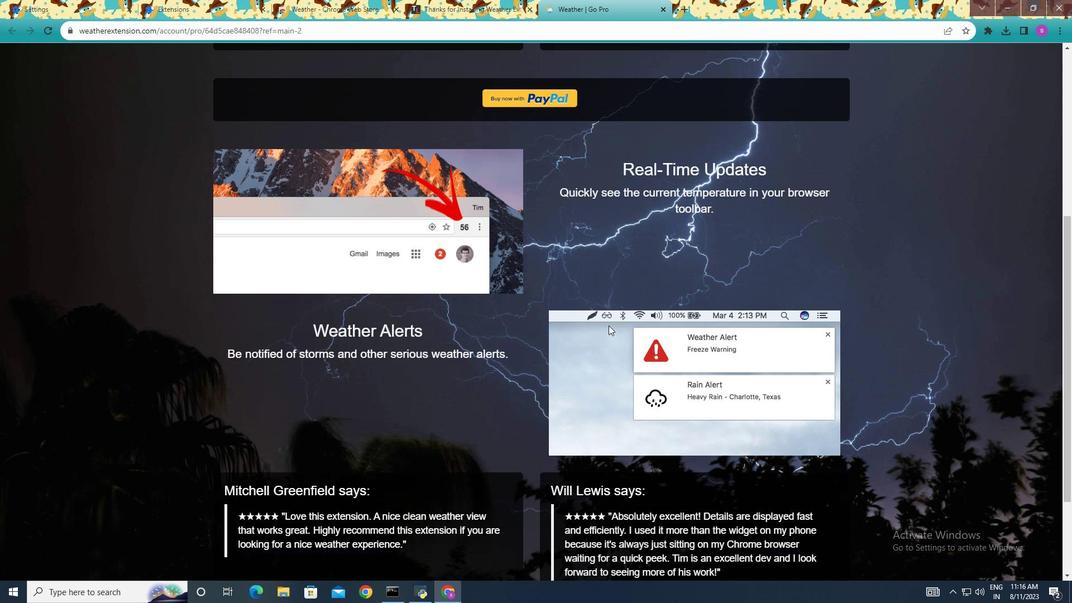 
Action: Mouse scrolled (608, 325) with delta (0, 0)
Screenshot: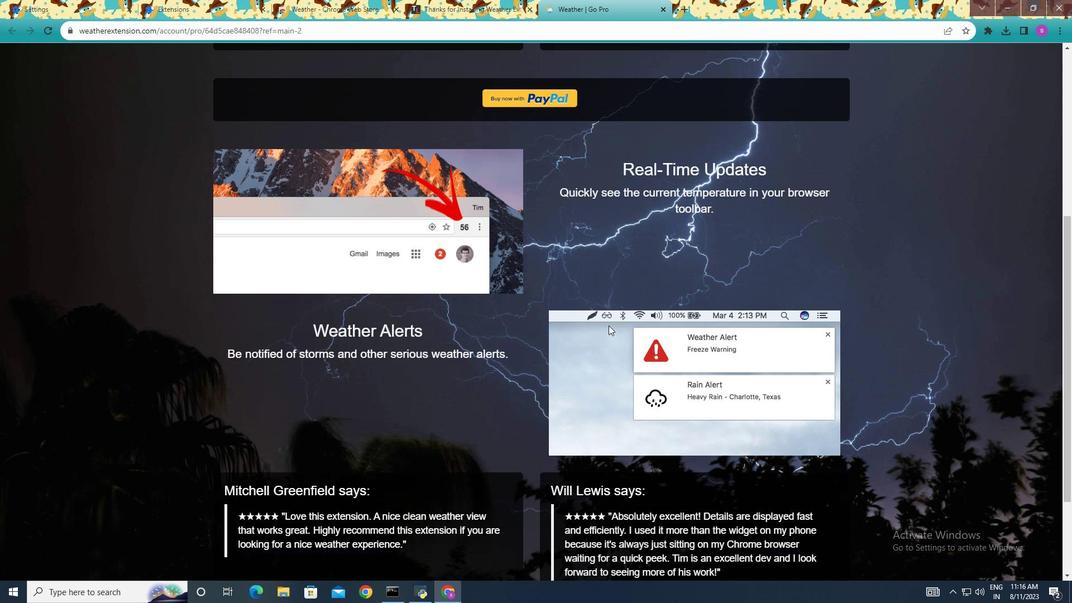 
Action: Mouse scrolled (608, 325) with delta (0, 0)
Screenshot: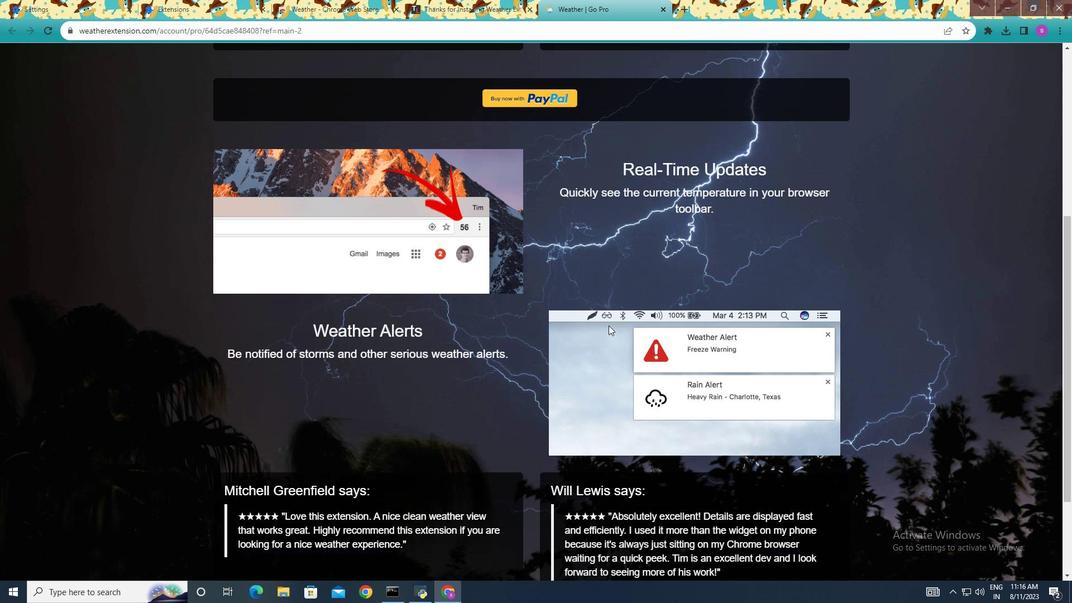 
Action: Mouse scrolled (608, 325) with delta (0, 0)
Screenshot: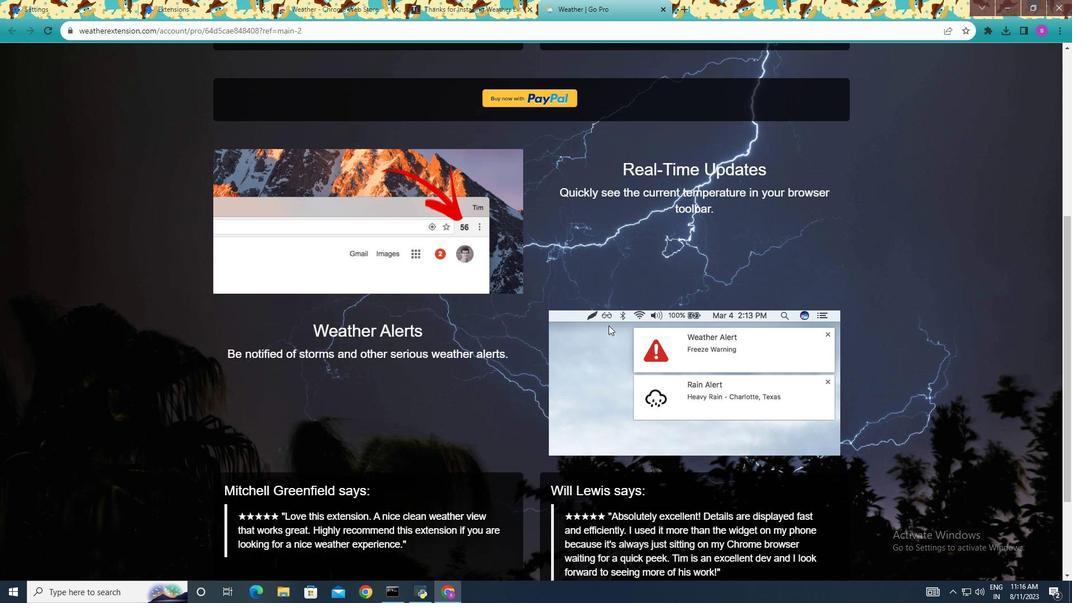 
Action: Mouse moved to (608, 325)
Screenshot: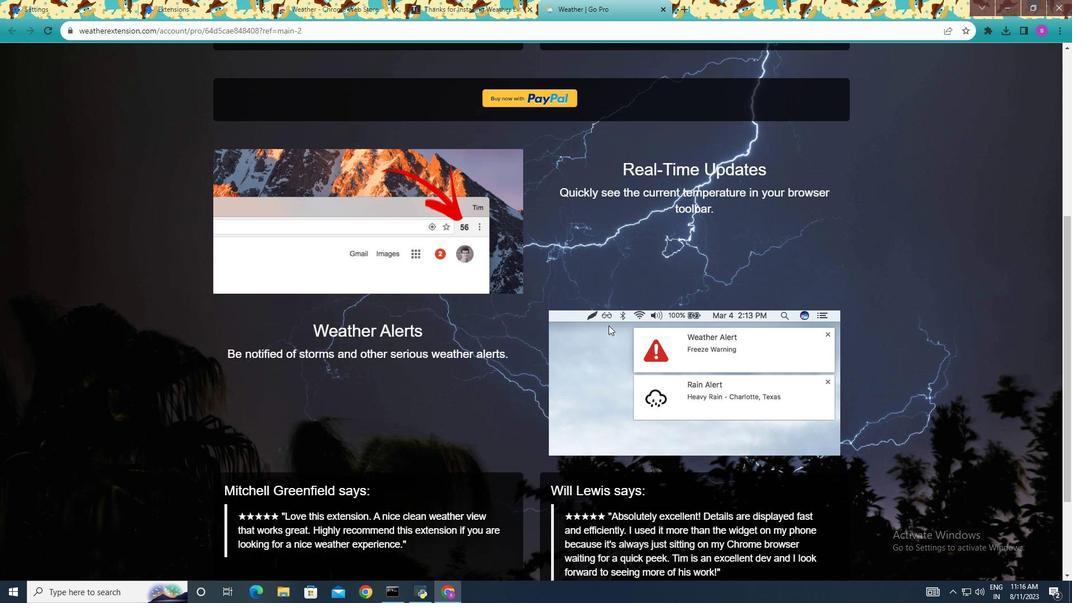 
Action: Mouse scrolled (608, 325) with delta (0, 0)
Screenshot: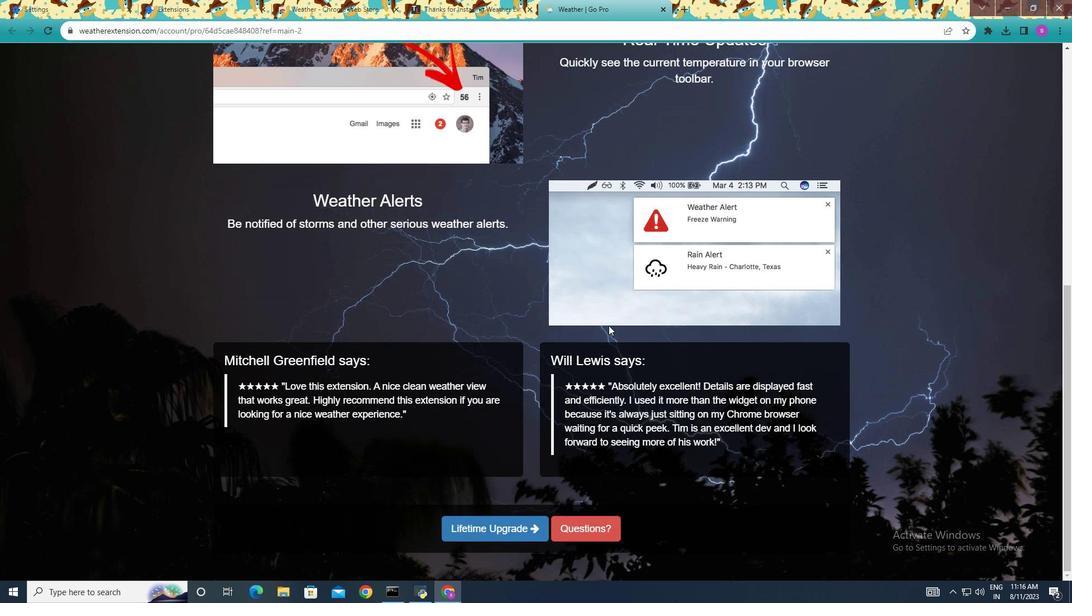 
Action: Mouse scrolled (608, 325) with delta (0, 0)
Screenshot: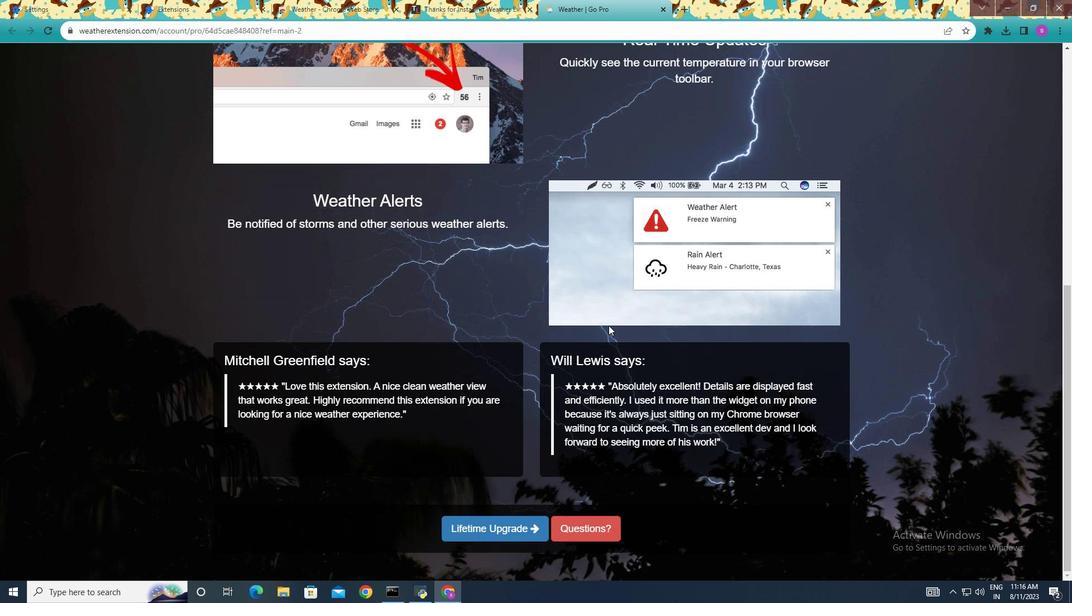 
Action: Mouse scrolled (608, 325) with delta (0, 0)
Screenshot: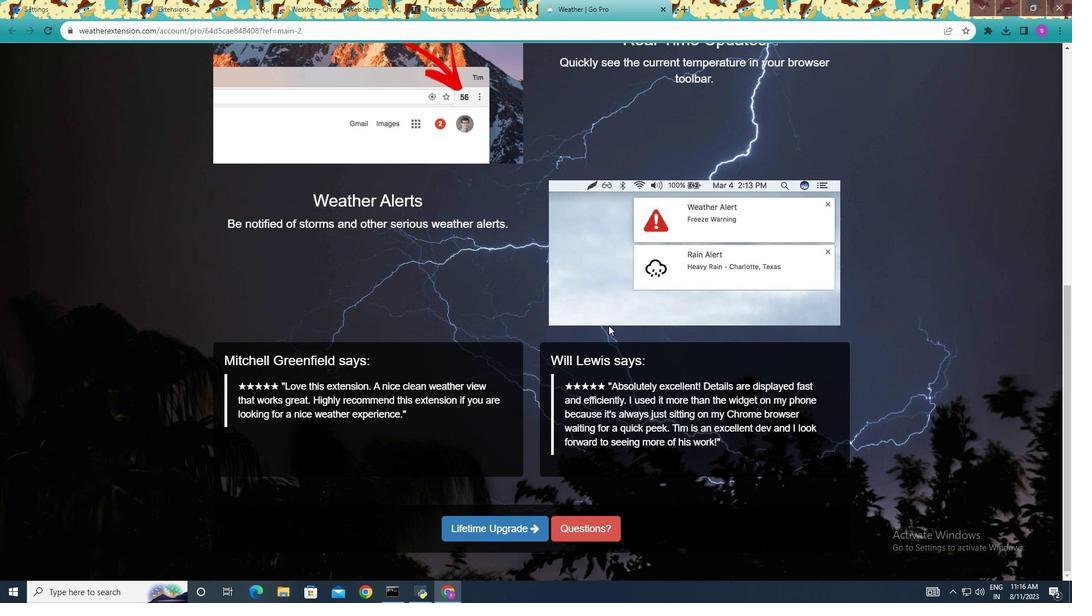 
Action: Mouse scrolled (608, 325) with delta (0, 0)
Screenshot: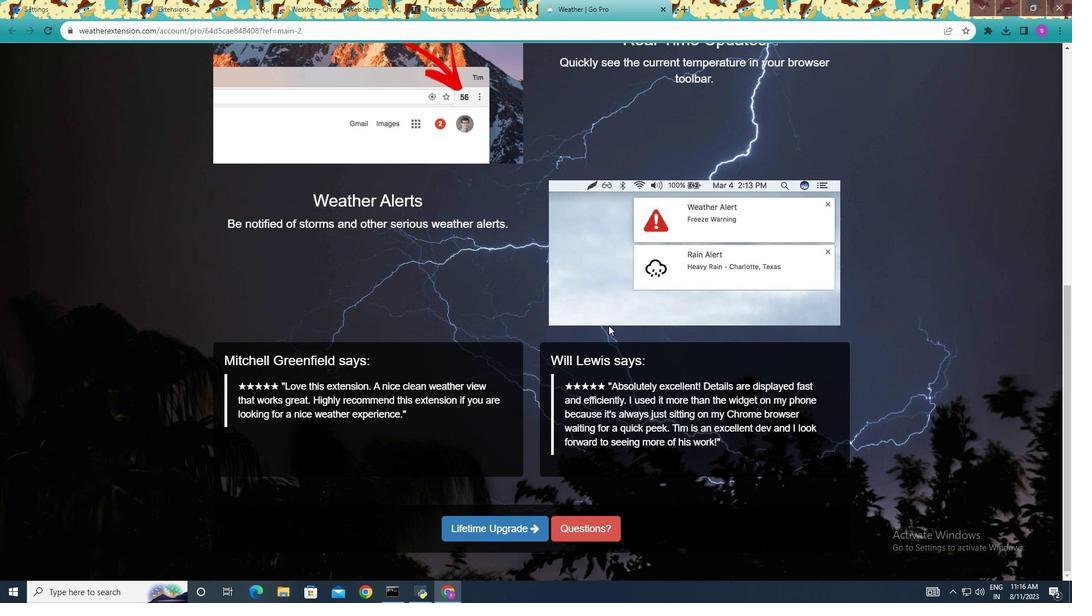 
Action: Mouse scrolled (608, 326) with delta (0, 0)
Screenshot: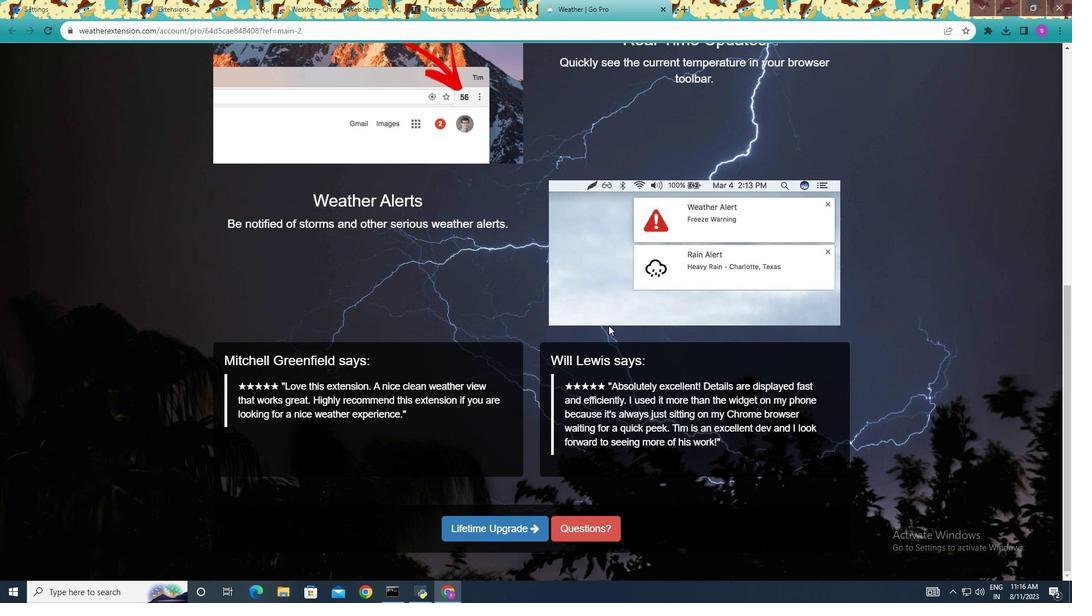 
Action: Mouse moved to (608, 325)
Screenshot: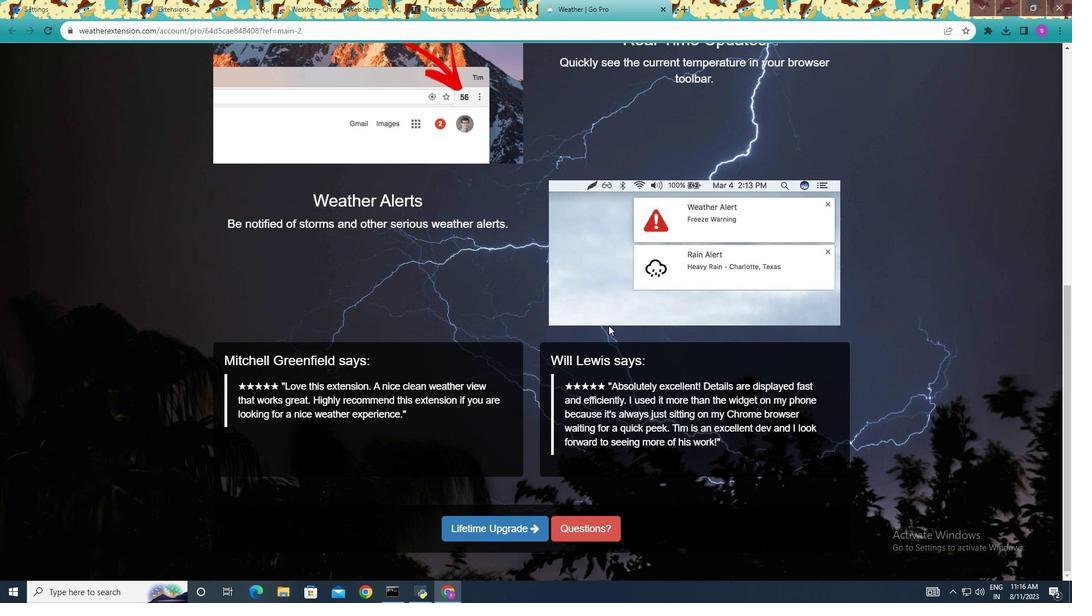 
Action: Mouse scrolled (608, 326) with delta (0, 0)
Screenshot: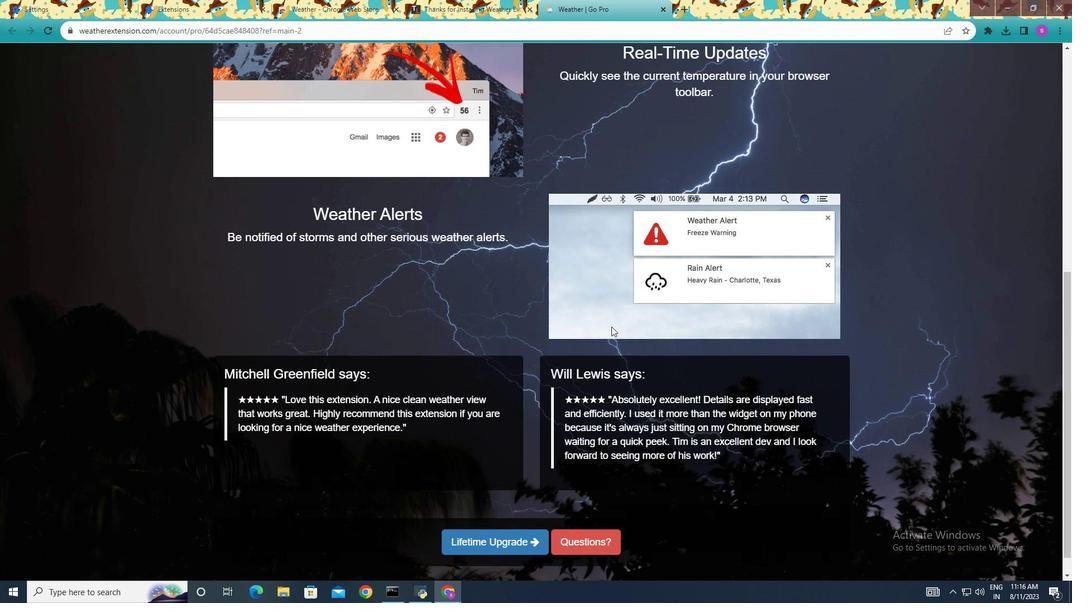 
Action: Mouse moved to (609, 325)
Screenshot: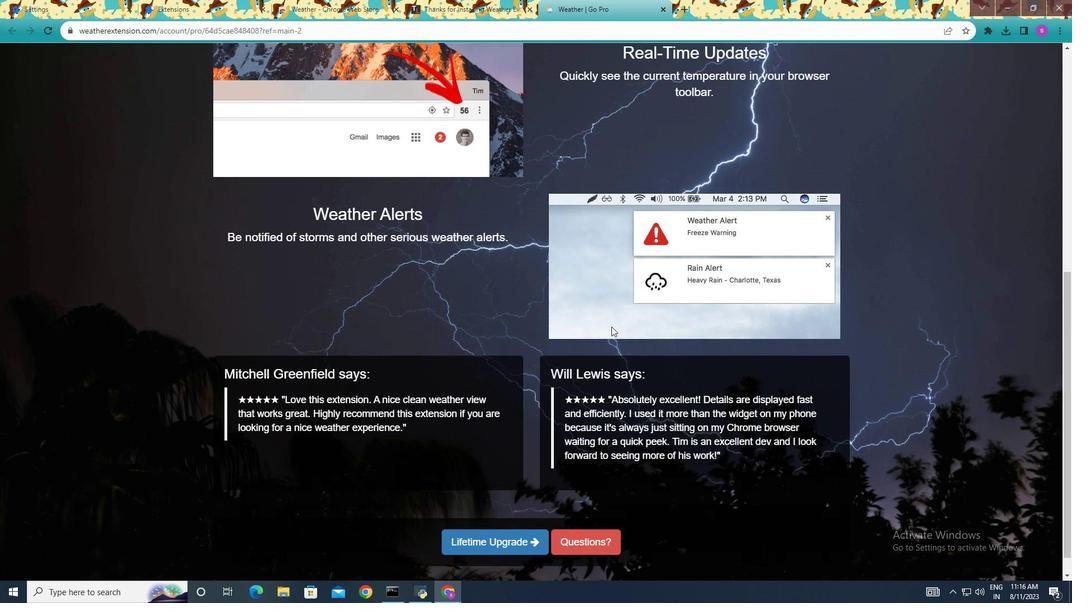 
Action: Mouse scrolled (608, 326) with delta (0, 0)
Screenshot: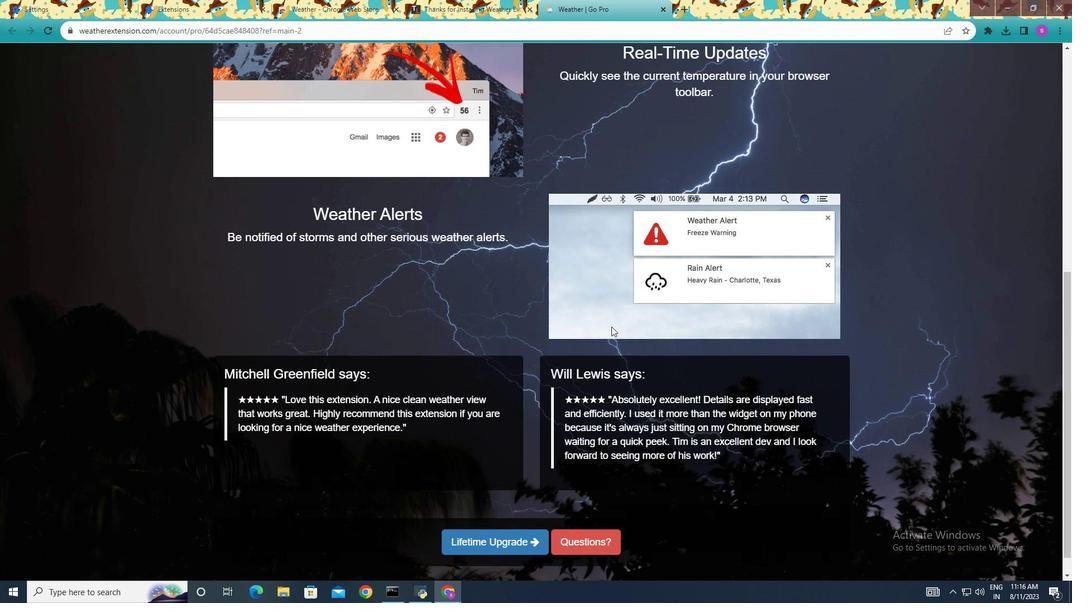 
Action: Mouse moved to (610, 326)
Screenshot: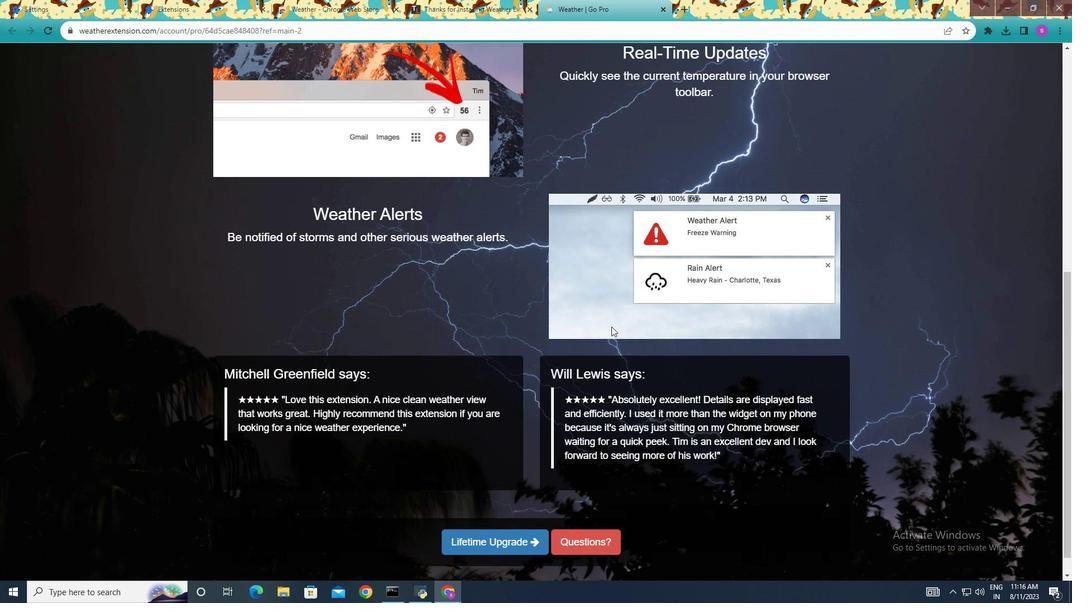 
Action: Mouse scrolled (608, 326) with delta (0, 0)
Screenshot: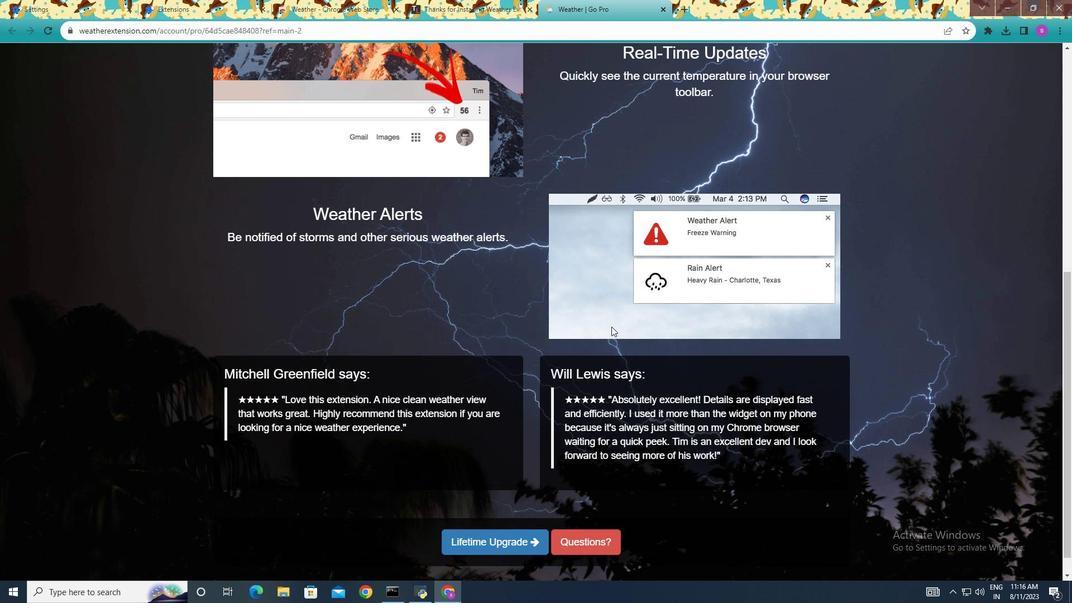 
Action: Mouse moved to (611, 326)
Screenshot: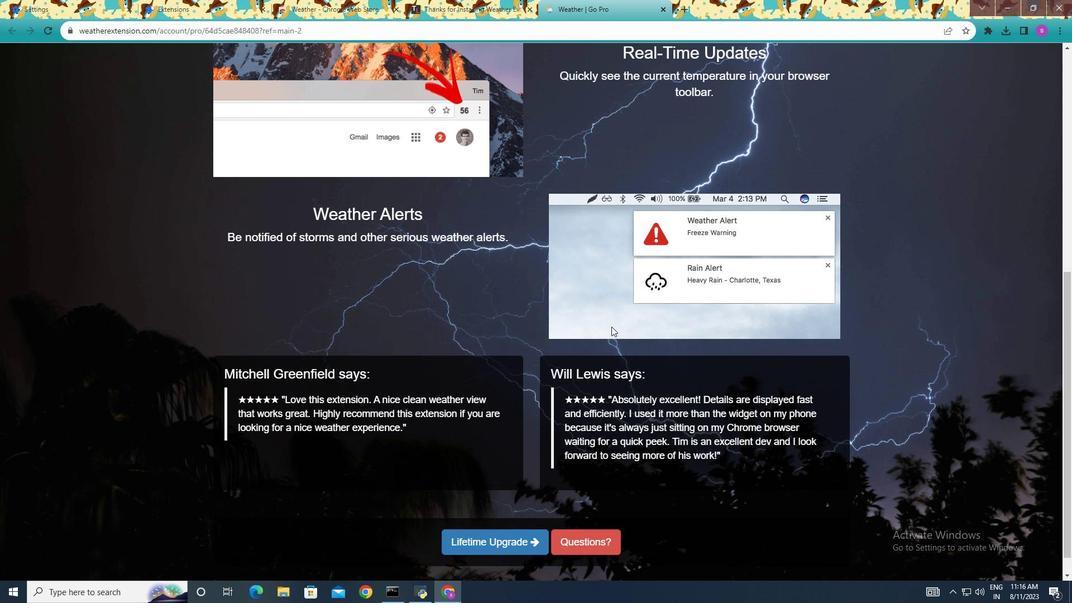 
Action: Mouse scrolled (610, 326) with delta (0, 0)
Screenshot: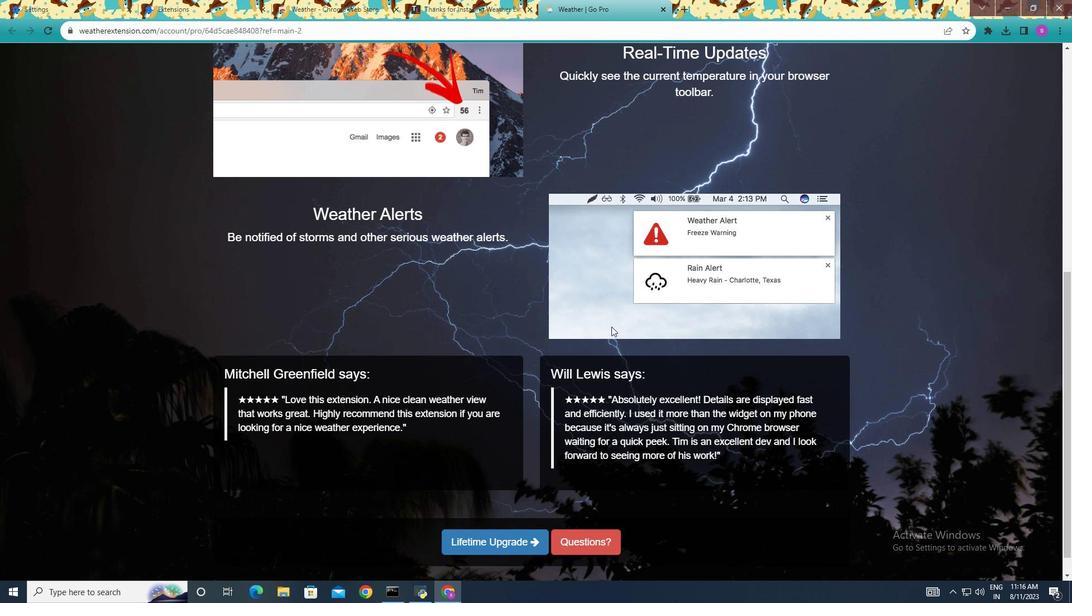
Action: Mouse moved to (611, 326)
Screenshot: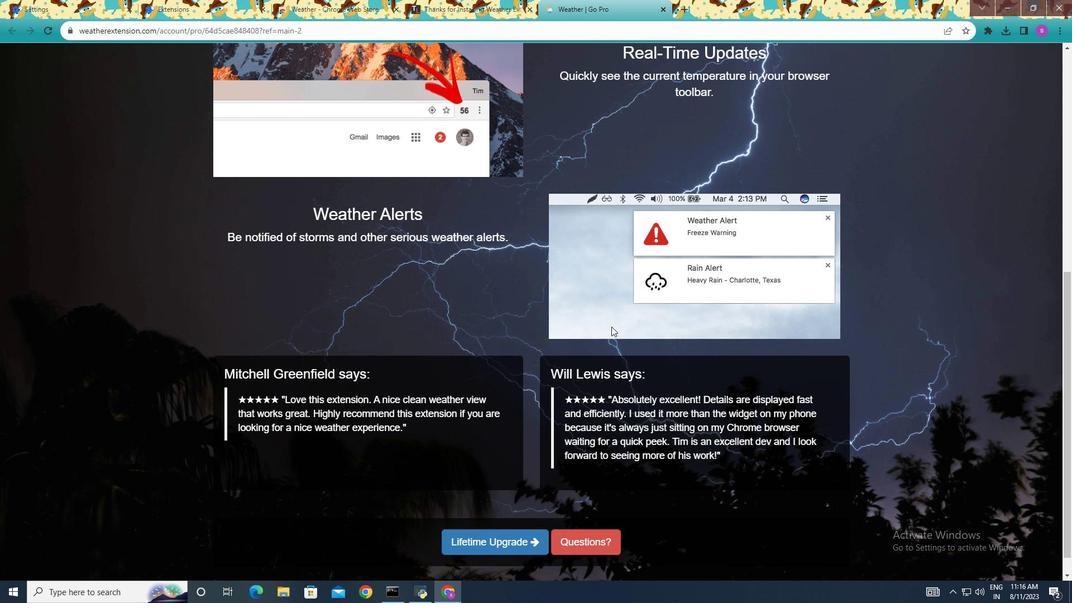 
Action: Mouse scrolled (611, 327) with delta (0, 0)
Screenshot: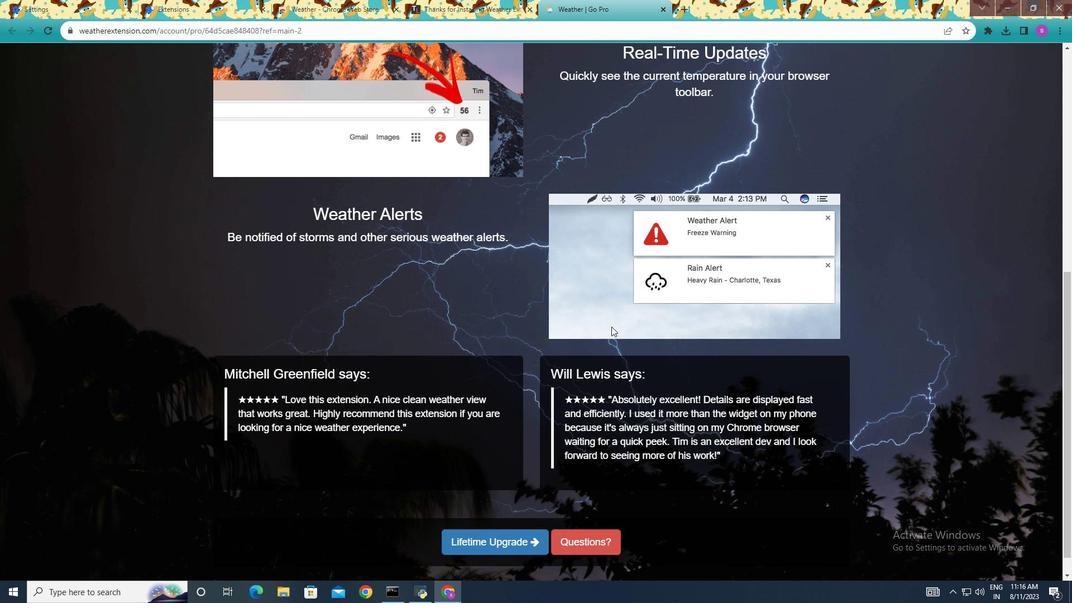 
Action: Mouse scrolled (611, 327) with delta (0, 0)
Screenshot: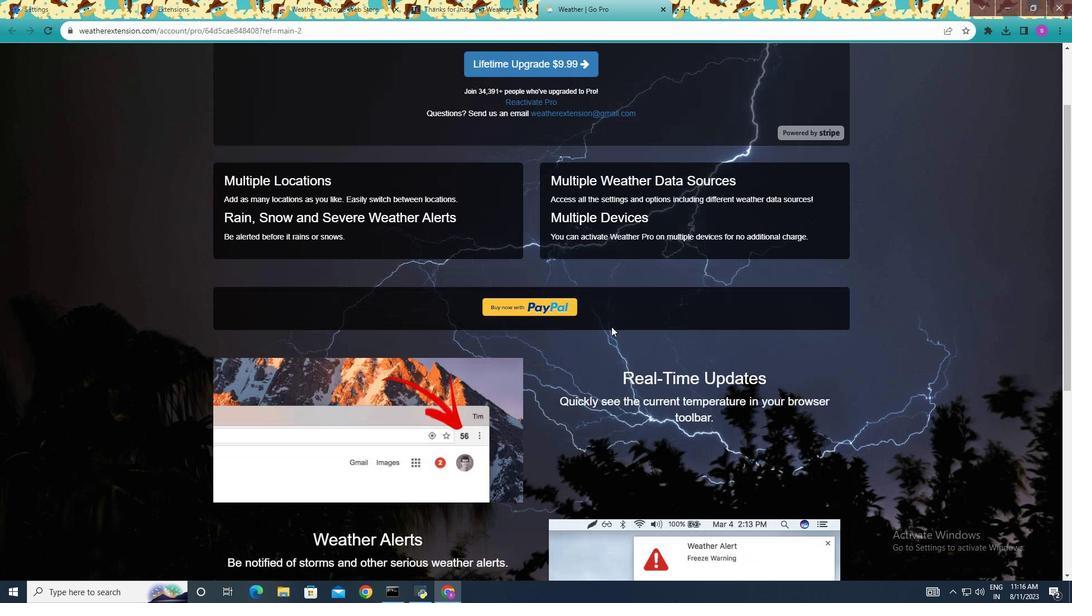 
Action: Mouse scrolled (611, 327) with delta (0, 0)
Screenshot: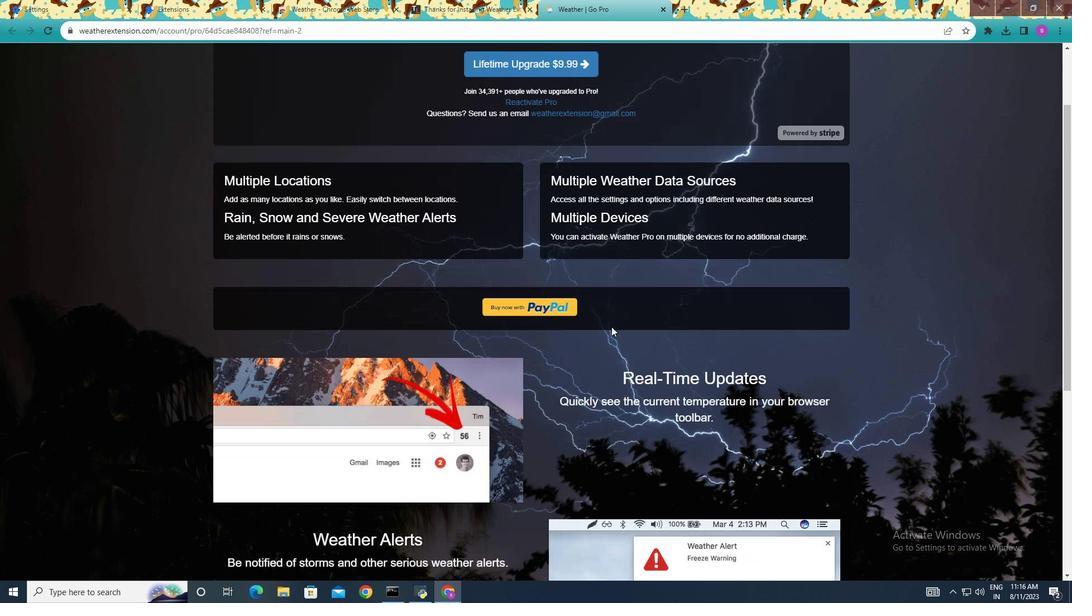
Action: Mouse scrolled (611, 327) with delta (0, 0)
Screenshot: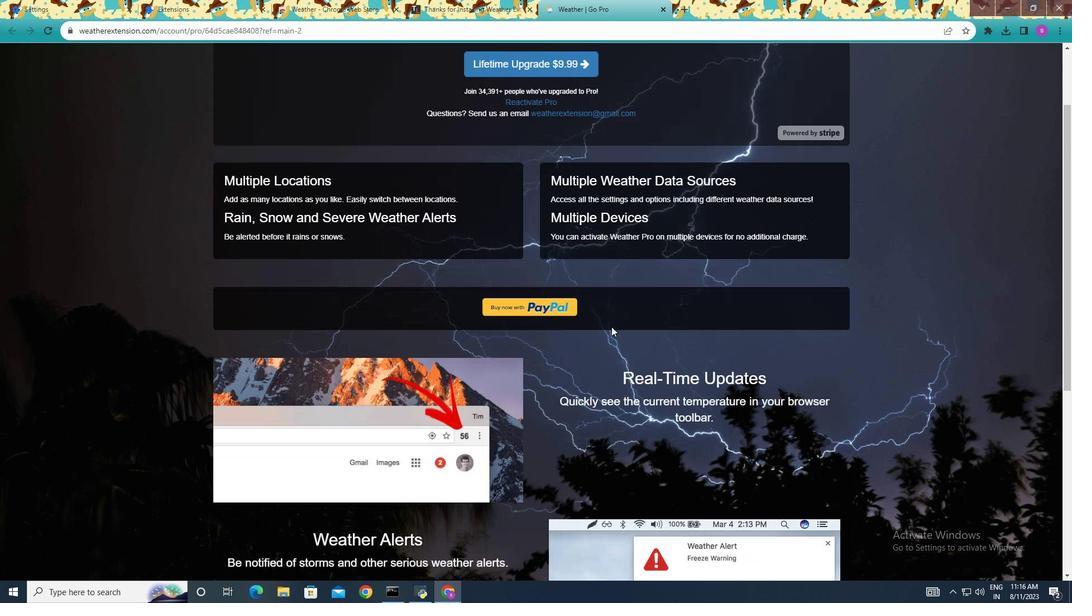 
Action: Mouse scrolled (611, 327) with delta (0, 0)
Screenshot: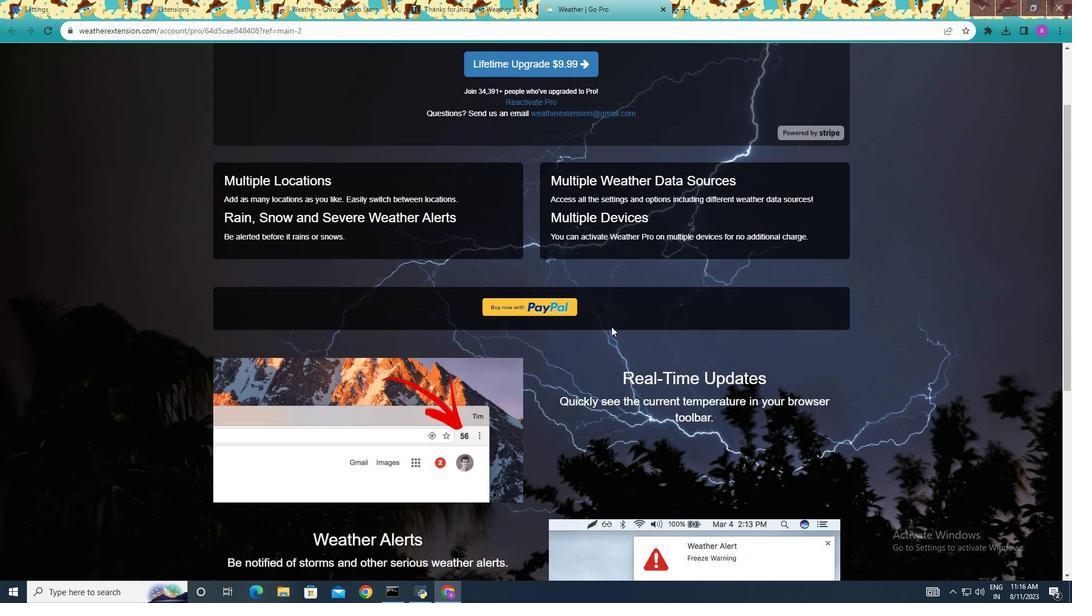 
Action: Mouse scrolled (611, 327) with delta (0, 0)
Screenshot: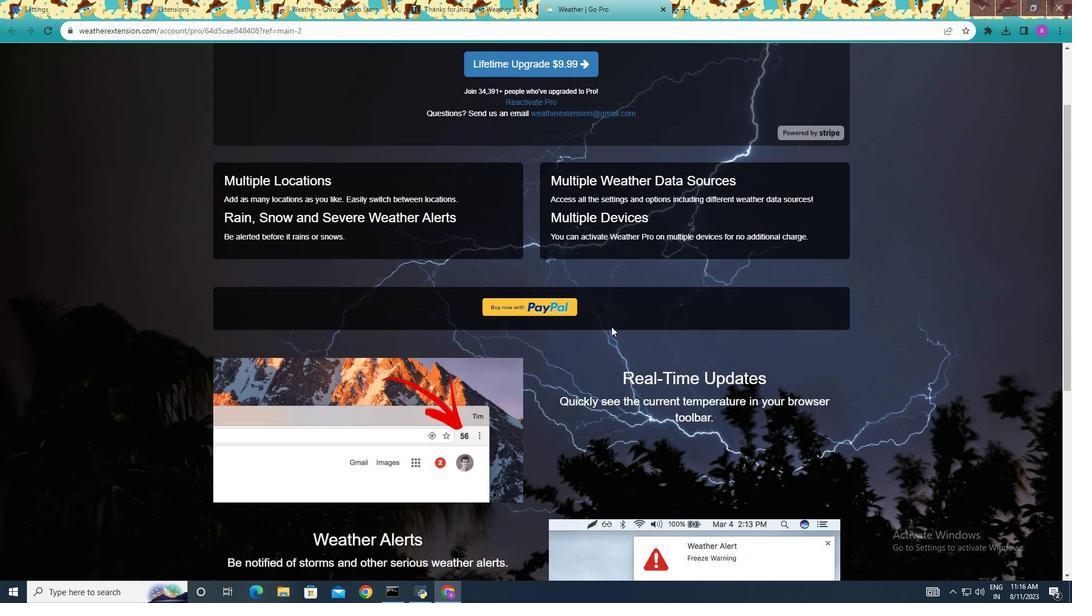 
Action: Mouse scrolled (611, 327) with delta (0, 0)
Screenshot: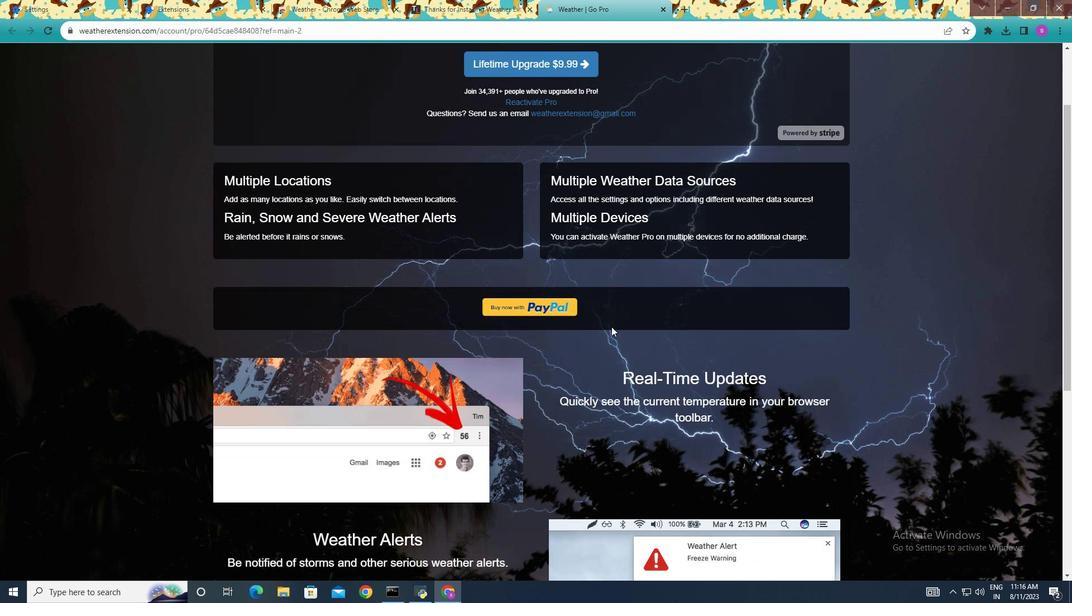 
Action: Mouse moved to (986, 27)
Screenshot: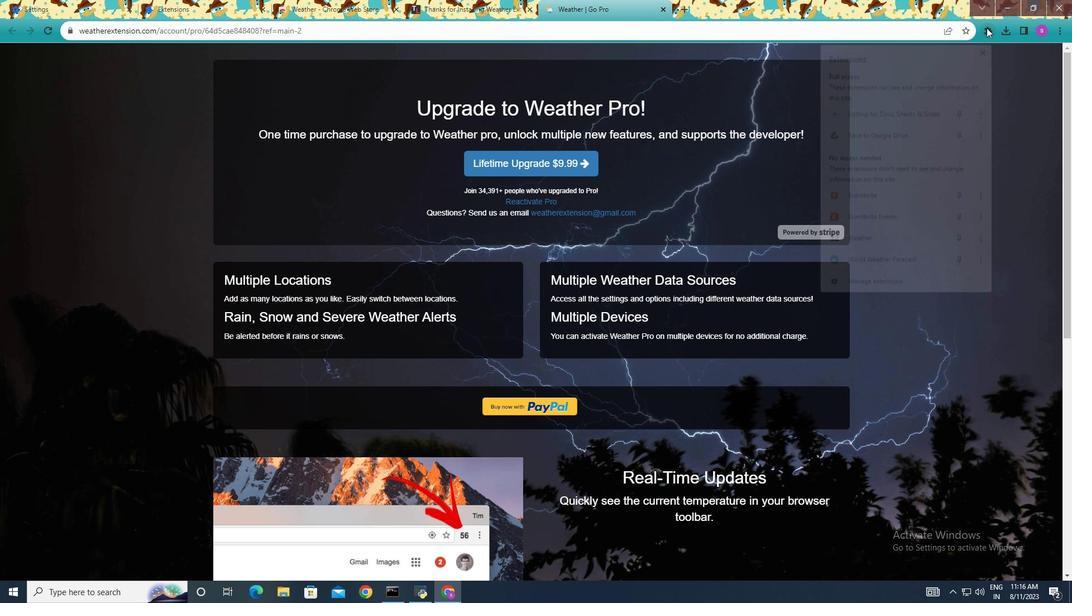 
Action: Mouse pressed left at (986, 27)
Screenshot: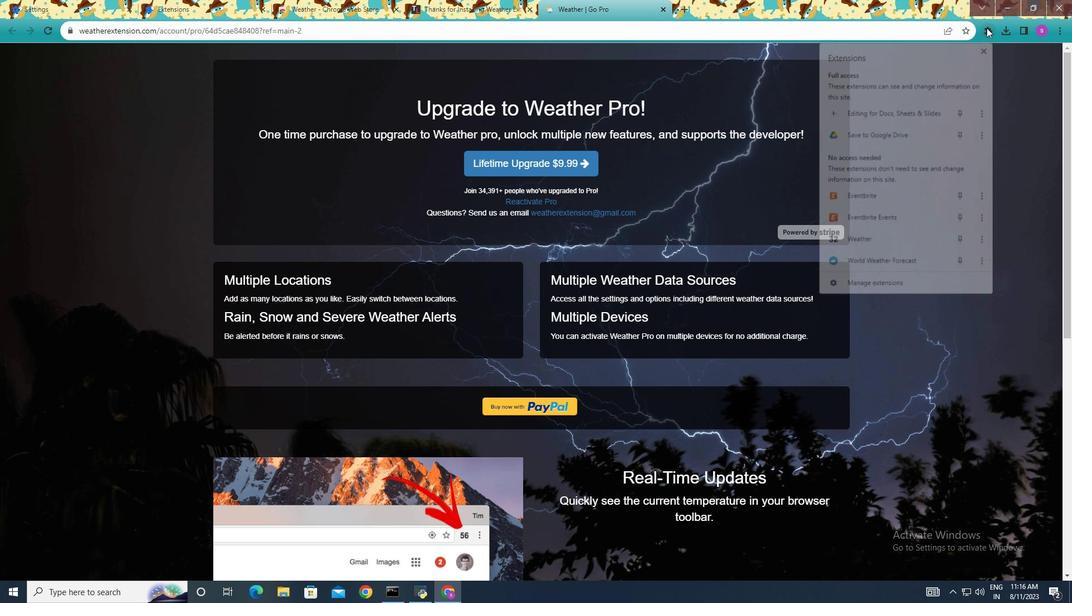 
Action: Mouse moved to (885, 243)
Screenshot: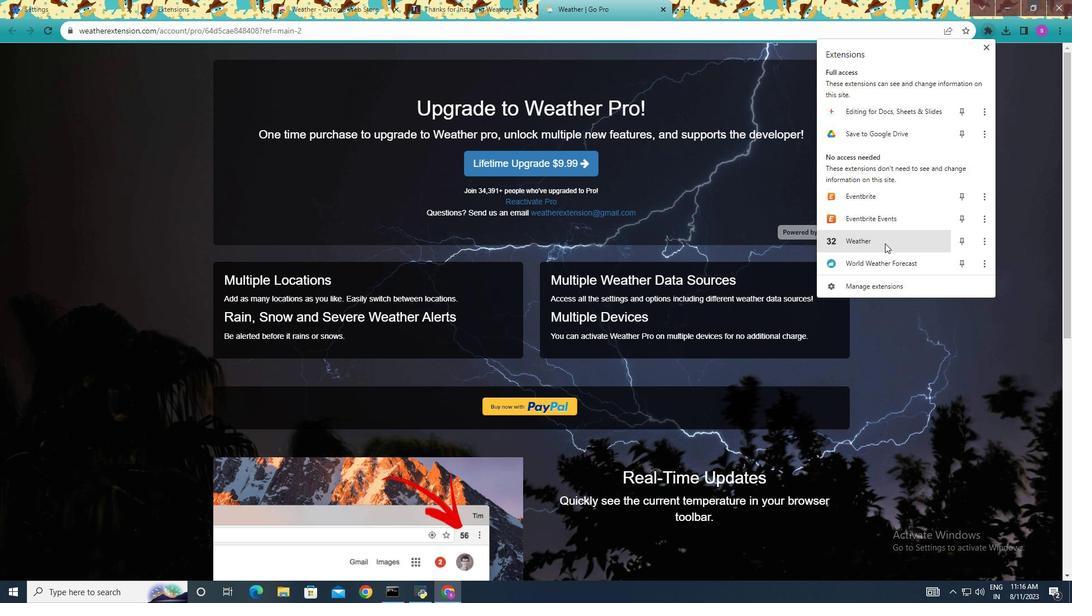 
Action: Mouse scrolled (885, 242) with delta (0, 0)
Screenshot: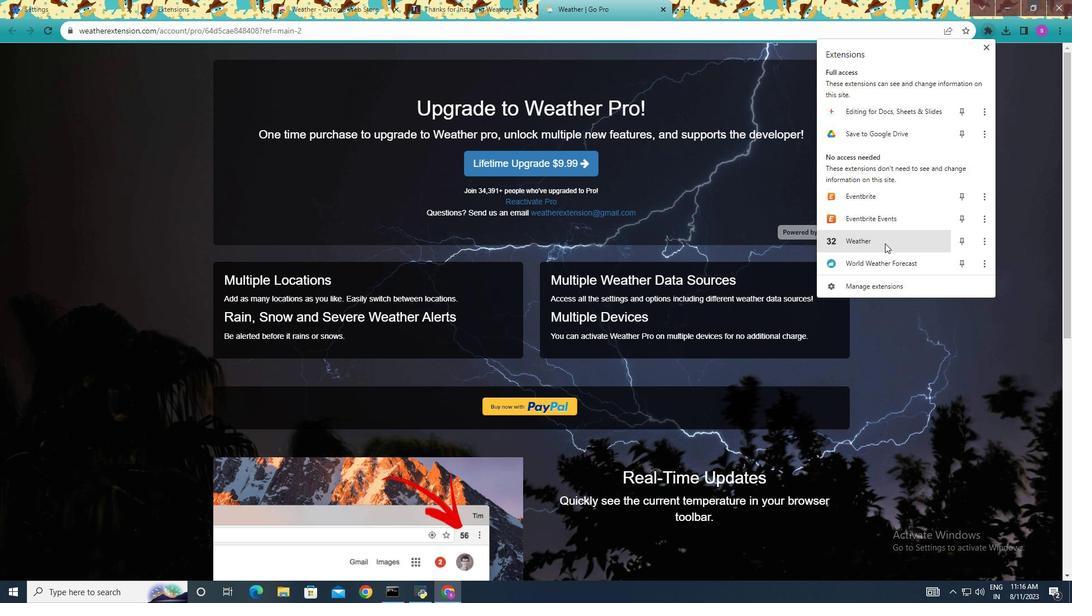 
Action: Mouse scrolled (885, 242) with delta (0, 0)
Screenshot: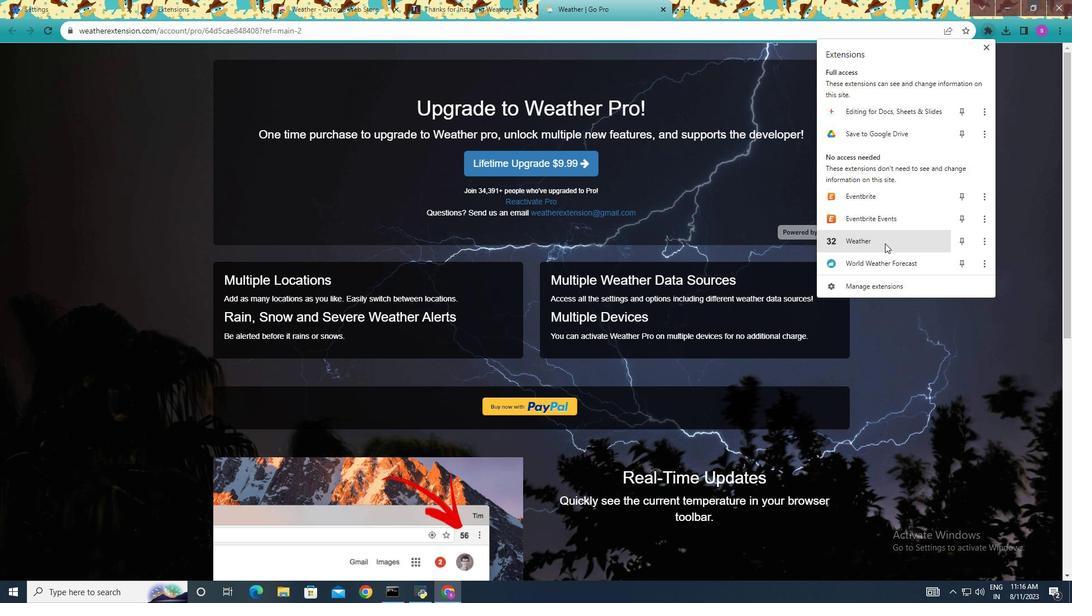 
Action: Mouse moved to (880, 263)
